 Task: Select Kindle E-Readers from Kindle E-readers & Books. Add to cart Kindle Paperwhite Audio Adapter-2. Place order for _x000D_
5933 U S Hwy #322_x000D_
Hartstown, Pennsylvania(PA), 16131, Cell Number (724) 932-1018
Action: Mouse moved to (455, 733)
Screenshot: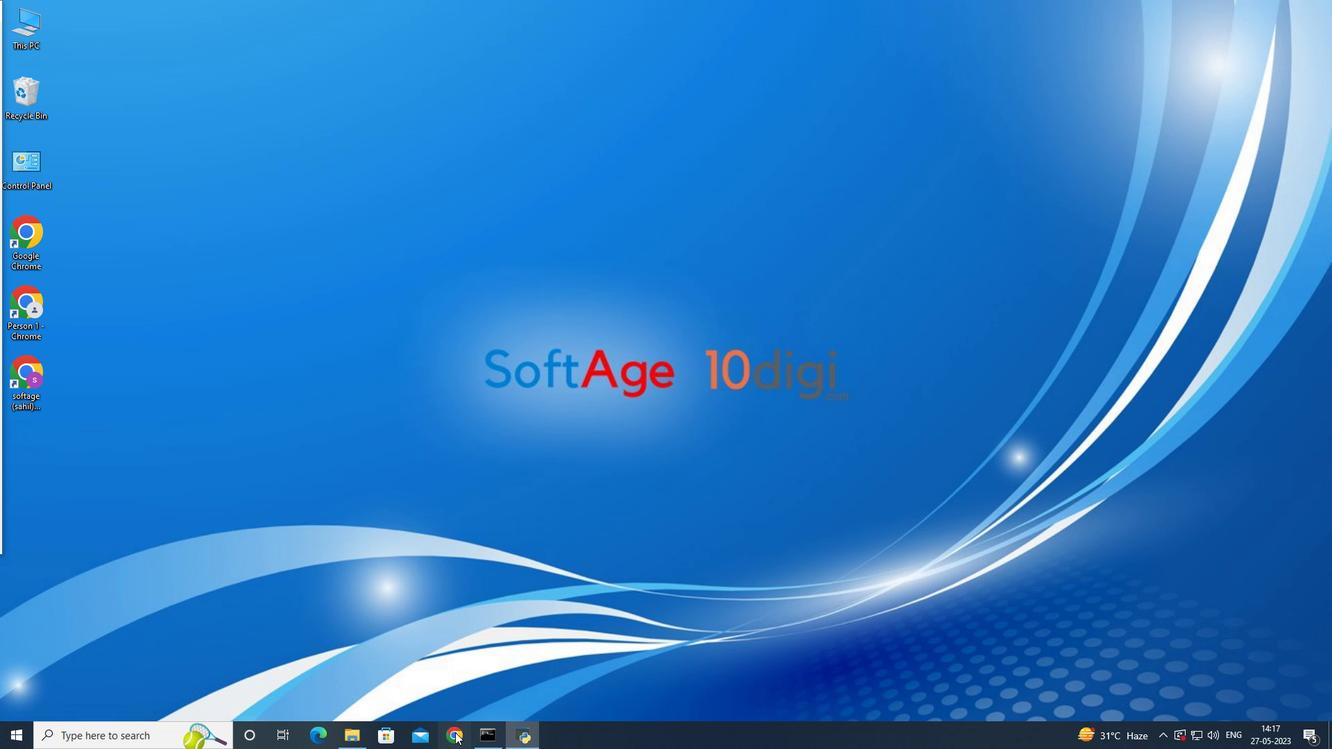 
Action: Mouse pressed left at (455, 733)
Screenshot: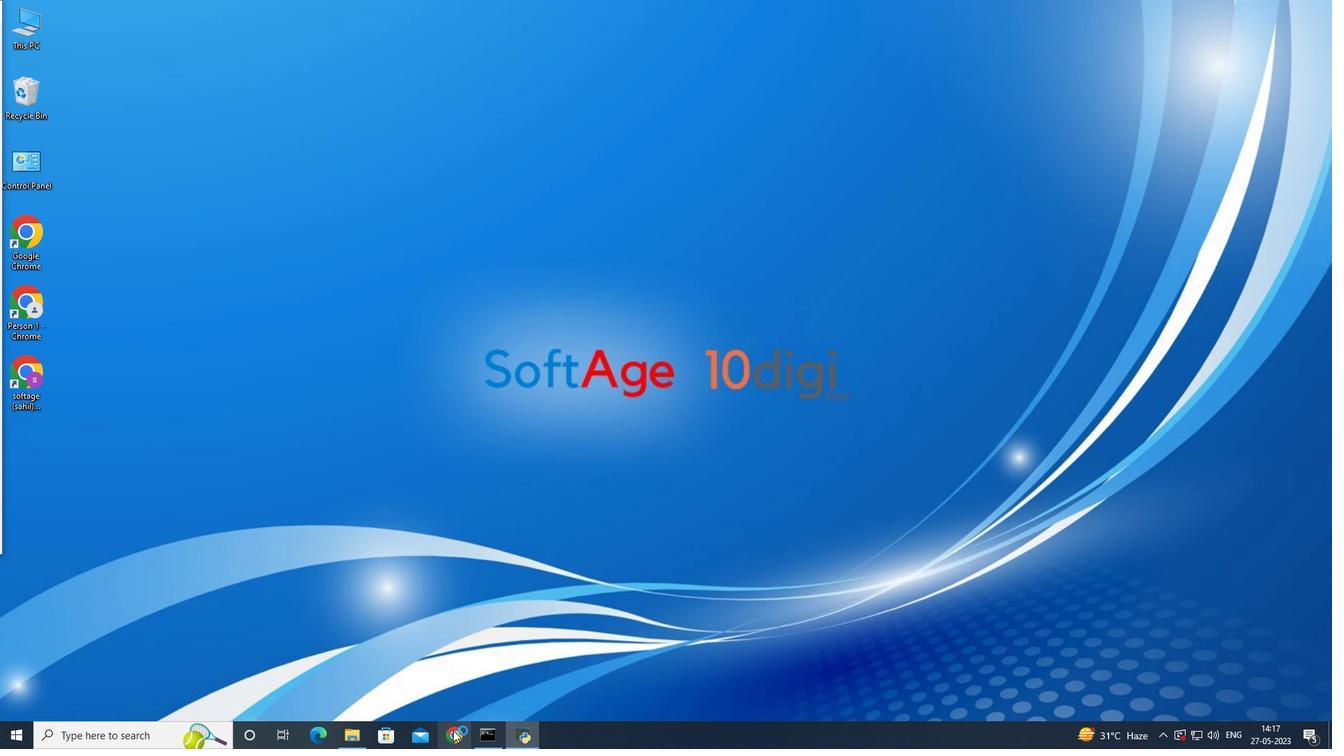 
Action: Mouse moved to (60, 55)
Screenshot: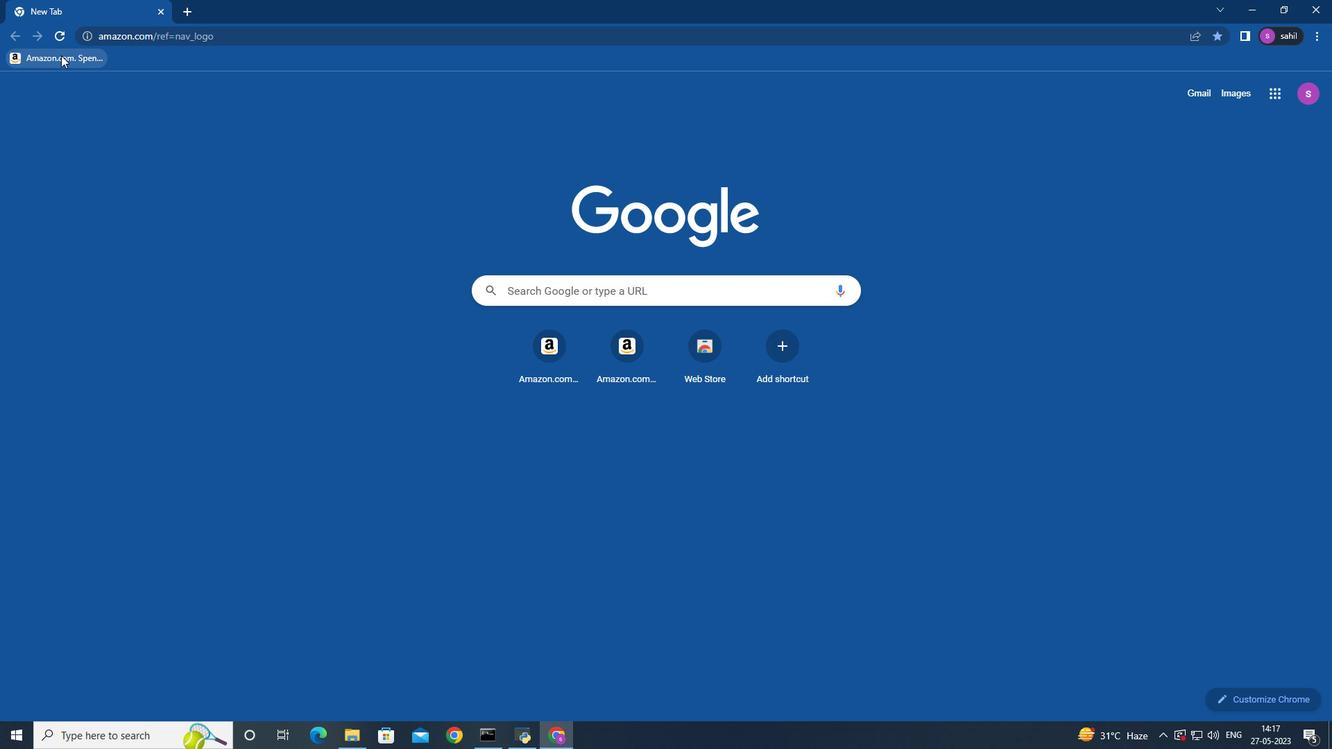 
Action: Mouse pressed left at (59, 54)
Screenshot: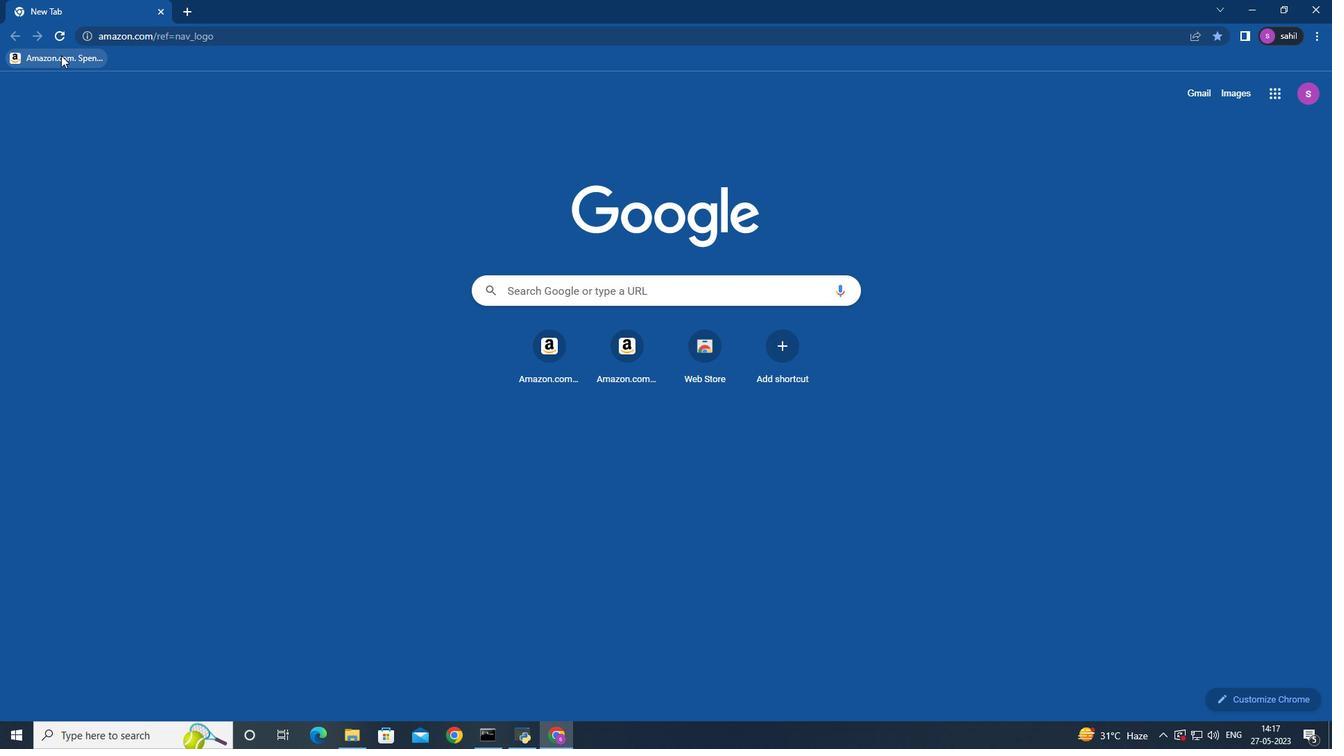 
Action: Mouse moved to (180, 64)
Screenshot: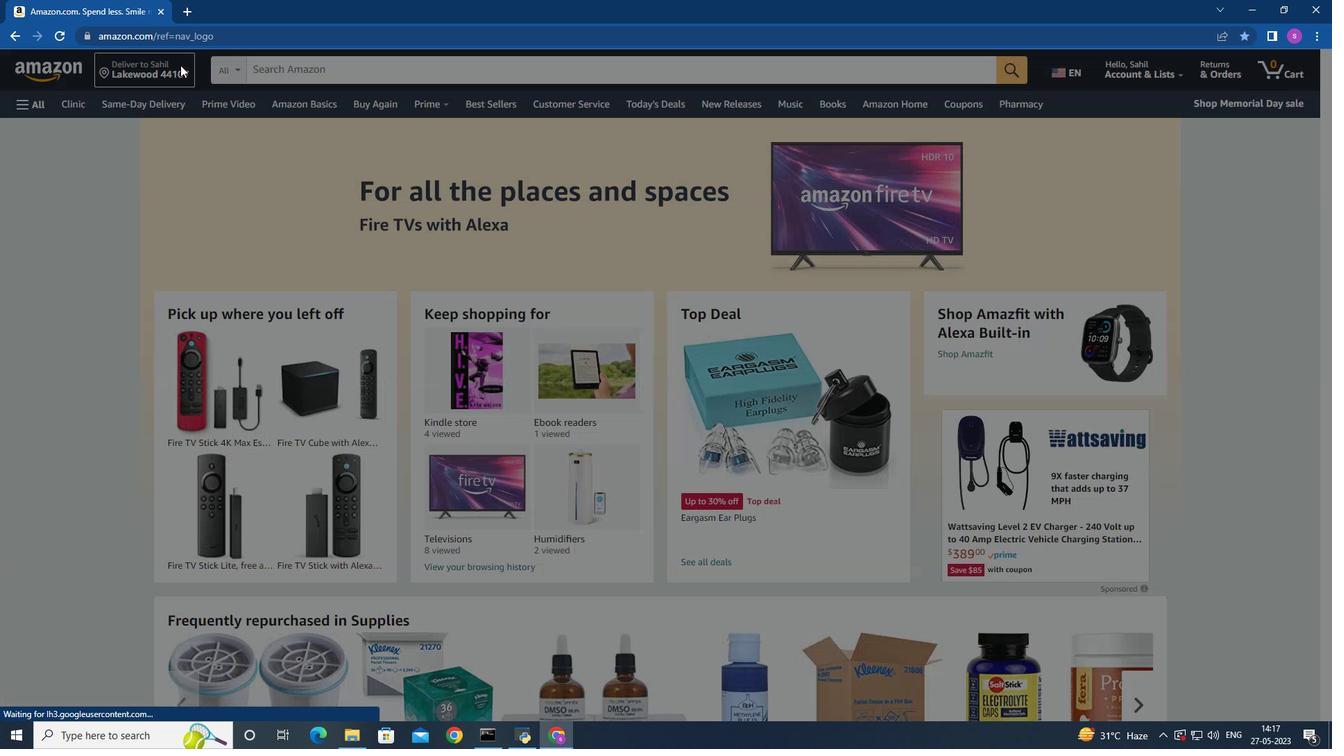 
Action: Mouse pressed left at (180, 64)
Screenshot: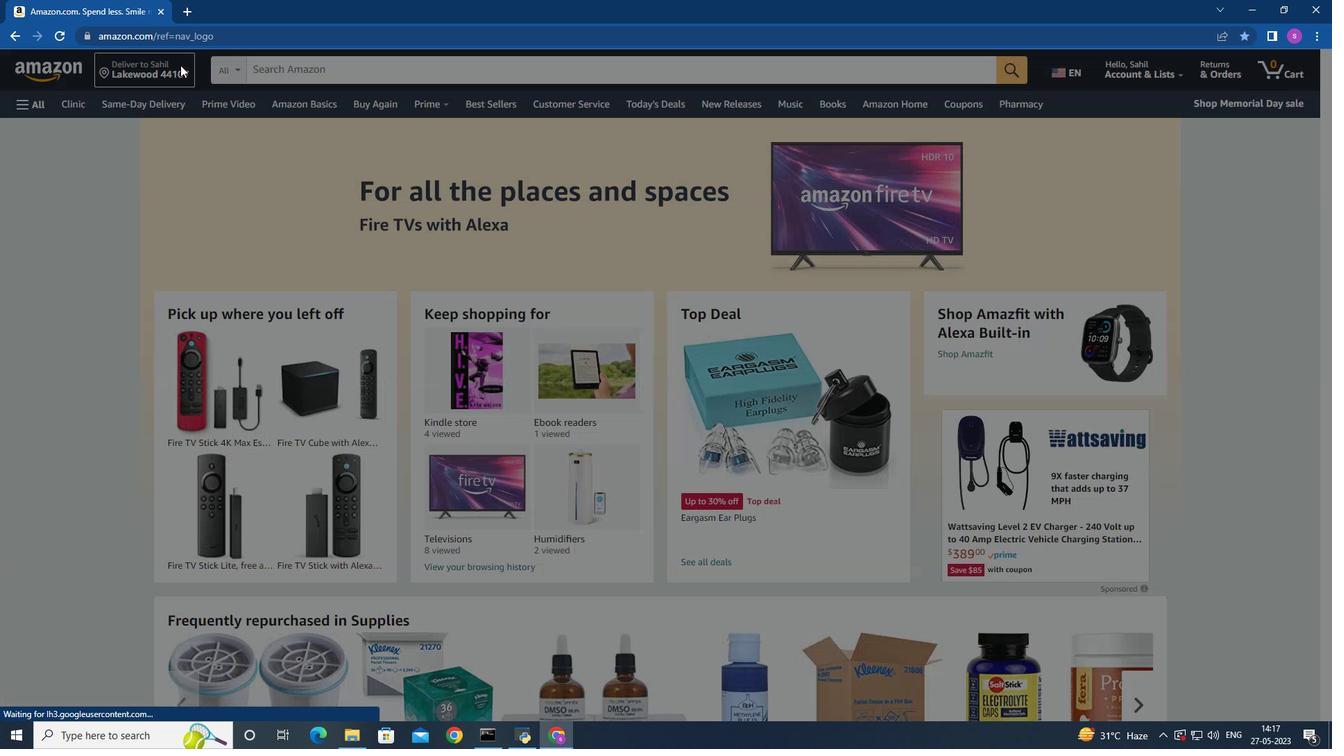 
Action: Mouse moved to (651, 422)
Screenshot: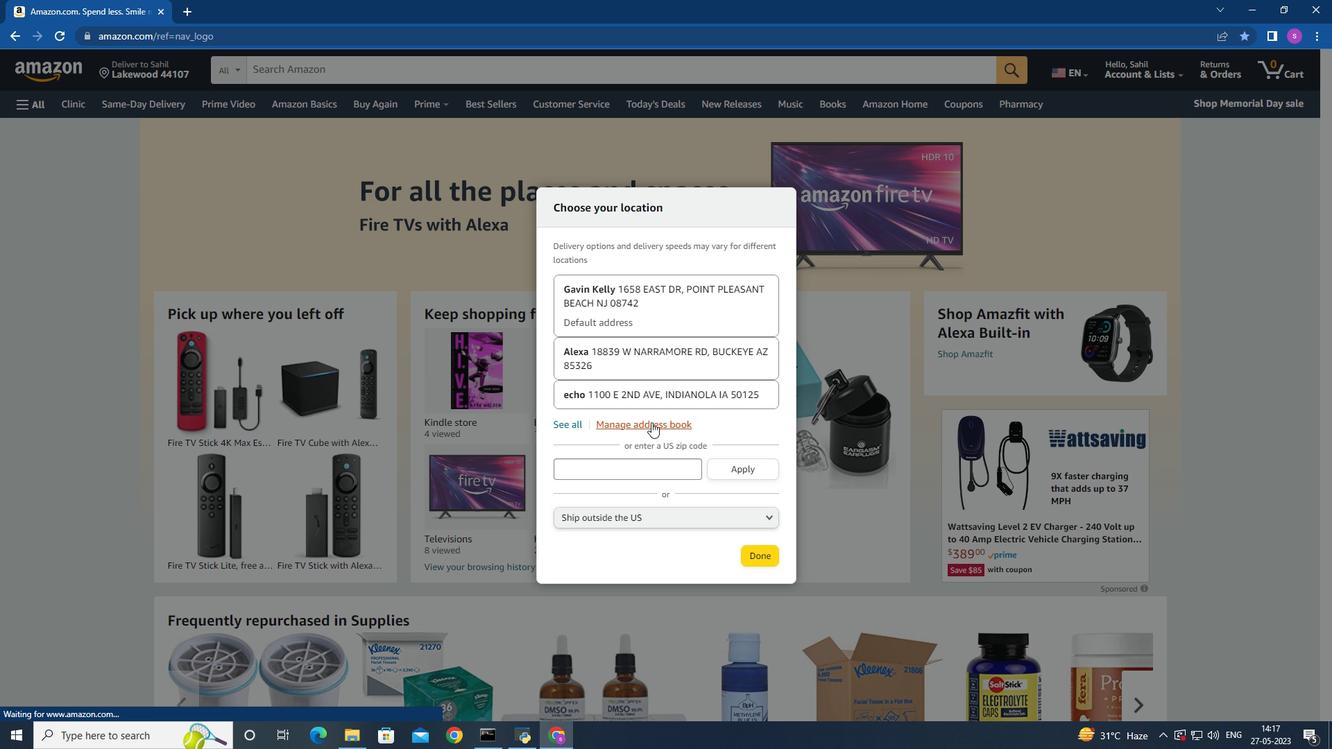 
Action: Mouse pressed left at (651, 422)
Screenshot: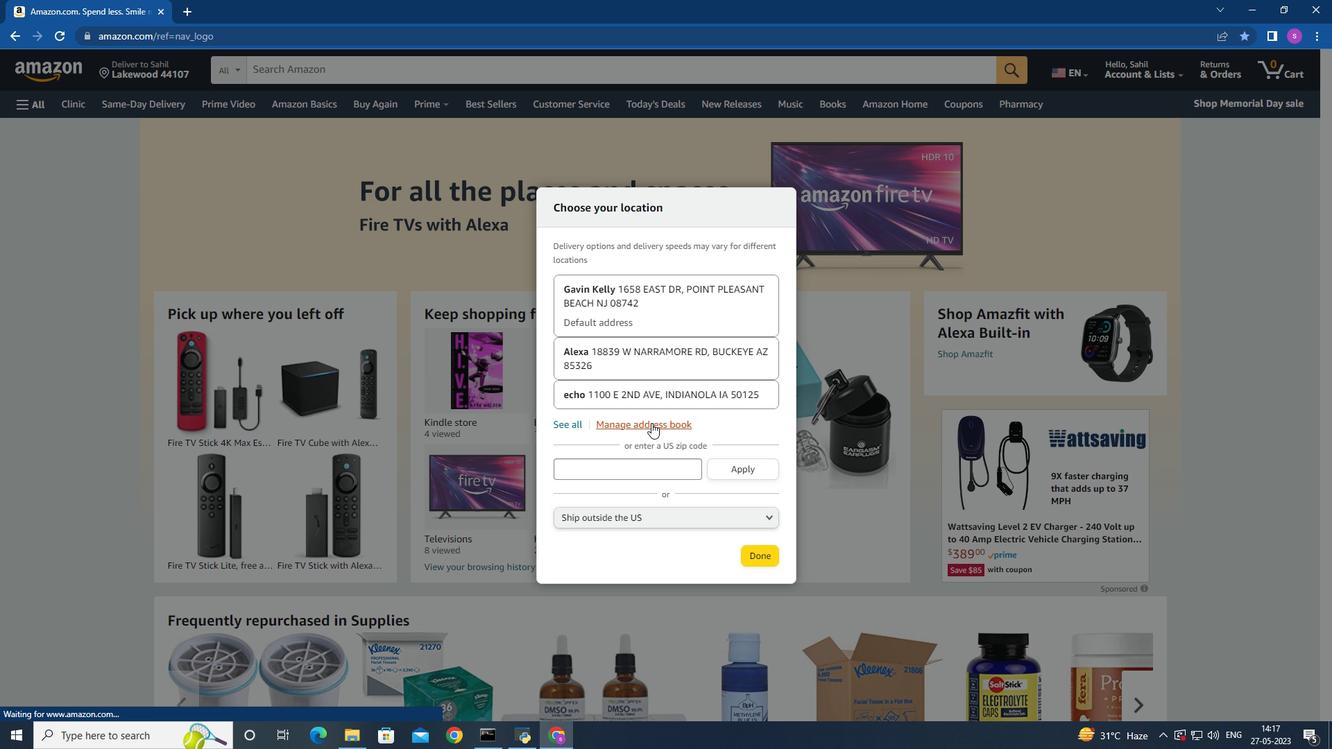 
Action: Mouse moved to (656, 346)
Screenshot: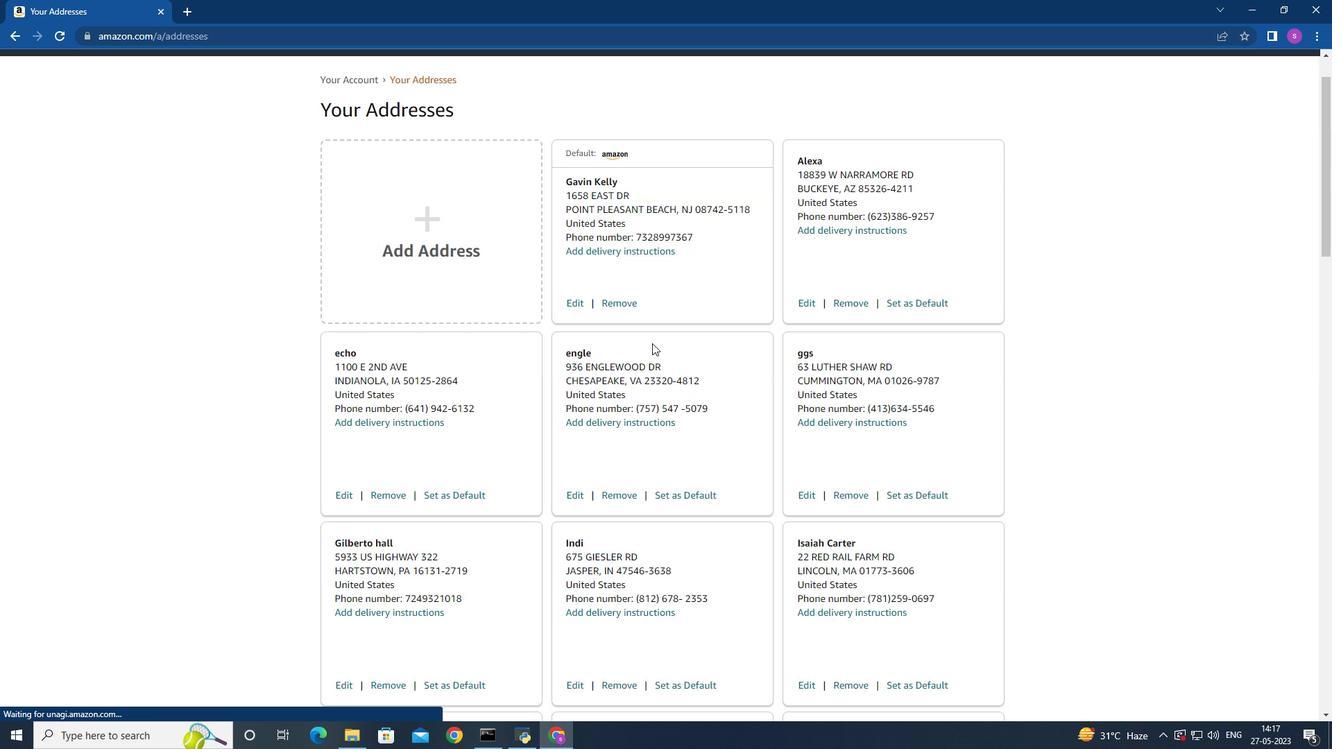 
Action: Mouse scrolled (656, 345) with delta (0, 0)
Screenshot: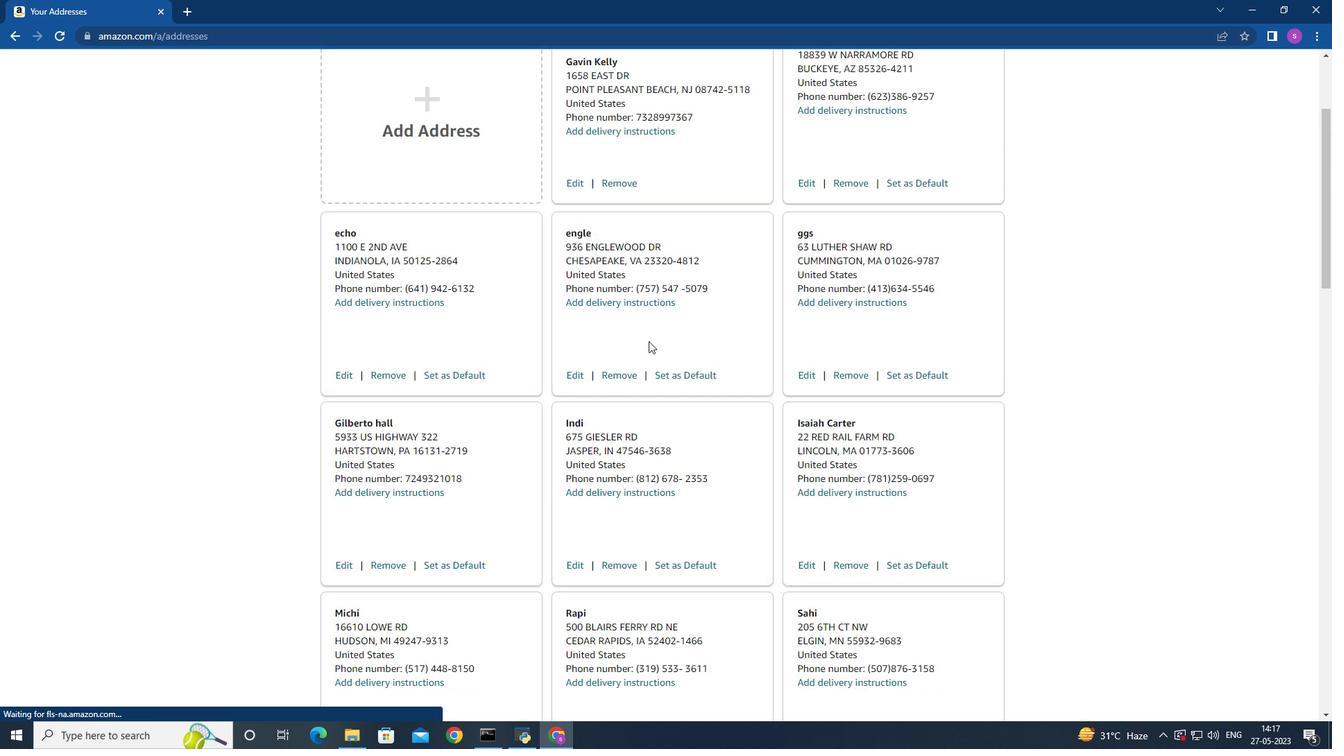 
Action: Mouse scrolled (656, 345) with delta (0, 0)
Screenshot: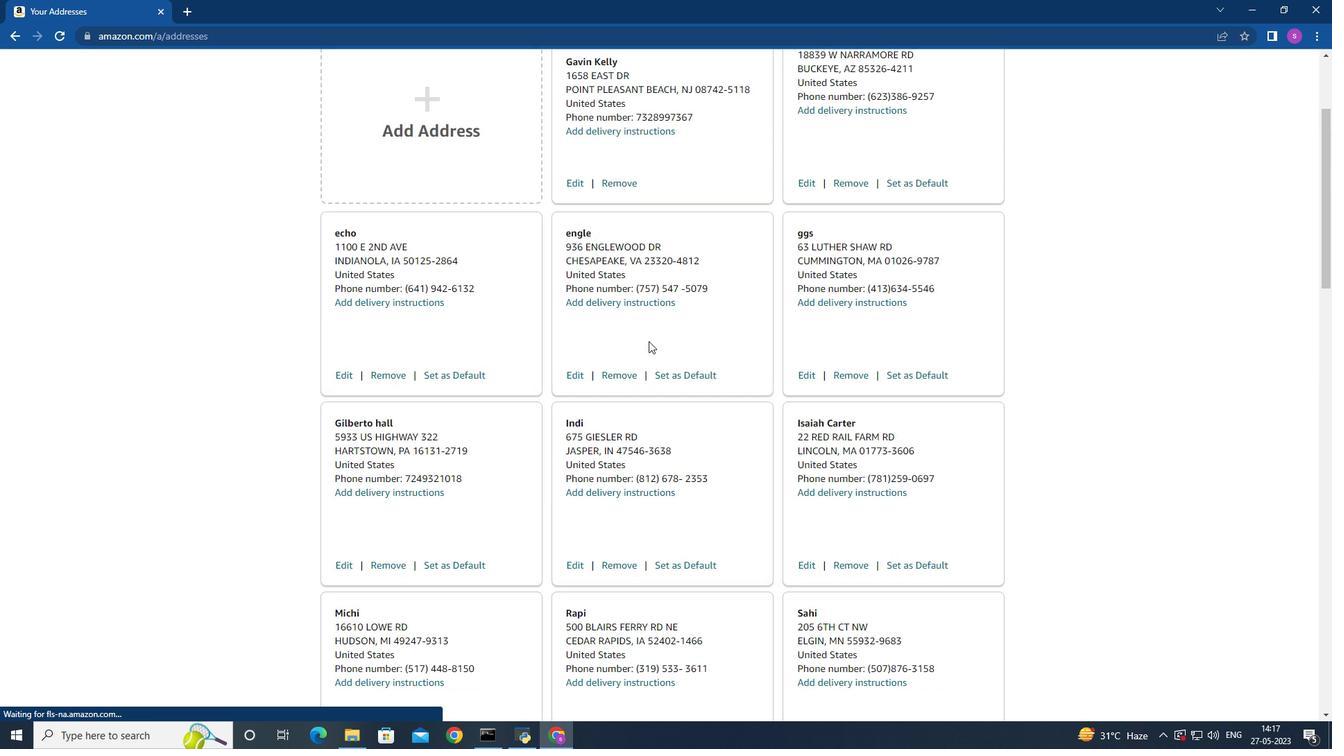 
Action: Mouse moved to (656, 346)
Screenshot: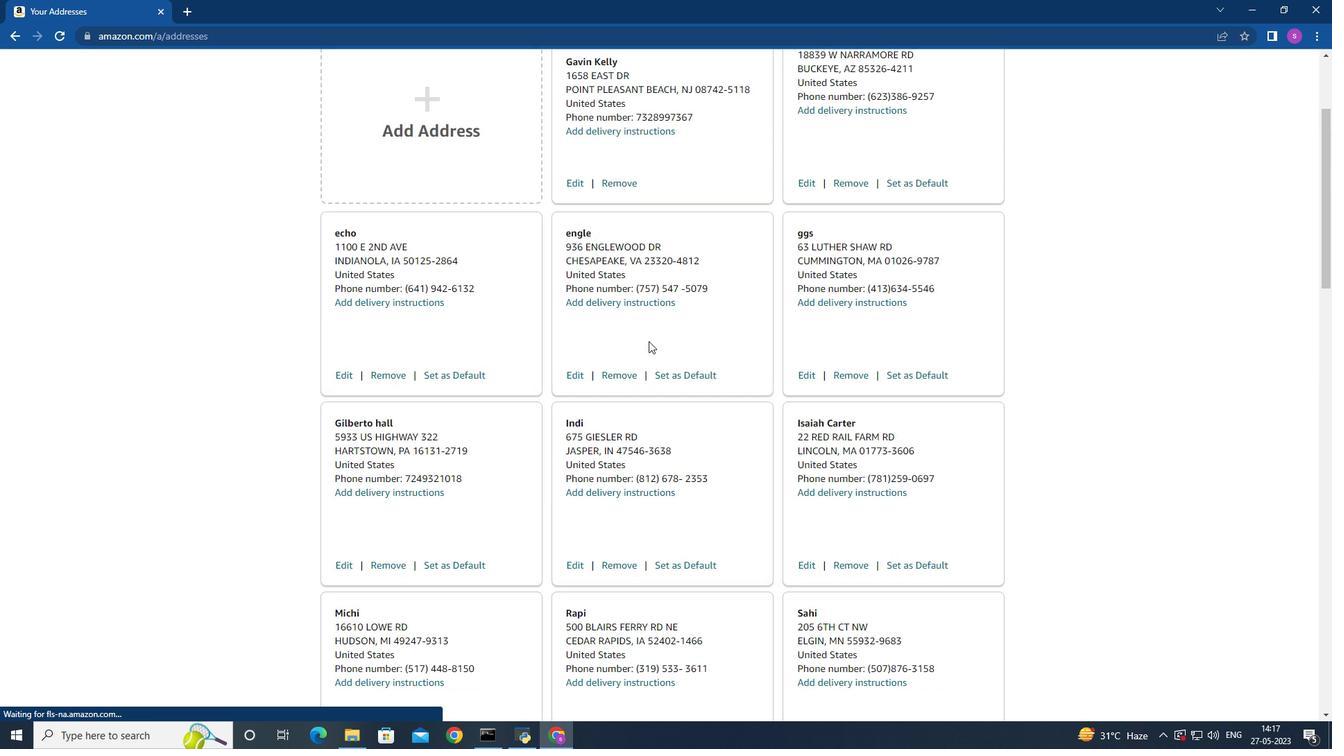 
Action: Mouse scrolled (656, 345) with delta (0, 0)
Screenshot: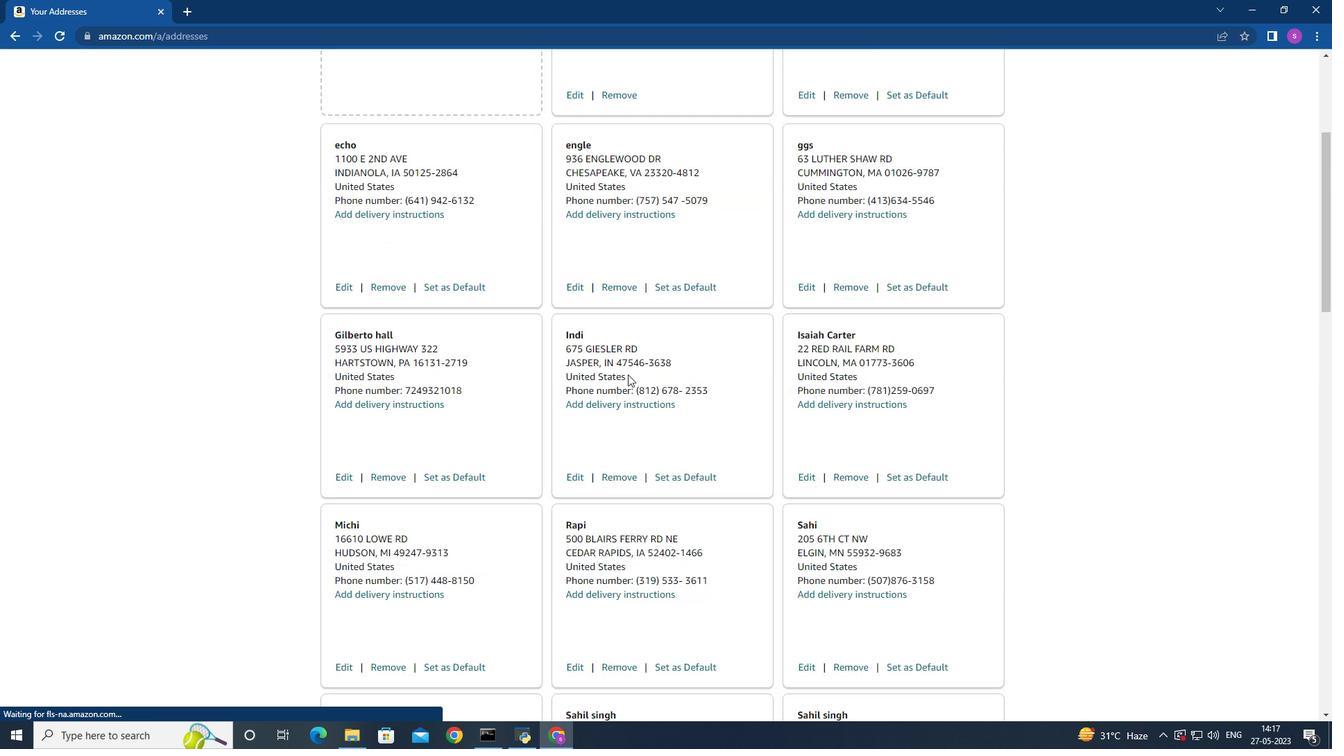 
Action: Mouse scrolled (656, 345) with delta (0, 0)
Screenshot: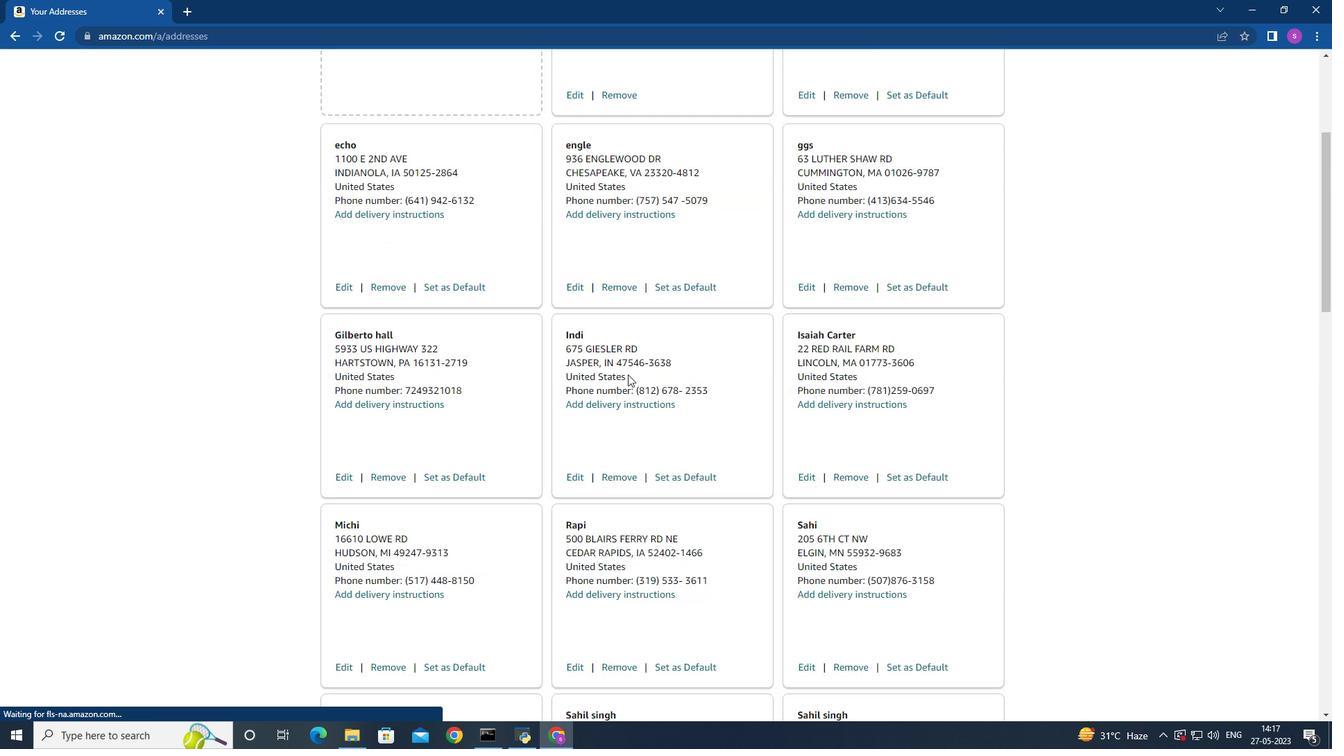 
Action: Mouse moved to (627, 376)
Screenshot: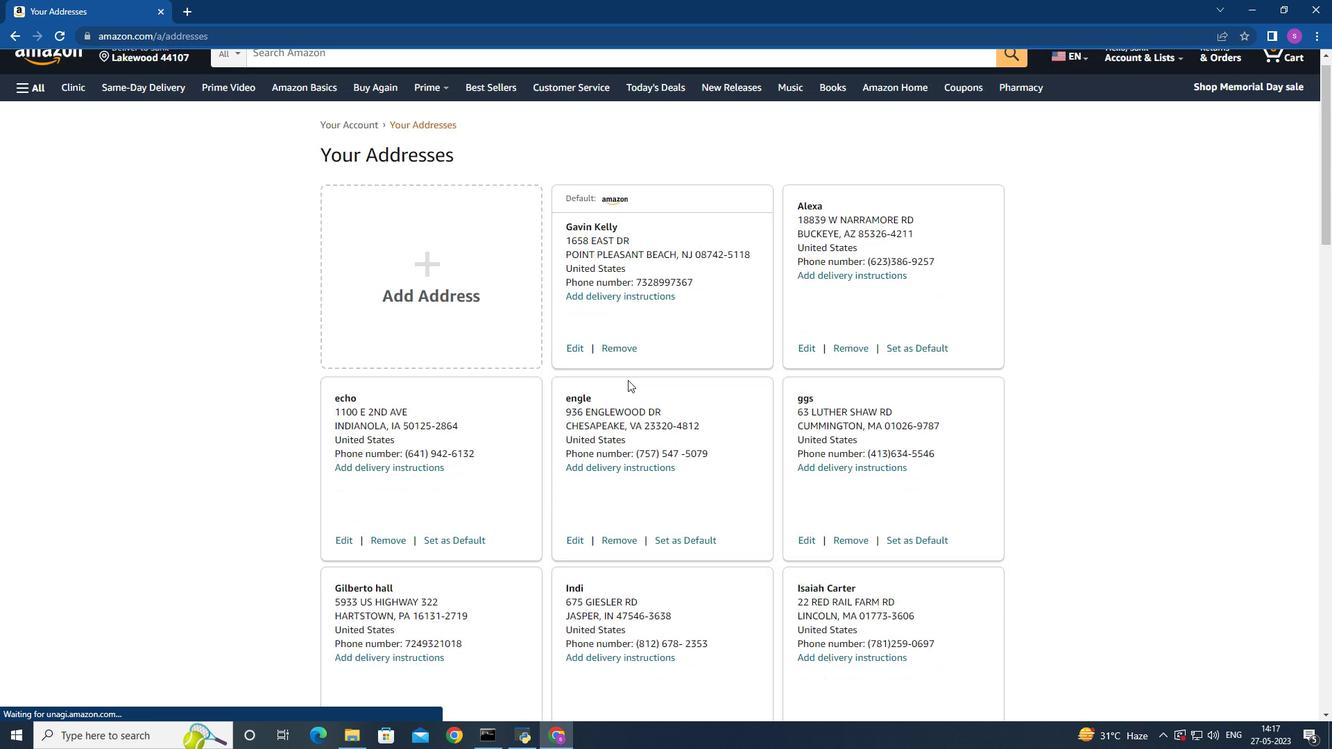 
Action: Mouse scrolled (627, 376) with delta (0, 0)
Screenshot: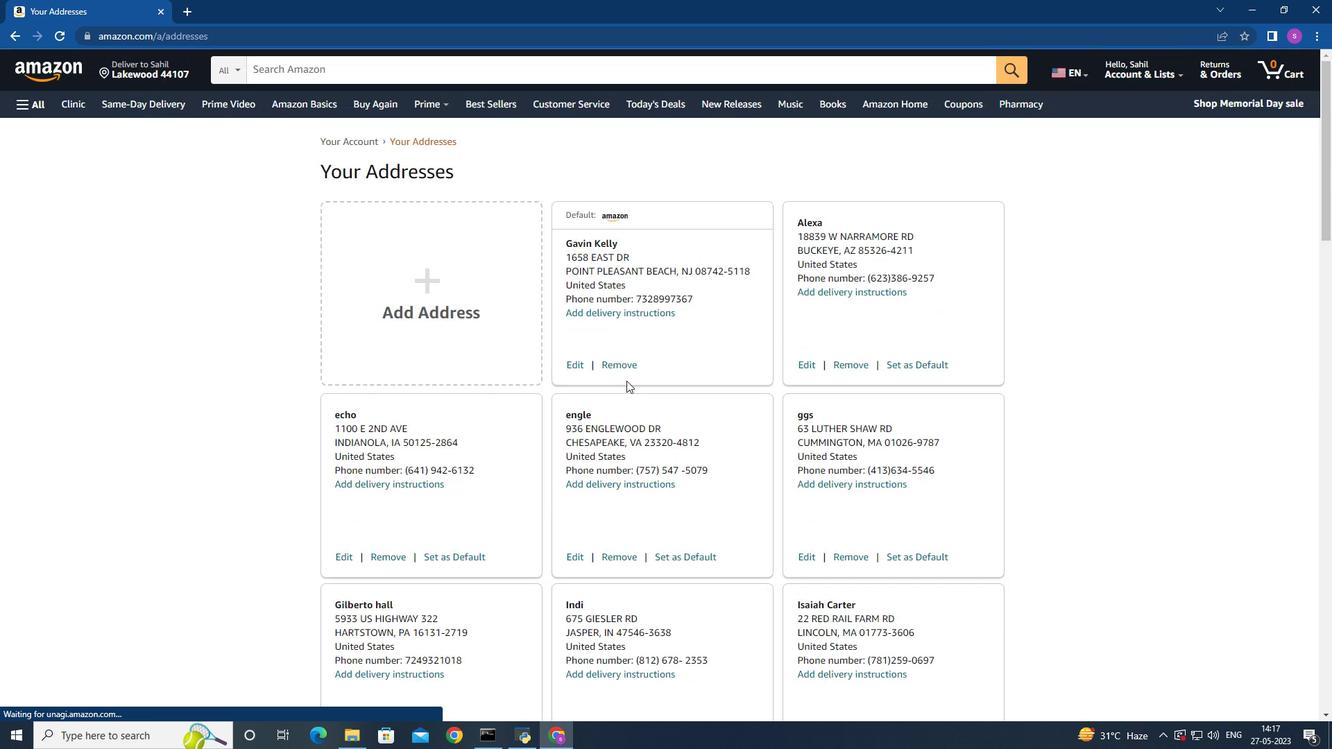 
Action: Mouse moved to (627, 376)
Screenshot: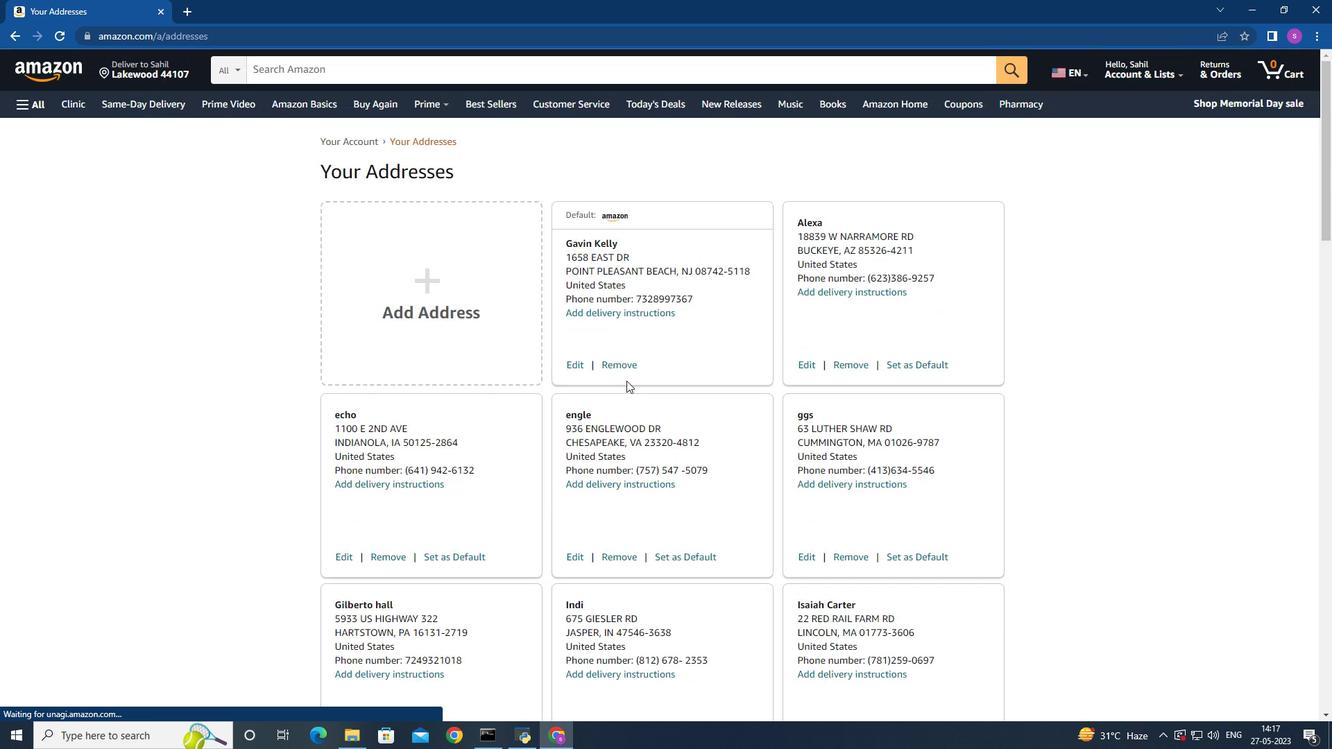 
Action: Mouse scrolled (627, 376) with delta (0, 0)
Screenshot: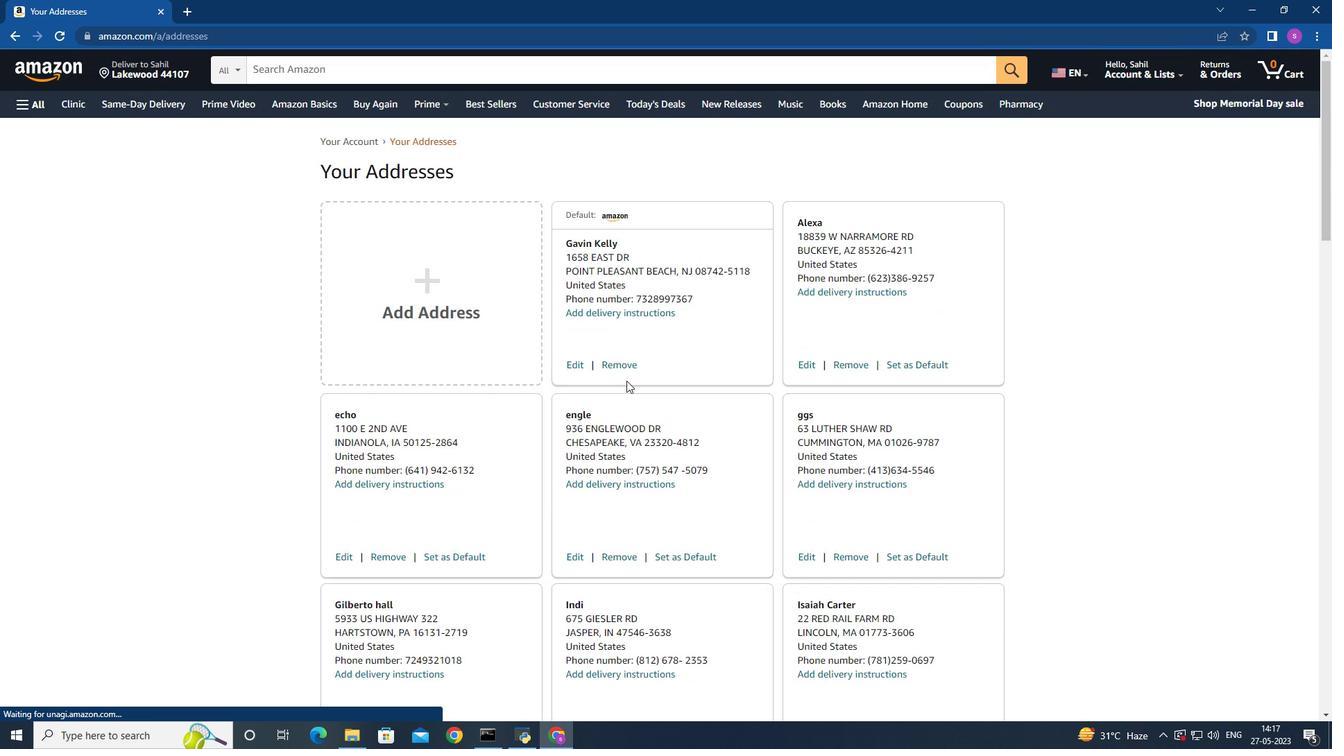 
Action: Mouse scrolled (627, 376) with delta (0, 0)
Screenshot: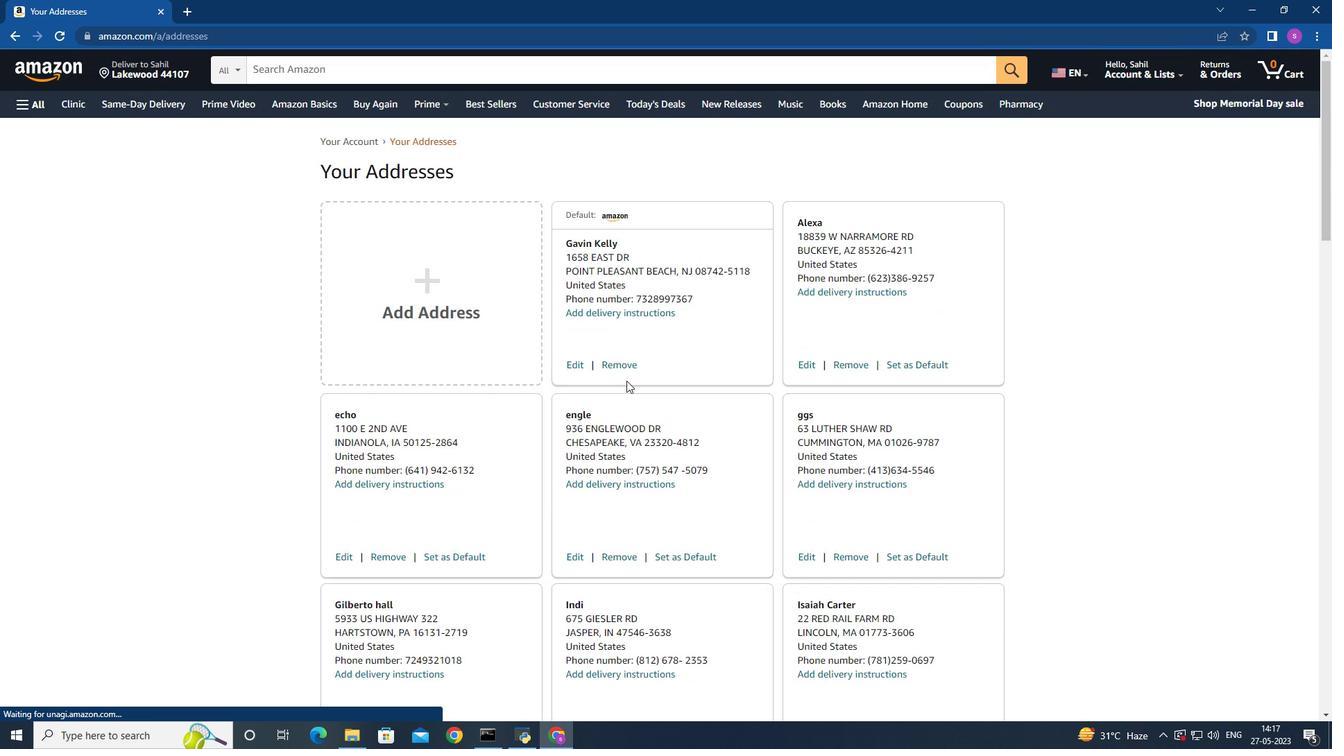 
Action: Mouse scrolled (627, 376) with delta (0, 0)
Screenshot: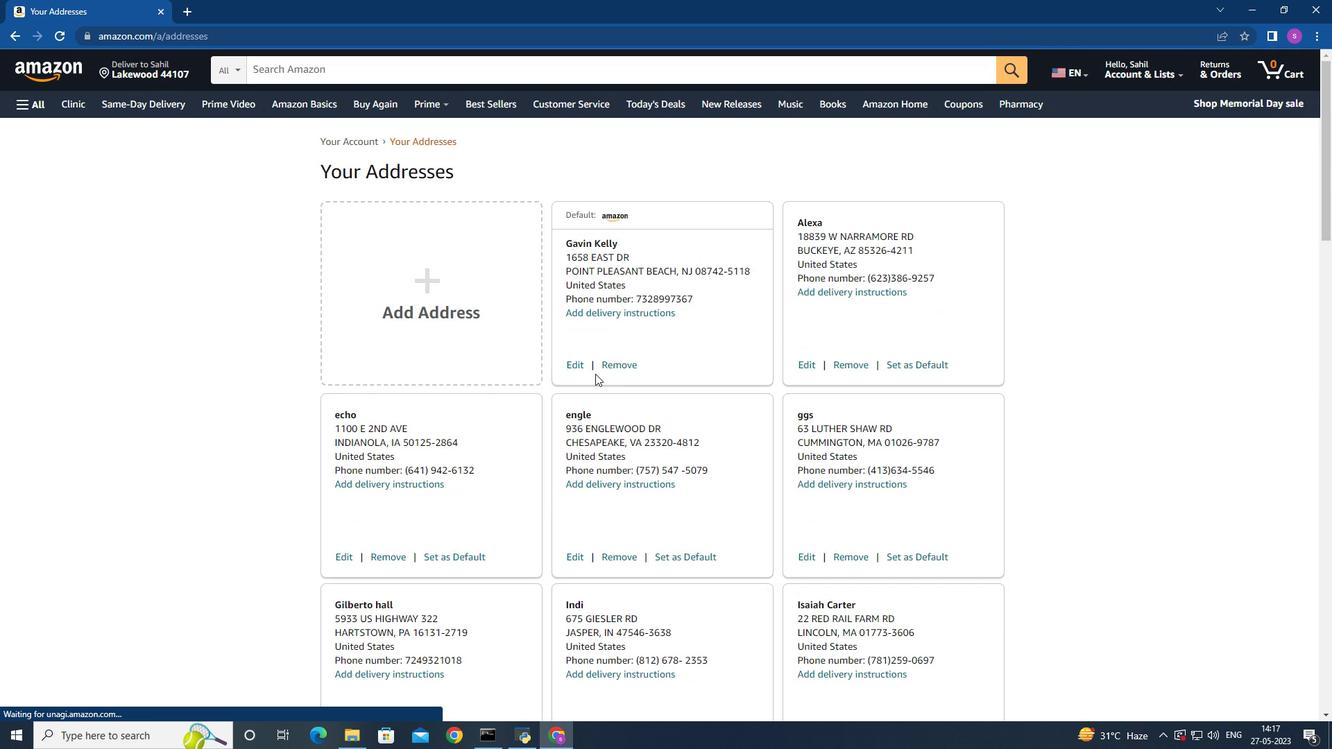 
Action: Mouse scrolled (627, 376) with delta (0, 0)
Screenshot: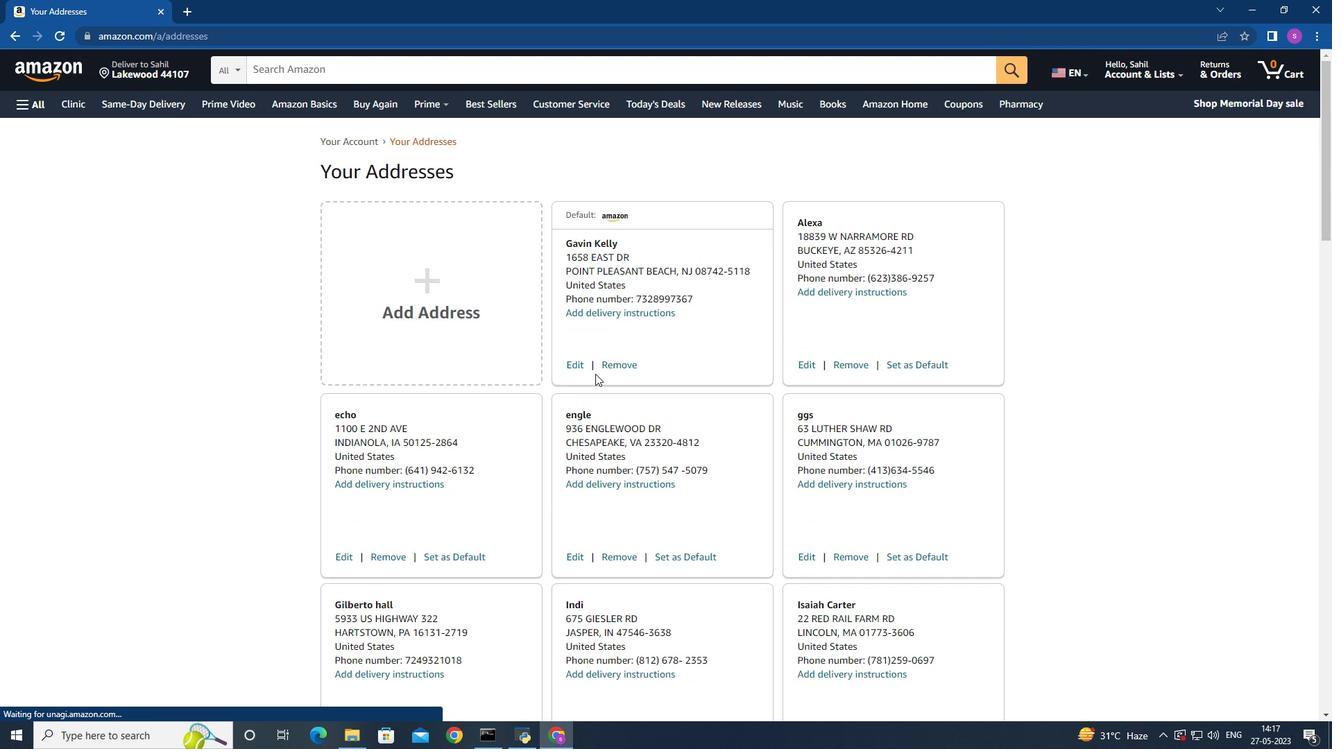 
Action: Mouse moved to (456, 317)
Screenshot: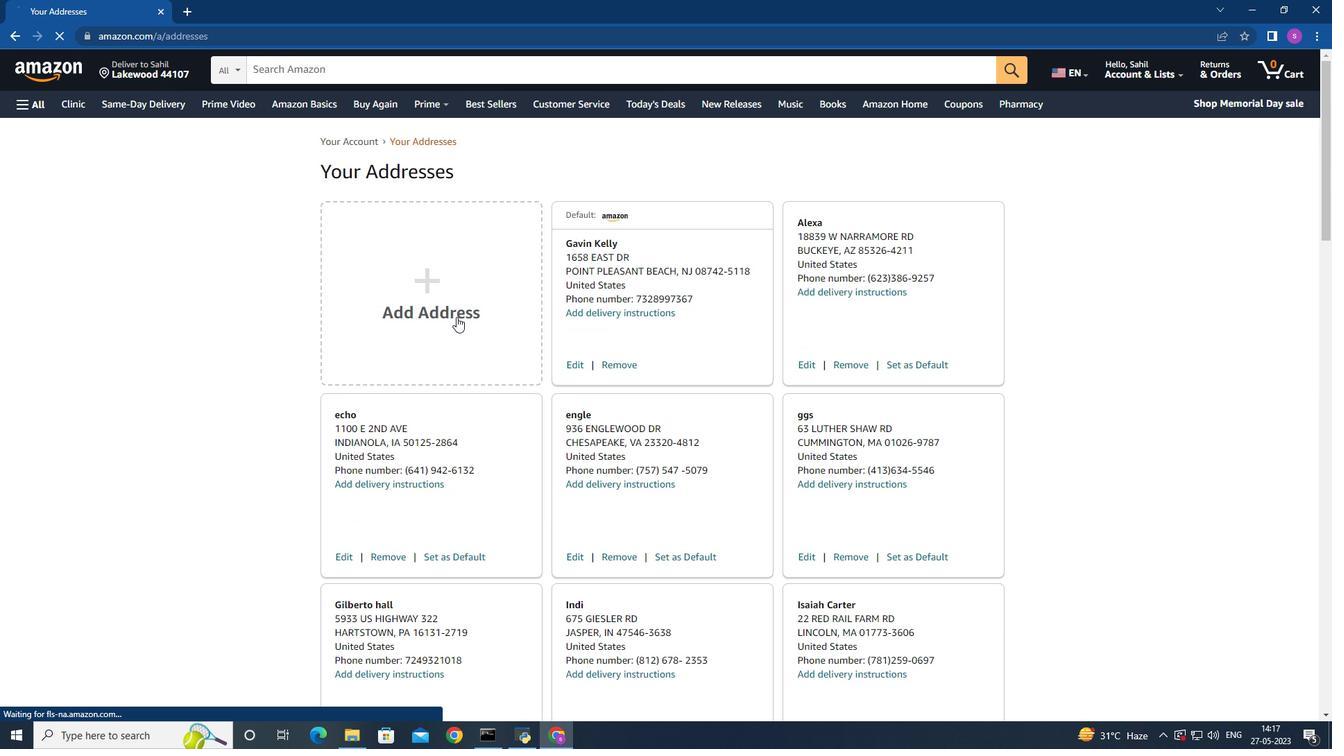 
Action: Mouse pressed left at (456, 317)
Screenshot: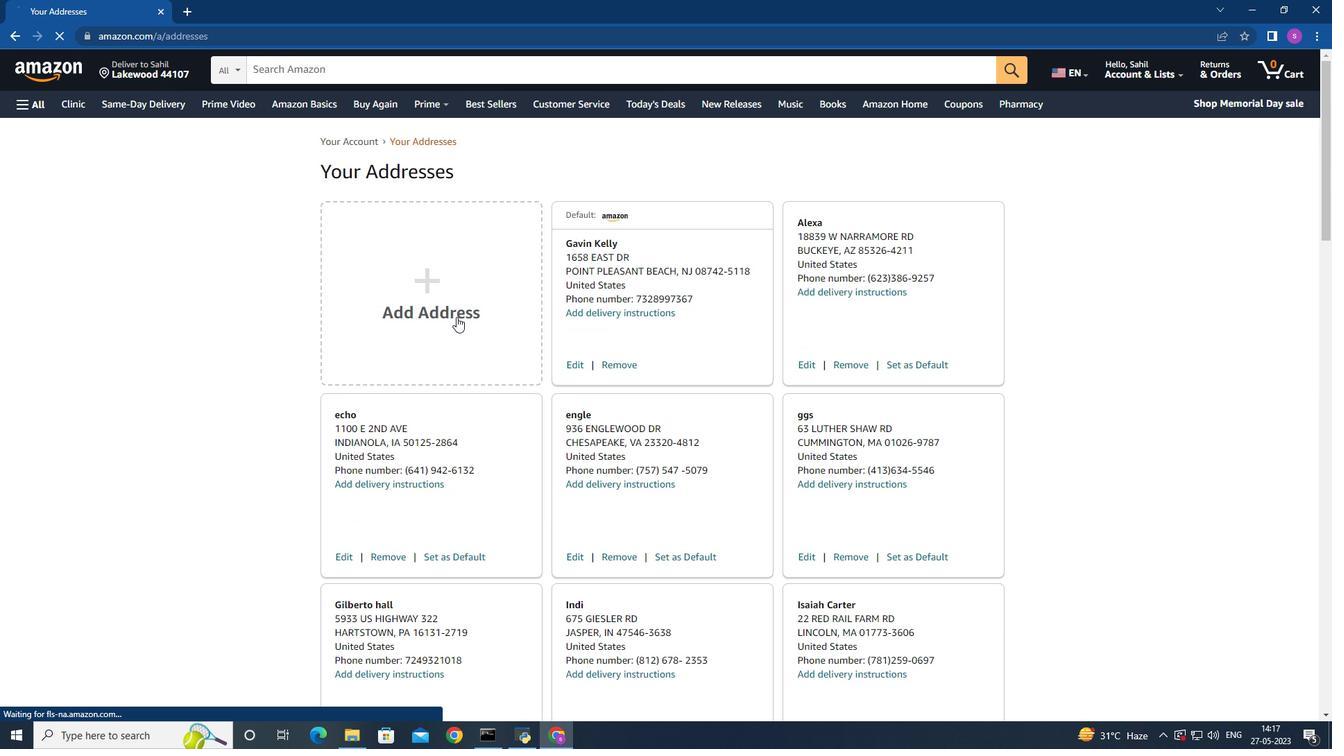 
Action: Mouse moved to (536, 387)
Screenshot: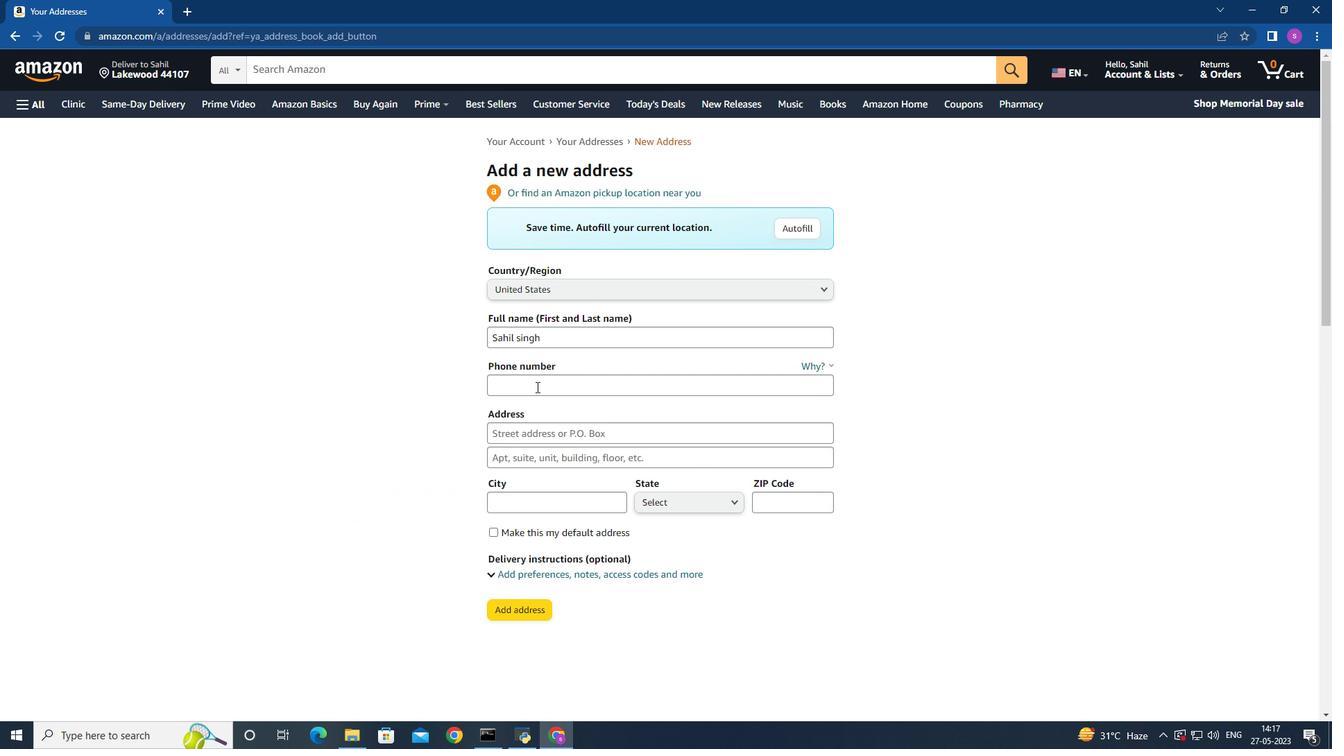 
Action: Mouse pressed left at (536, 387)
Screenshot: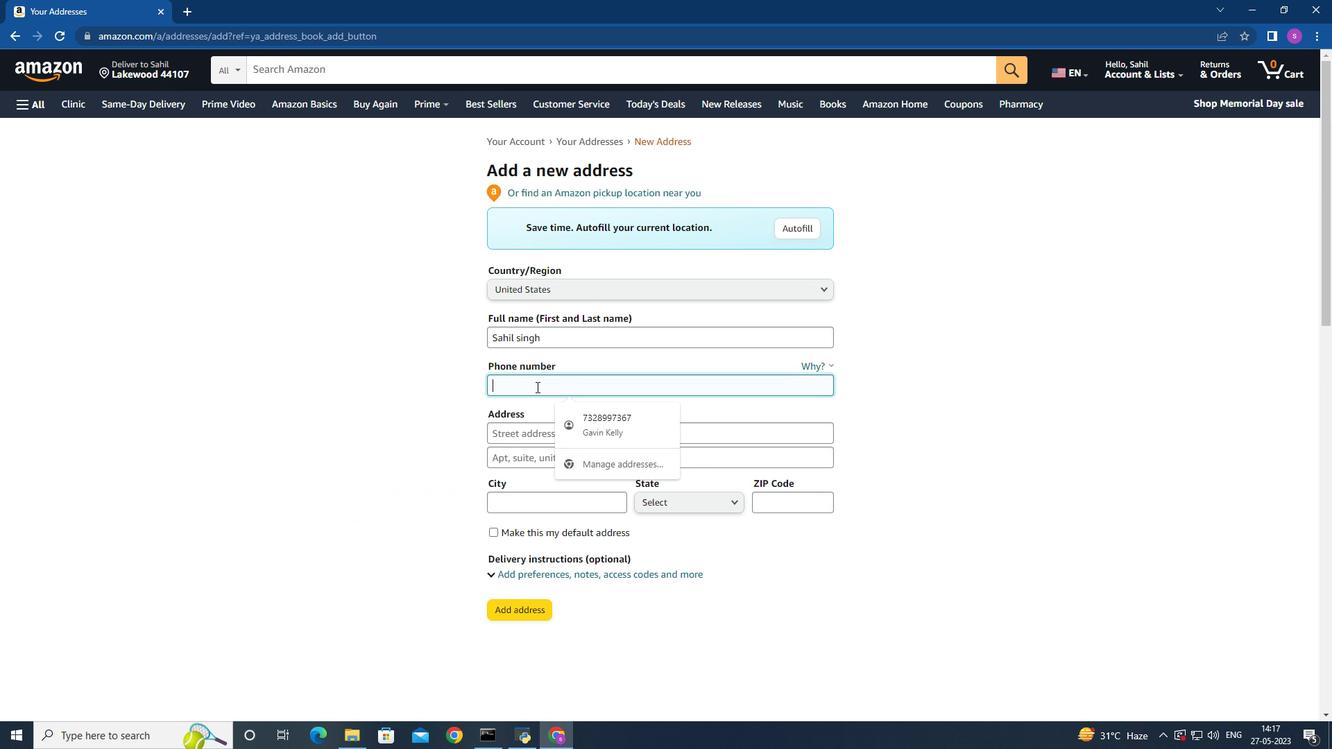 
Action: Key pressed <Key.shift><Key.shift>(724<Key.shift>)<Key.space>932-1018
Screenshot: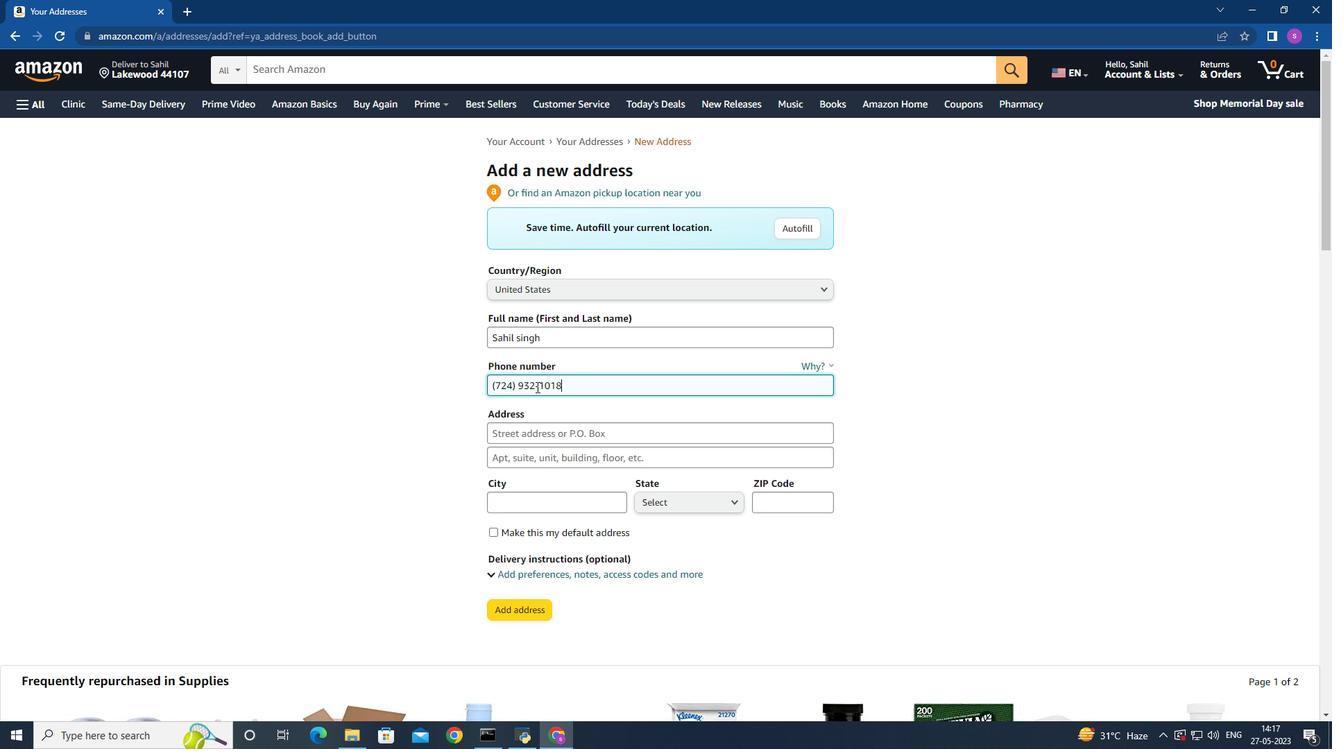 
Action: Mouse moved to (548, 433)
Screenshot: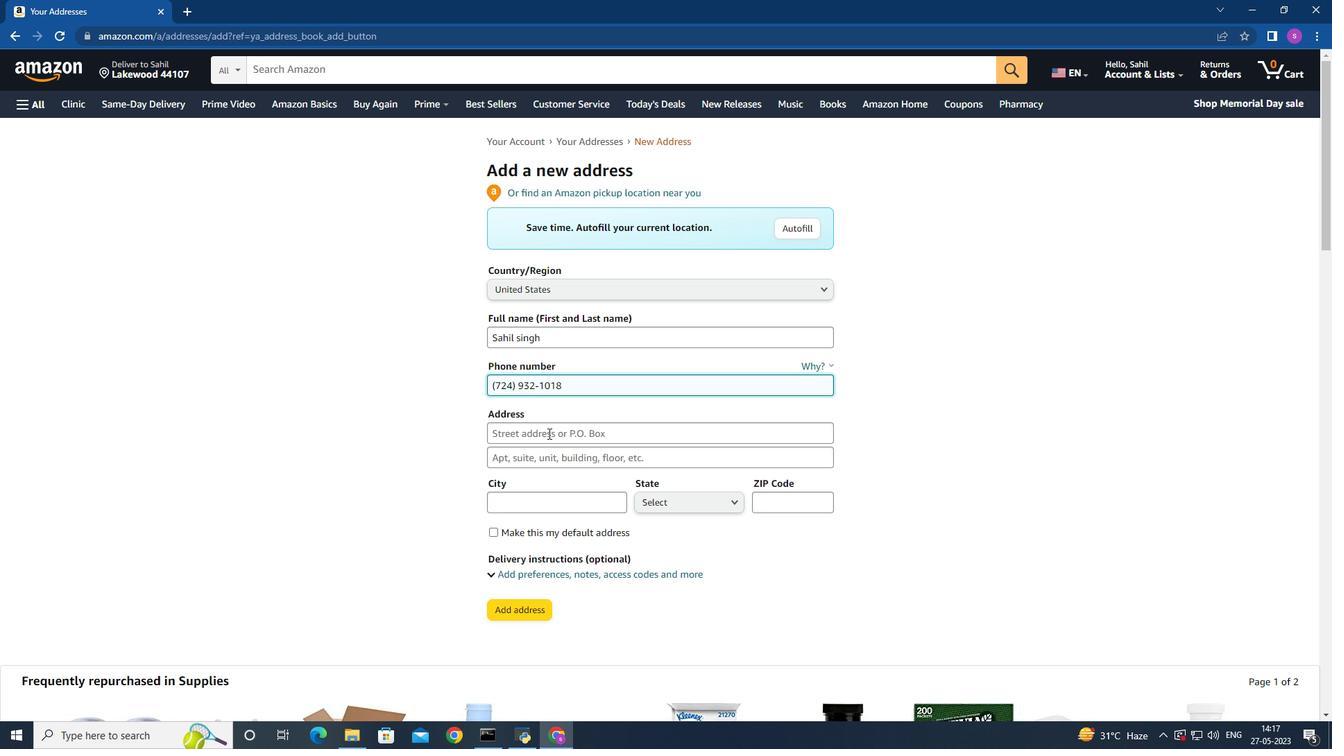 
Action: Mouse pressed left at (548, 433)
Screenshot: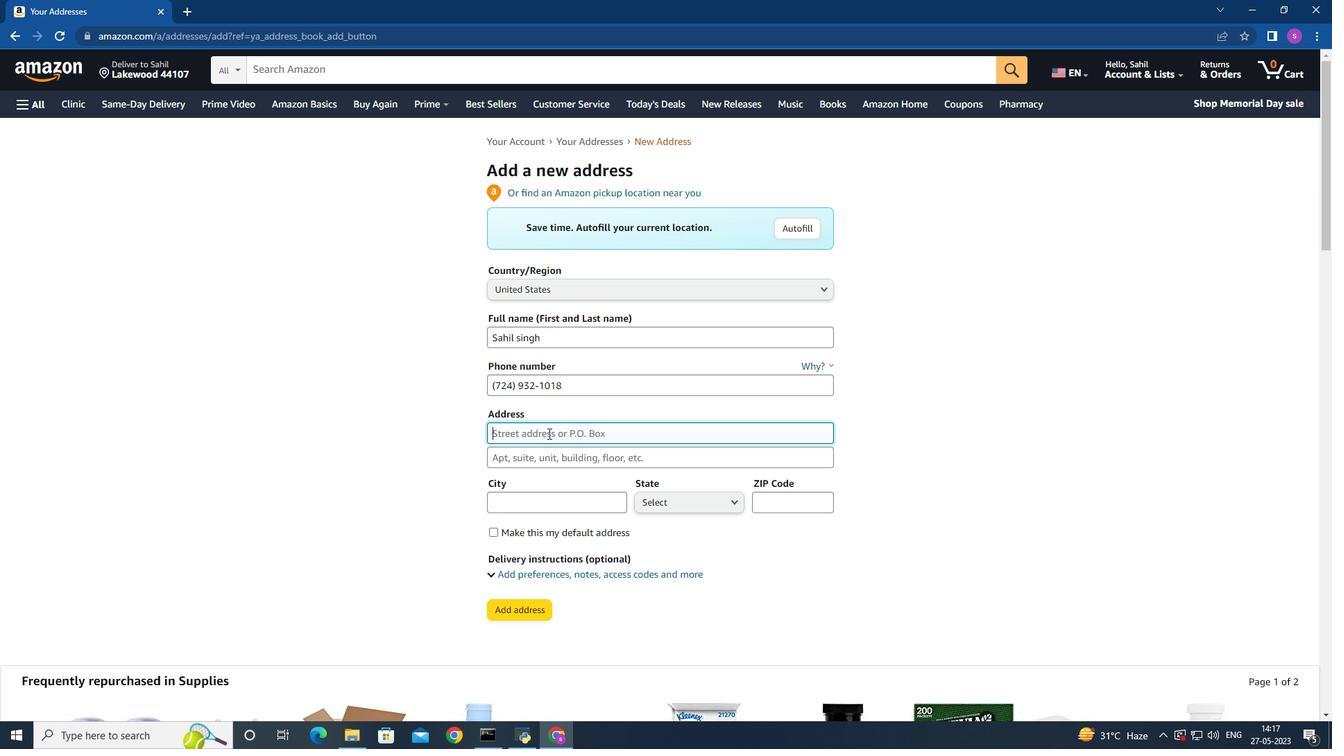 
Action: Mouse moved to (547, 433)
Screenshot: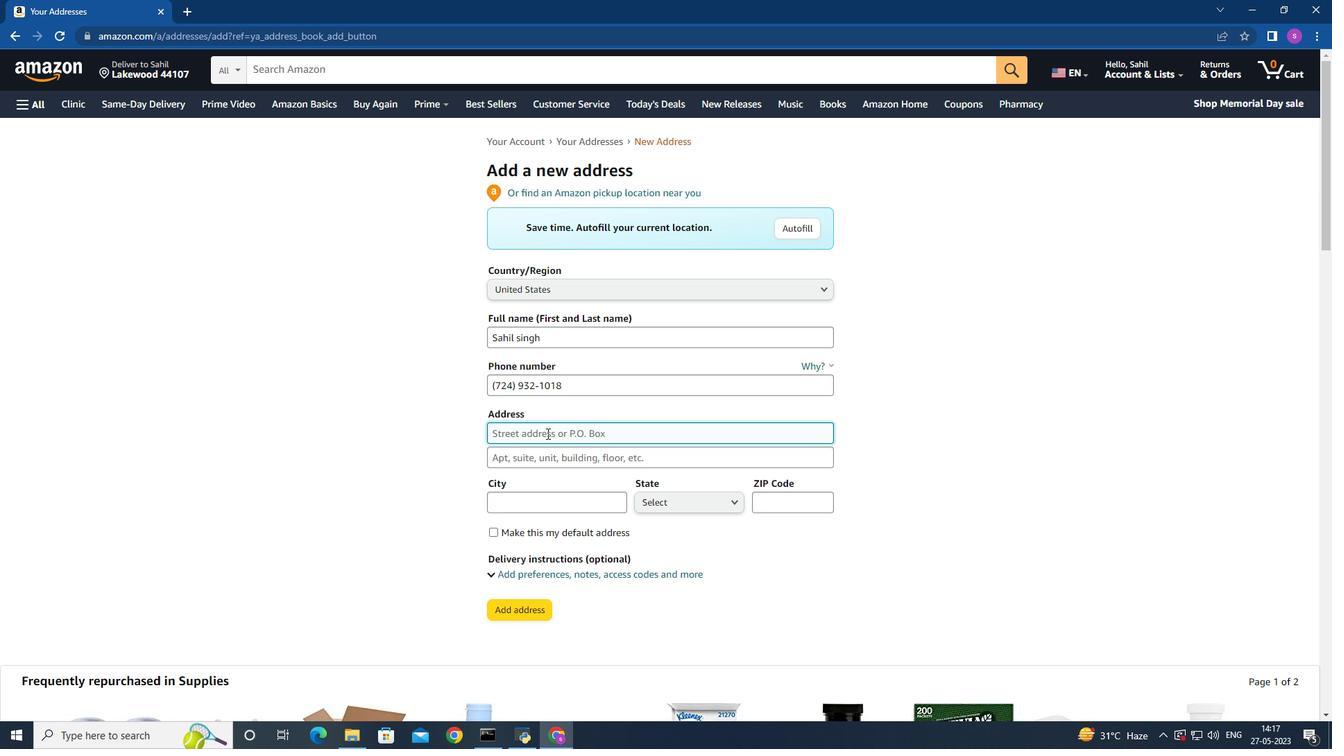
Action: Key pressed 5933<Key.space><Key.shift>U<Key.space><Key.shift>S
Screenshot: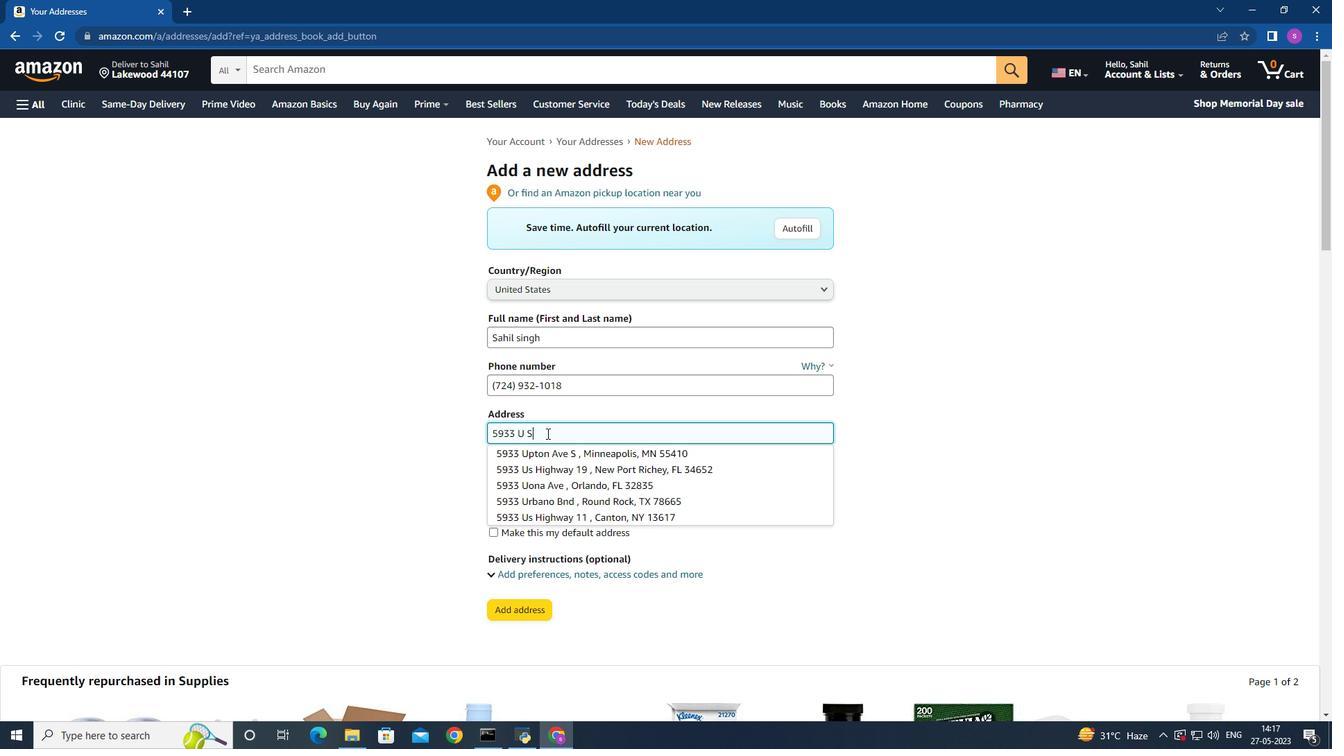 
Action: Mouse moved to (603, 482)
Screenshot: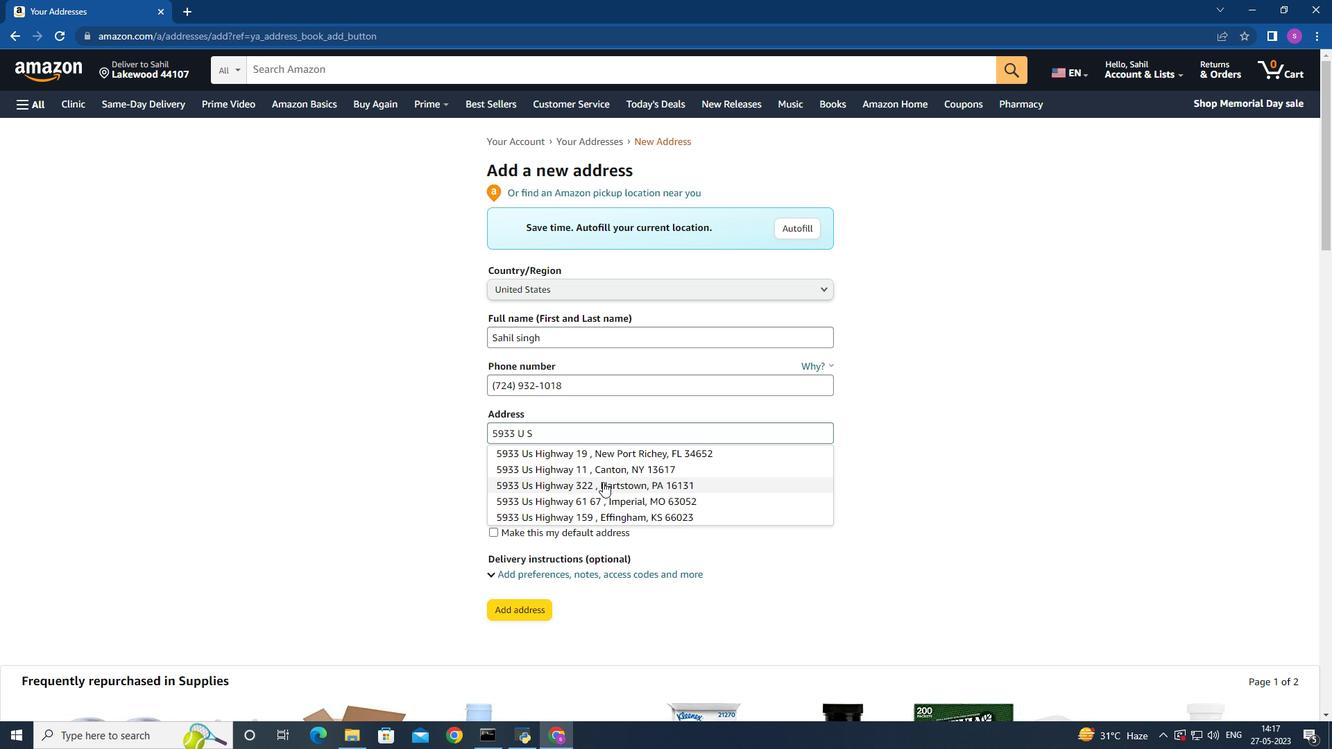 
Action: Mouse pressed left at (603, 482)
Screenshot: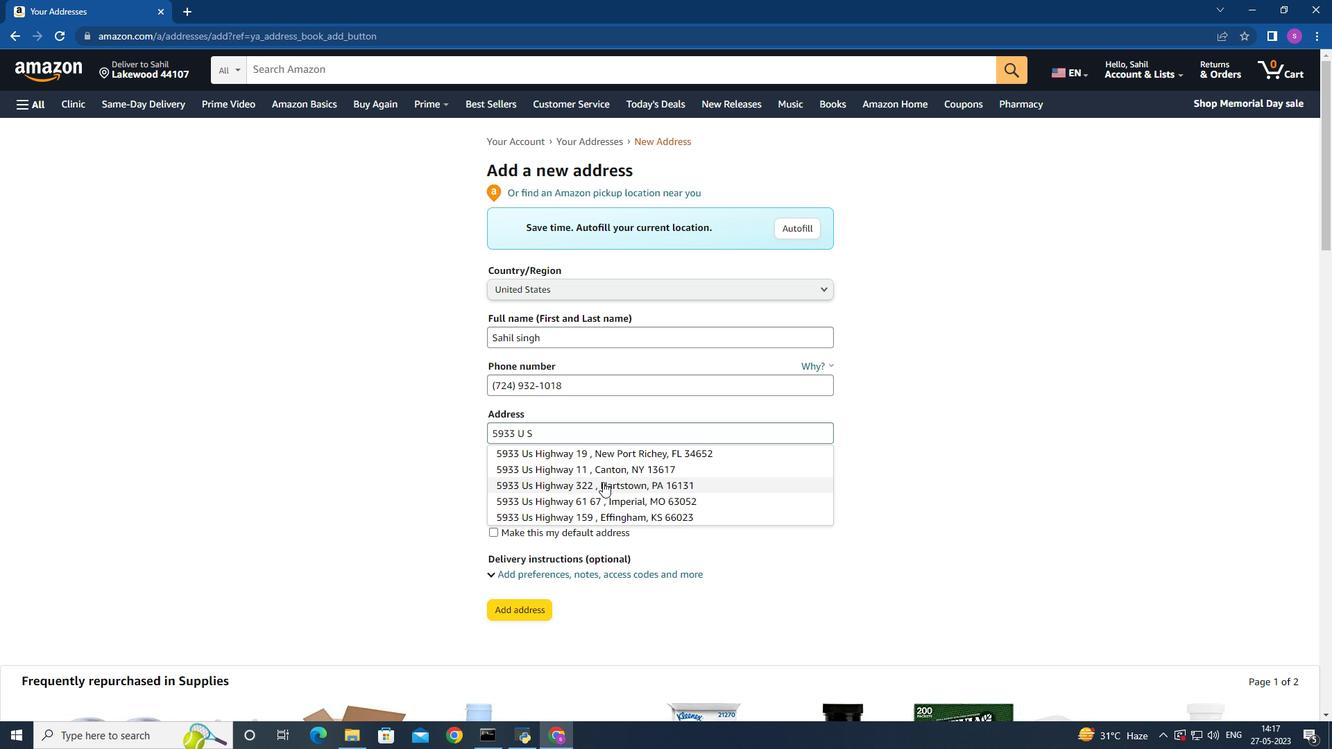 
Action: Mouse moved to (738, 384)
Screenshot: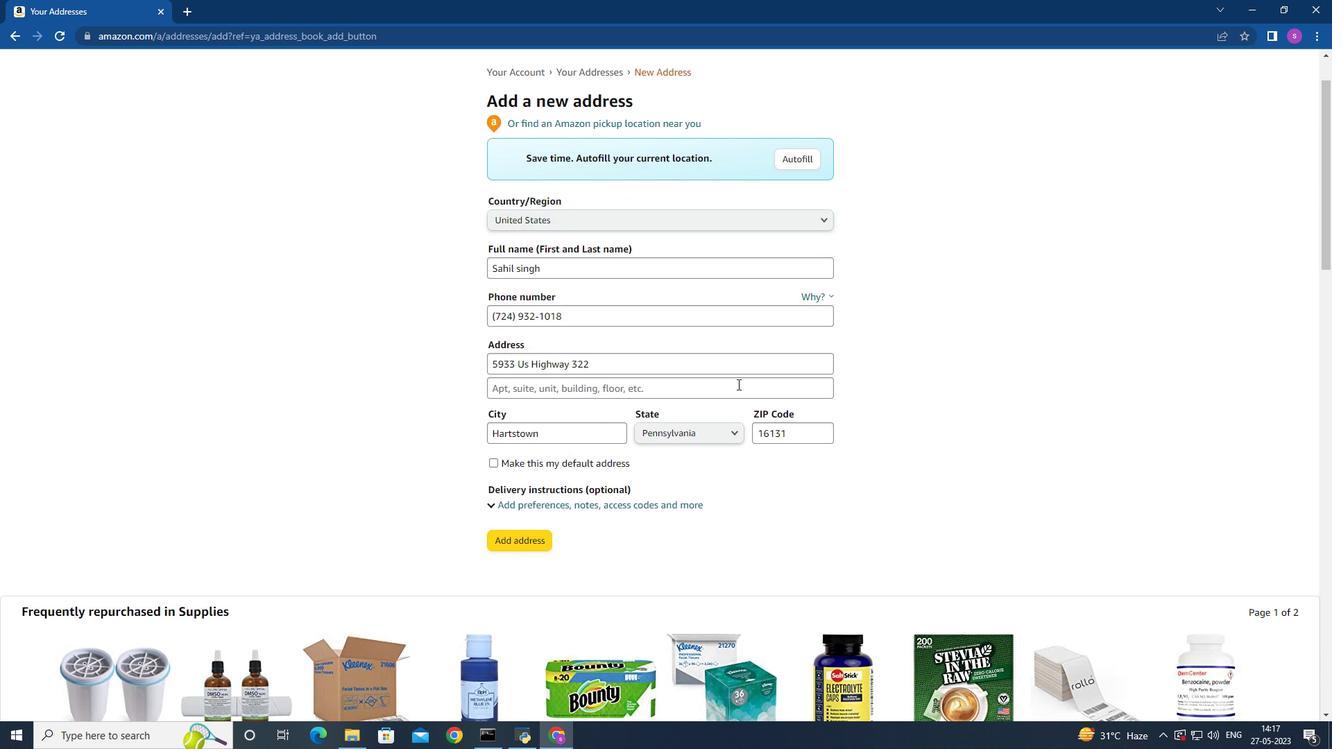 
Action: Mouse scrolled (738, 383) with delta (0, 0)
Screenshot: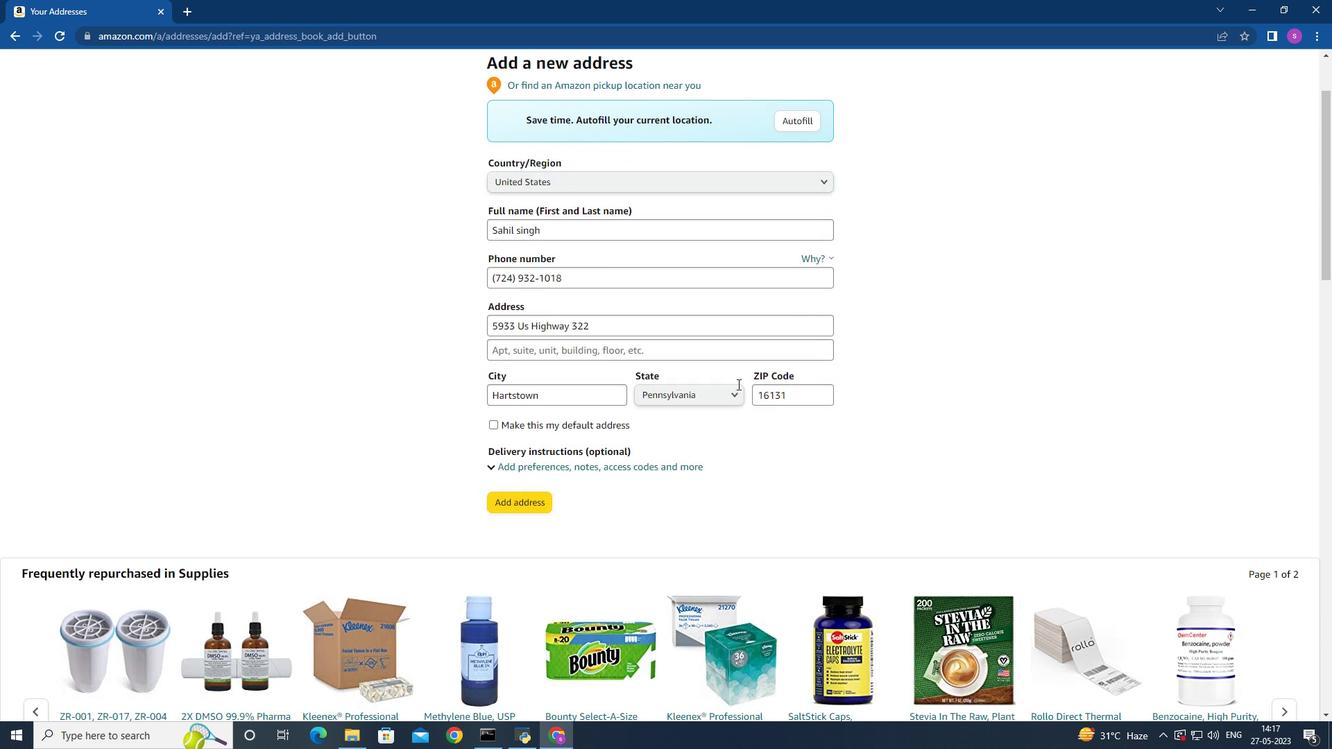 
Action: Mouse moved to (738, 384)
Screenshot: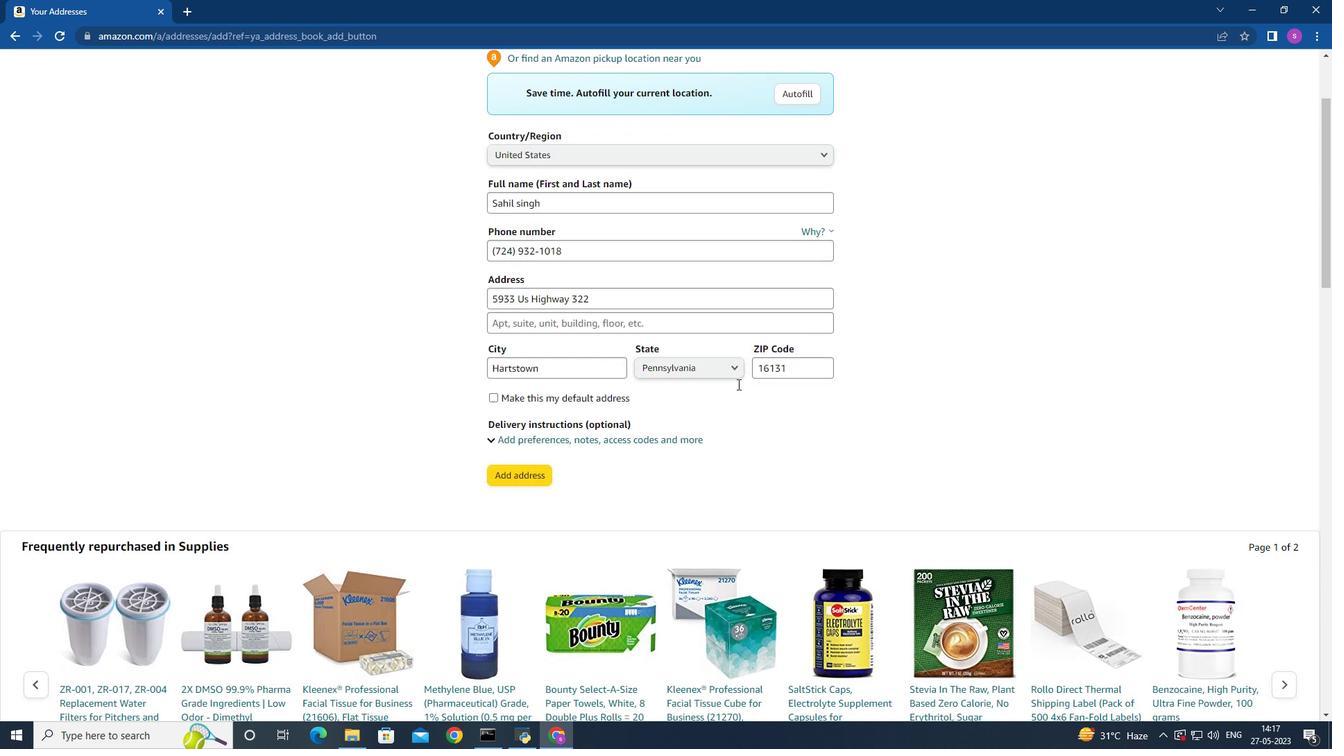 
Action: Mouse scrolled (738, 383) with delta (0, 0)
Screenshot: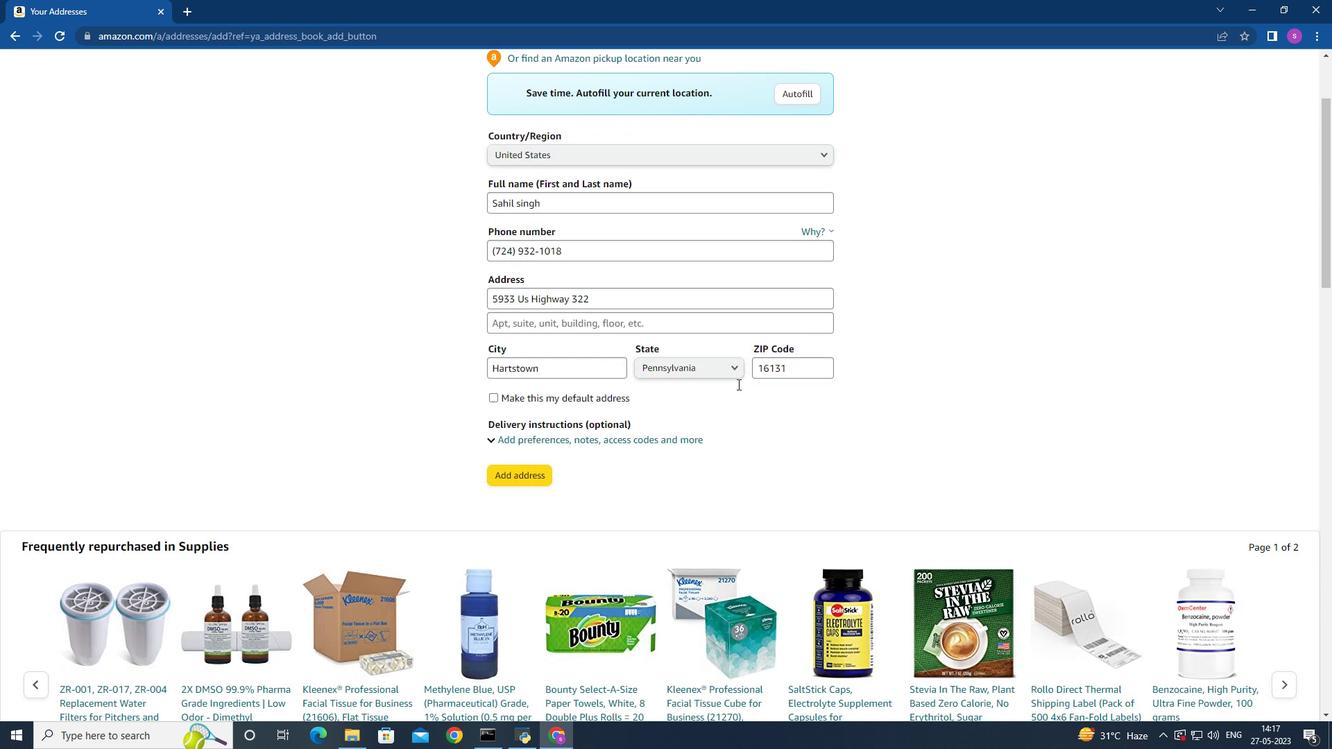 
Action: Mouse moved to (738, 432)
Screenshot: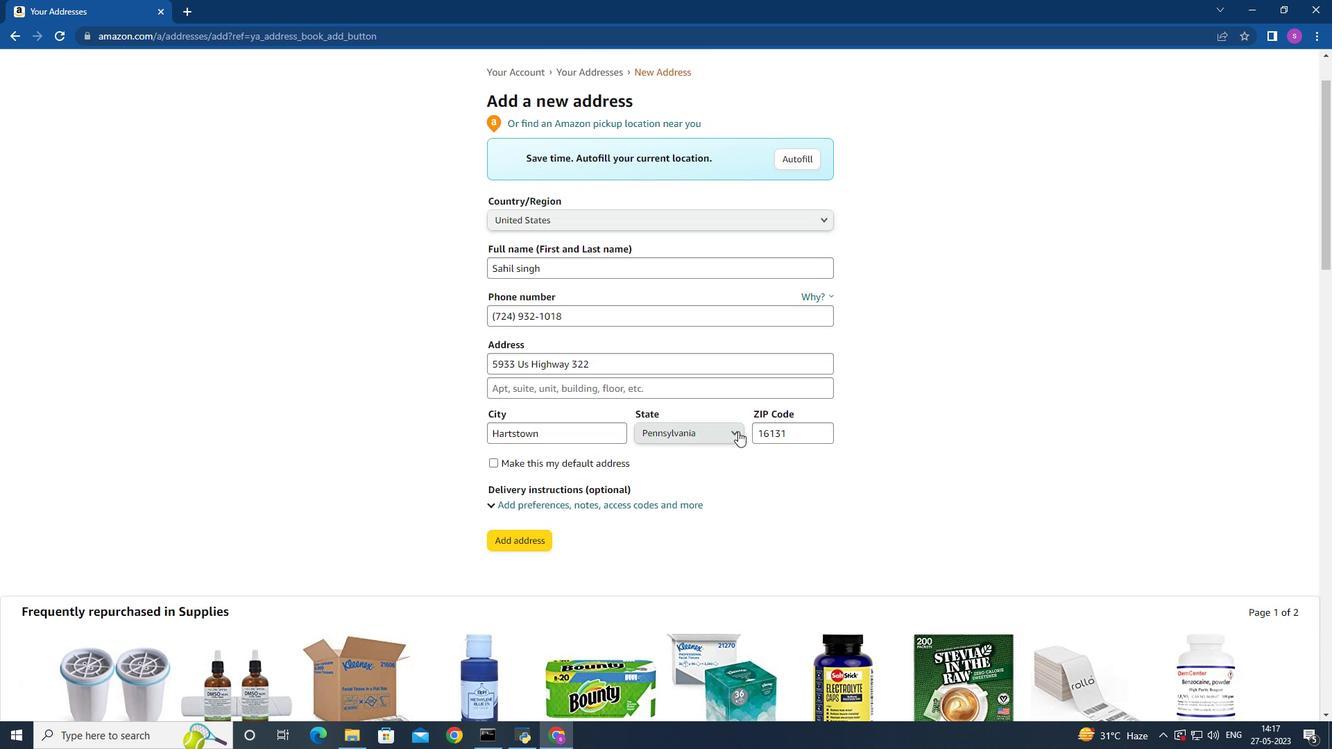 
Action: Mouse scrolled (738, 433) with delta (0, 0)
Screenshot: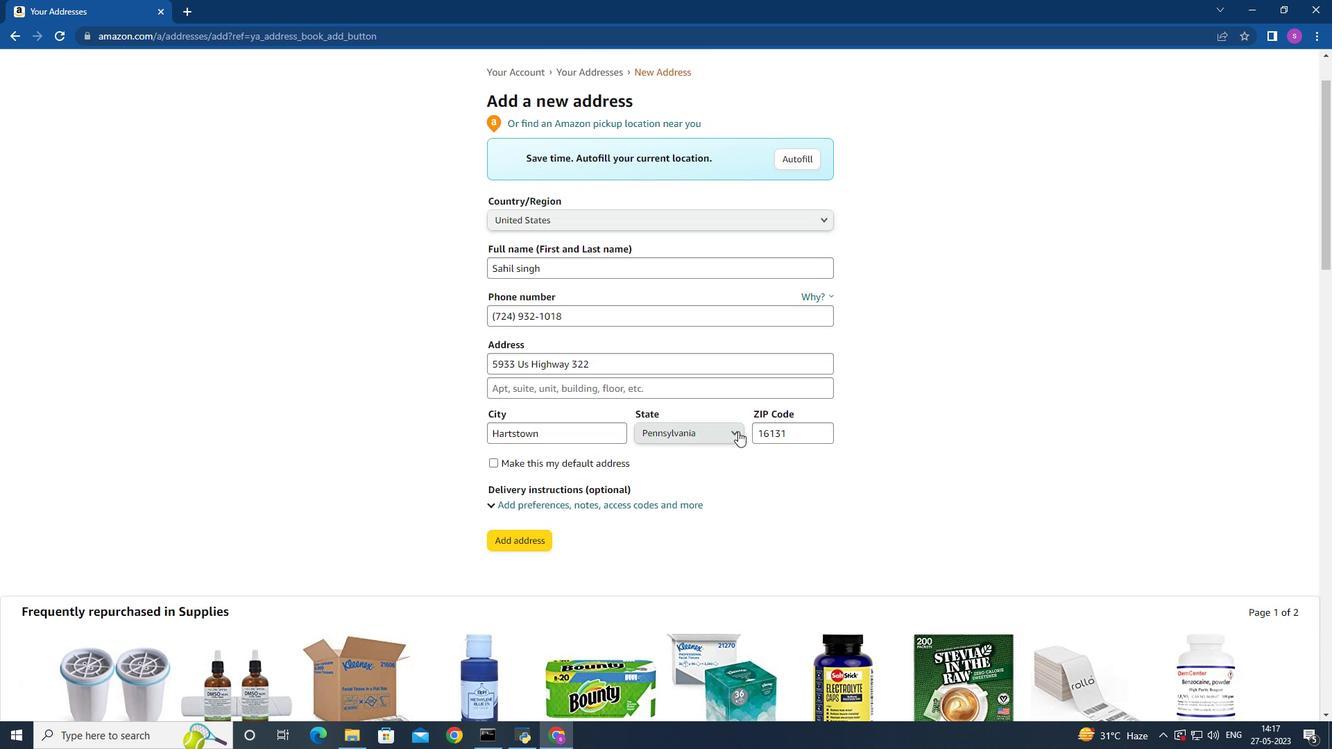 
Action: Mouse moved to (524, 542)
Screenshot: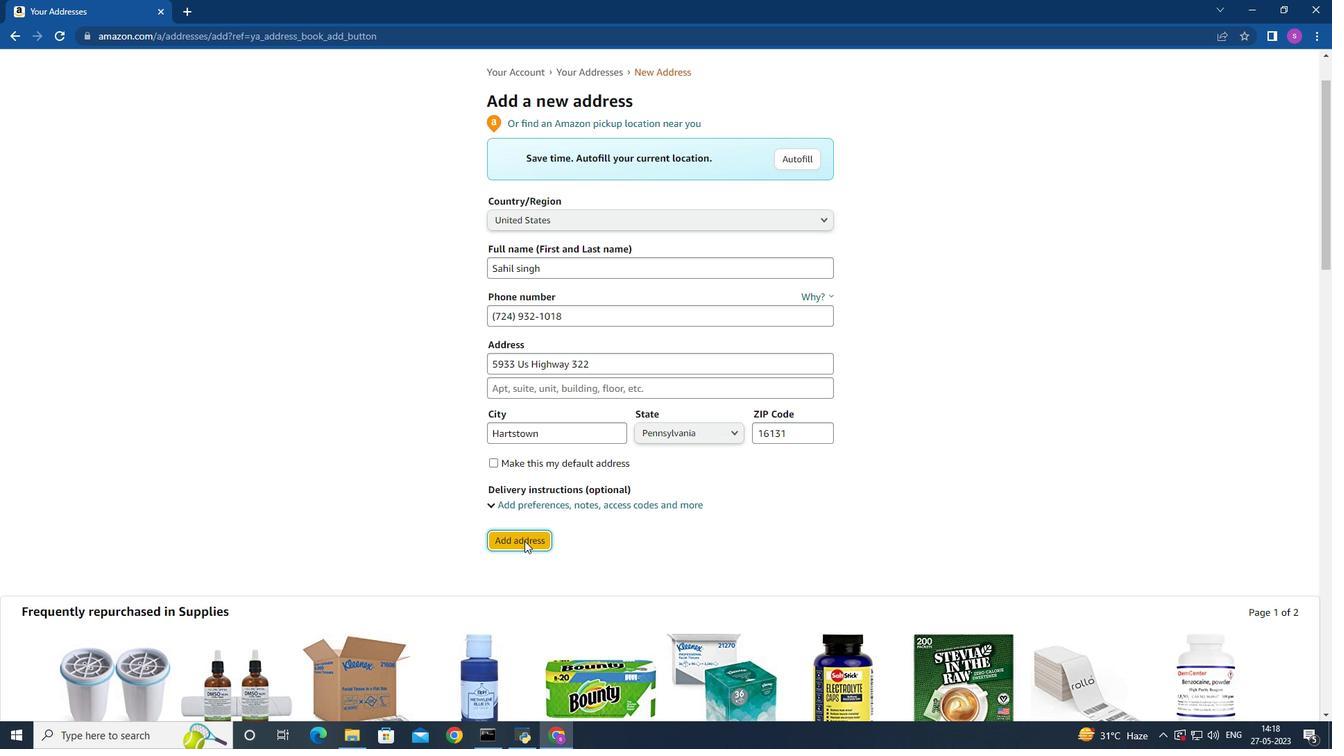 
Action: Mouse pressed left at (524, 542)
Screenshot: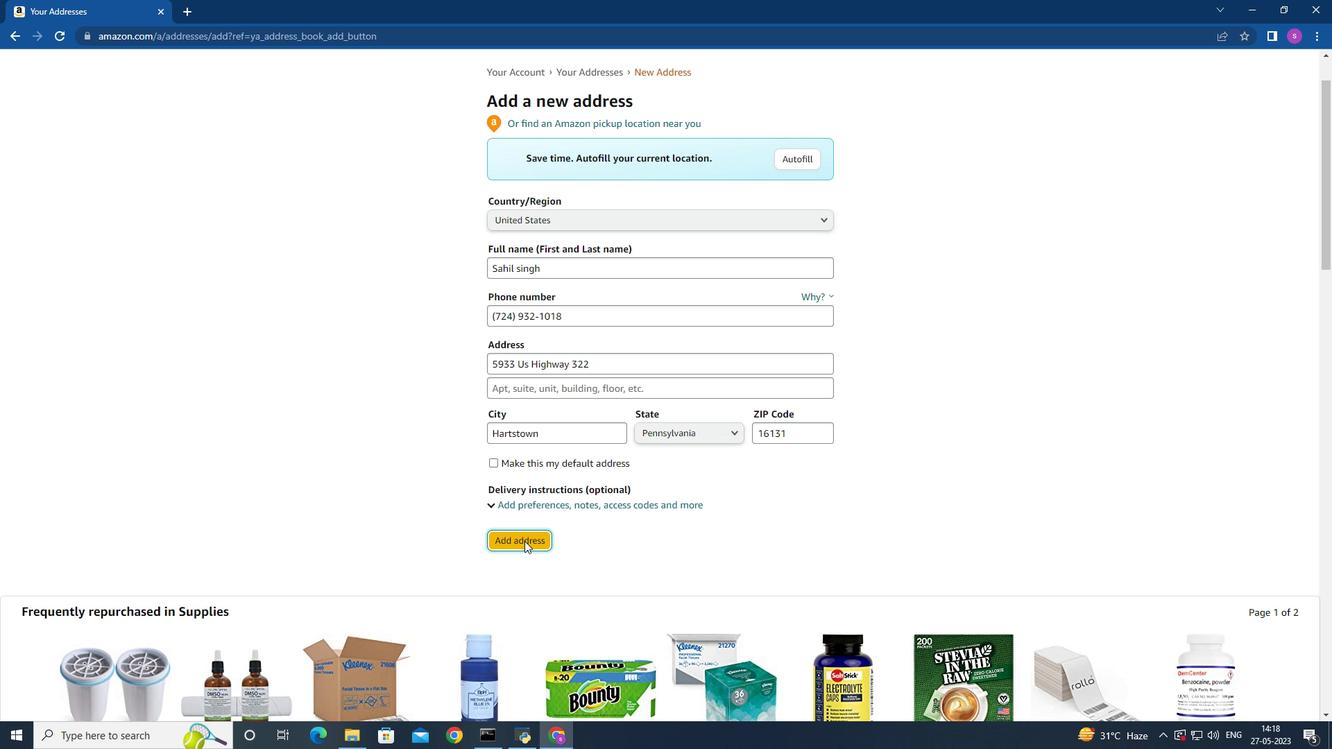 
Action: Mouse moved to (154, 60)
Screenshot: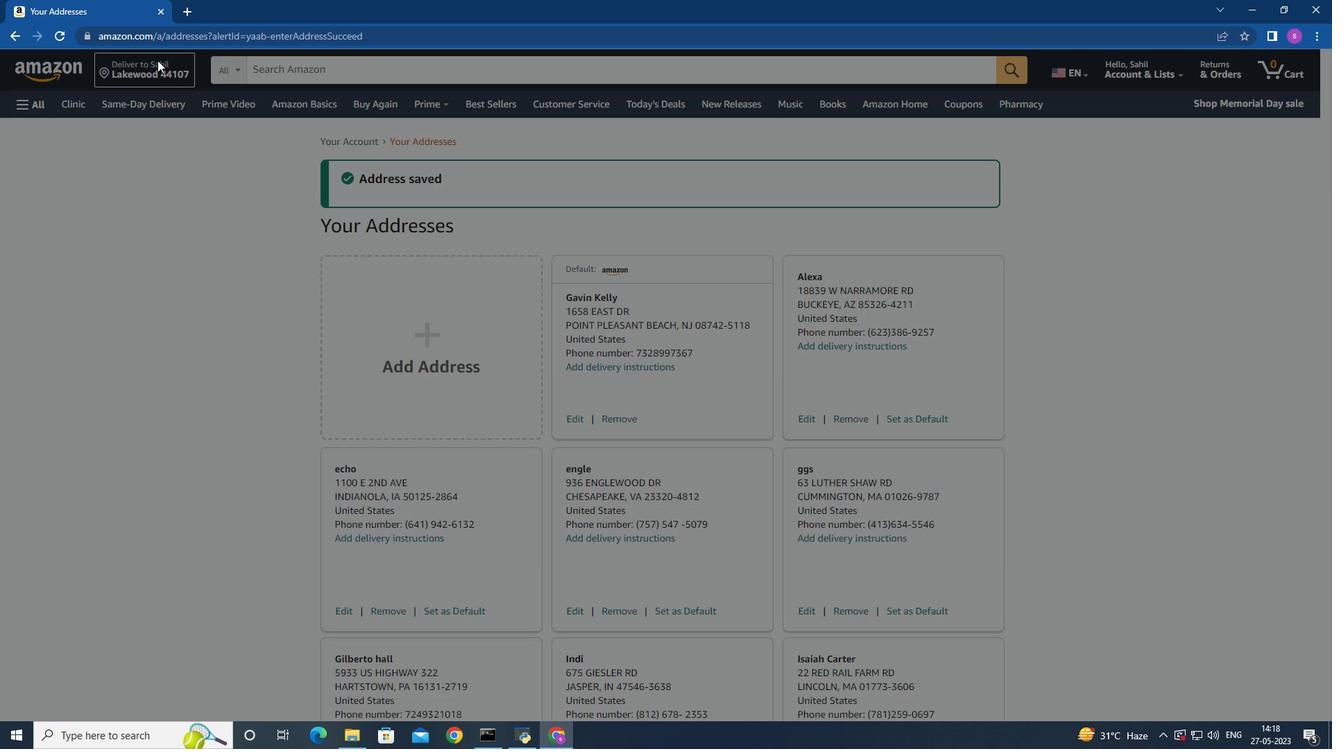 
Action: Mouse pressed left at (154, 60)
Screenshot: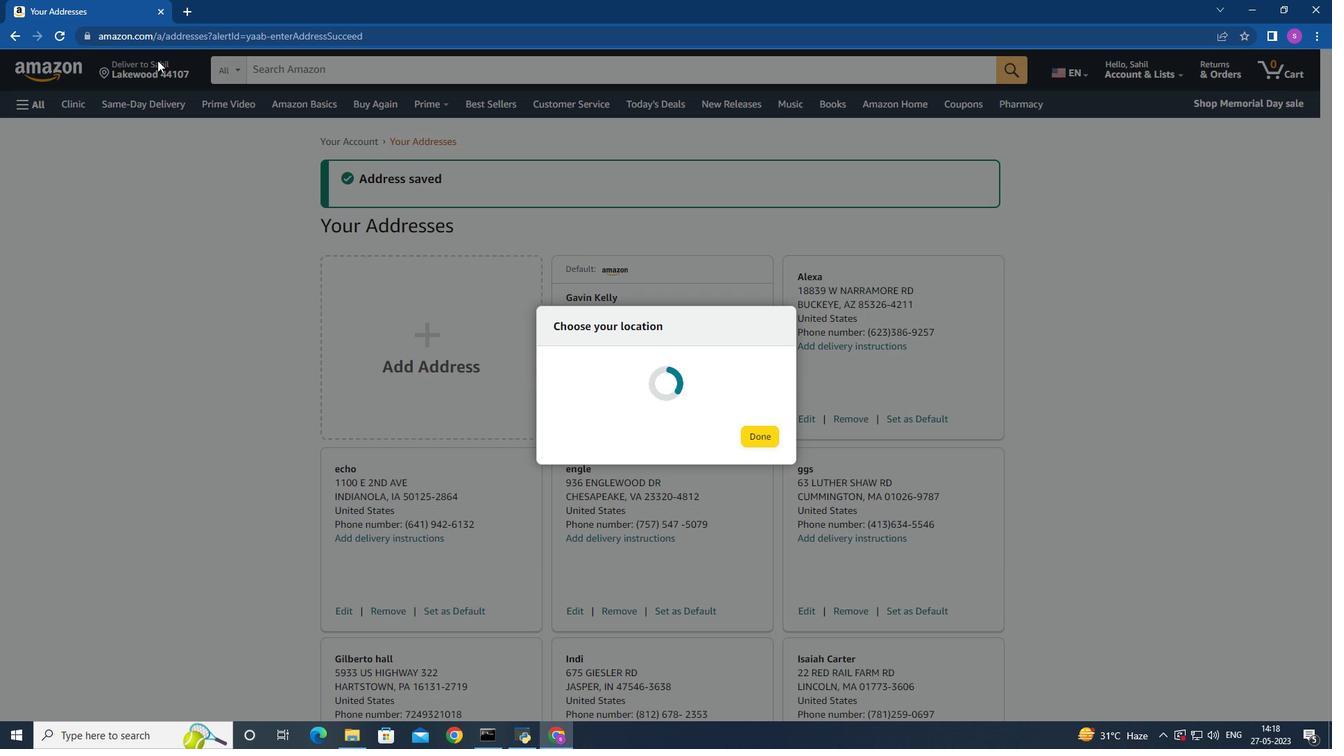 
Action: Mouse moved to (569, 423)
Screenshot: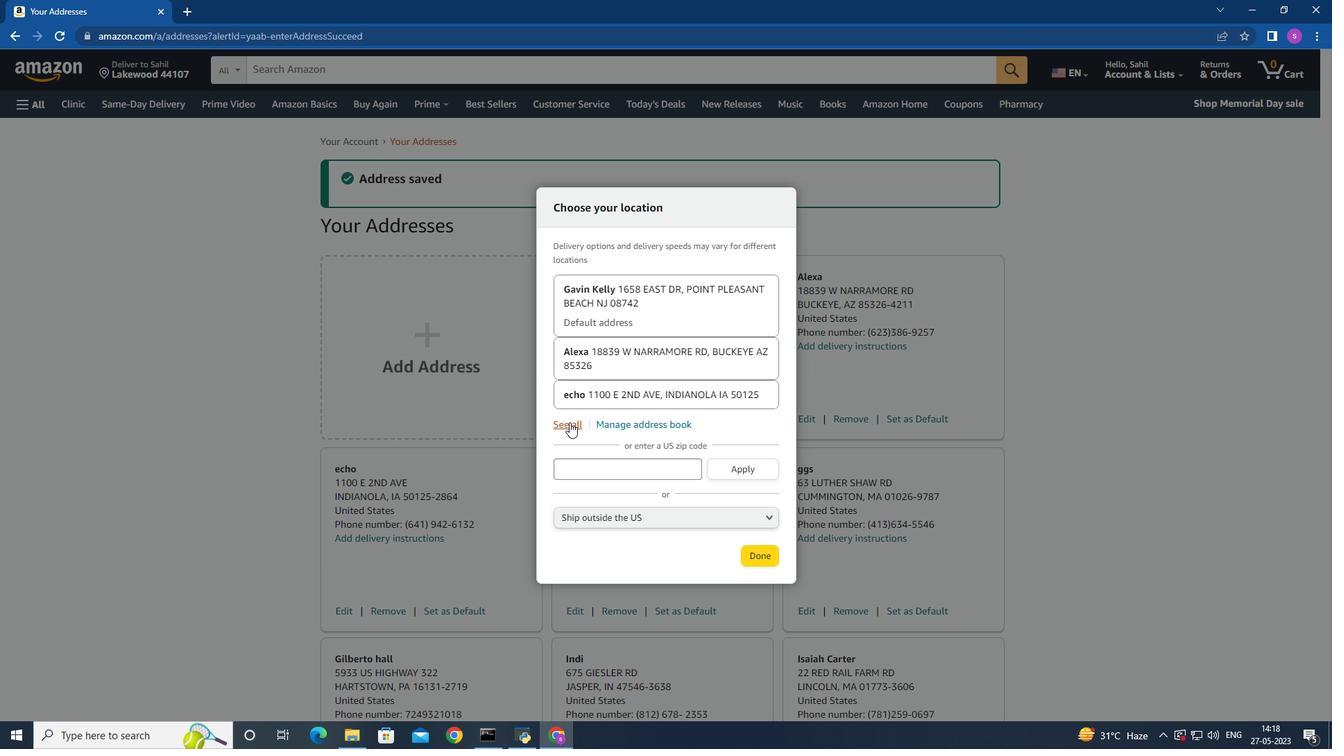 
Action: Mouse pressed left at (569, 423)
Screenshot: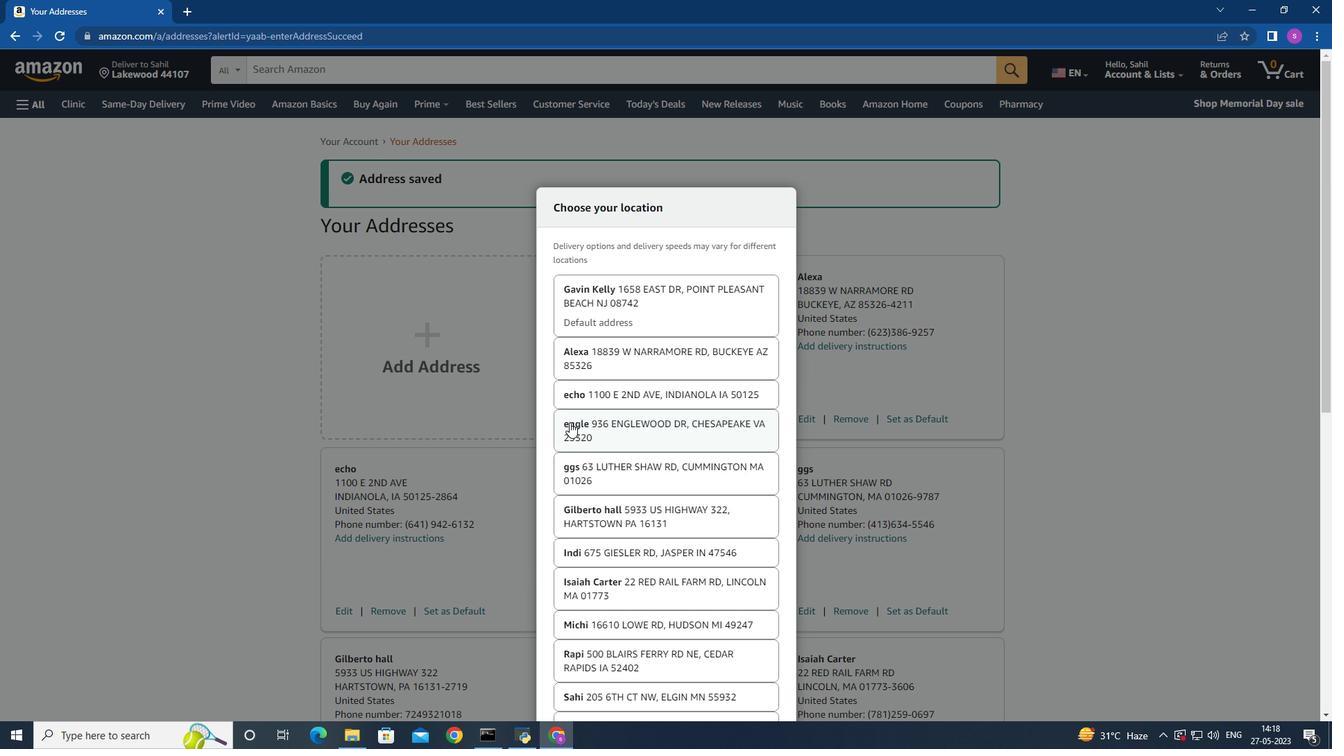 
Action: Mouse moved to (604, 404)
Screenshot: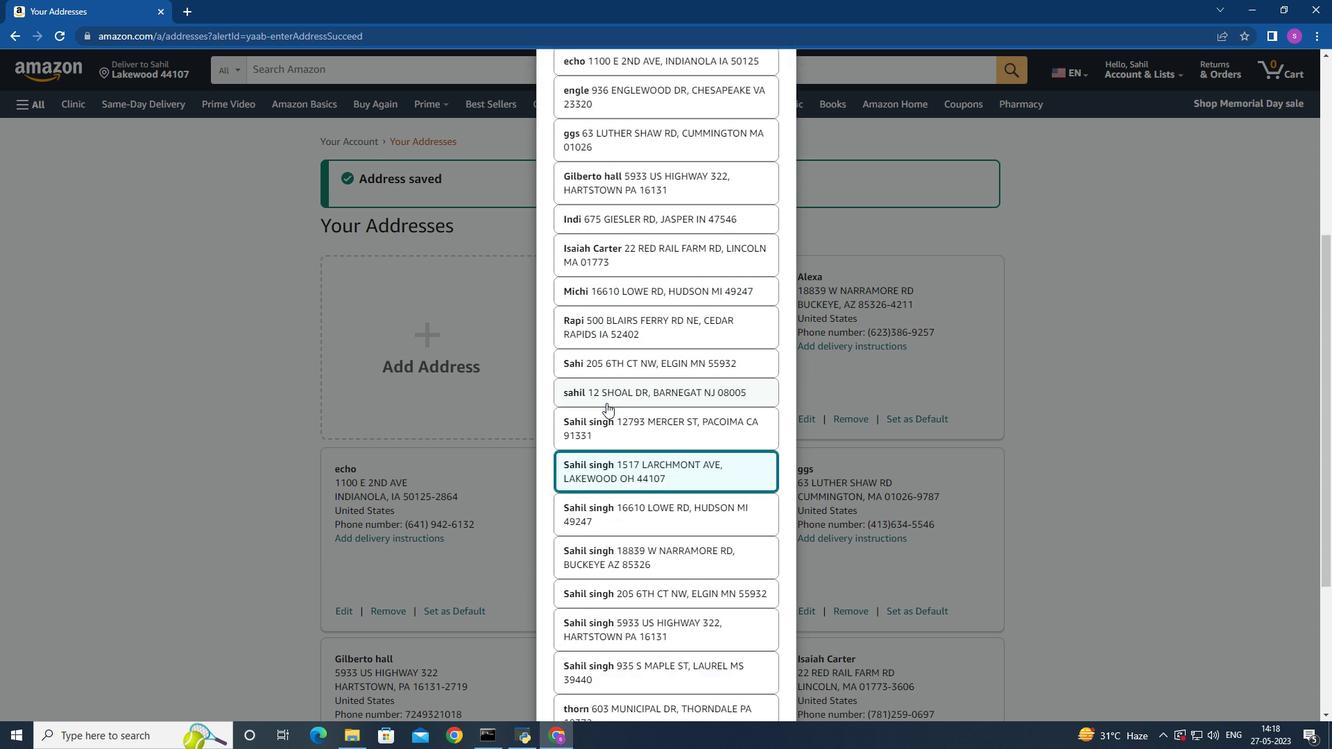 
Action: Mouse scrolled (604, 403) with delta (0, 0)
Screenshot: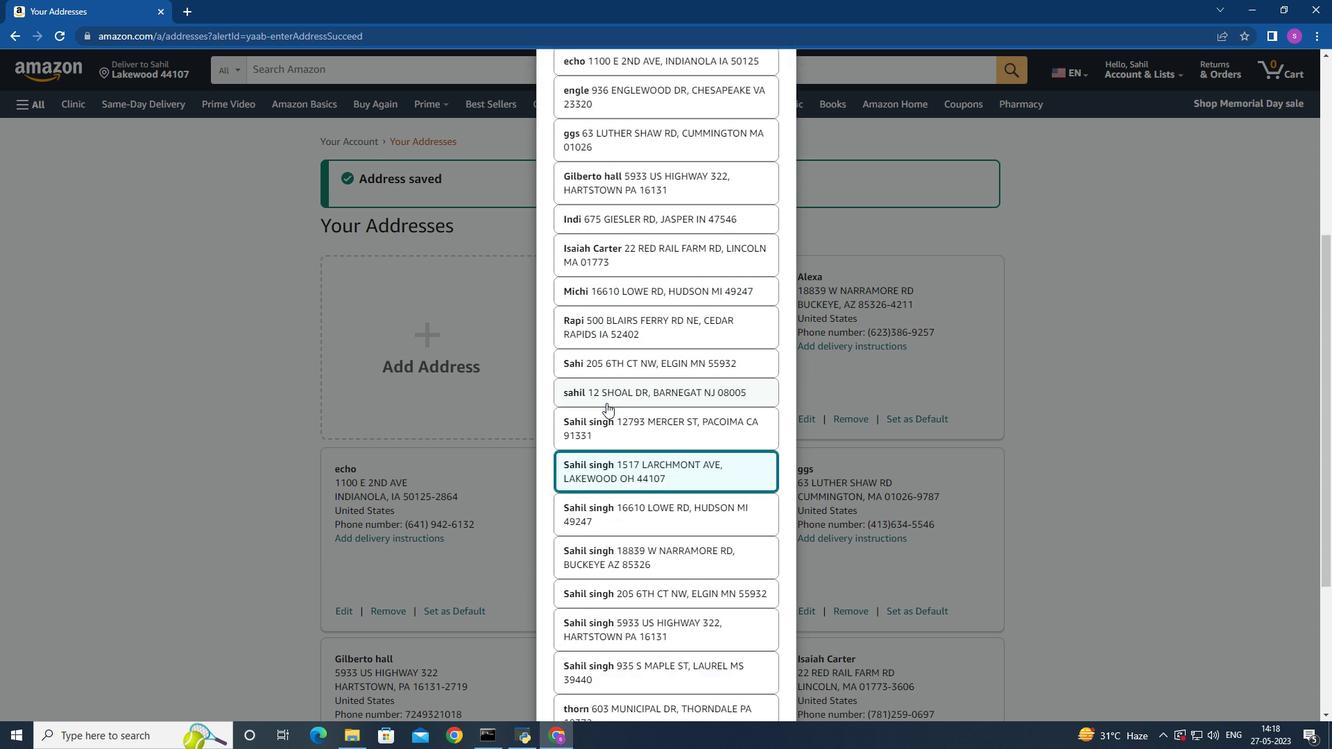 
Action: Mouse scrolled (604, 403) with delta (0, 0)
Screenshot: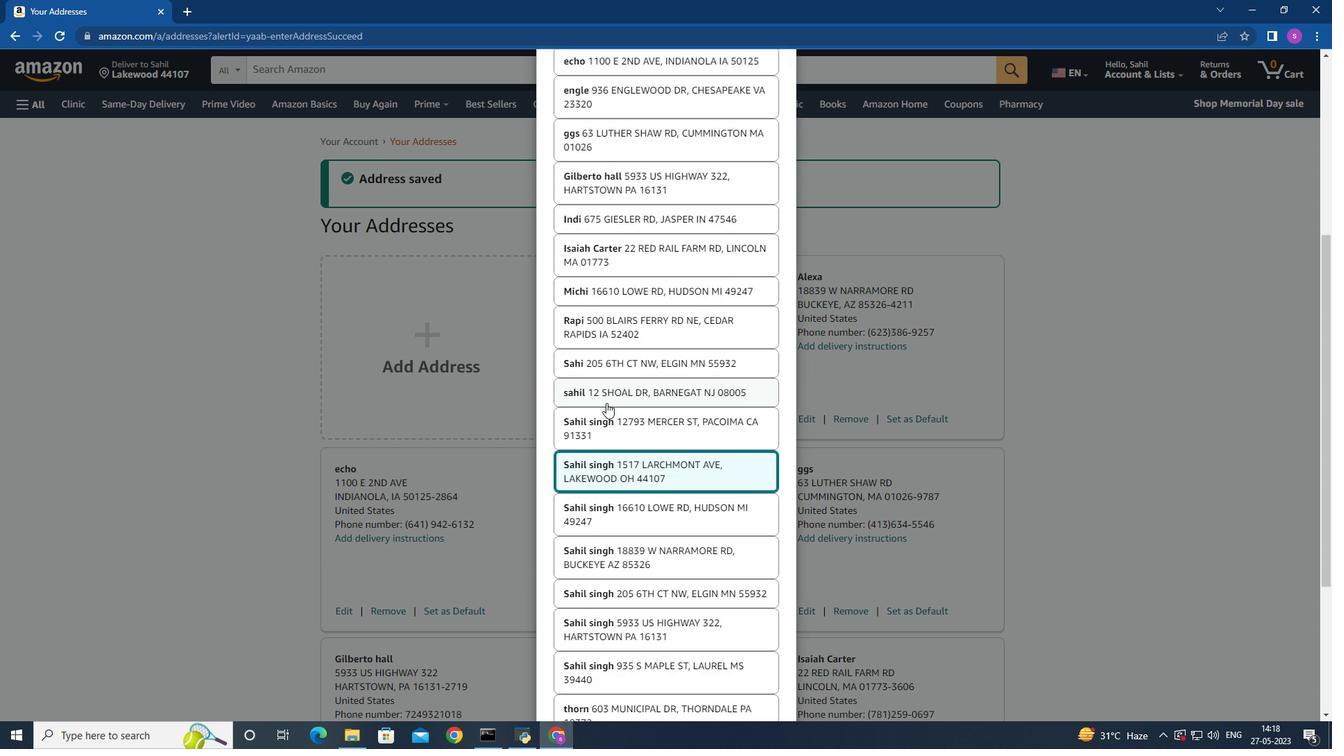 
Action: Mouse moved to (604, 404)
Screenshot: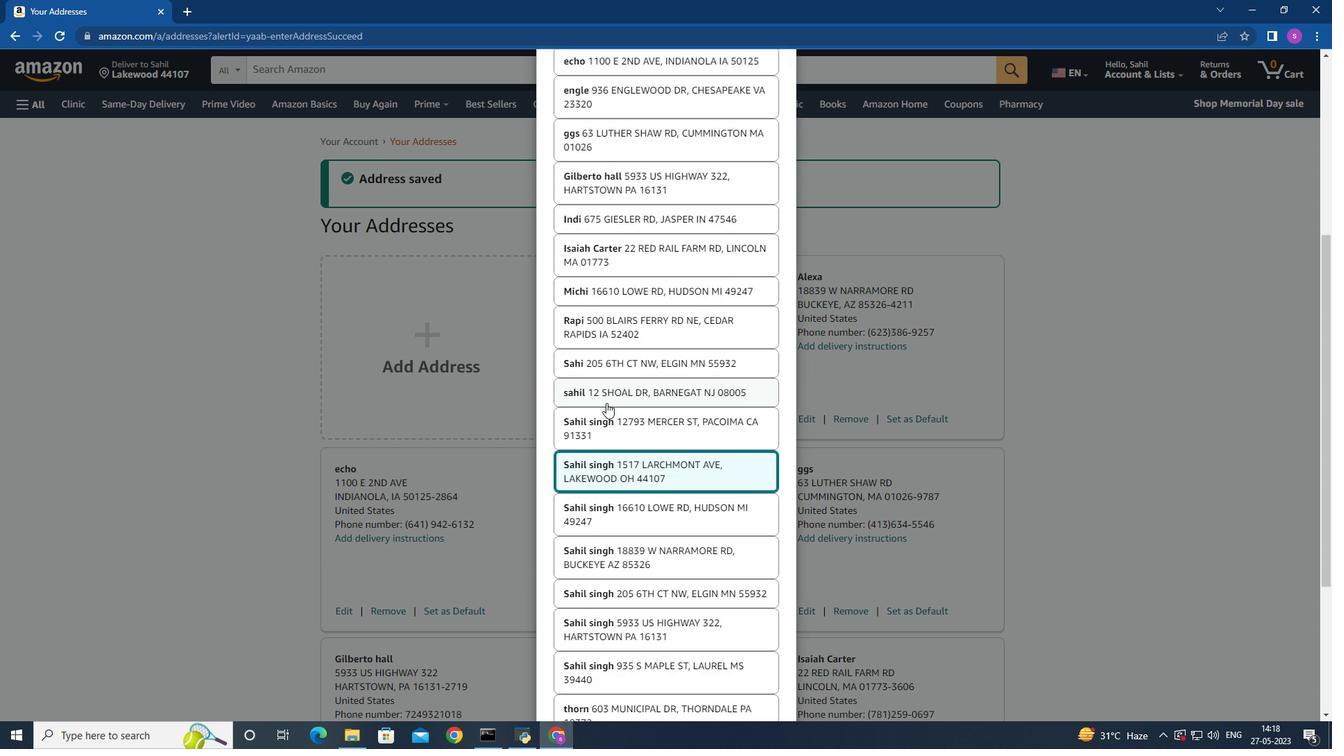 
Action: Mouse scrolled (604, 403) with delta (0, 0)
Screenshot: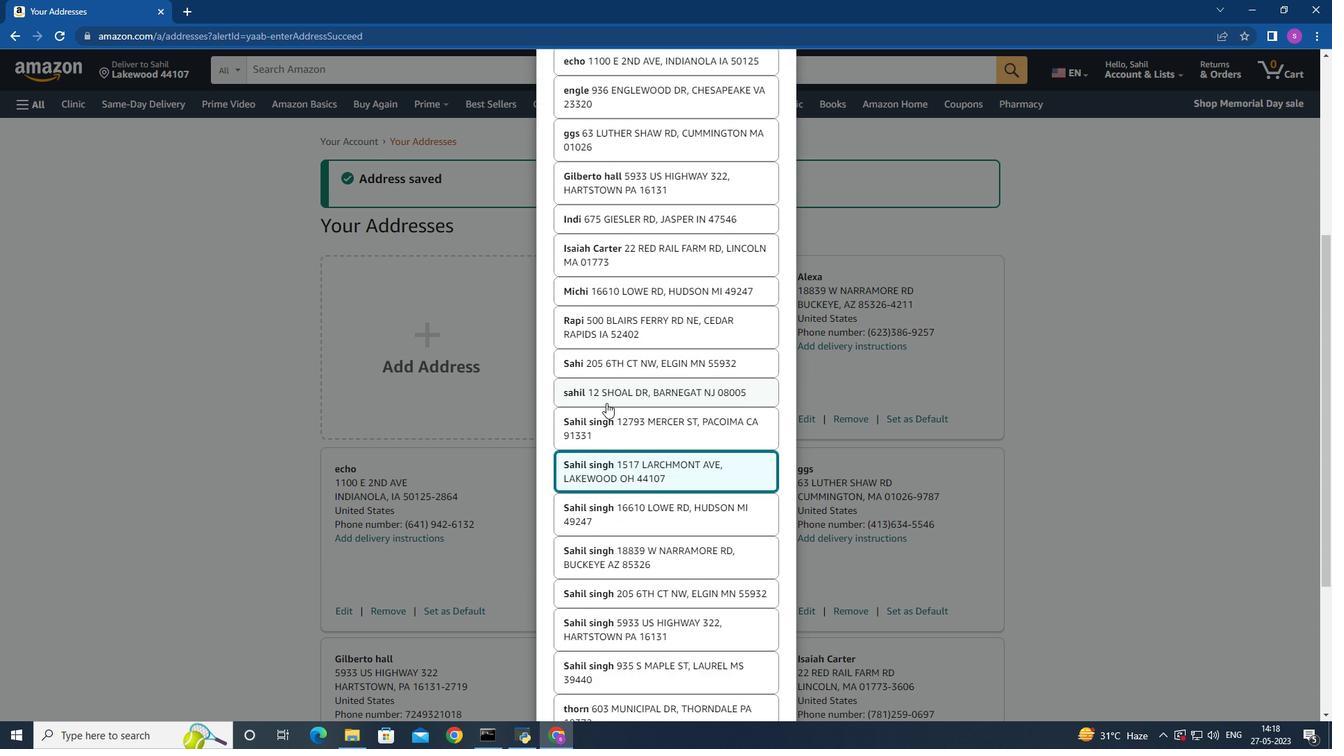 
Action: Mouse moved to (604, 404)
Screenshot: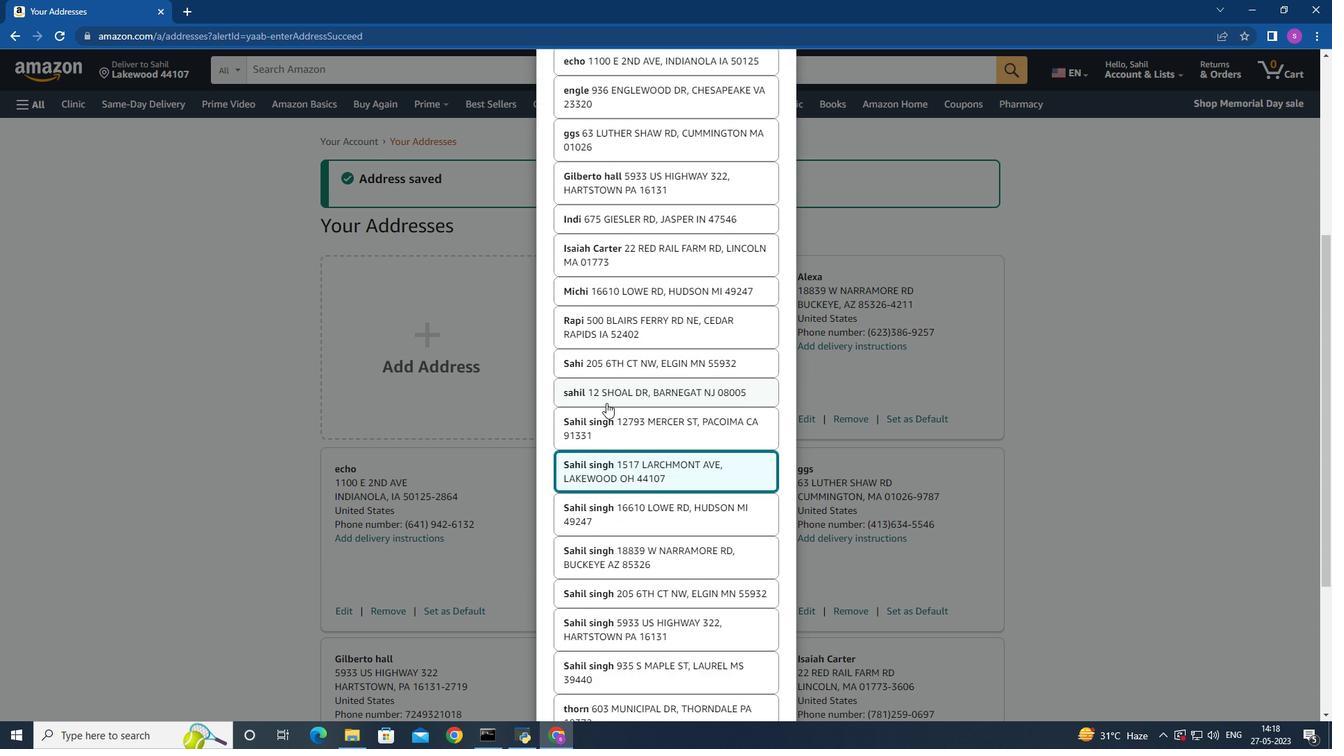 
Action: Mouse scrolled (604, 404) with delta (0, 0)
Screenshot: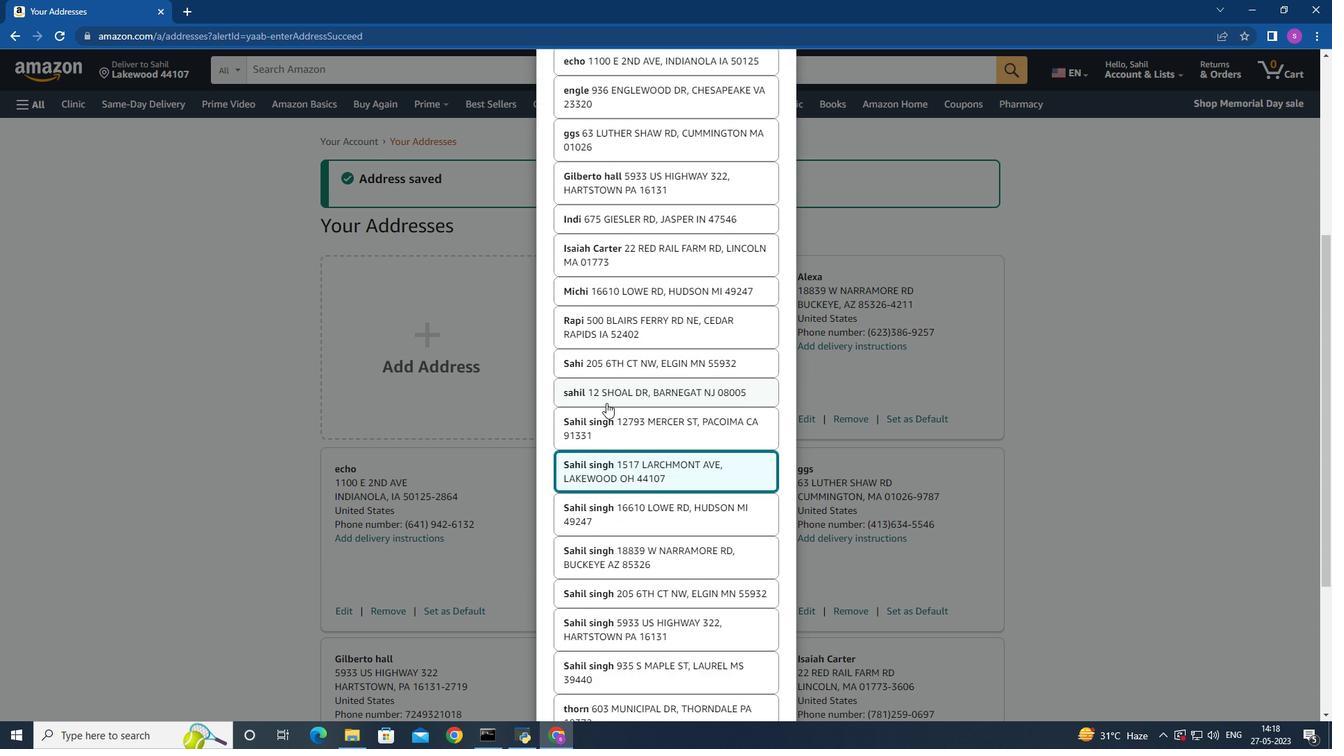 
Action: Mouse scrolled (604, 404) with delta (0, 0)
Screenshot: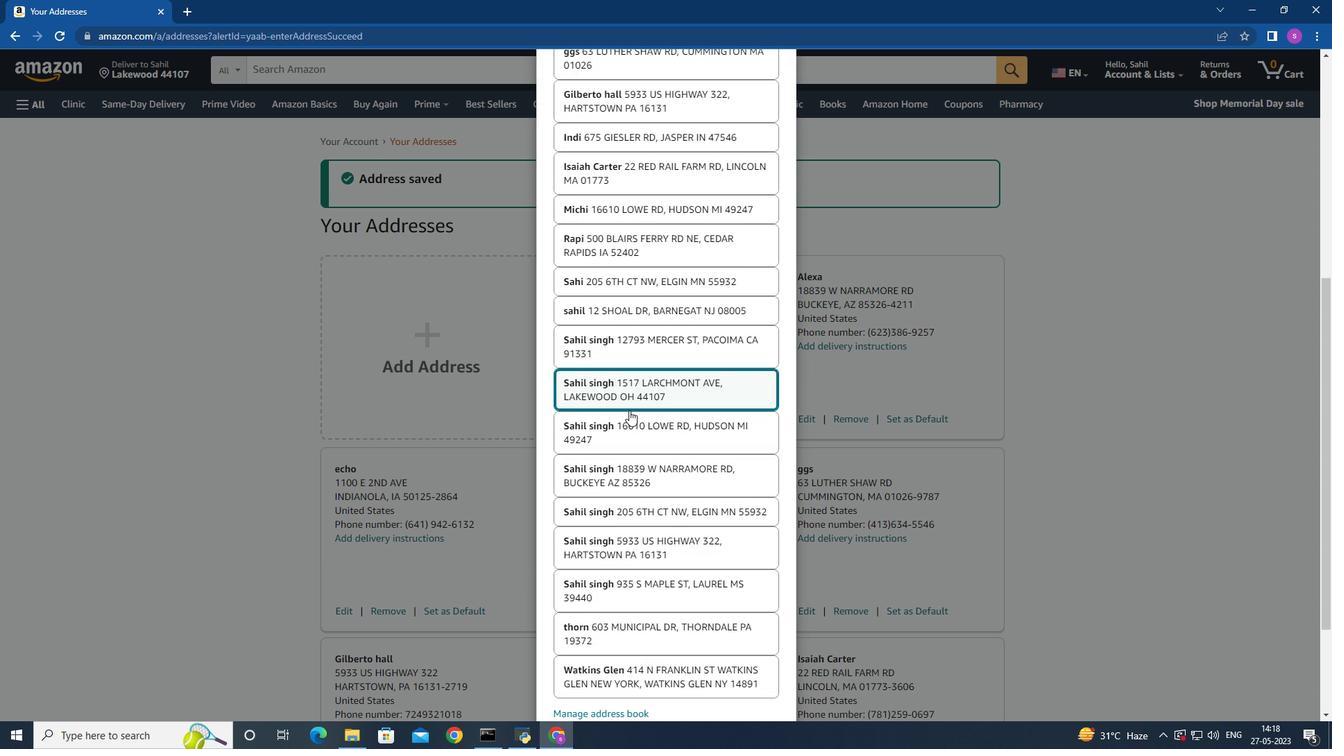 
Action: Mouse scrolled (604, 404) with delta (0, 0)
Screenshot: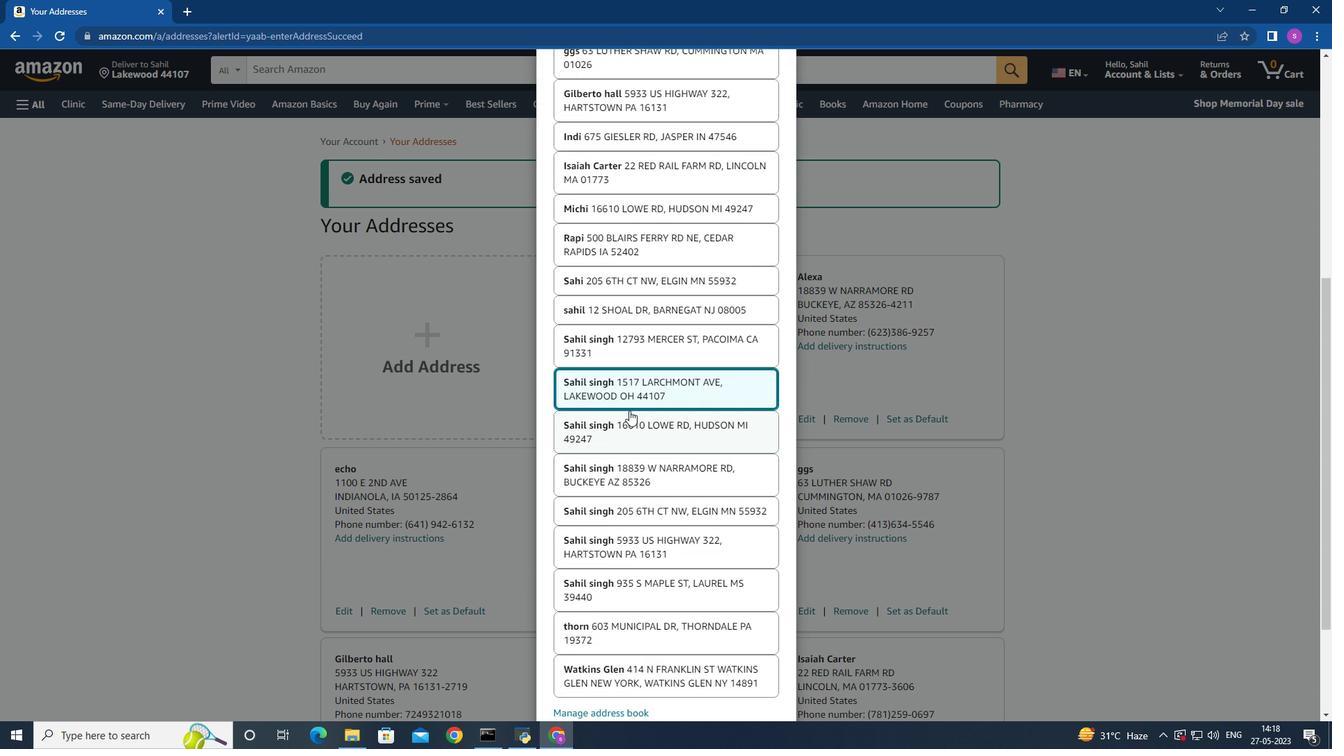 
Action: Mouse moved to (629, 412)
Screenshot: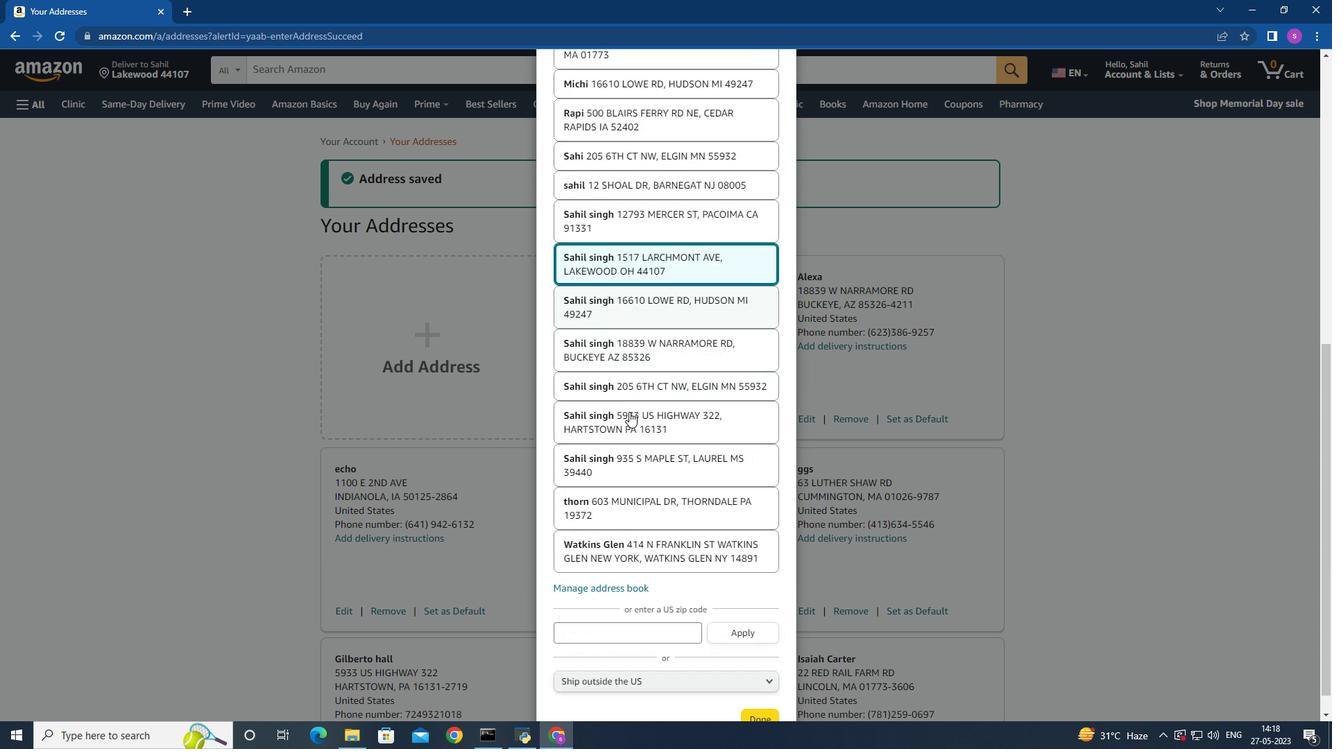 
Action: Mouse scrolled (629, 411) with delta (0, 0)
Screenshot: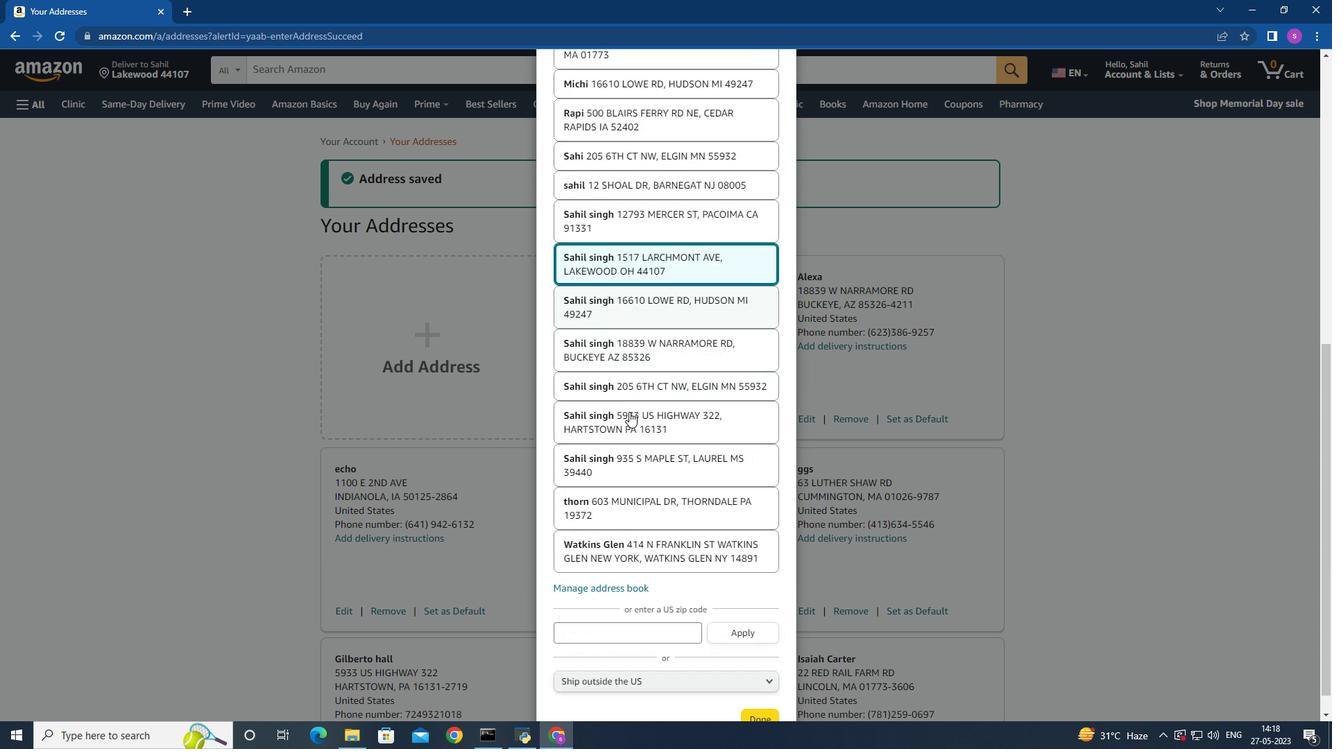 
Action: Mouse scrolled (629, 411) with delta (0, 0)
Screenshot: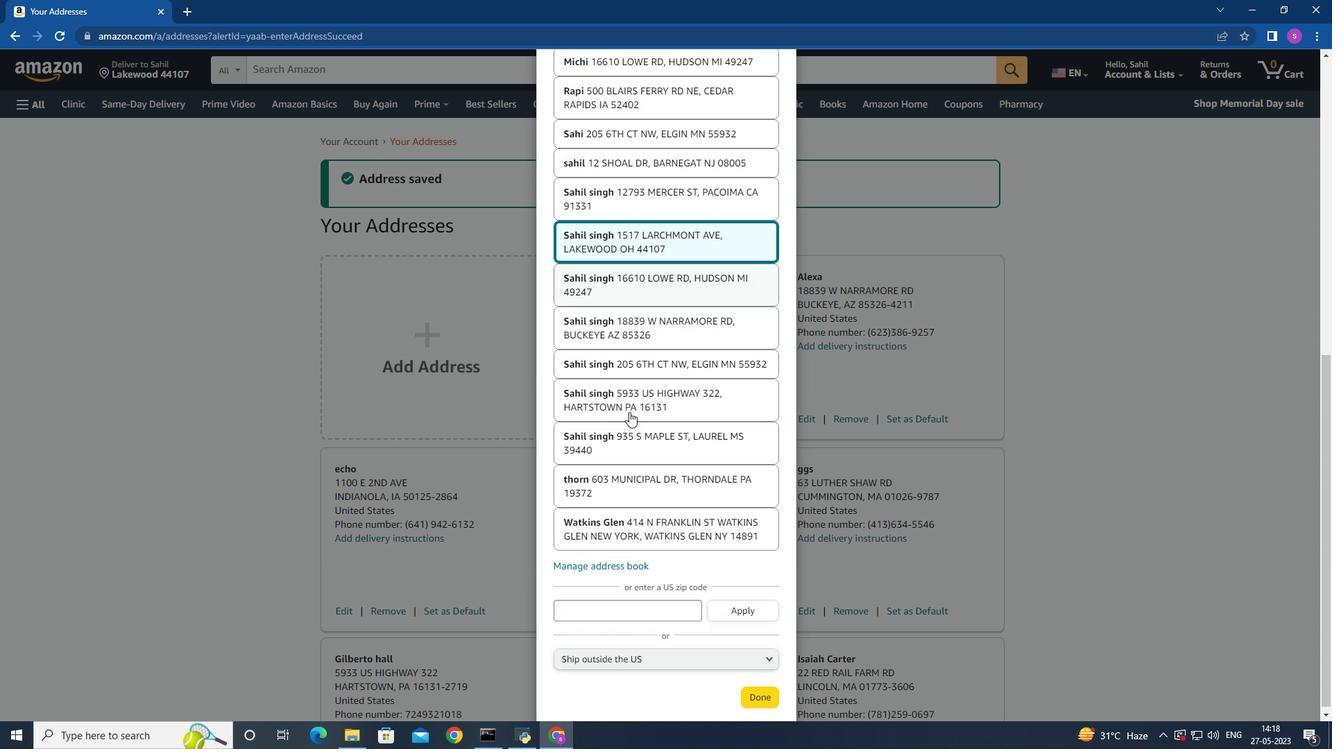 
Action: Mouse moved to (629, 412)
Screenshot: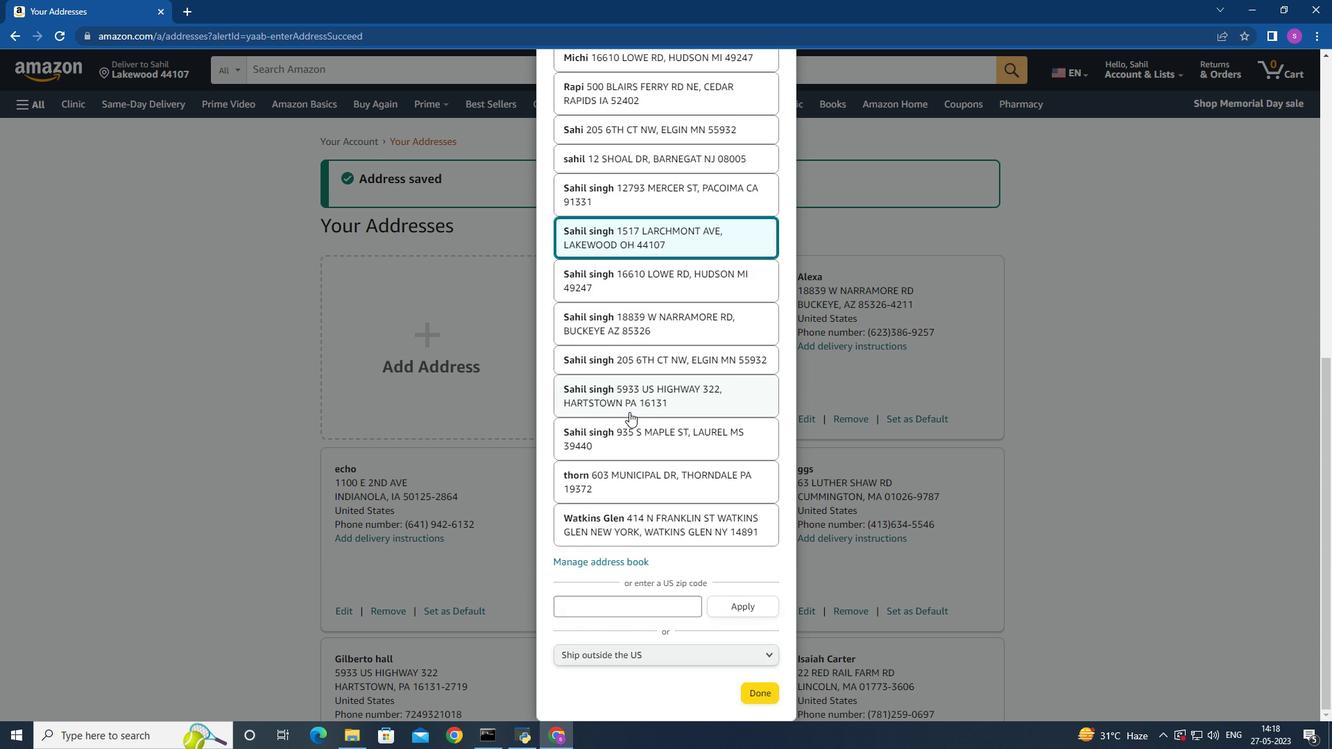 
Action: Mouse scrolled (629, 411) with delta (0, 0)
Screenshot: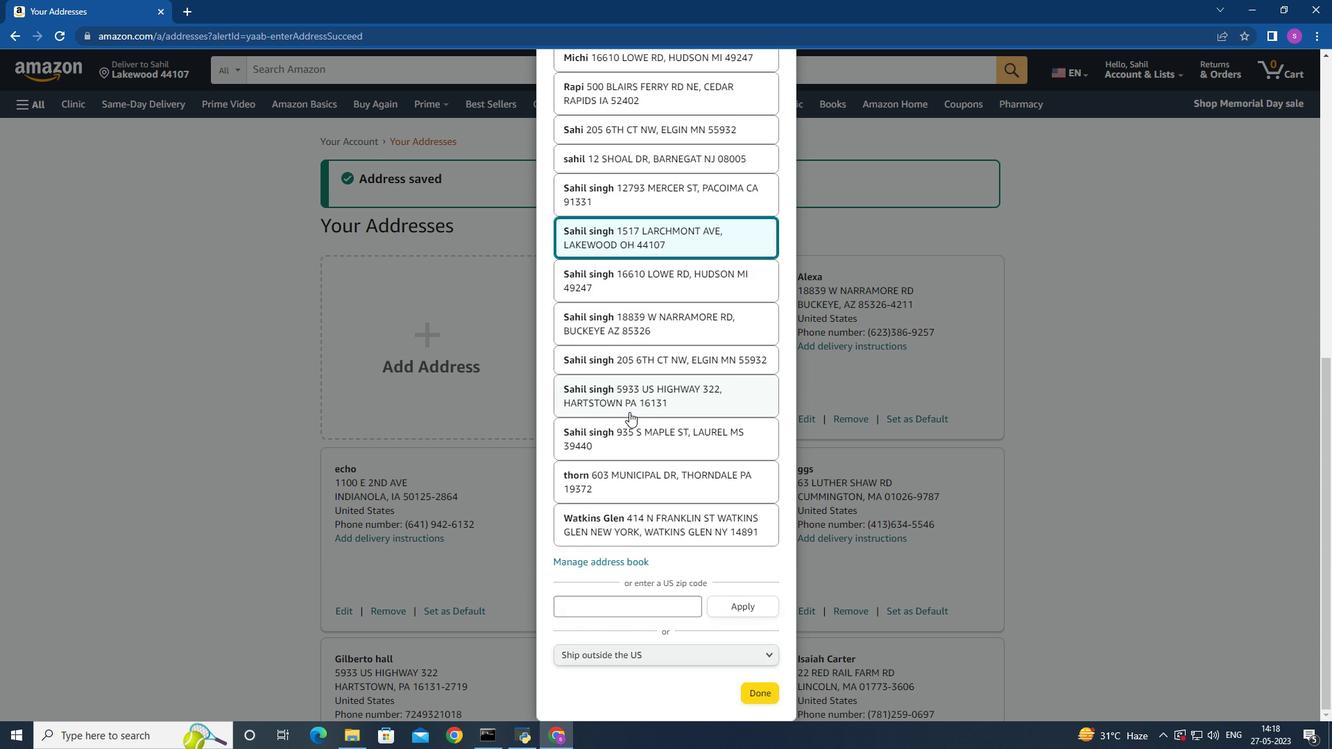 
Action: Mouse moved to (684, 395)
Screenshot: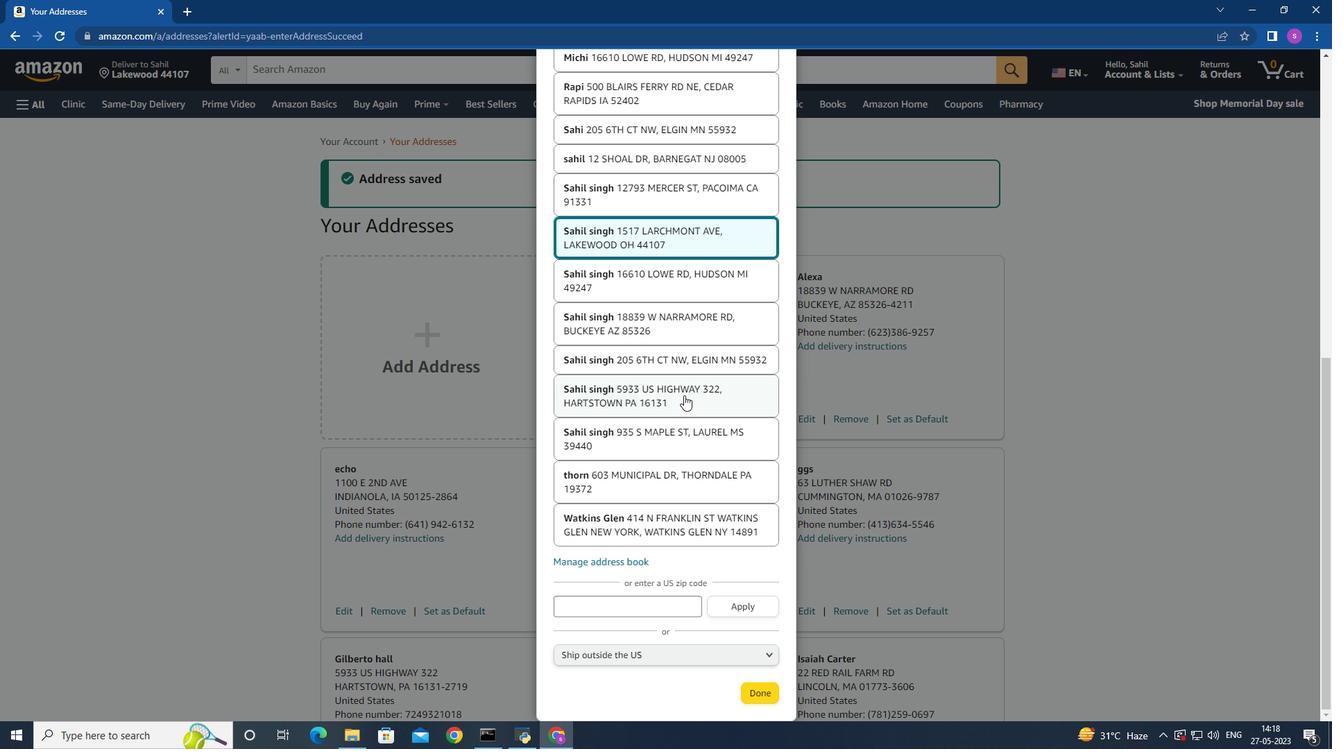 
Action: Mouse pressed left at (684, 395)
Screenshot: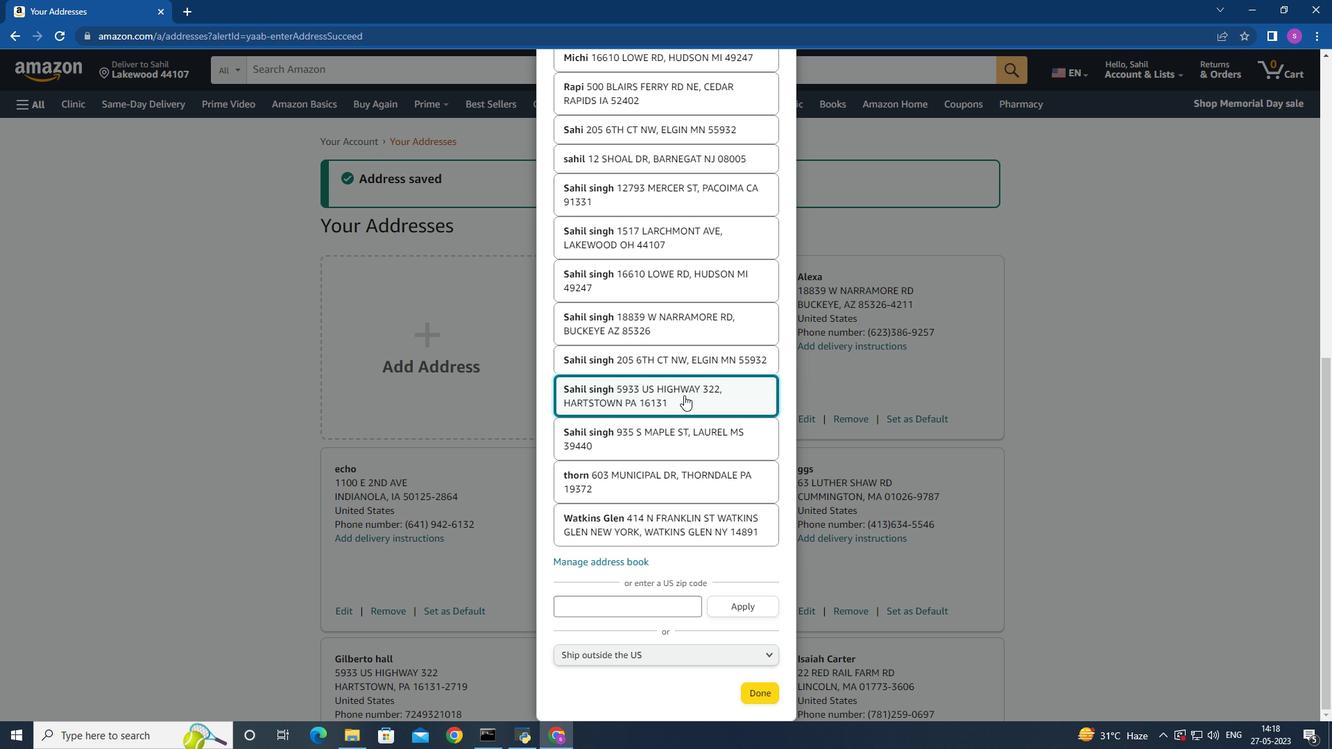 
Action: Mouse moved to (765, 689)
Screenshot: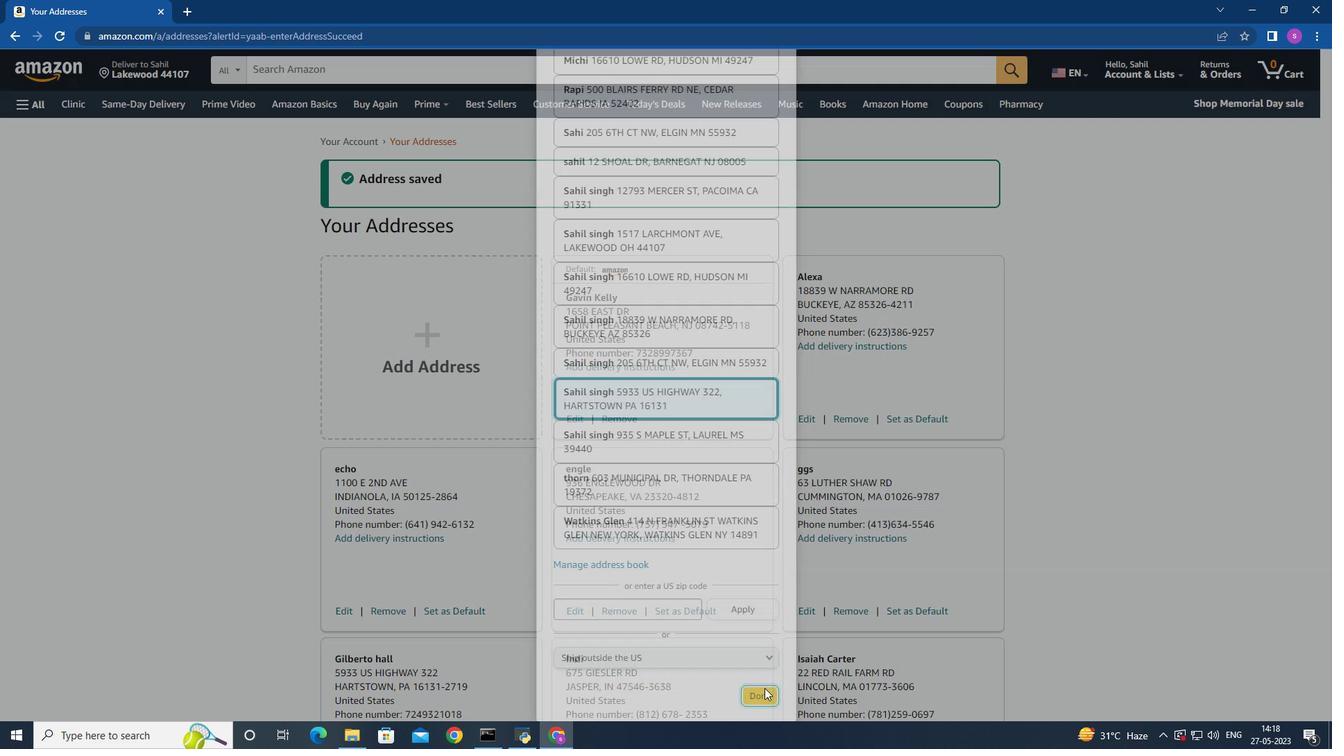 
Action: Mouse pressed left at (765, 689)
Screenshot: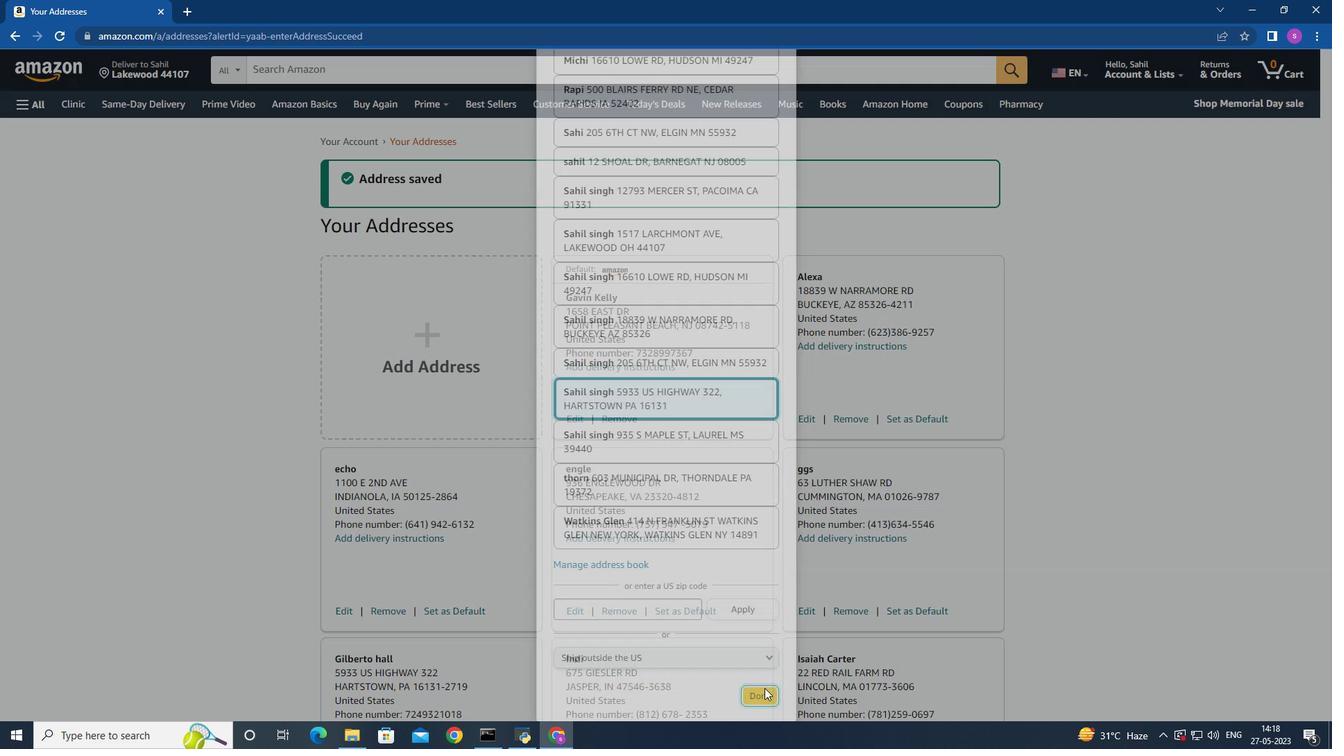 
Action: Mouse moved to (23, 109)
Screenshot: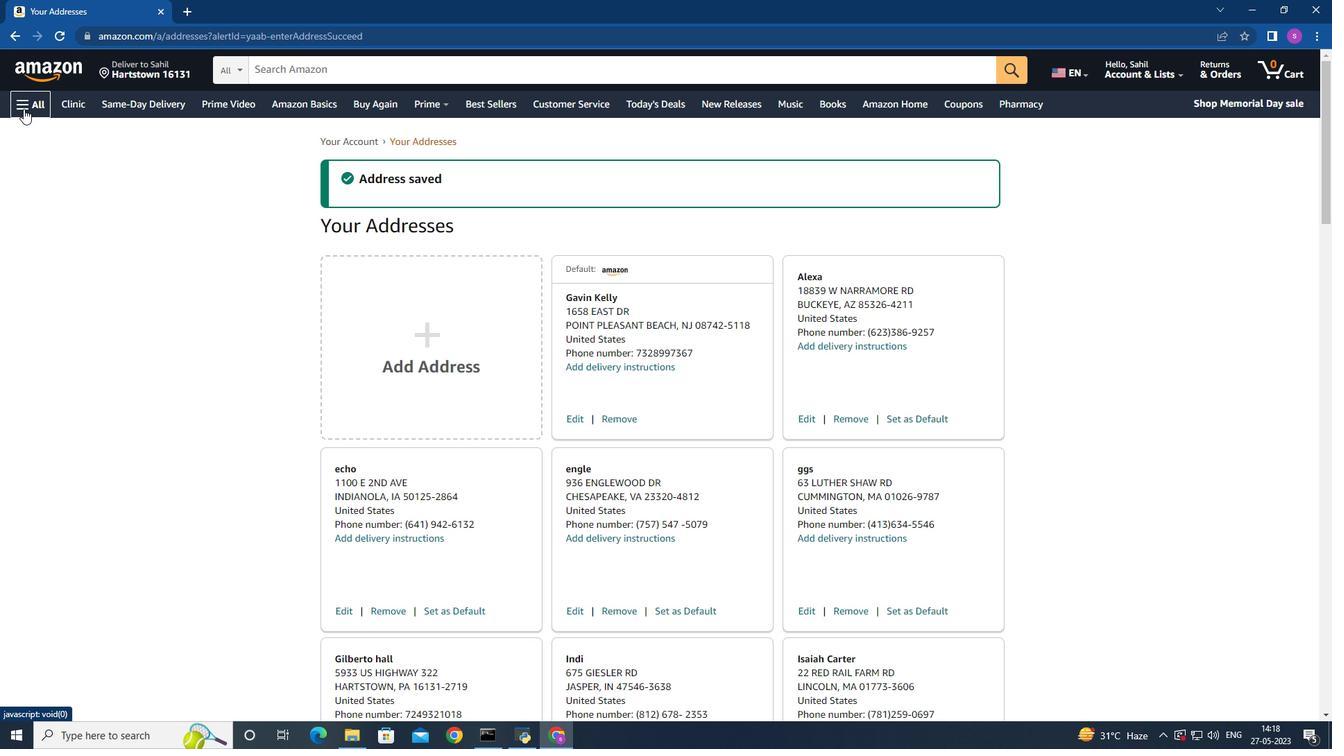 
Action: Mouse pressed left at (23, 109)
Screenshot: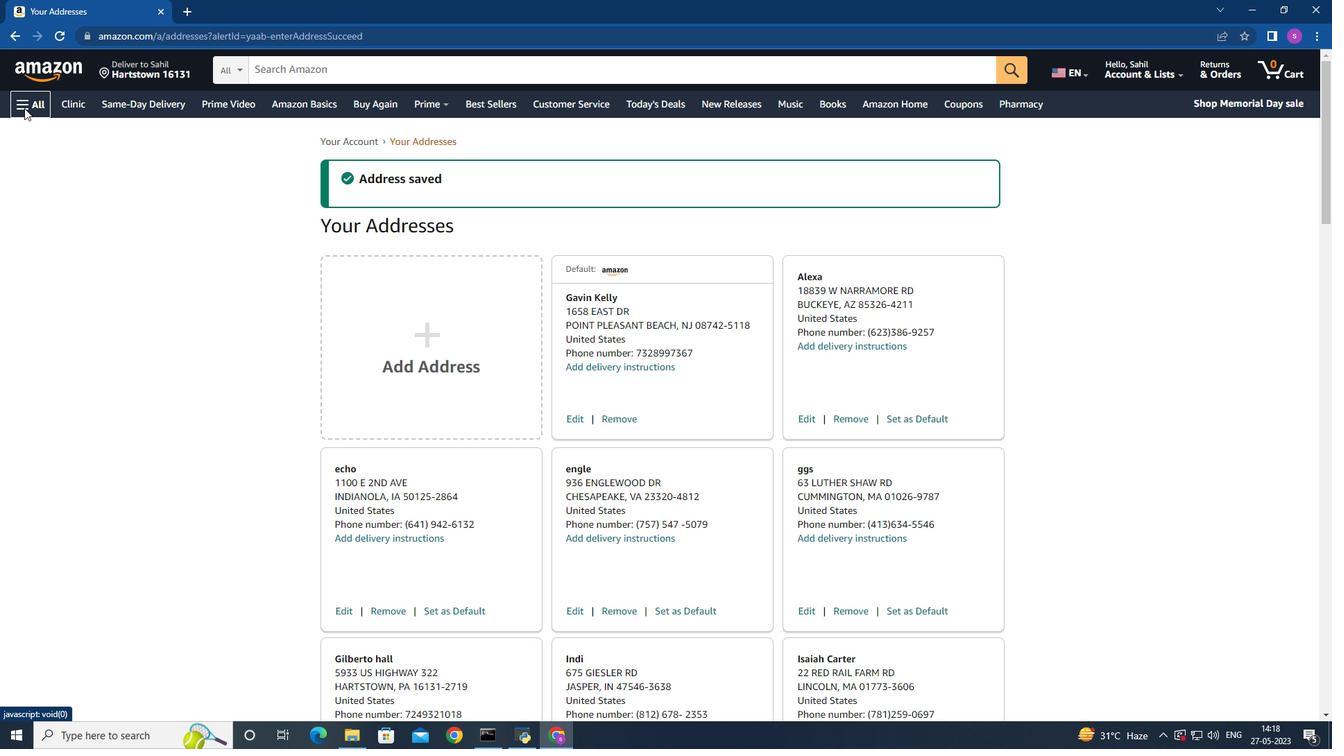 
Action: Mouse moved to (65, 311)
Screenshot: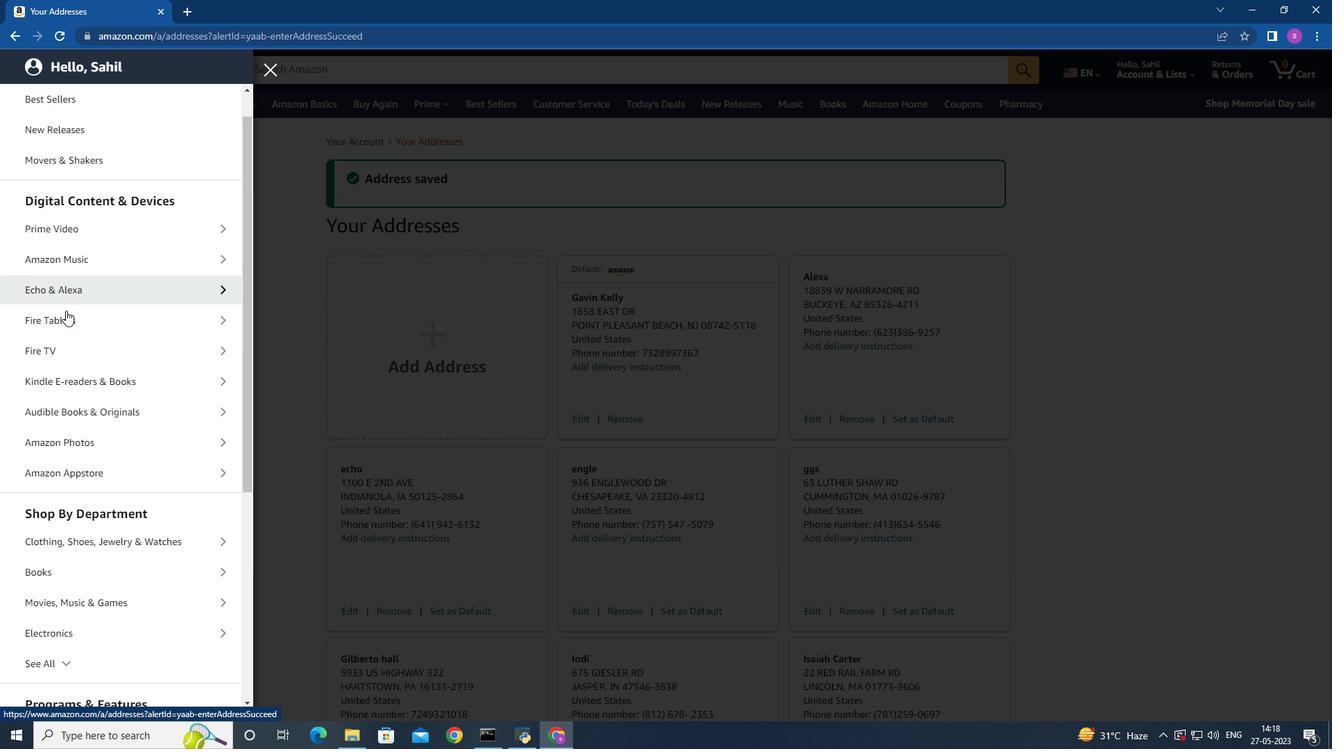 
Action: Mouse scrolled (65, 310) with delta (0, 0)
Screenshot: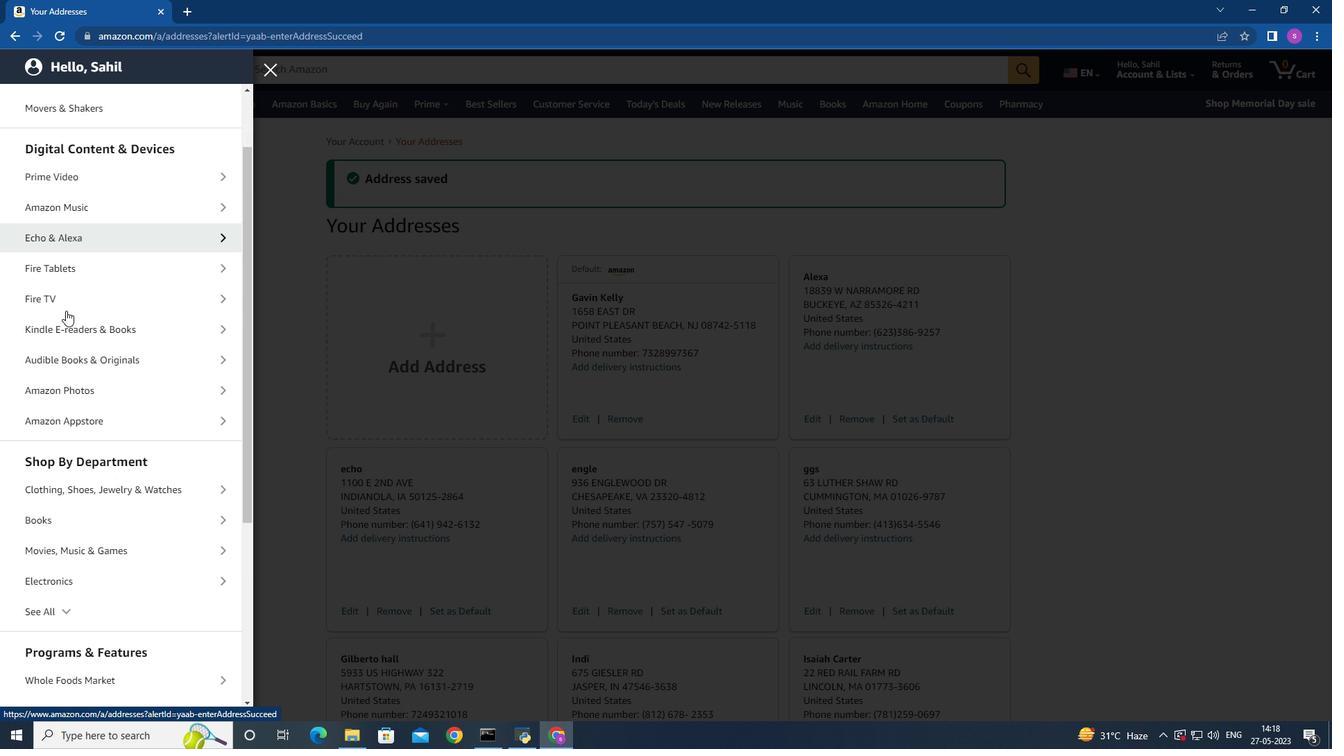 
Action: Mouse scrolled (65, 310) with delta (0, 0)
Screenshot: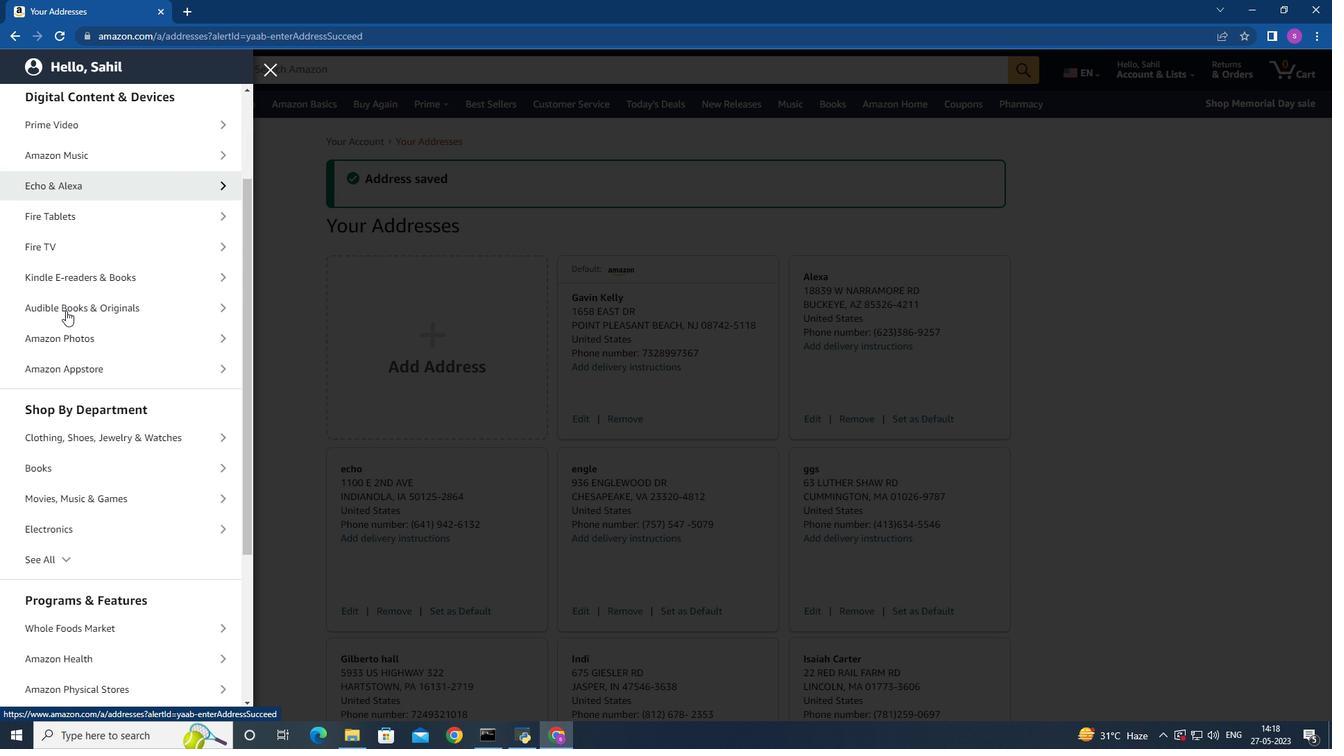 
Action: Mouse moved to (92, 293)
Screenshot: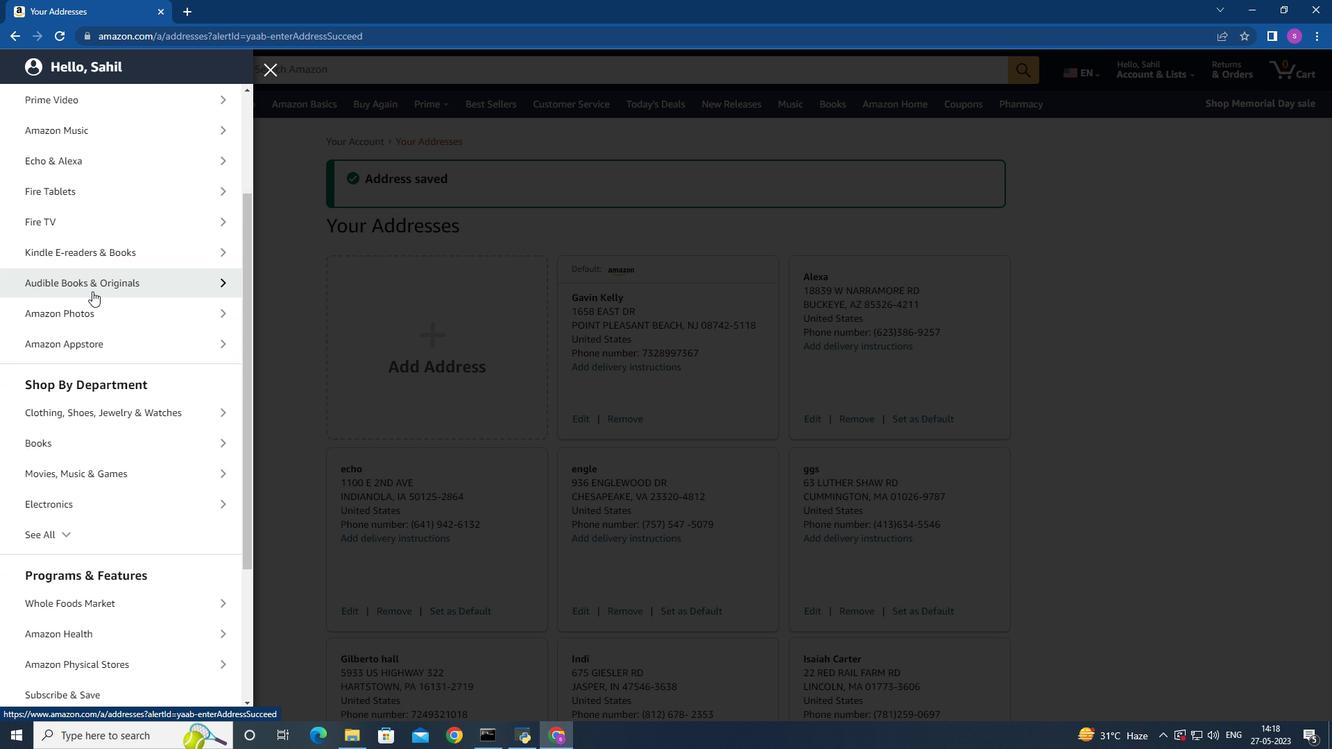 
Action: Mouse scrolled (92, 292) with delta (0, 0)
Screenshot: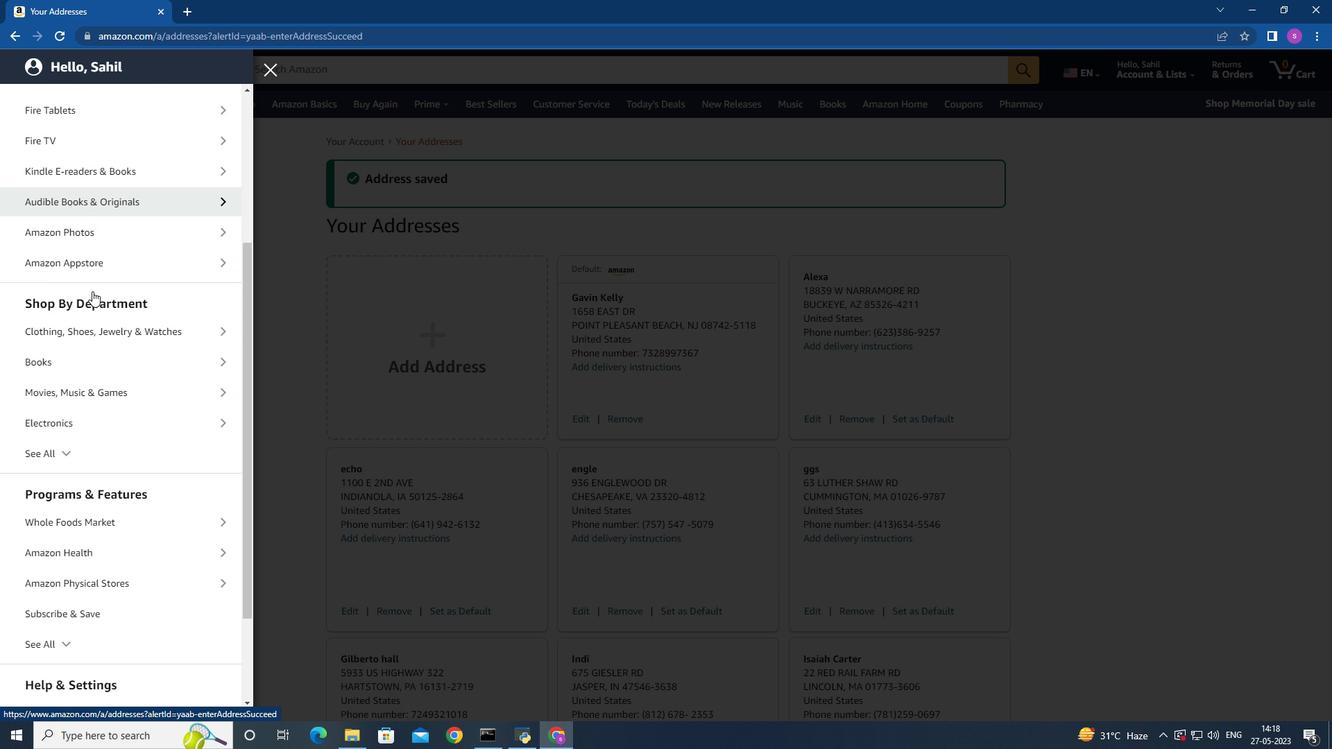 
Action: Mouse moved to (92, 291)
Screenshot: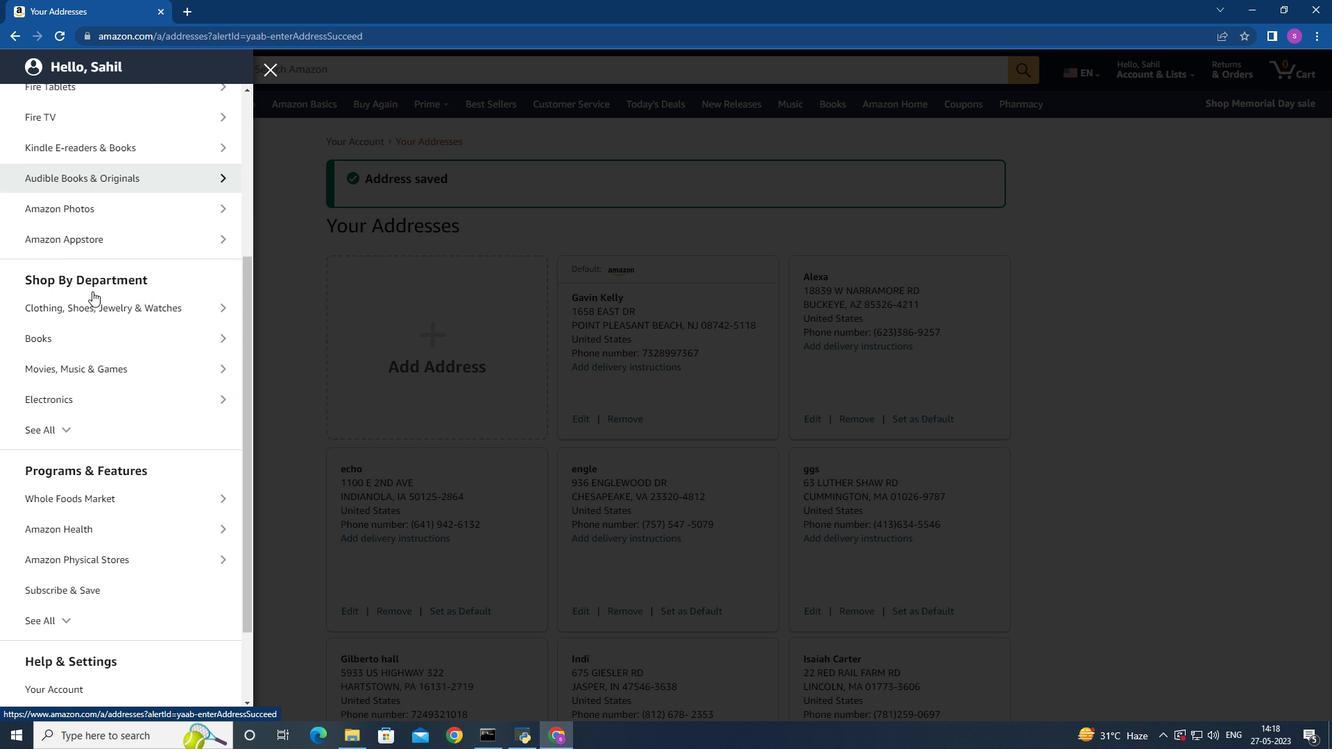 
Action: Mouse scrolled (92, 290) with delta (0, 0)
Screenshot: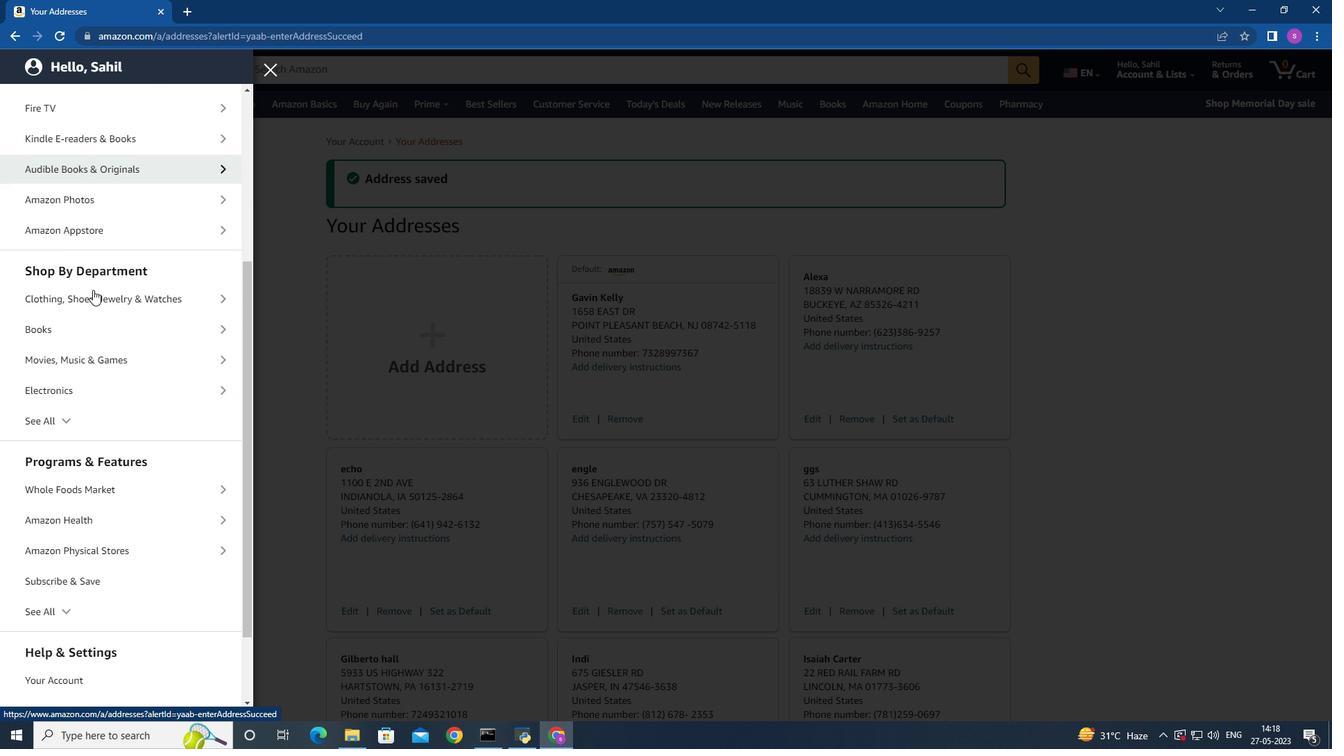 
Action: Mouse moved to (95, 298)
Screenshot: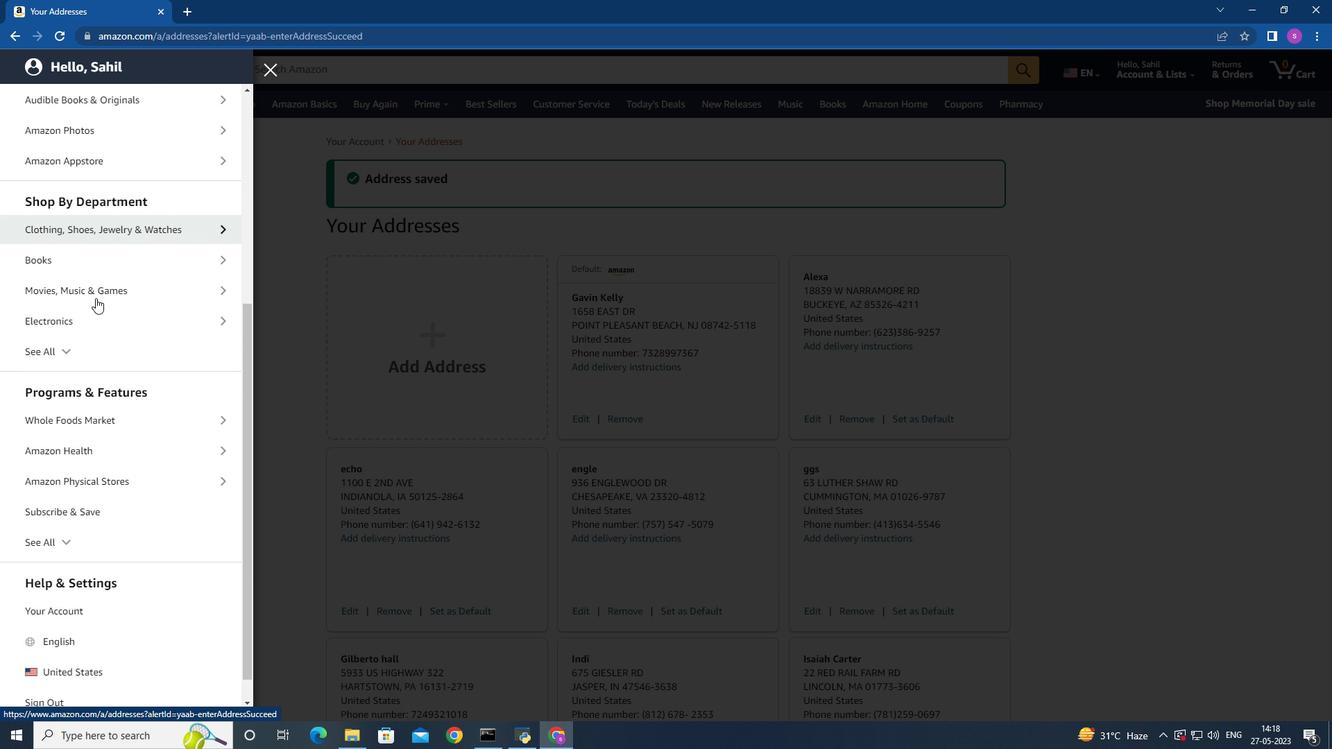 
Action: Mouse scrolled (95, 297) with delta (0, 0)
Screenshot: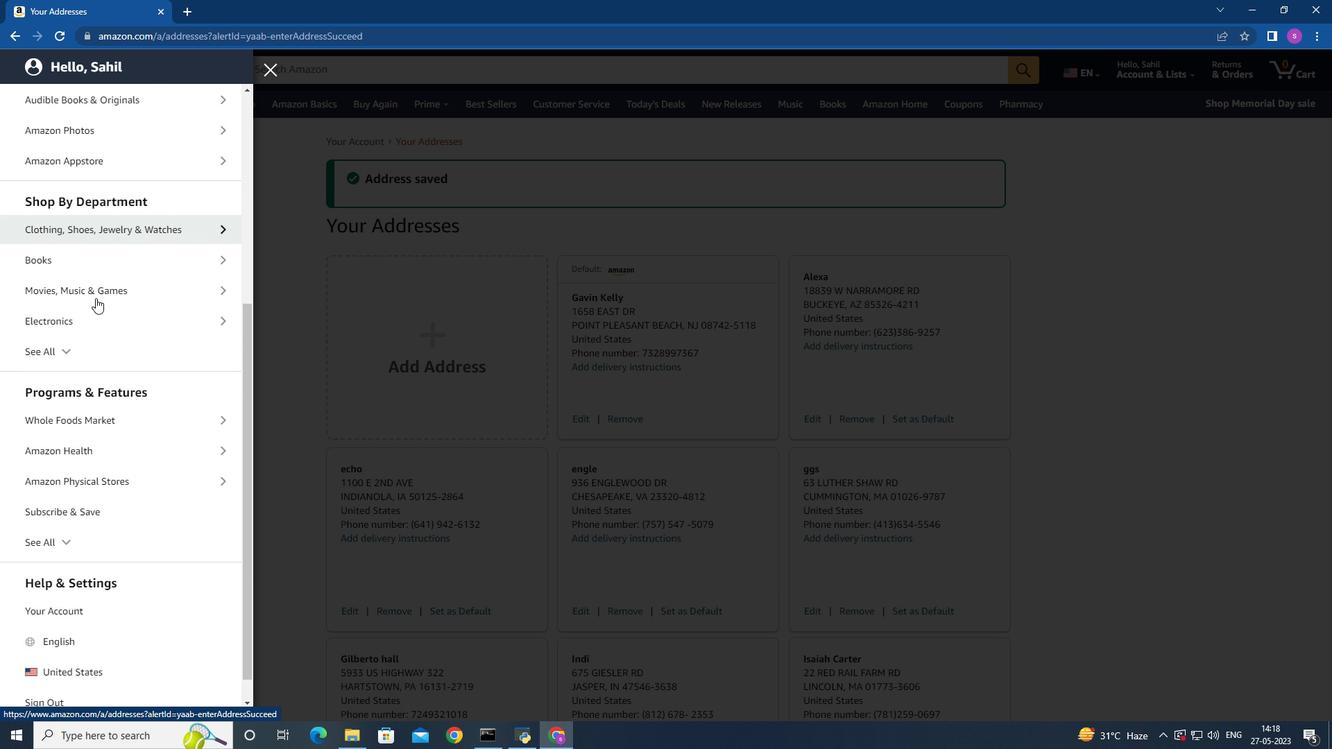 
Action: Mouse moved to (67, 350)
Screenshot: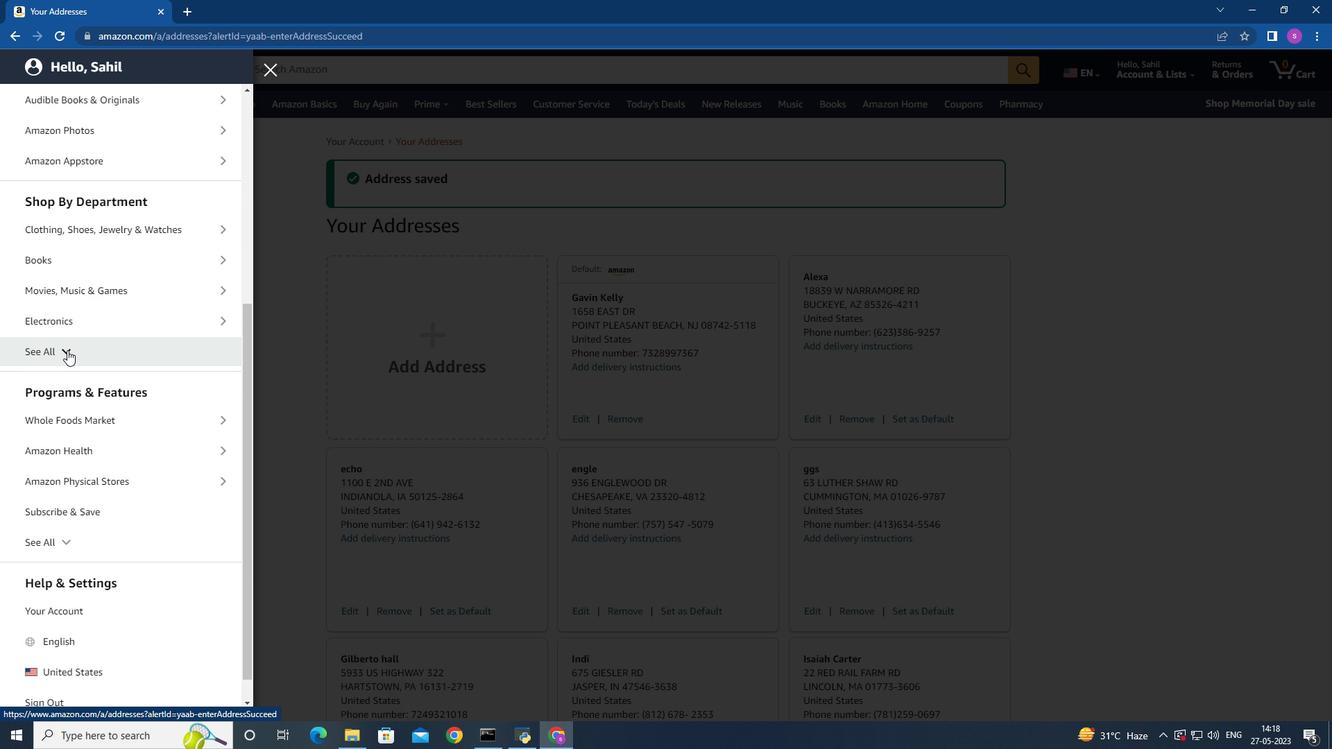 
Action: Mouse pressed left at (67, 350)
Screenshot: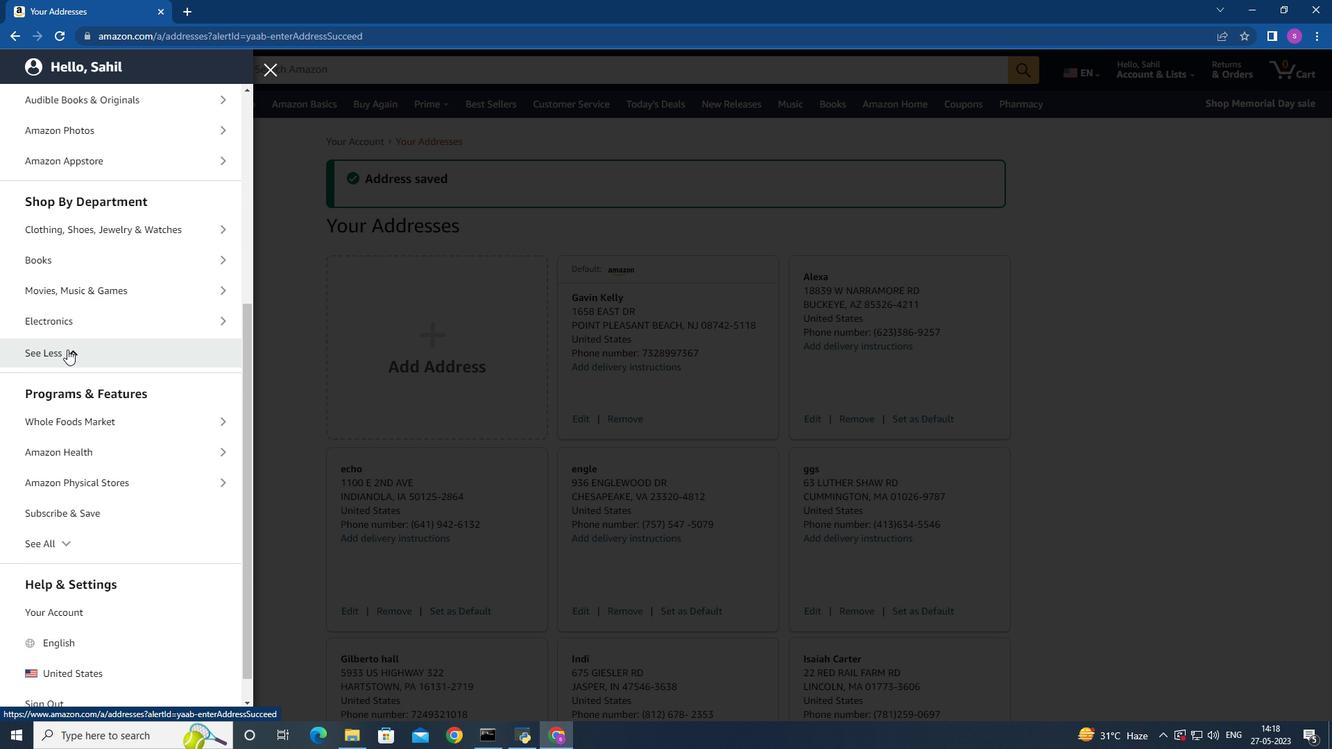 
Action: Mouse moved to (116, 259)
Screenshot: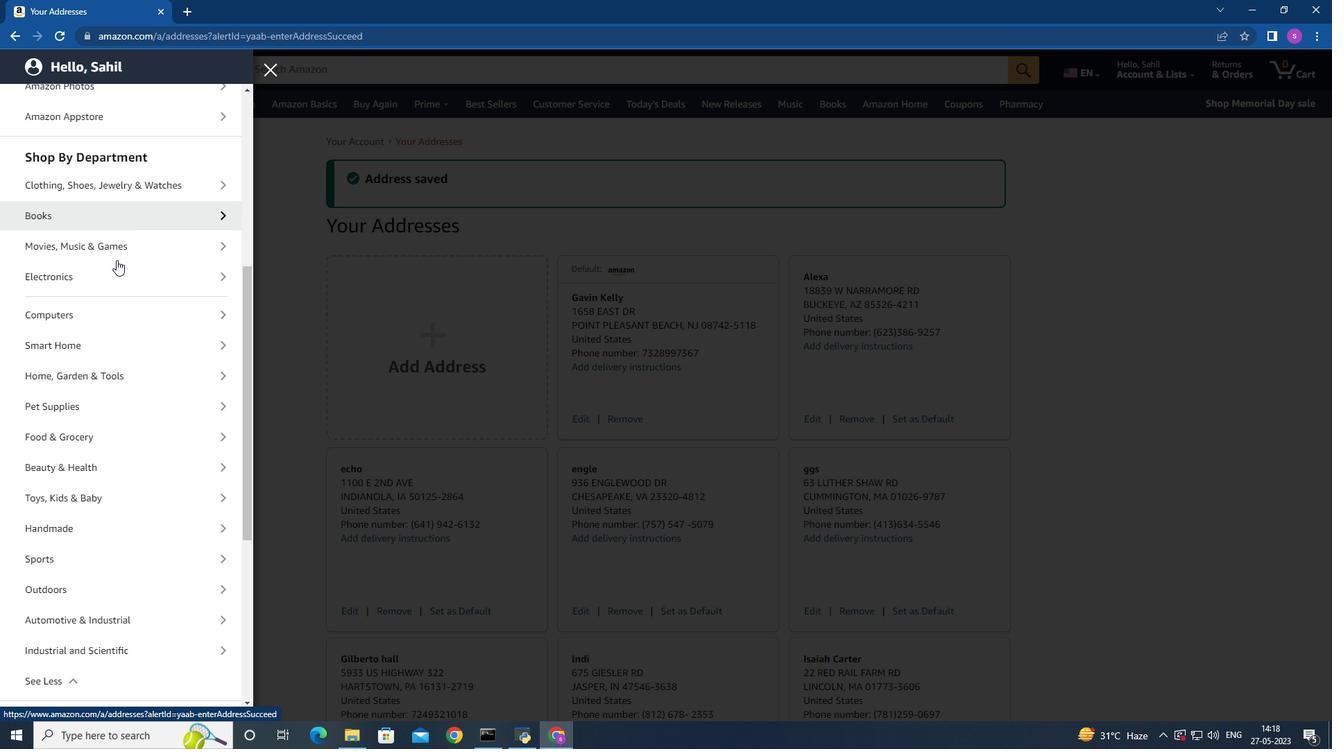 
Action: Mouse scrolled (116, 258) with delta (0, 0)
Screenshot: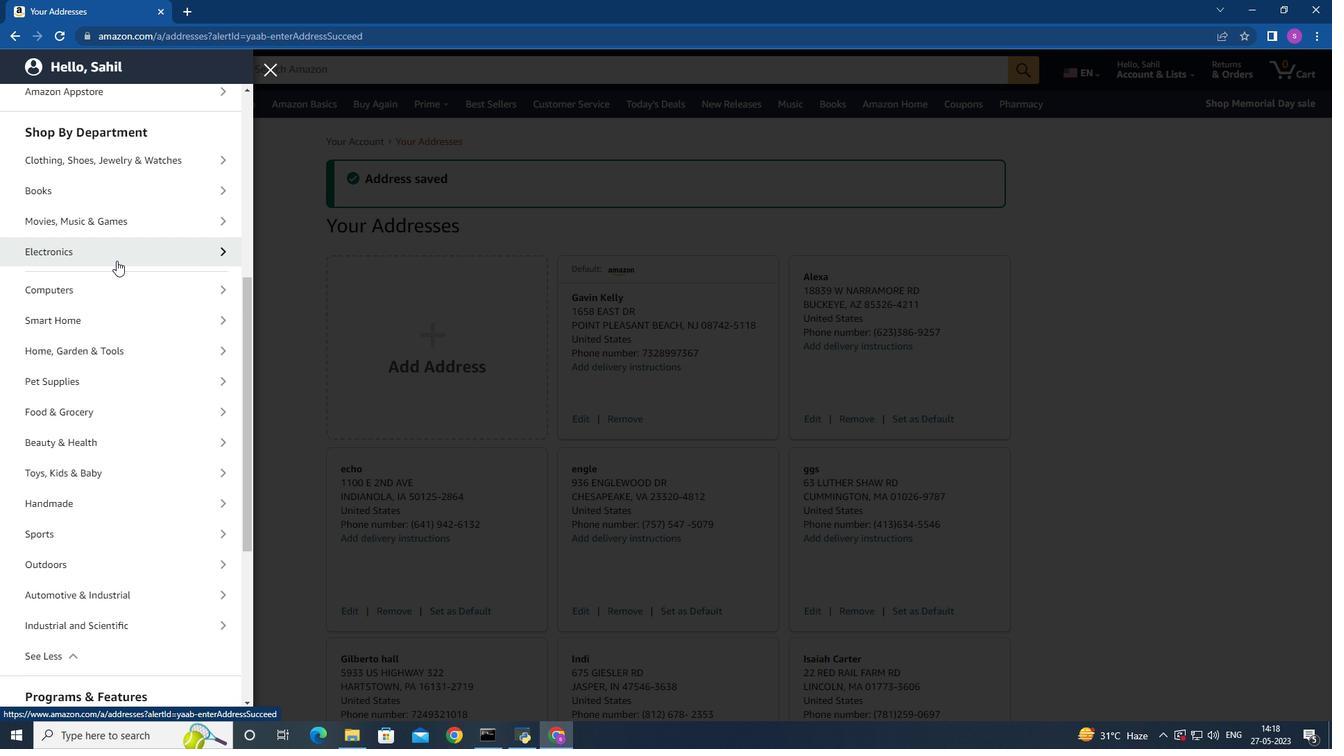 
Action: Mouse moved to (116, 261)
Screenshot: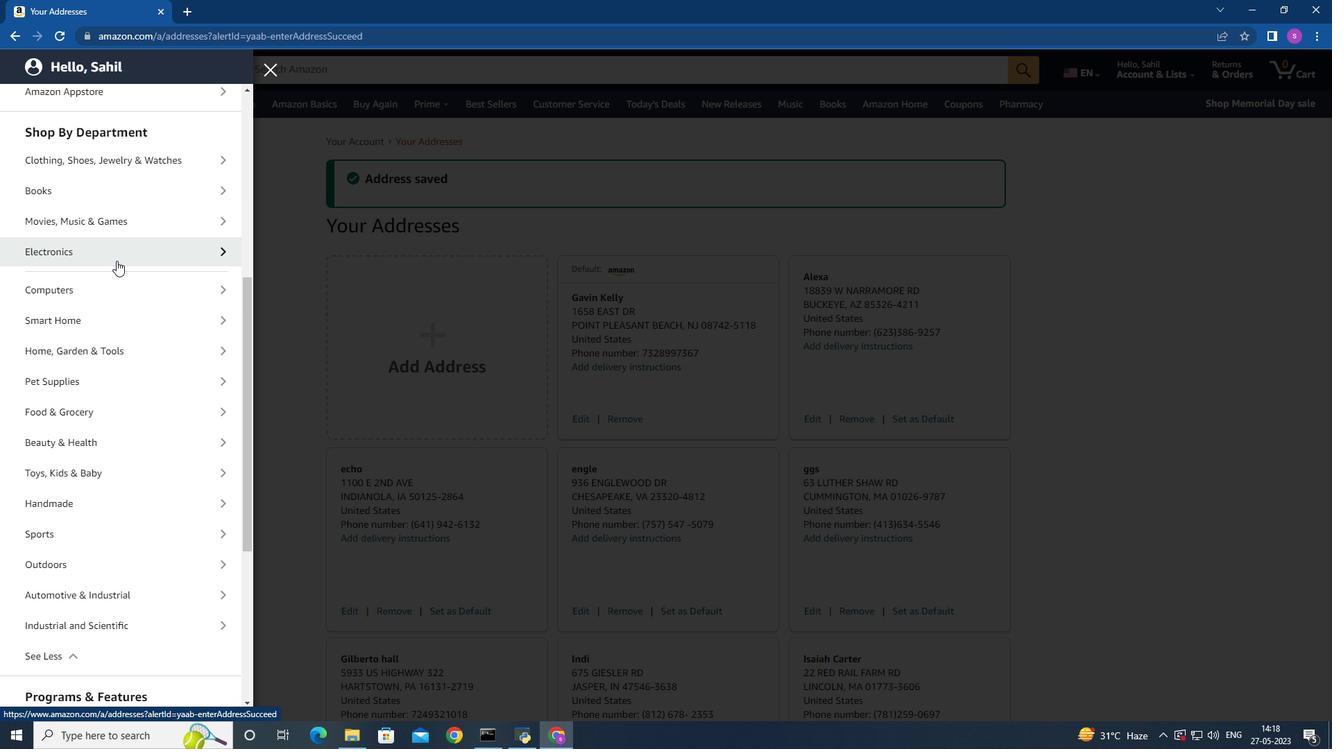 
Action: Mouse scrolled (116, 260) with delta (0, 0)
Screenshot: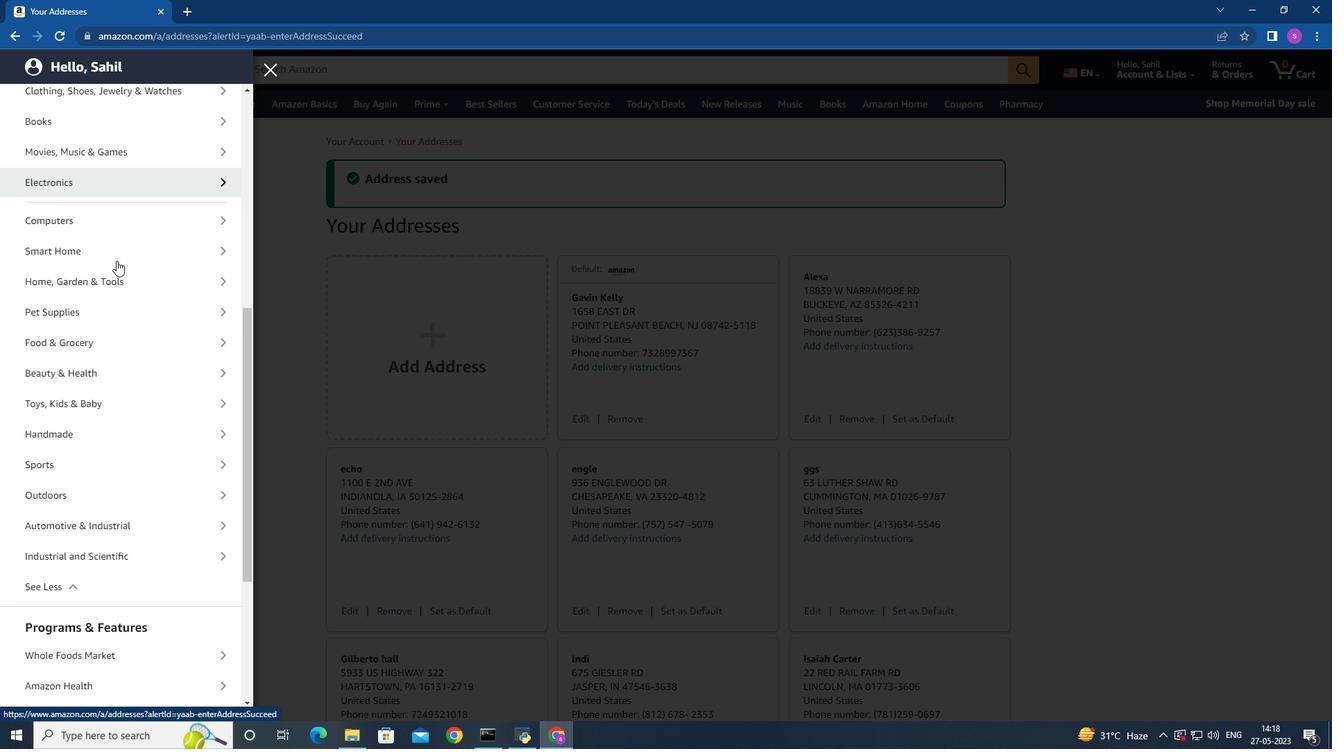 
Action: Mouse moved to (129, 283)
Screenshot: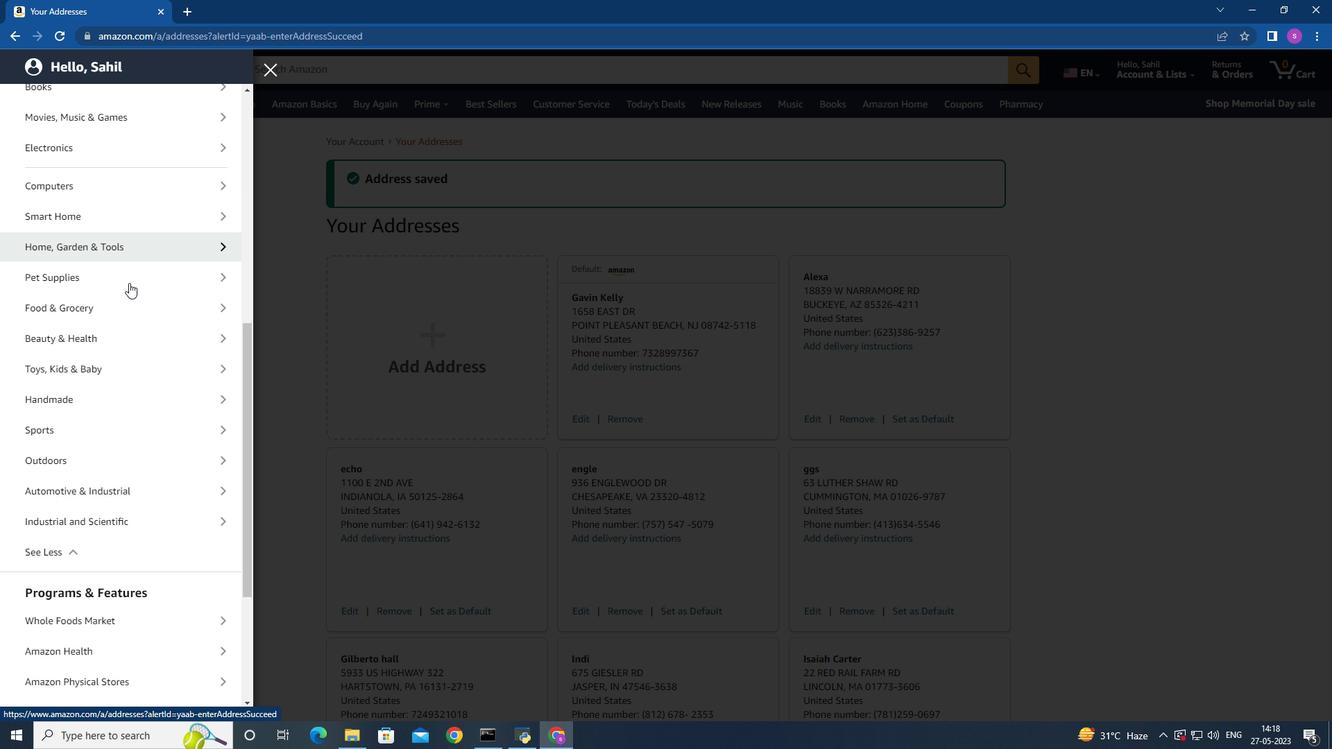 
Action: Mouse scrolled (129, 282) with delta (0, 0)
Screenshot: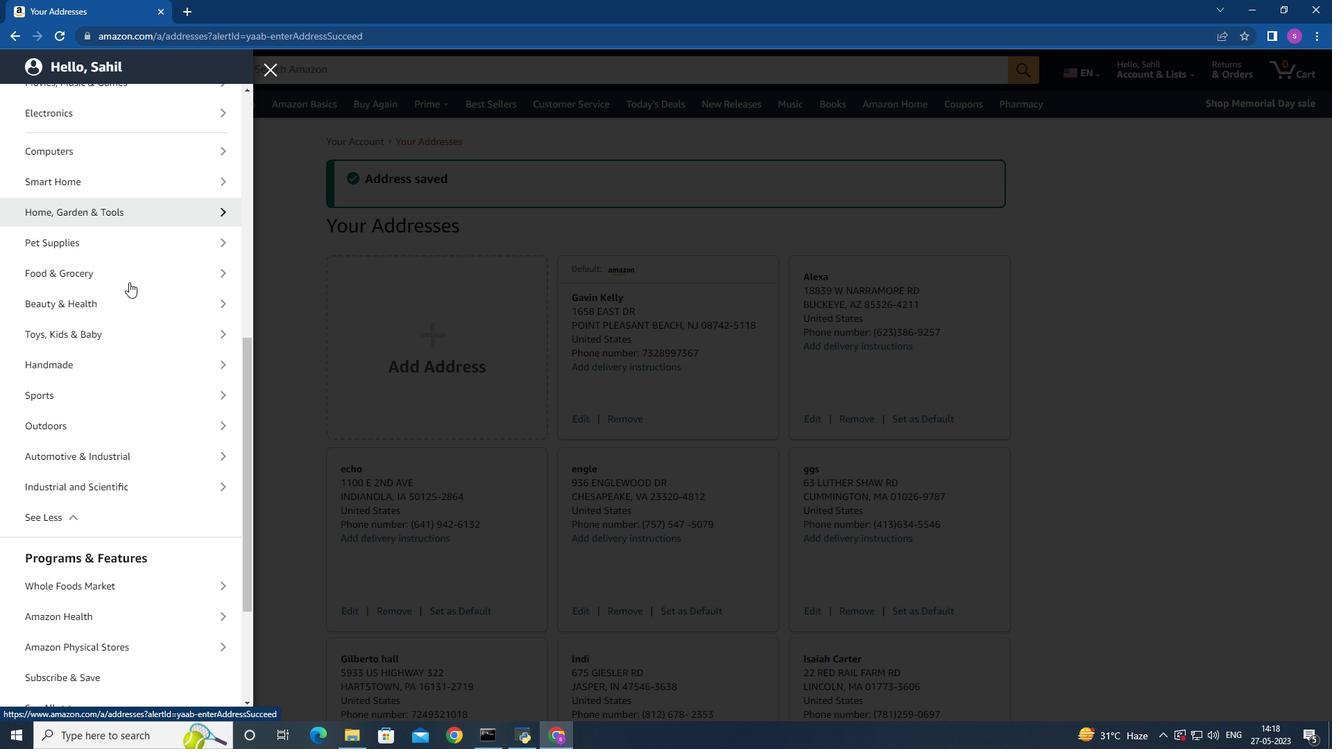 
Action: Mouse moved to (129, 281)
Screenshot: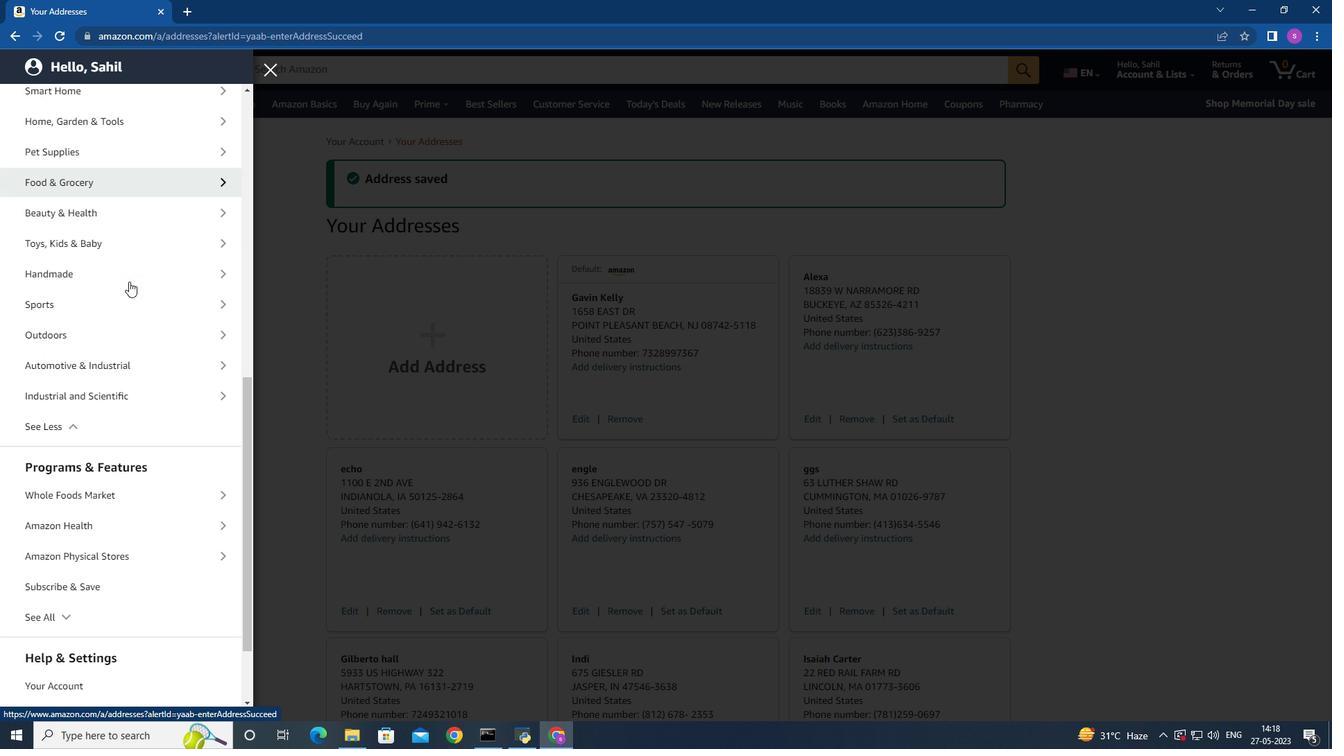 
Action: Mouse scrolled (129, 281) with delta (0, 0)
Screenshot: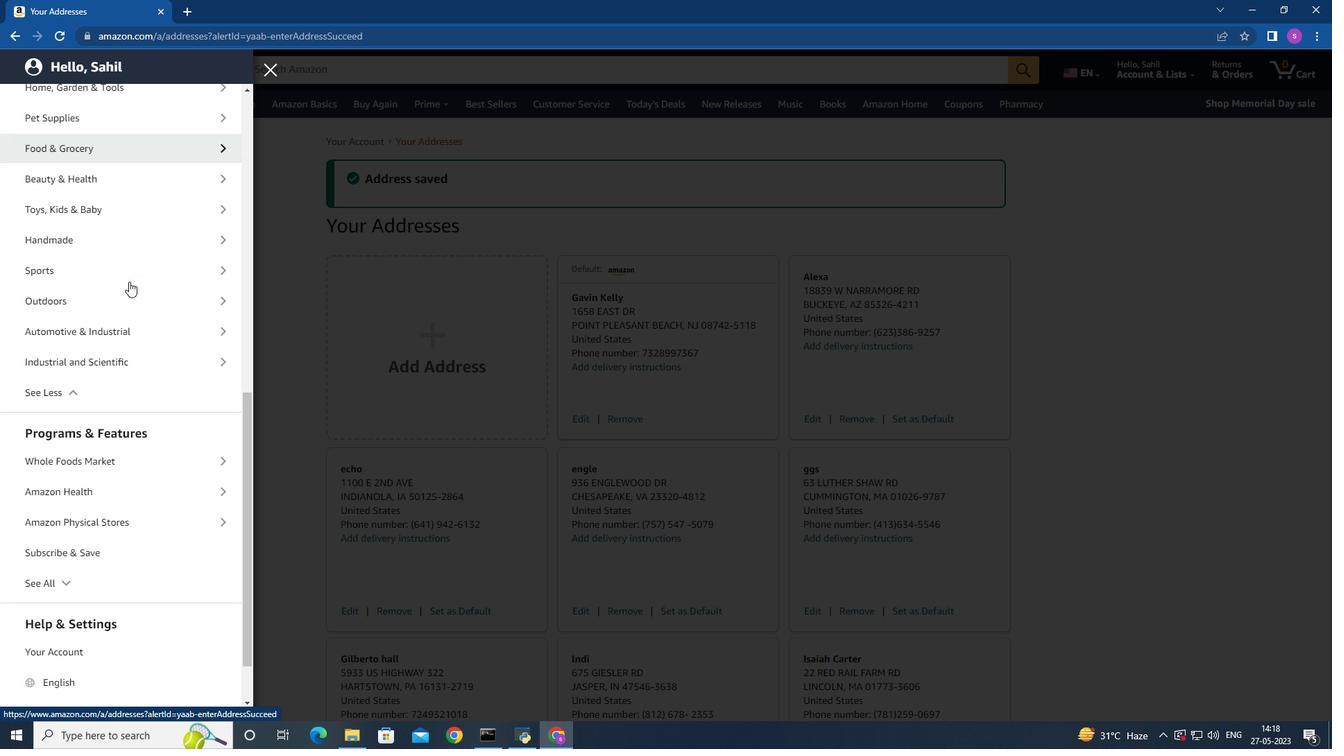 
Action: Mouse scrolled (129, 281) with delta (0, 0)
Screenshot: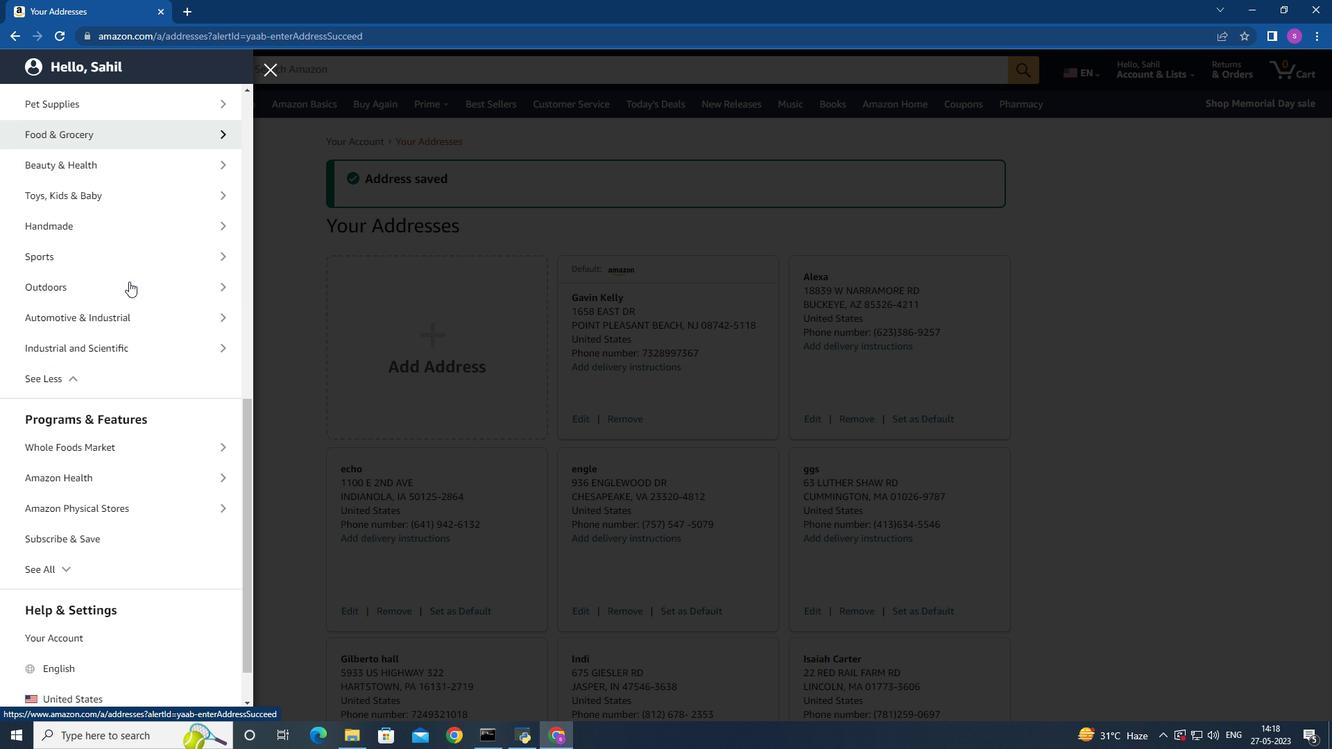 
Action: Mouse scrolled (129, 281) with delta (0, 0)
Screenshot: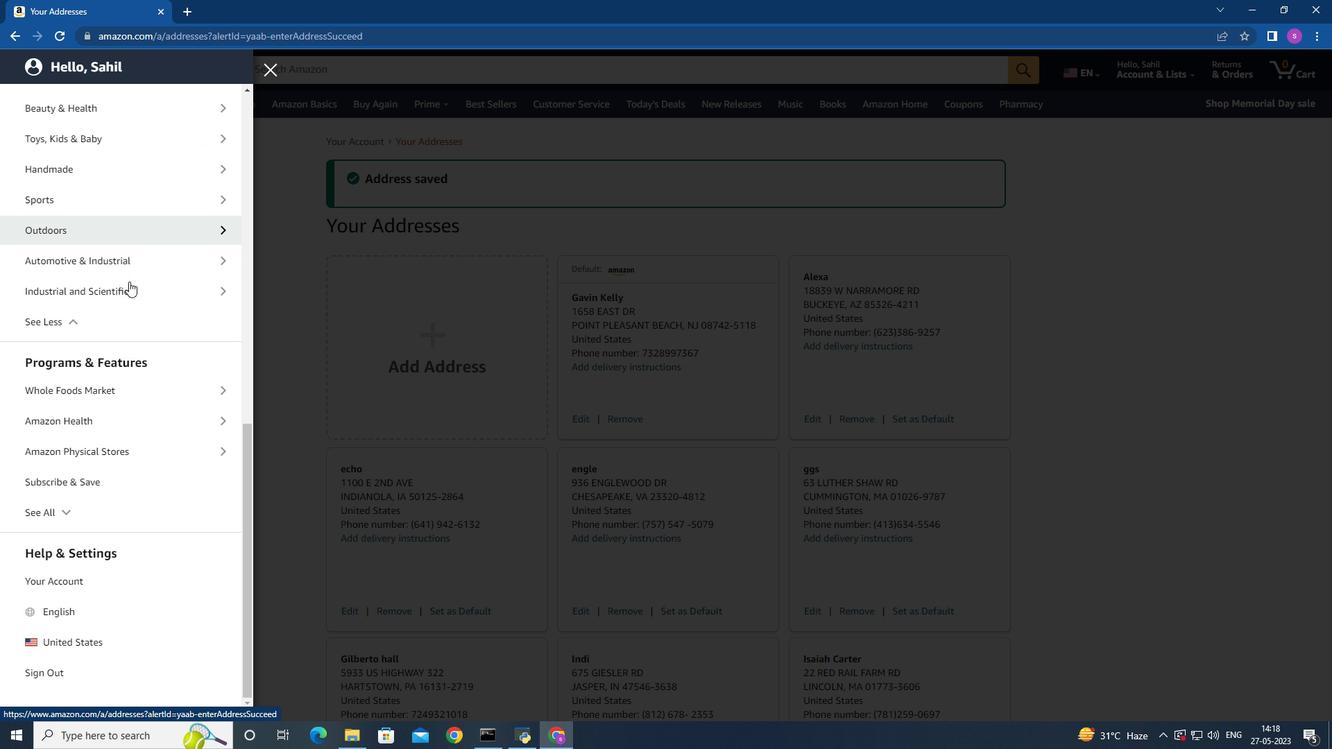 
Action: Mouse scrolled (129, 281) with delta (0, 0)
Screenshot: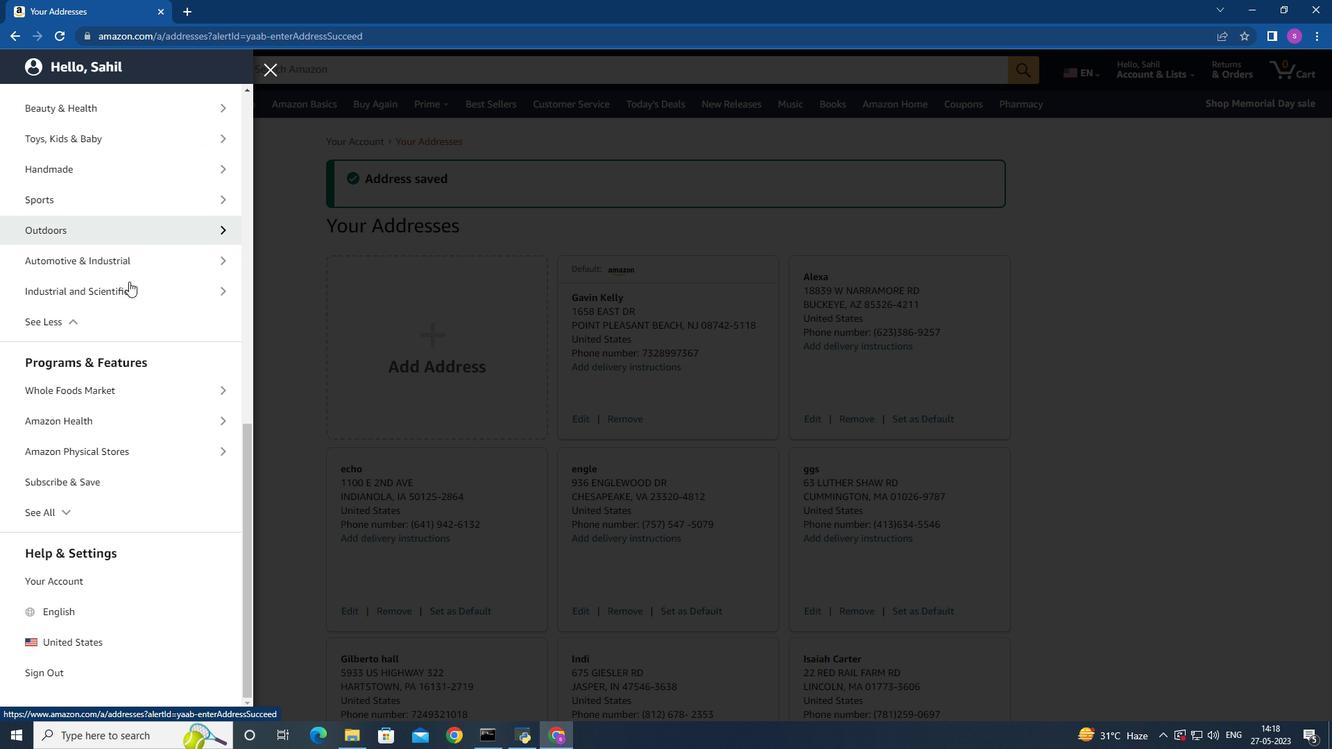 
Action: Mouse moved to (129, 280)
Screenshot: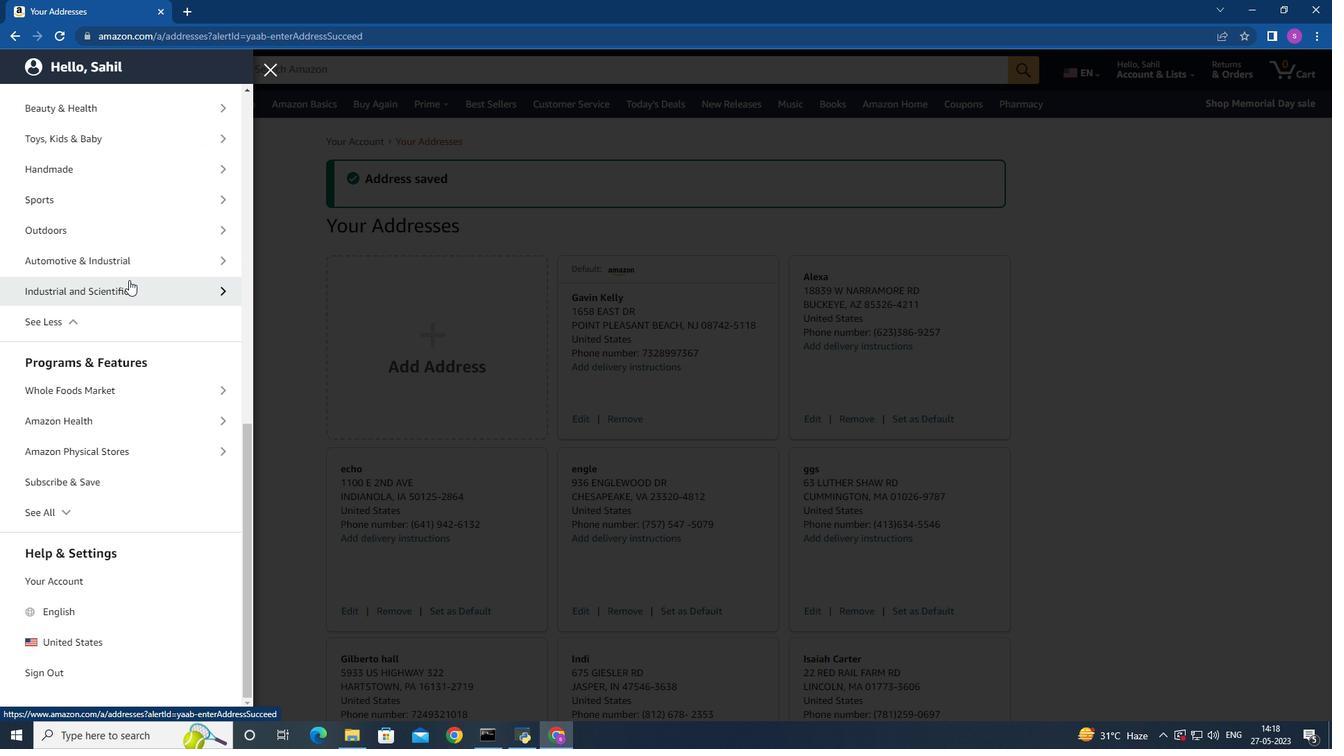 
Action: Mouse scrolled (129, 279) with delta (0, 0)
Screenshot: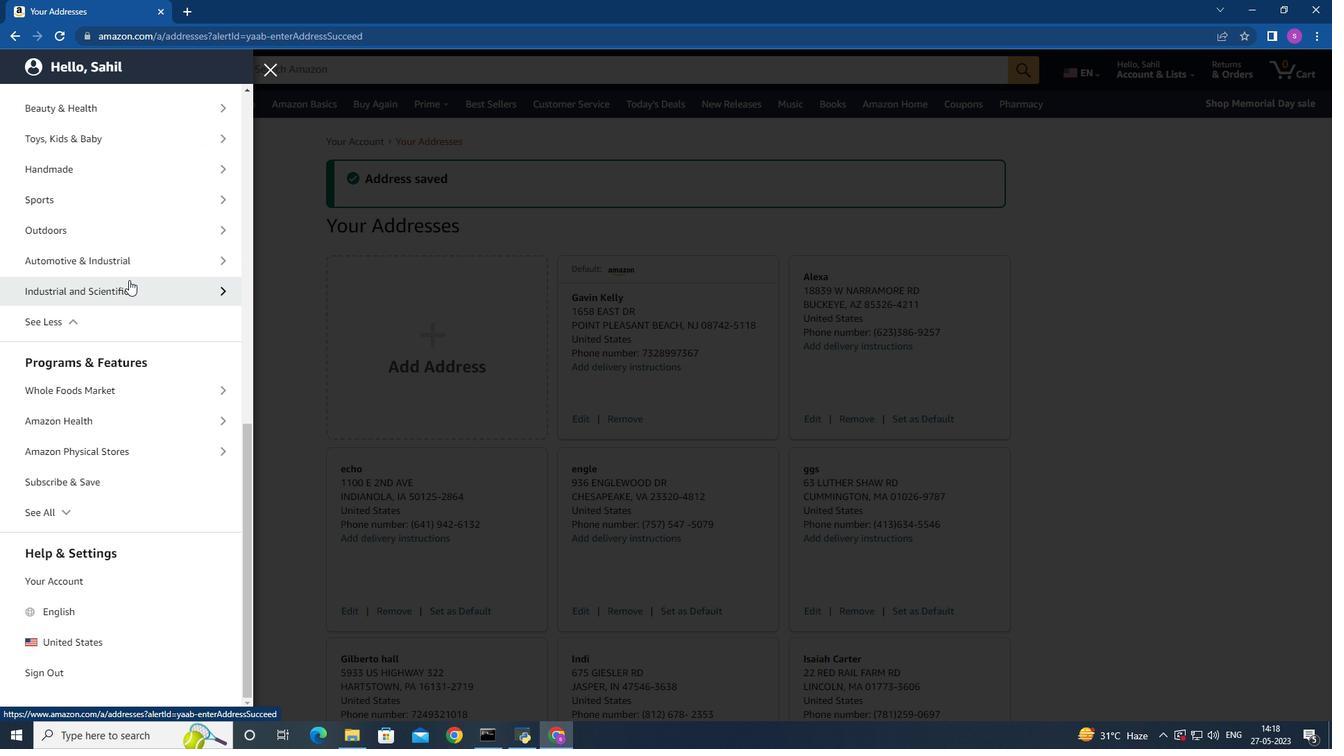 
Action: Mouse moved to (267, 72)
Screenshot: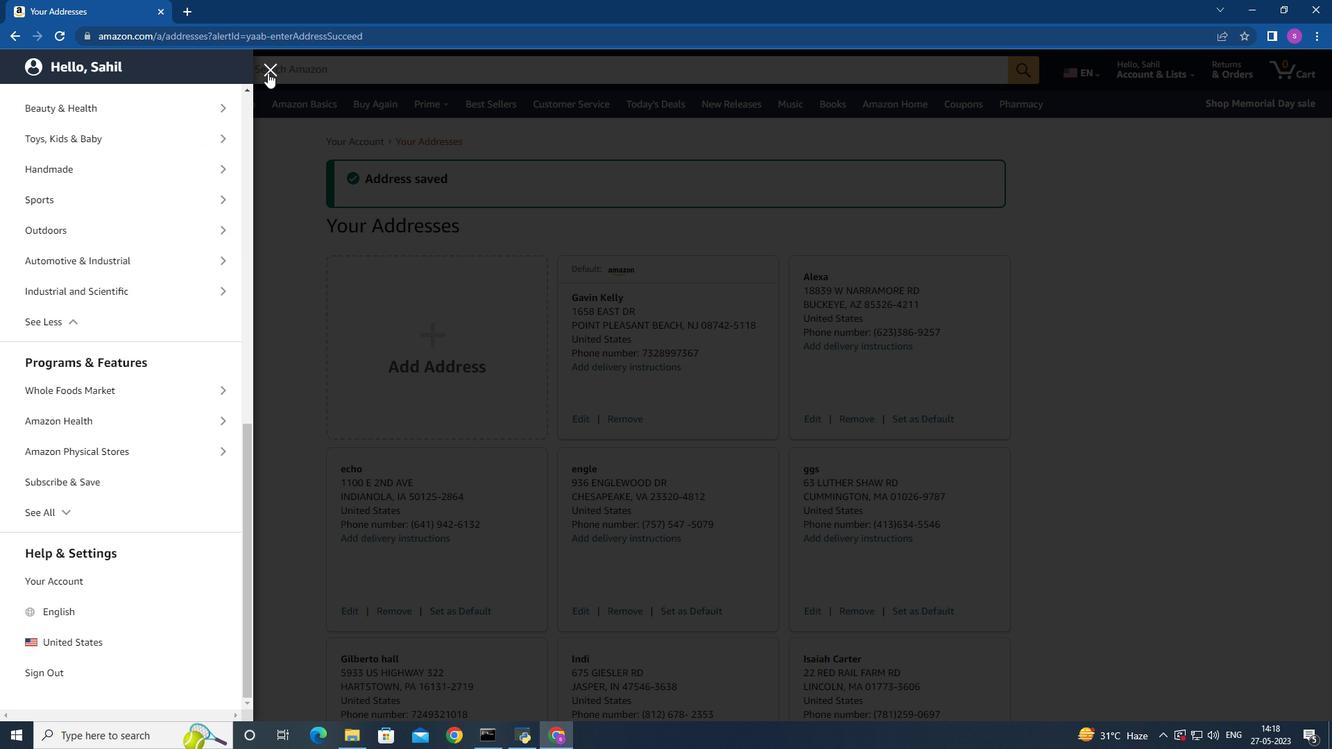 
Action: Mouse pressed left at (267, 72)
Screenshot: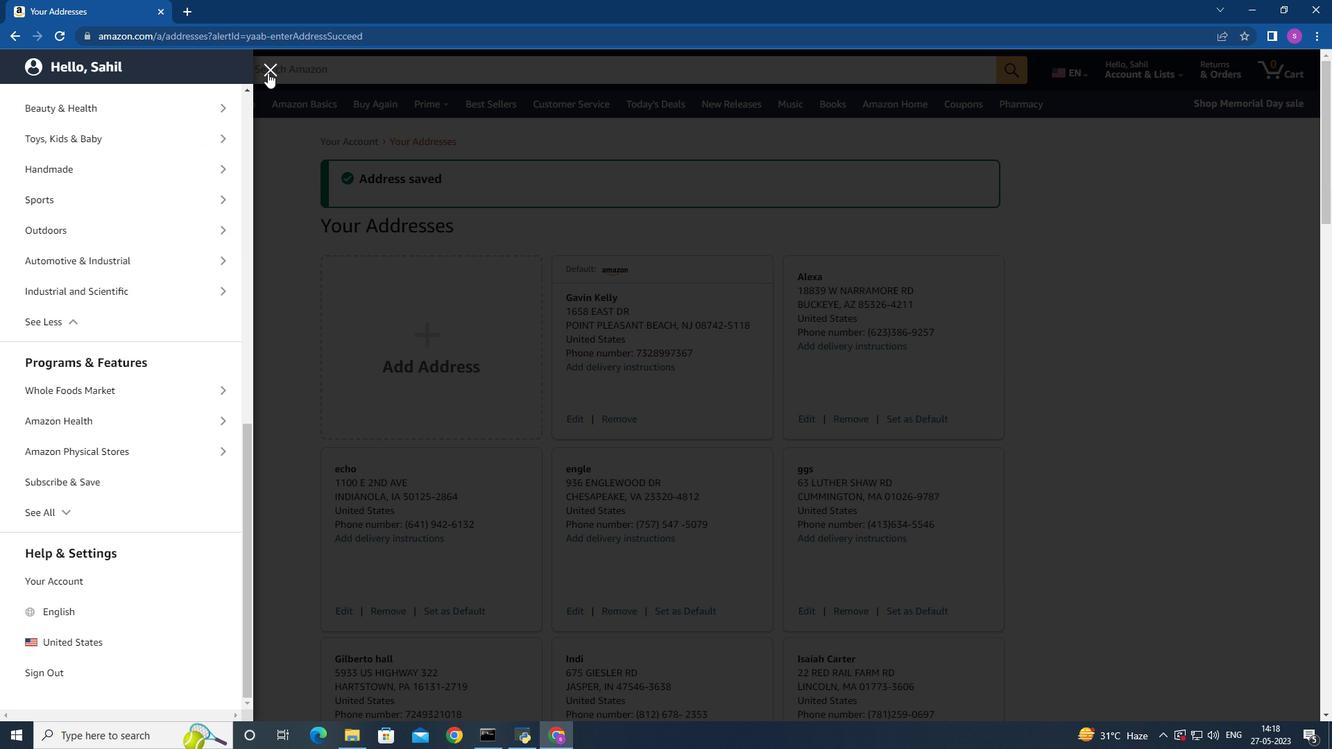 
Action: Mouse moved to (277, 68)
Screenshot: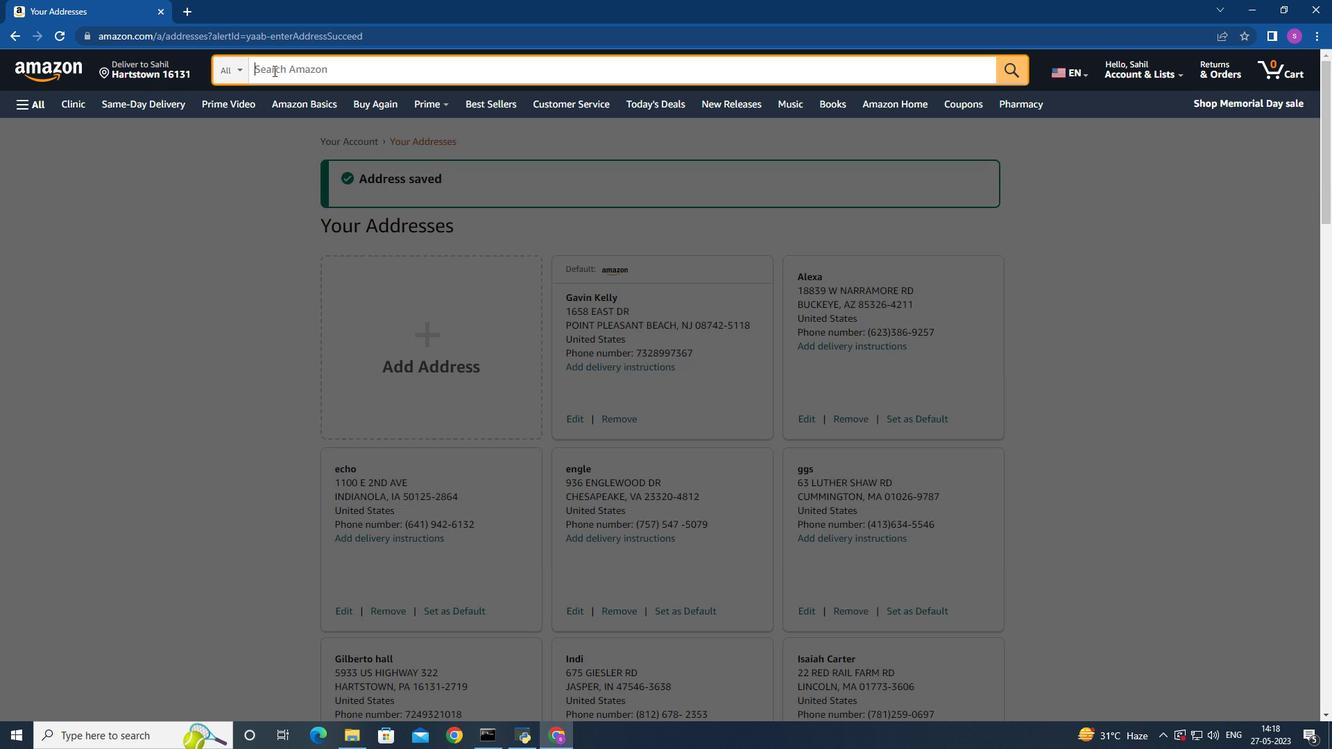 
Action: Mouse pressed left at (277, 68)
Screenshot: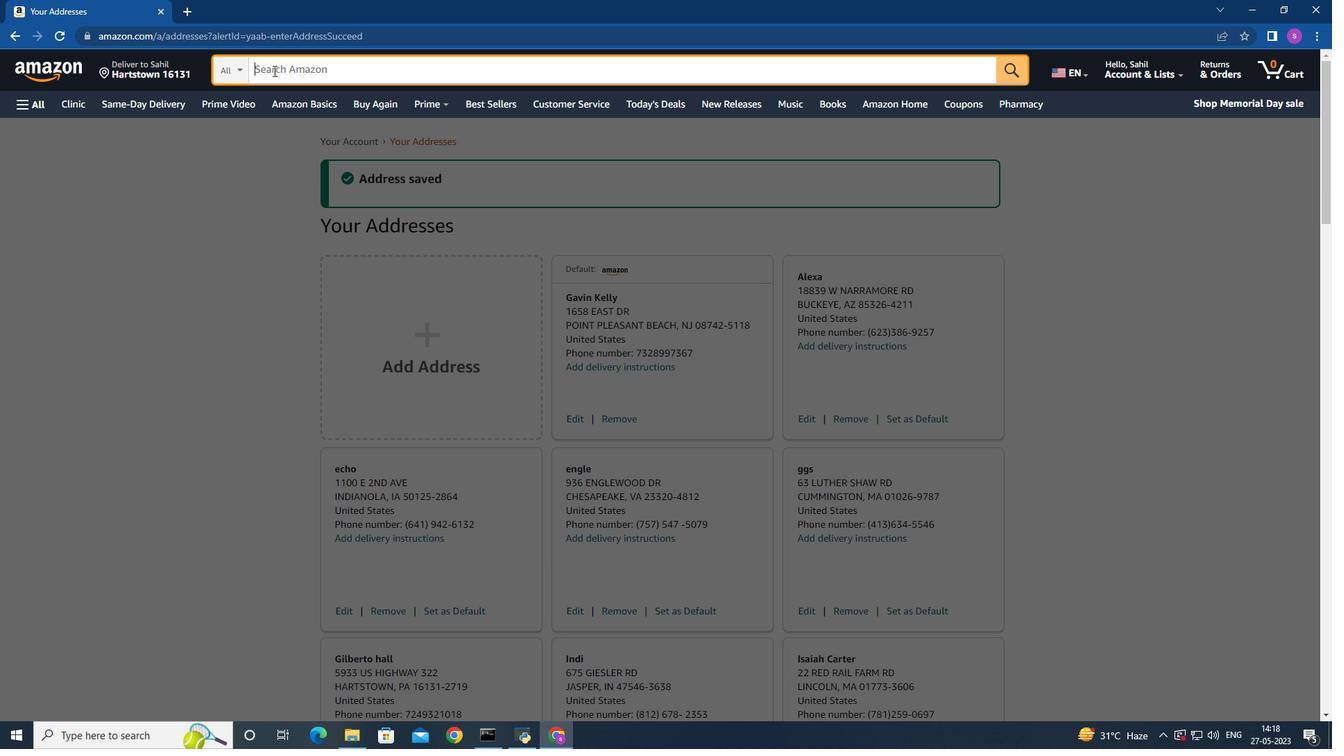 
Action: Mouse moved to (273, 70)
Screenshot: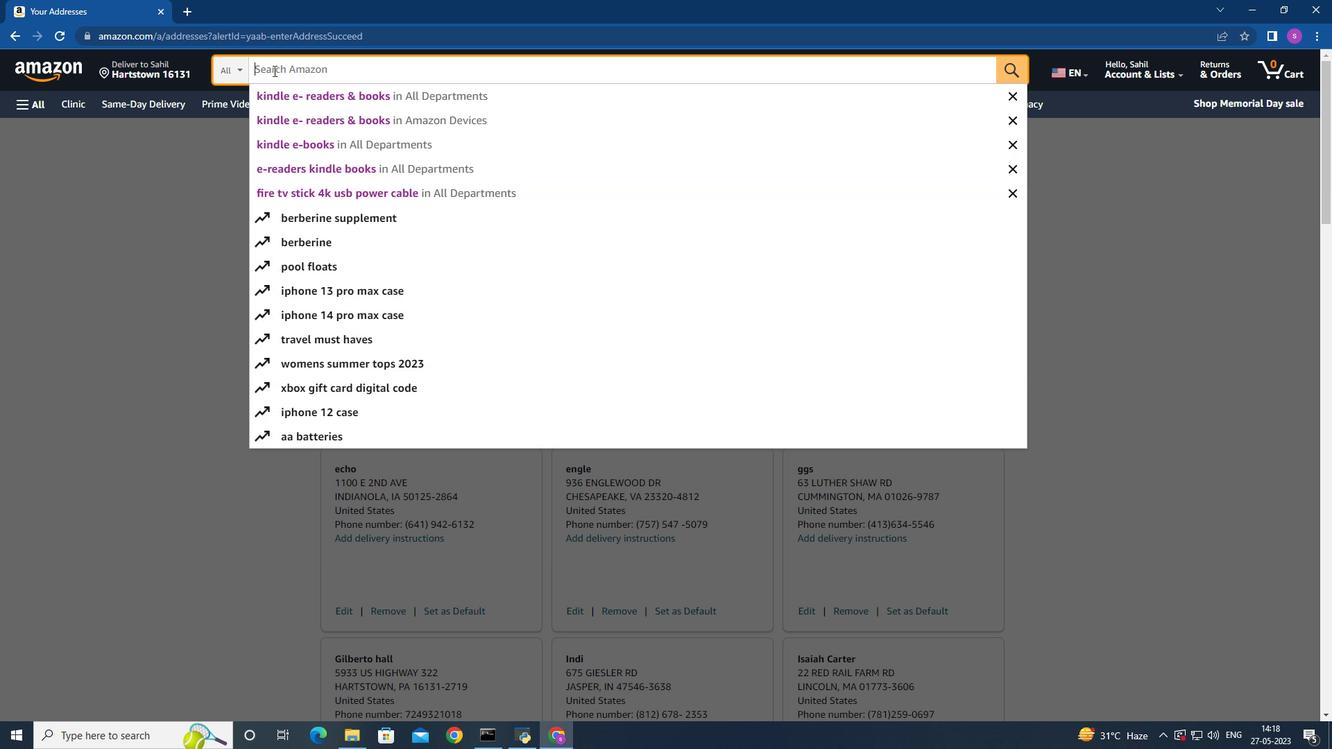 
Action: Key pressed <Key.shift>Kindle<Key.space>paperwhite<Key.space><Key.shift>Ao<Key.backspace>u
Screenshot: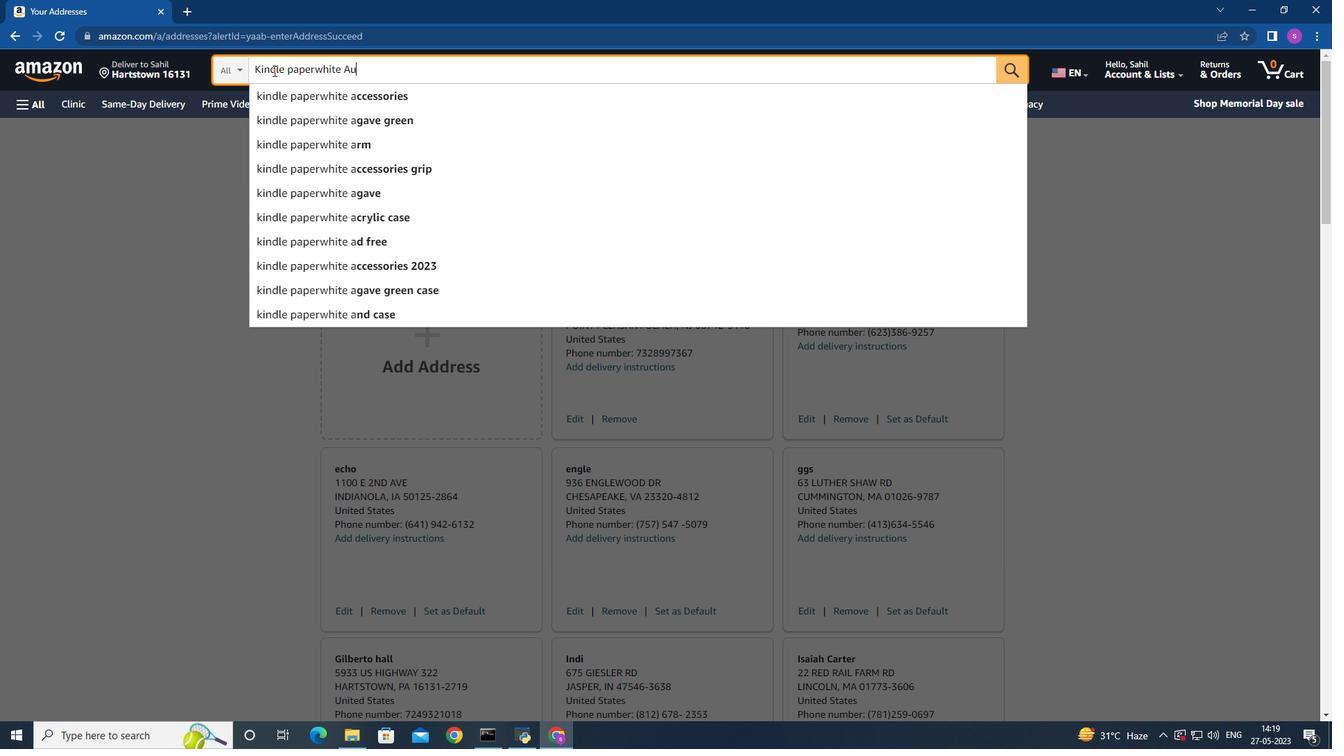
Action: Mouse moved to (342, 95)
Screenshot: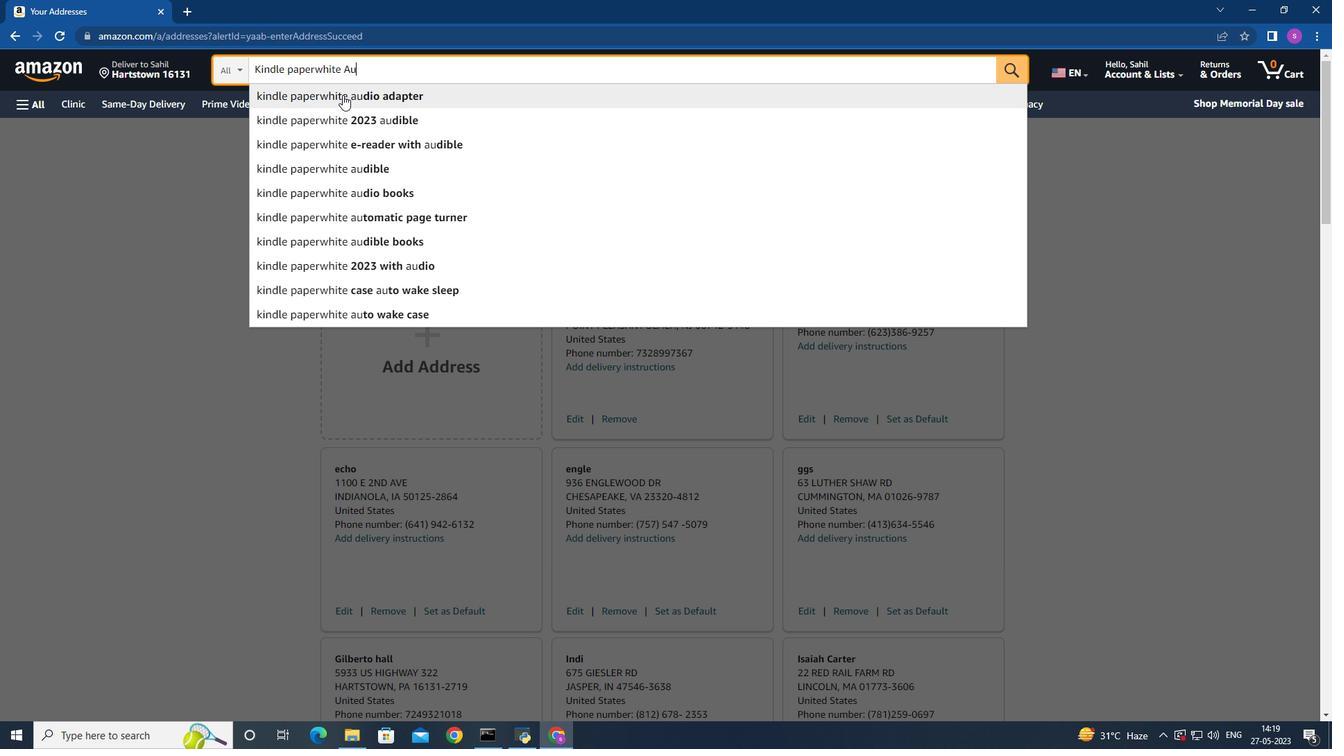 
Action: Mouse pressed left at (342, 95)
Screenshot: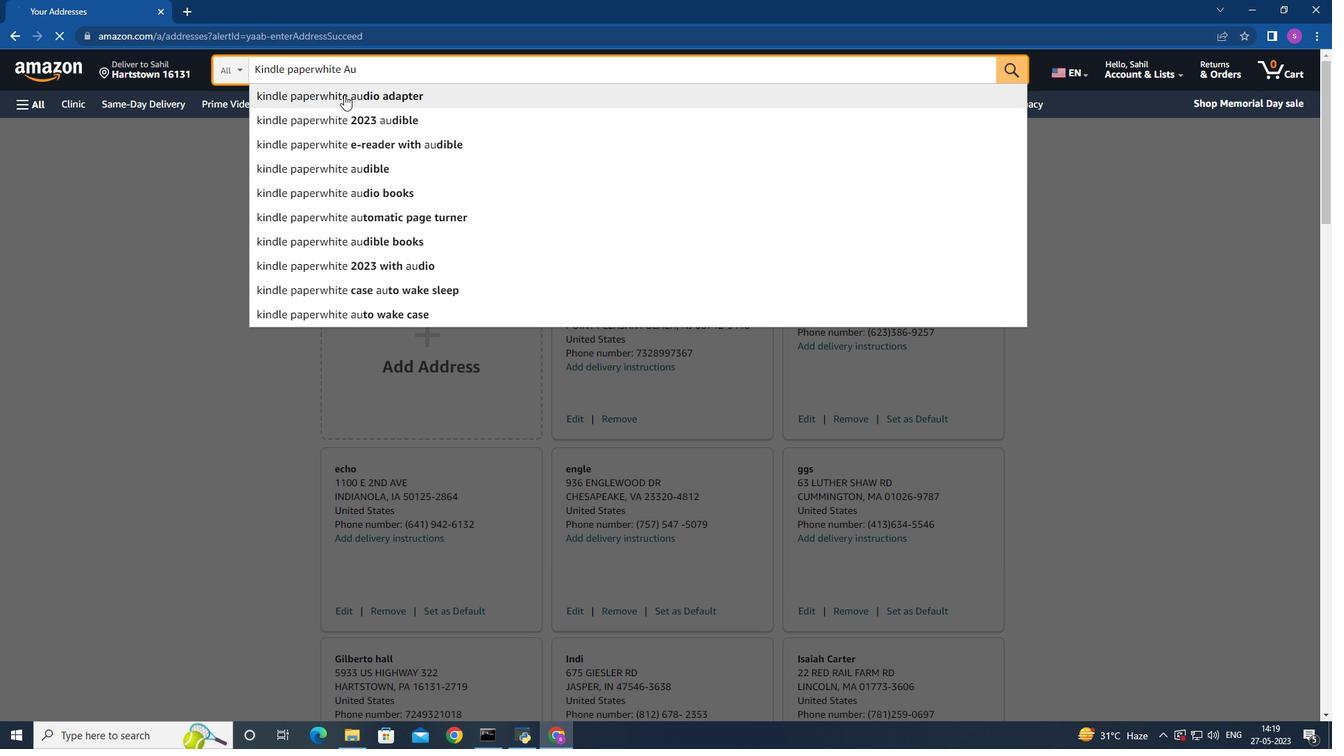 
Action: Mouse moved to (359, 448)
Screenshot: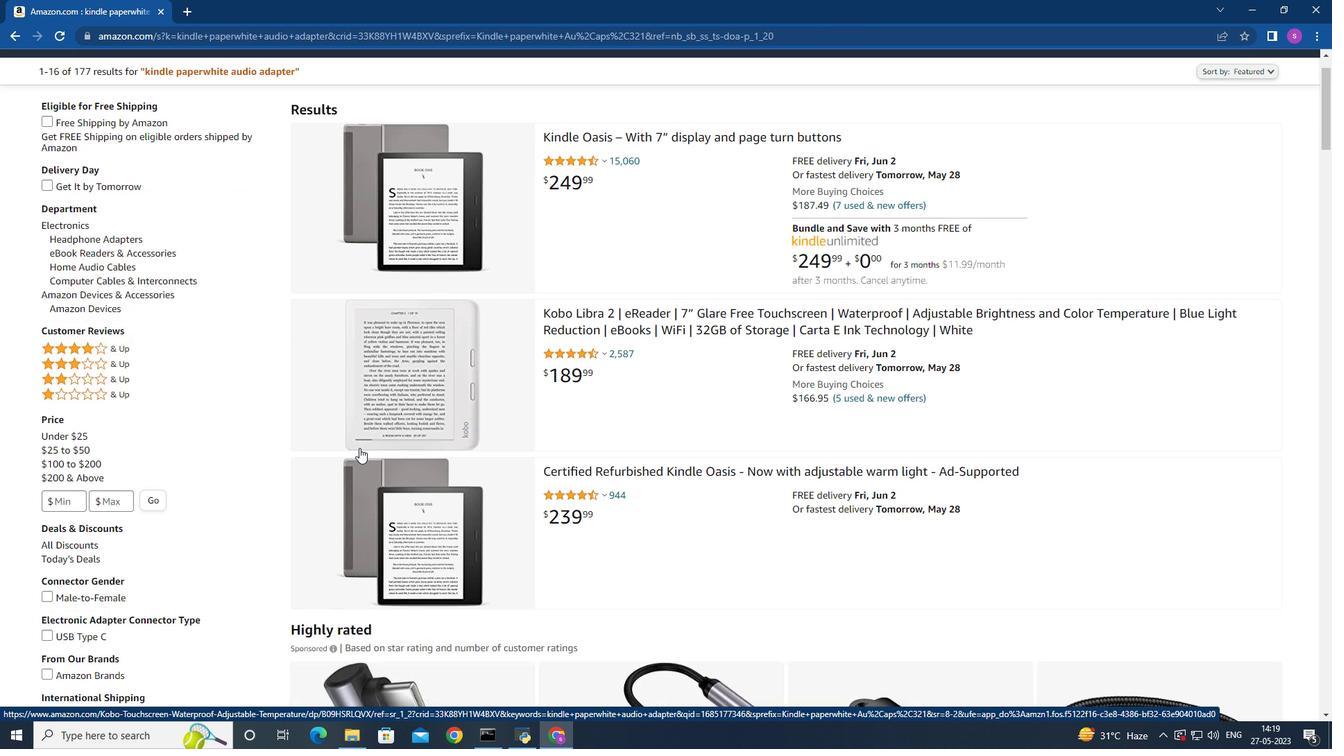 
Action: Mouse scrolled (359, 447) with delta (0, 0)
Screenshot: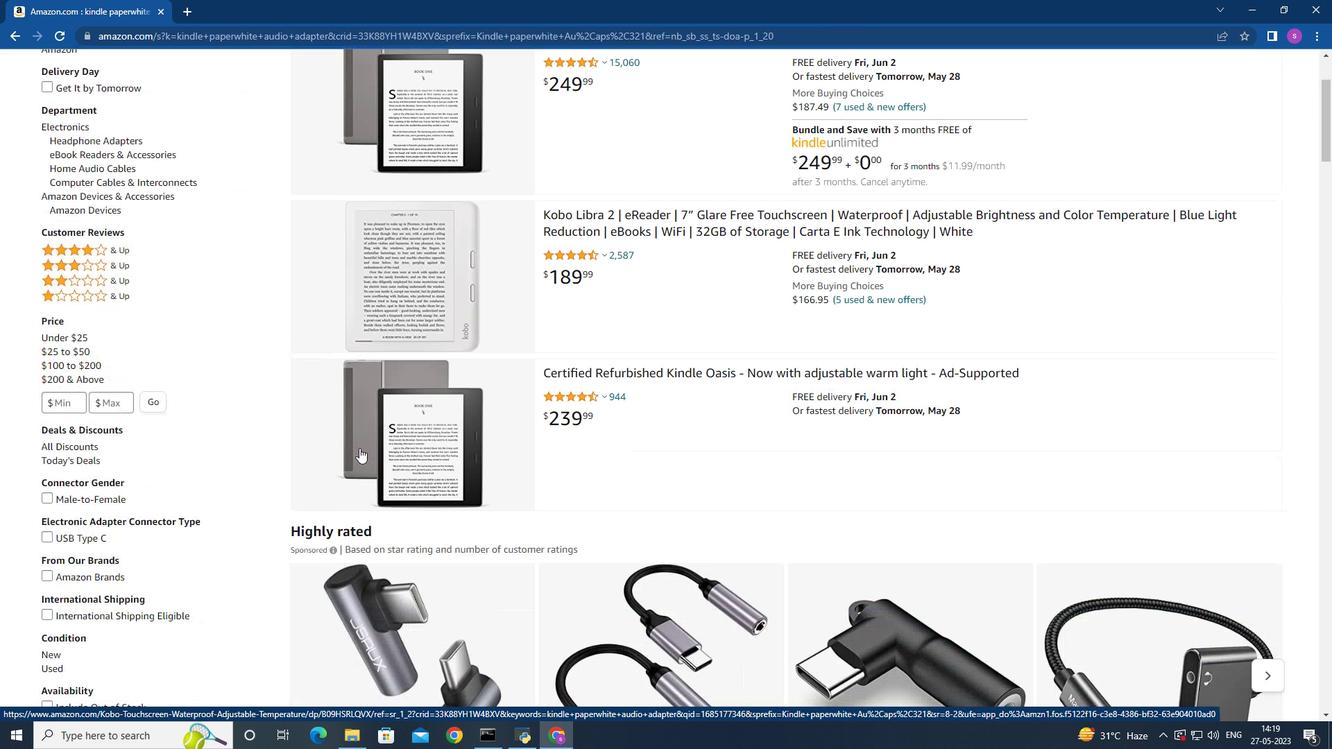 
Action: Mouse scrolled (359, 447) with delta (0, 0)
Screenshot: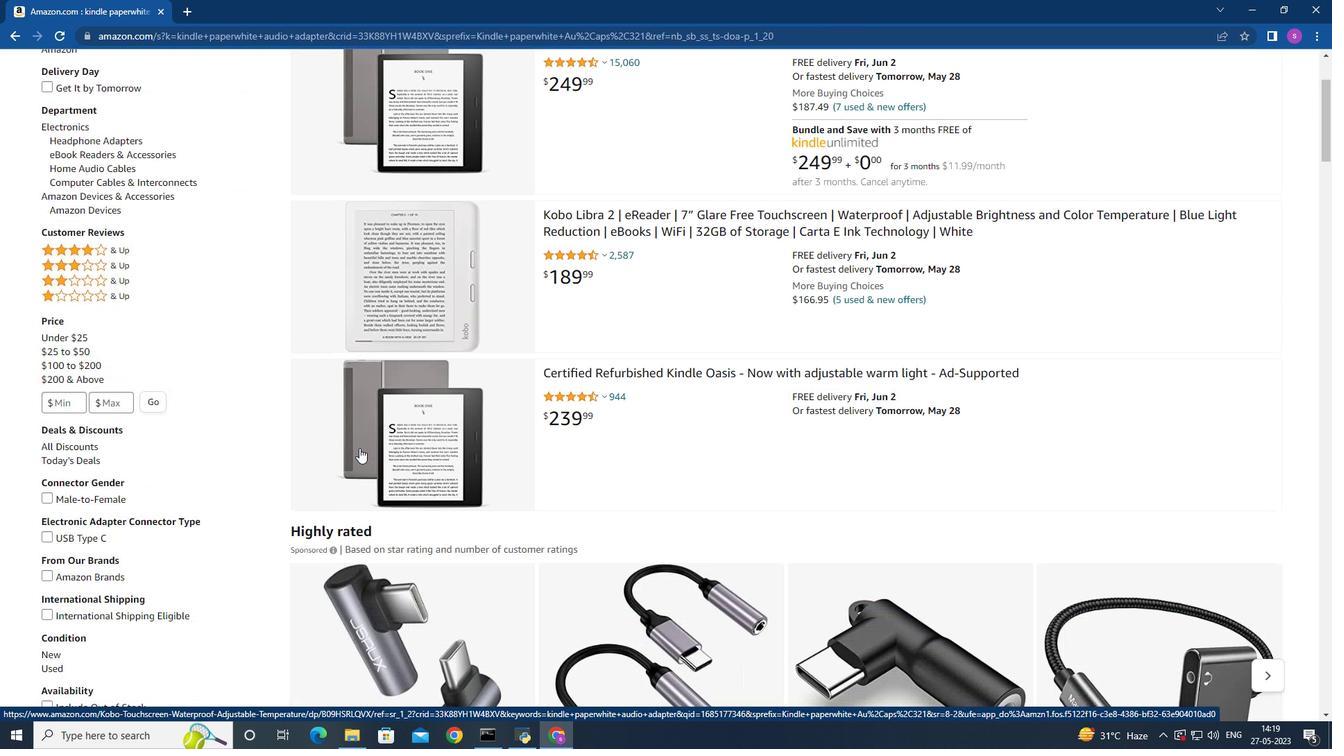 
Action: Mouse scrolled (359, 447) with delta (0, 0)
Screenshot: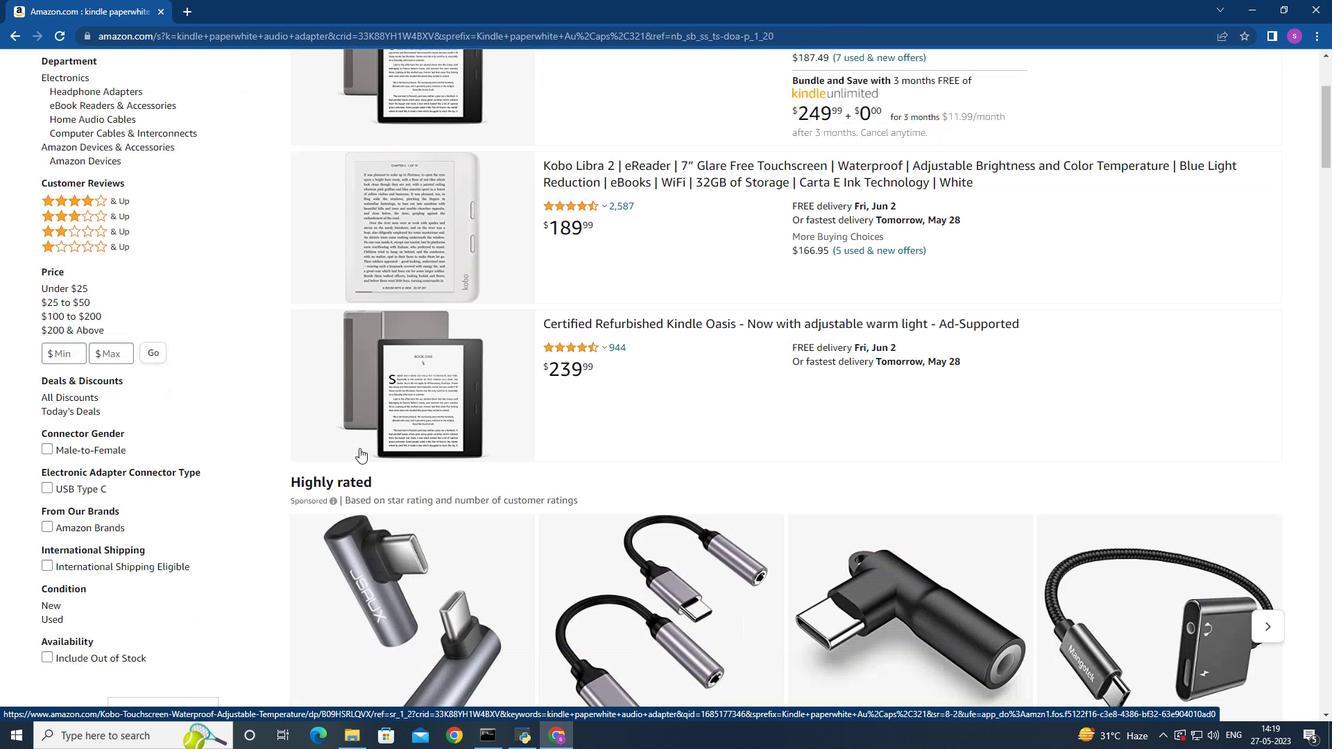 
Action: Mouse scrolled (359, 447) with delta (0, 0)
Screenshot: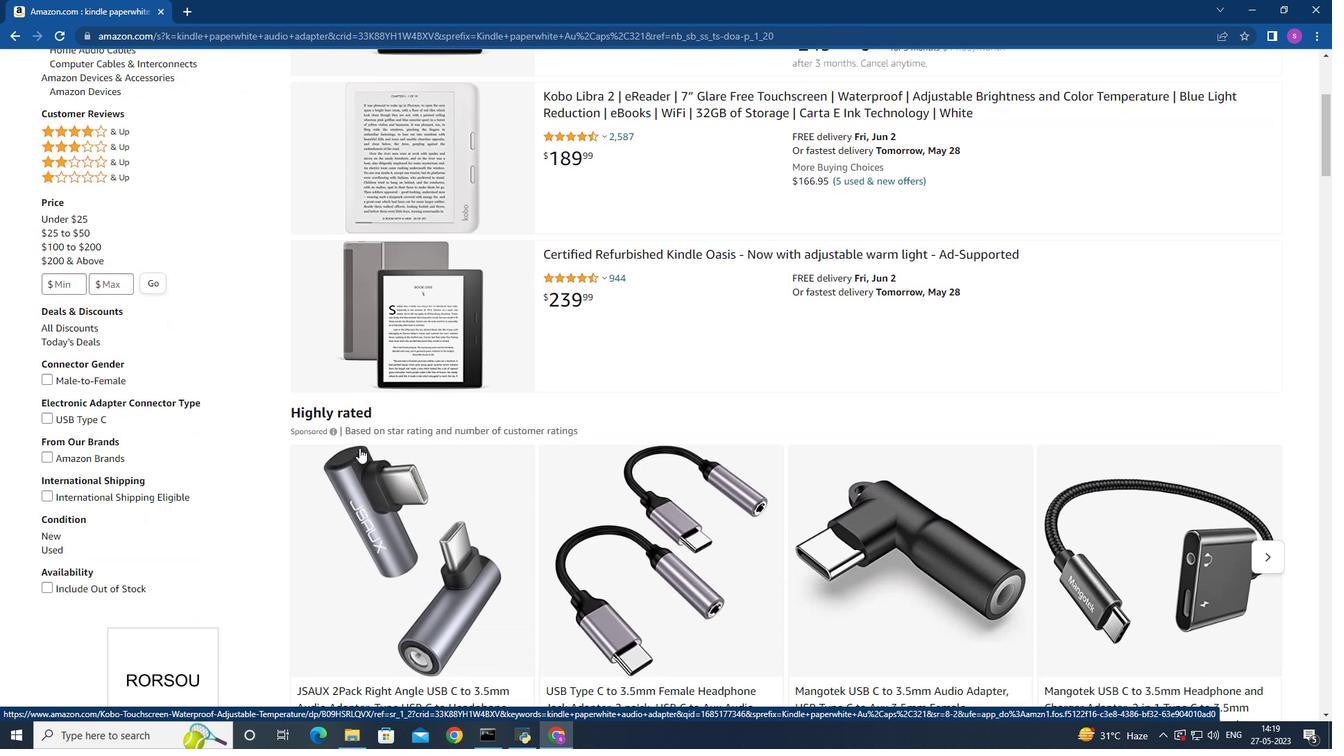 
Action: Mouse moved to (358, 538)
Screenshot: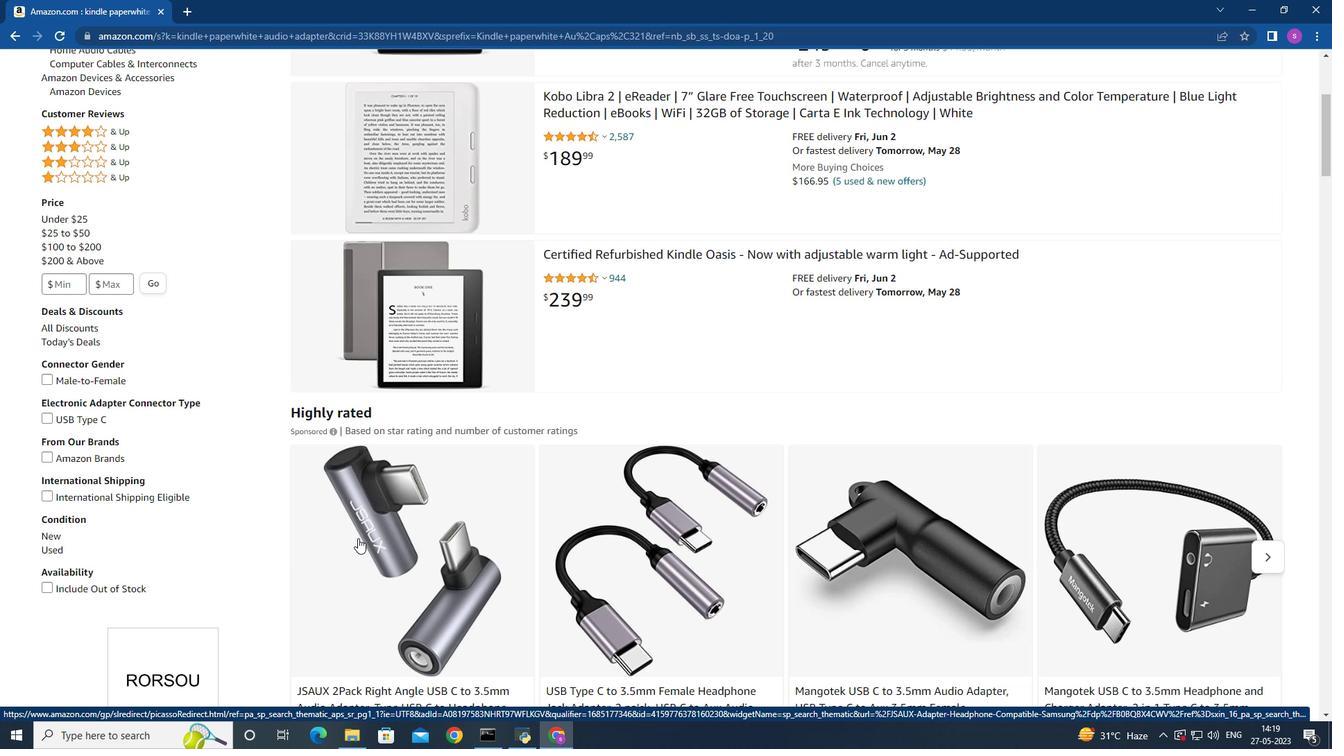 
Action: Mouse scrolled (358, 538) with delta (0, 0)
Screenshot: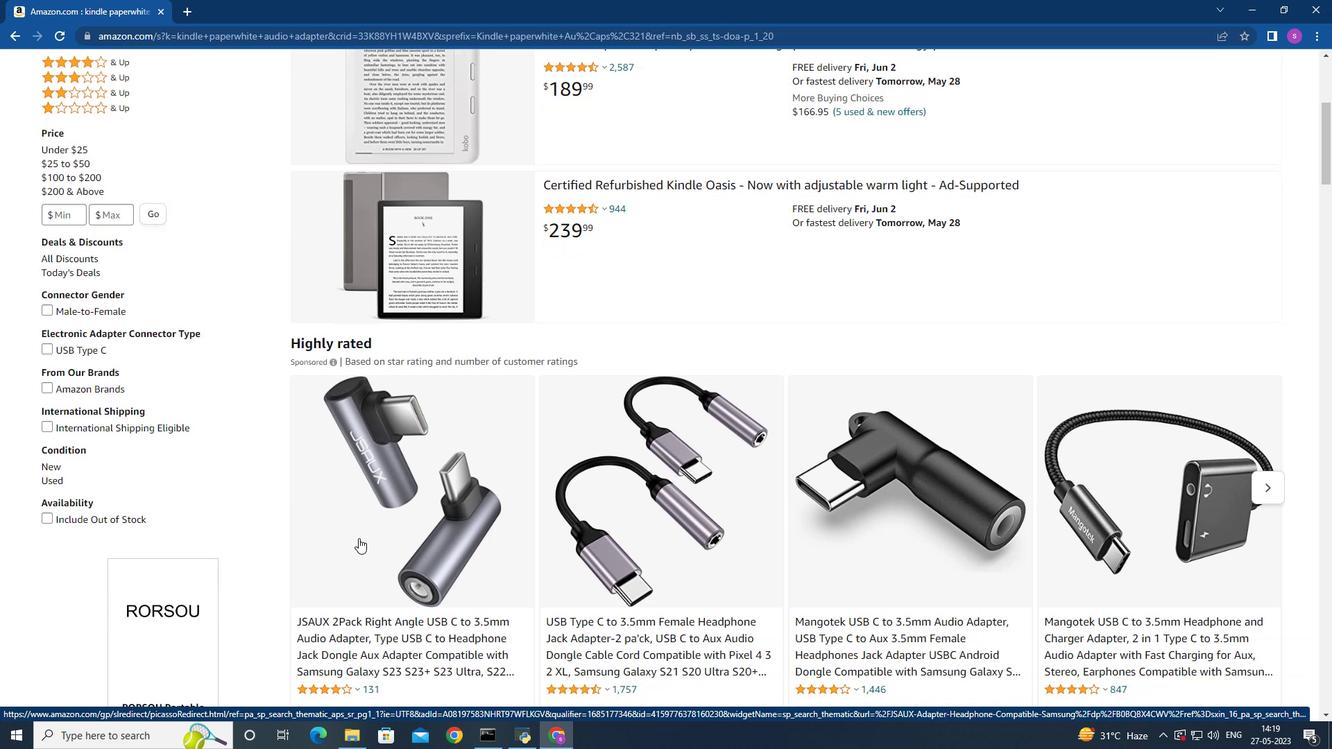 
Action: Mouse moved to (358, 538)
Screenshot: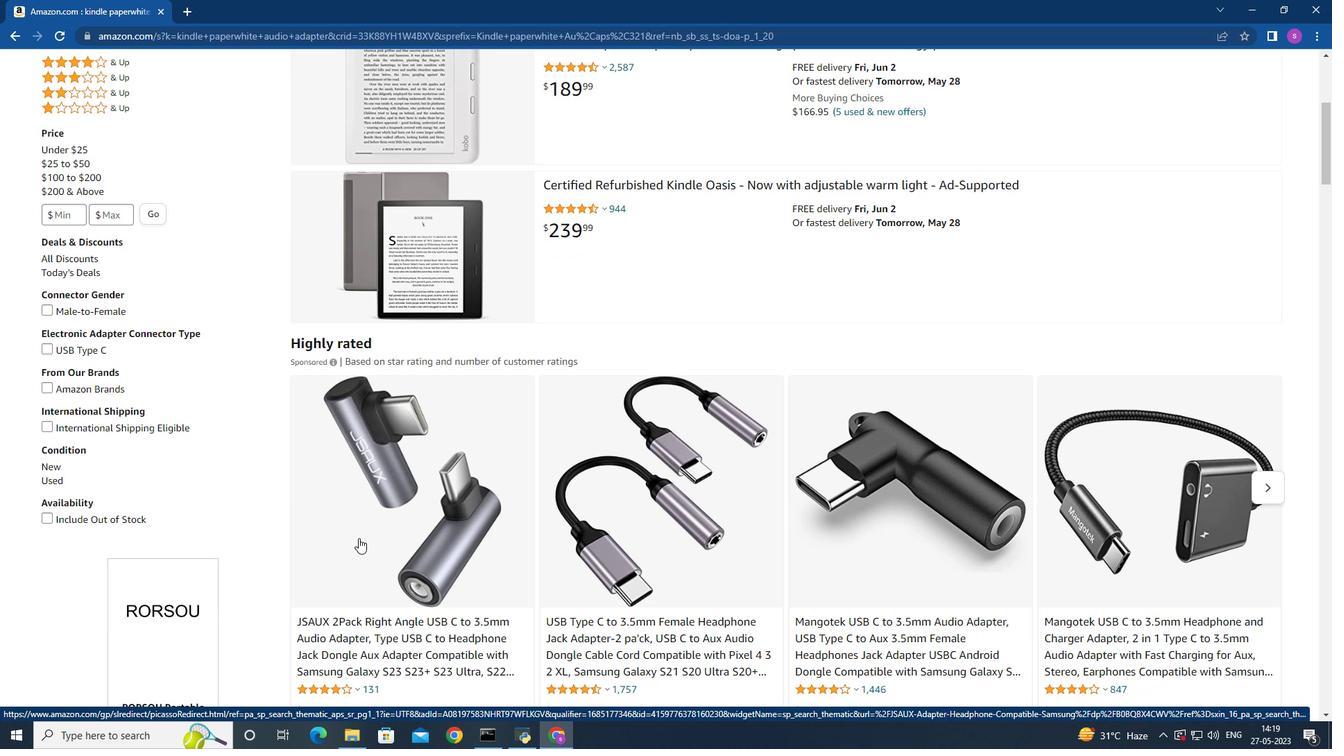 
Action: Mouse scrolled (358, 538) with delta (0, 0)
Screenshot: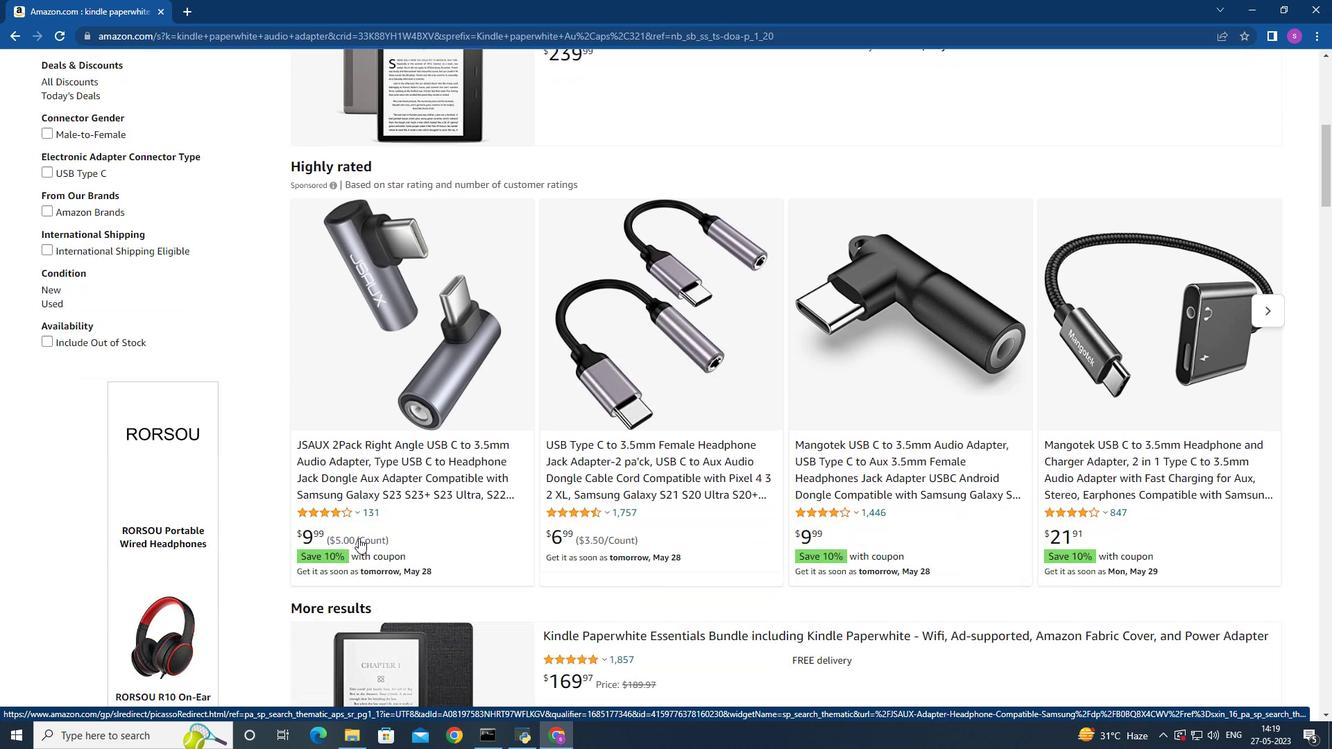 
Action: Mouse scrolled (358, 538) with delta (0, 0)
Screenshot: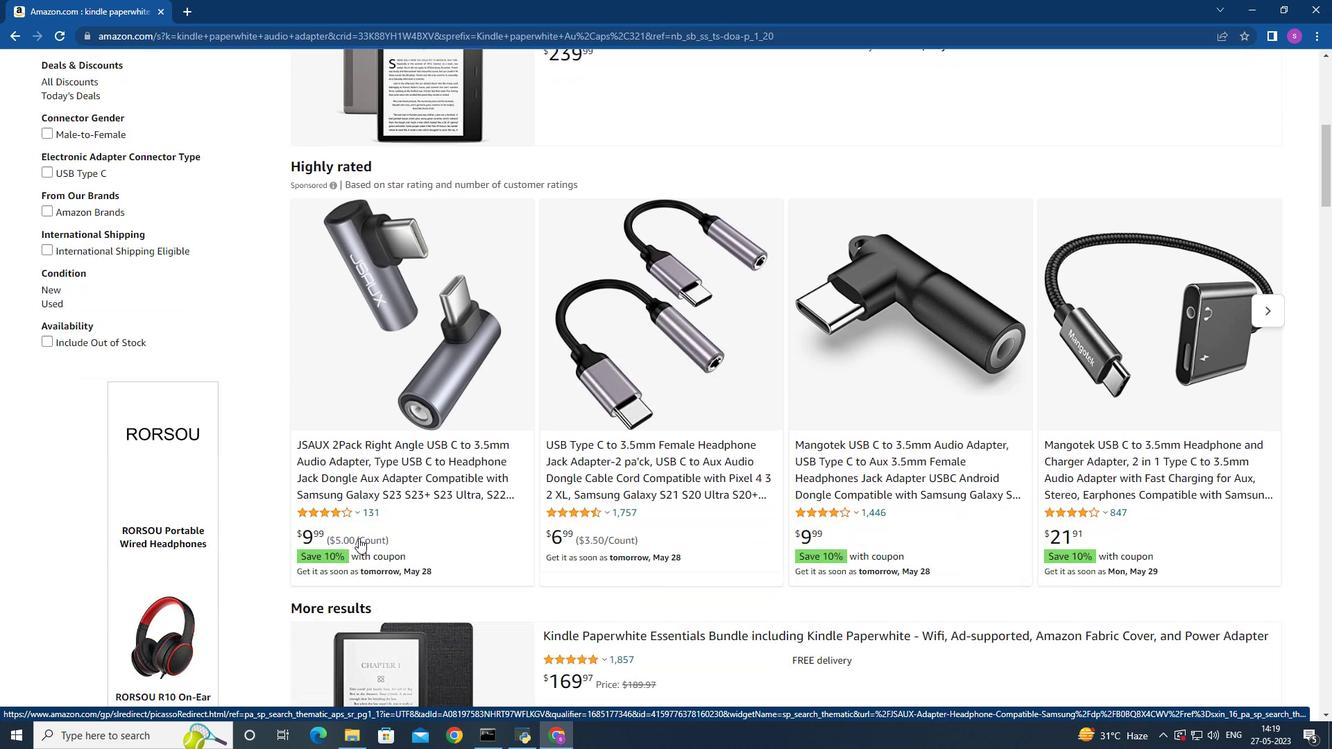 
Action: Mouse scrolled (358, 538) with delta (0, 0)
Screenshot: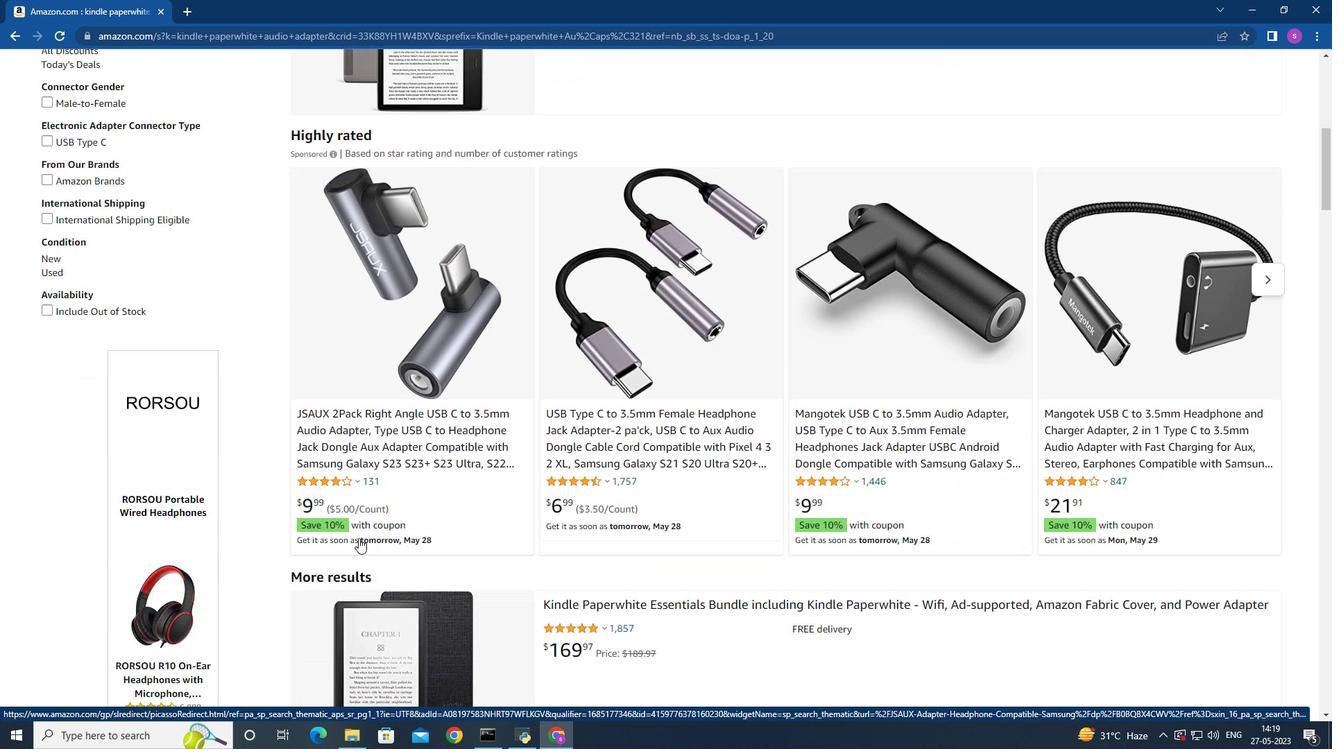 
Action: Mouse scrolled (358, 538) with delta (0, 0)
Screenshot: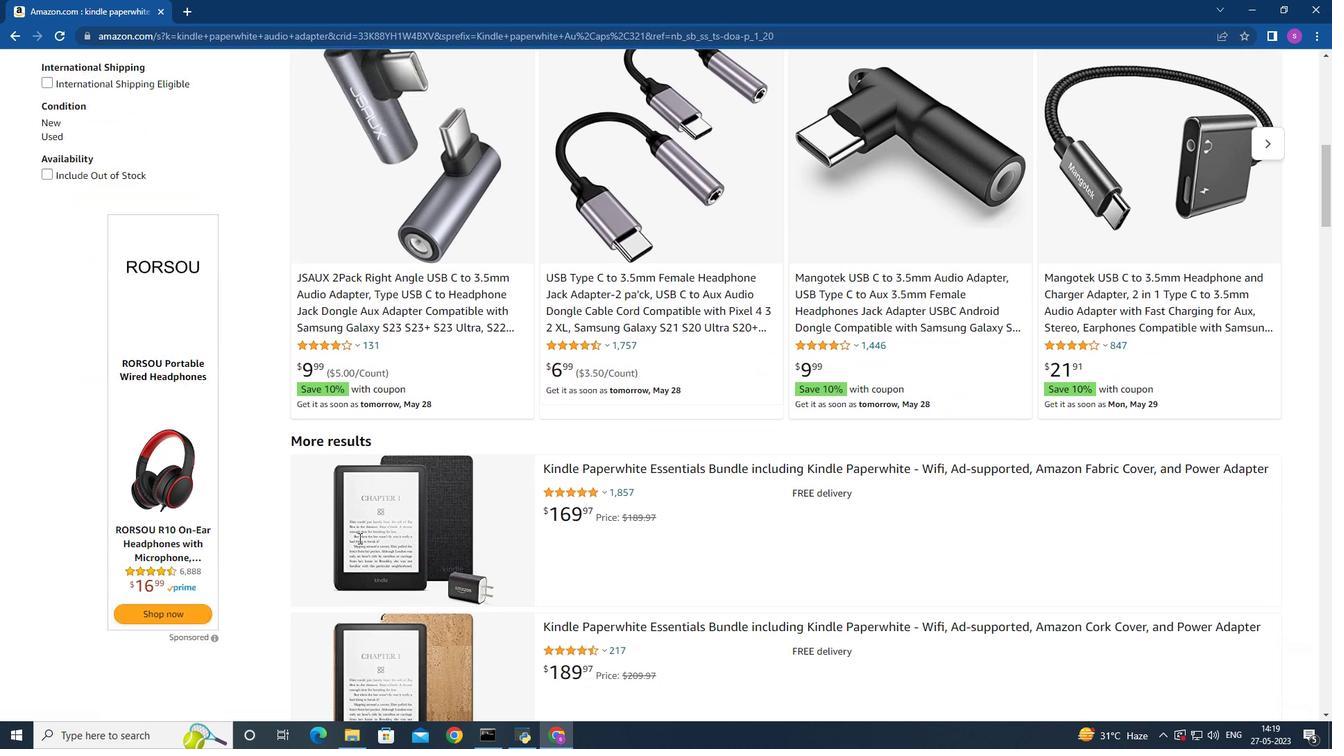 
Action: Mouse scrolled (358, 538) with delta (0, 0)
Screenshot: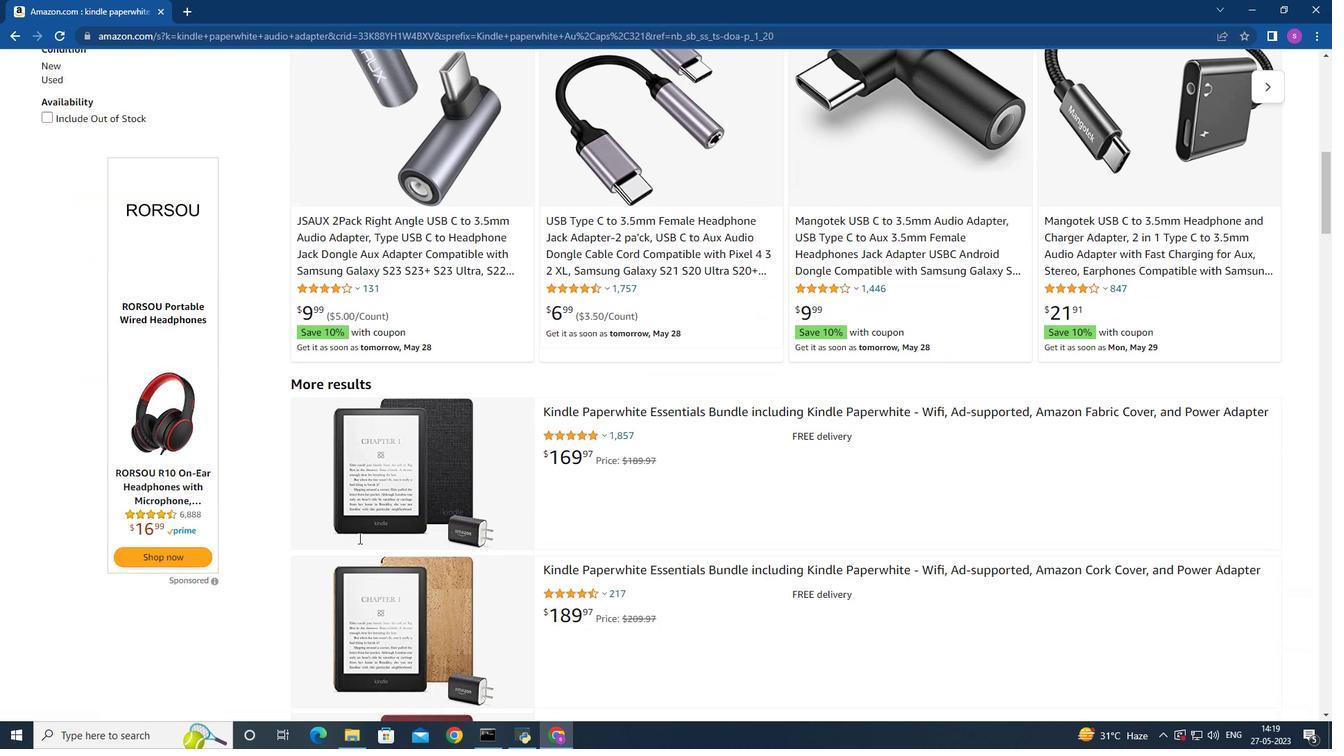 
Action: Mouse scrolled (358, 538) with delta (0, 0)
Screenshot: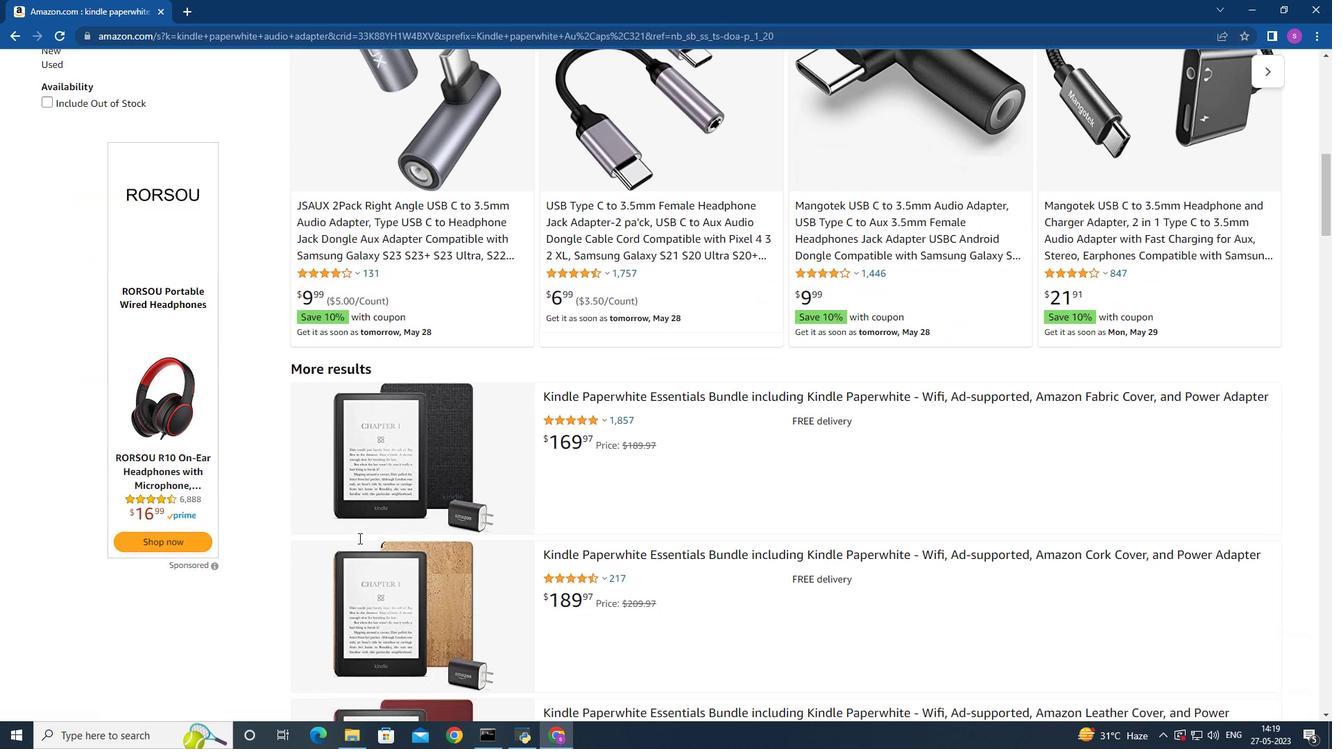 
Action: Mouse moved to (387, 469)
Screenshot: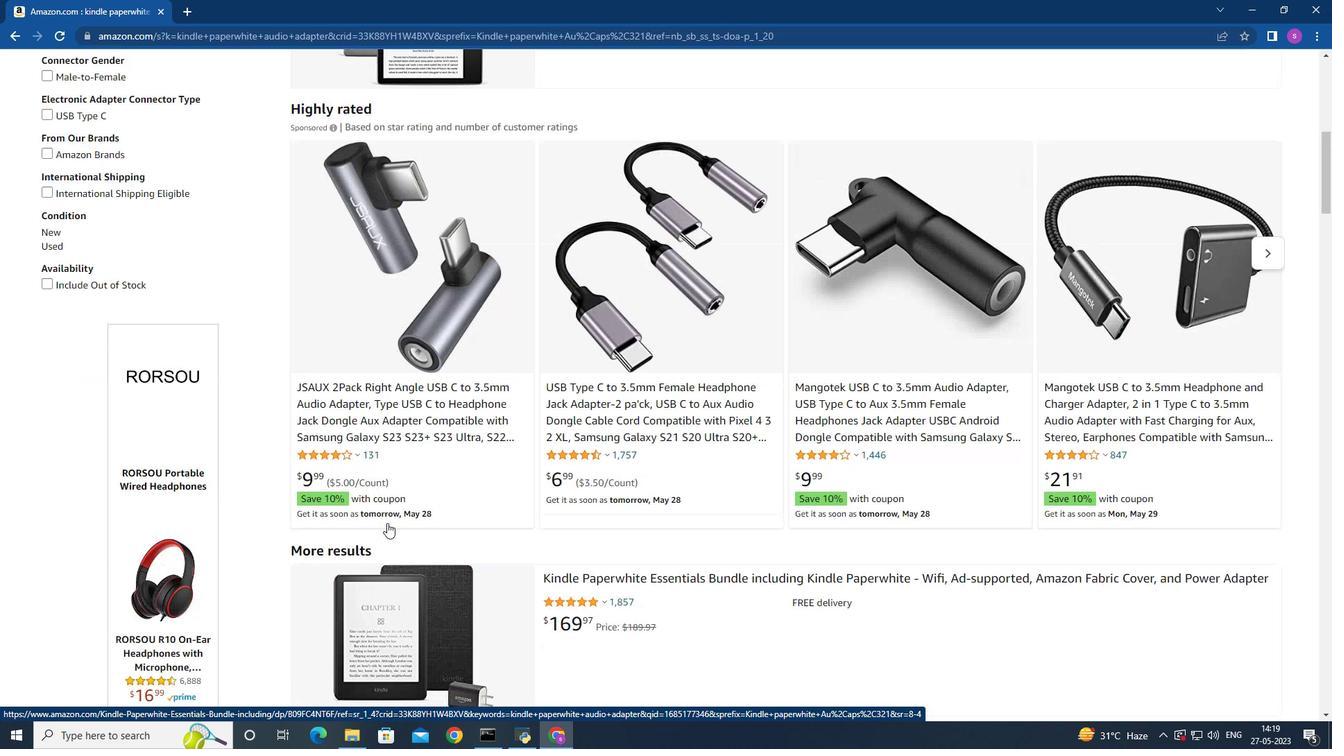 
Action: Mouse scrolled (387, 470) with delta (0, 0)
Screenshot: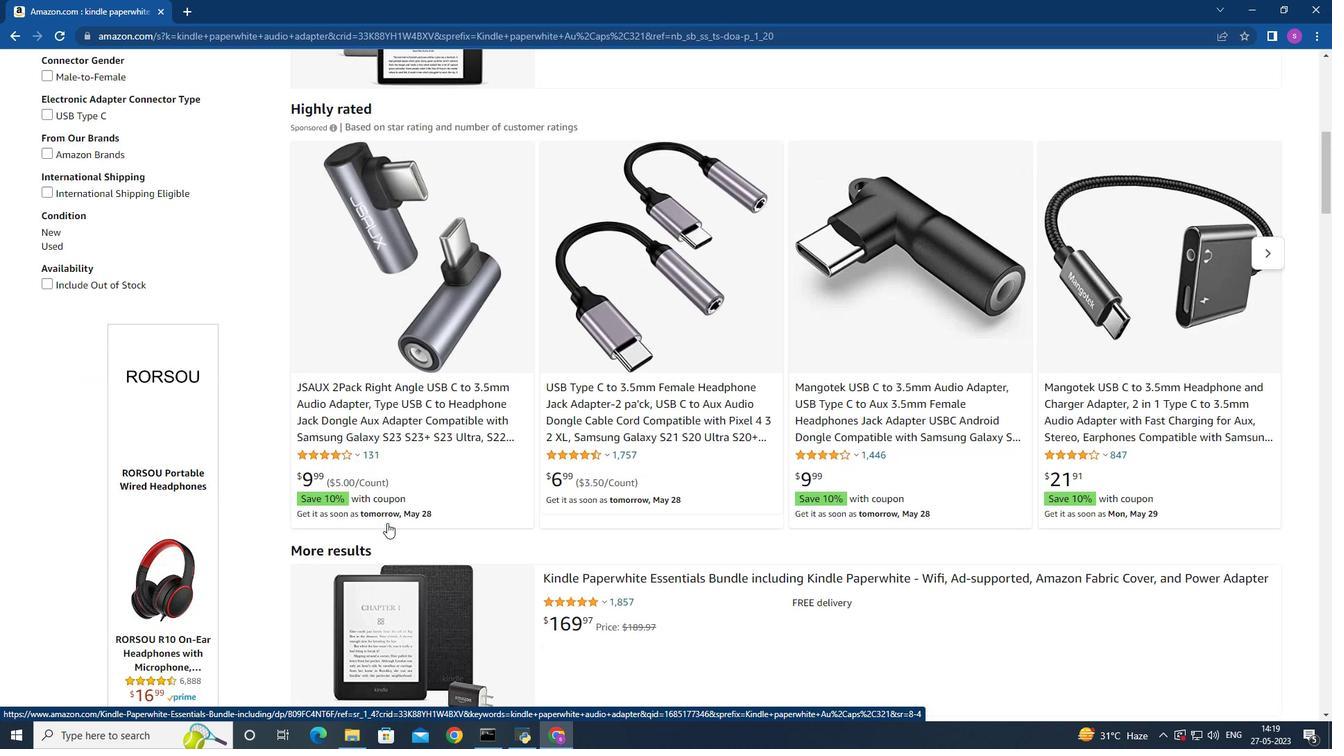 
Action: Mouse moved to (387, 468)
Screenshot: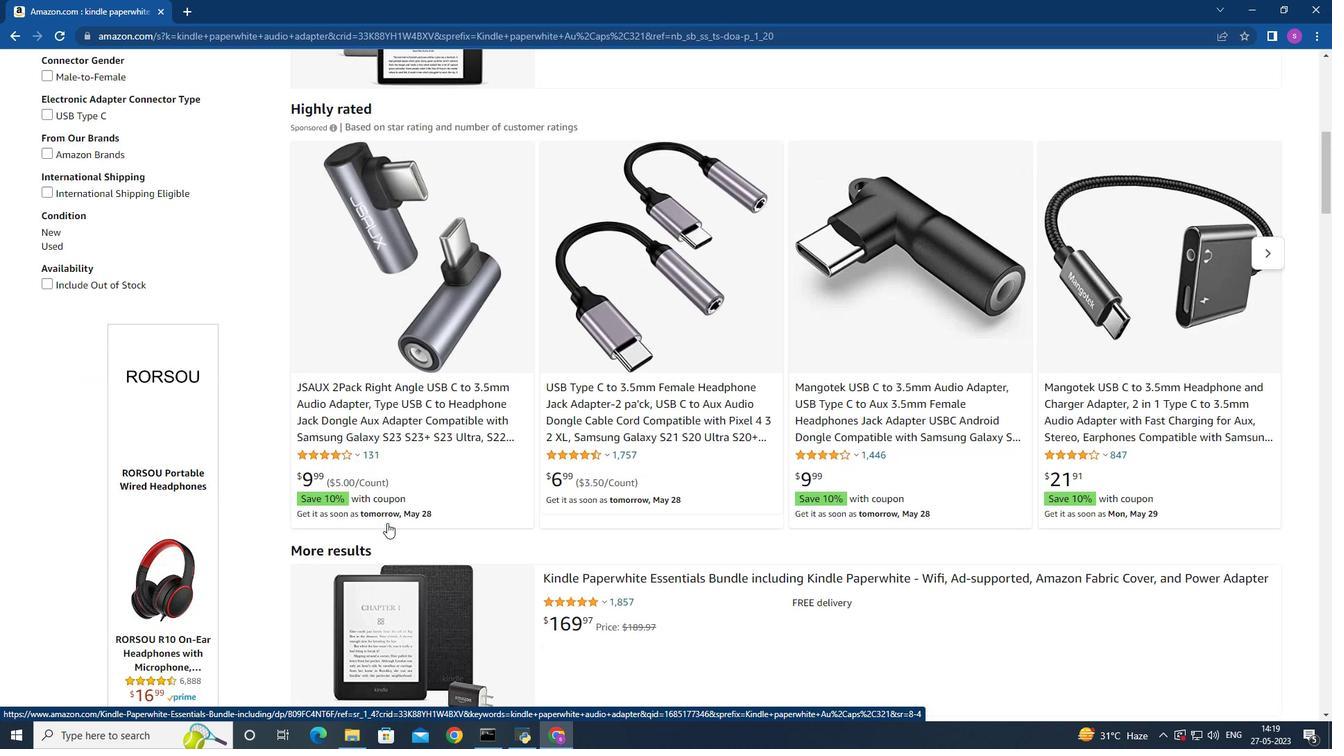 
Action: Mouse scrolled (387, 469) with delta (0, 0)
Screenshot: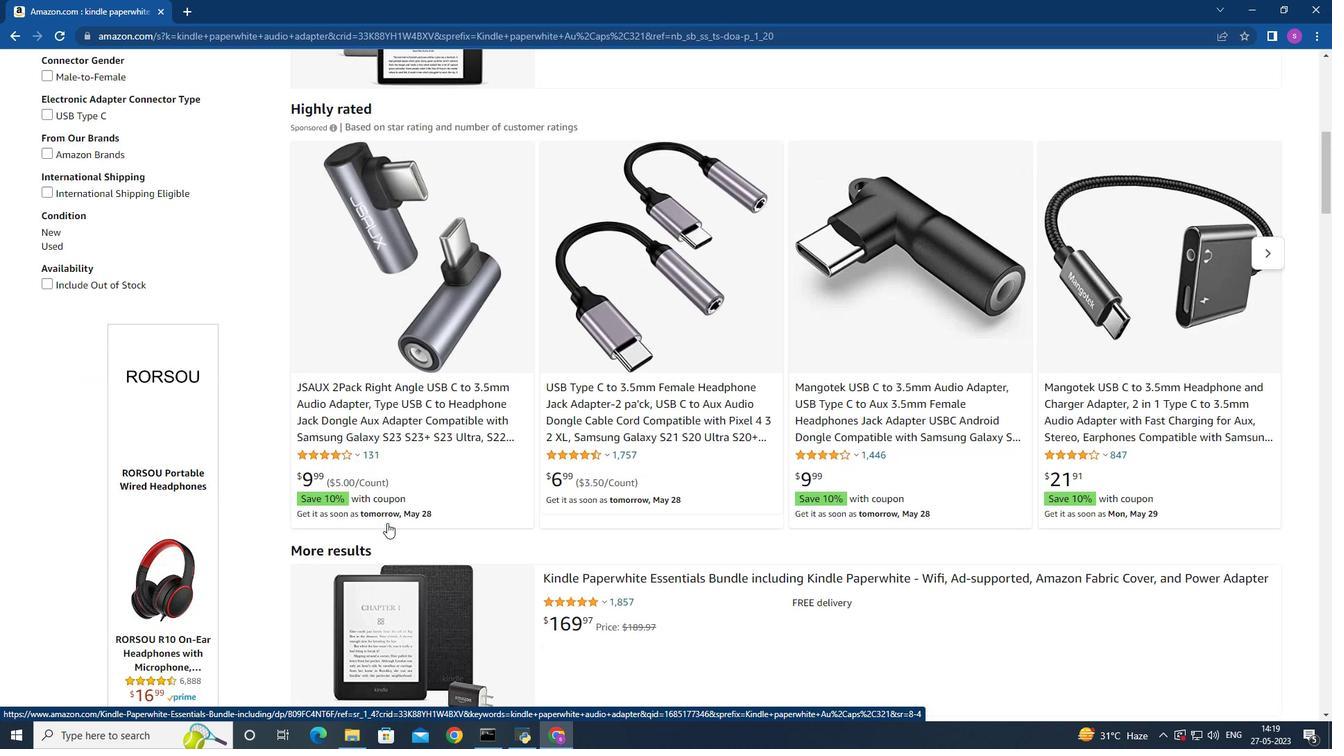 
Action: Mouse scrolled (387, 469) with delta (0, 0)
Screenshot: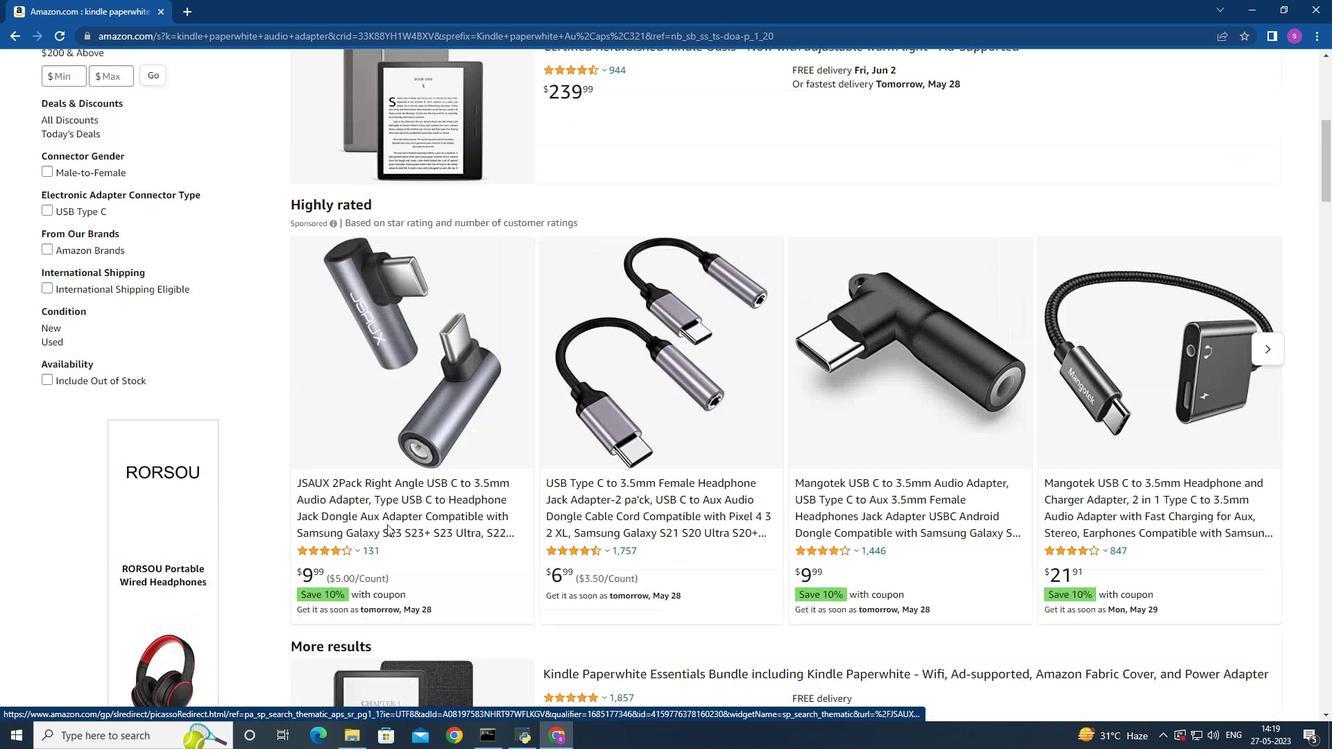 
Action: Mouse moved to (387, 470)
Screenshot: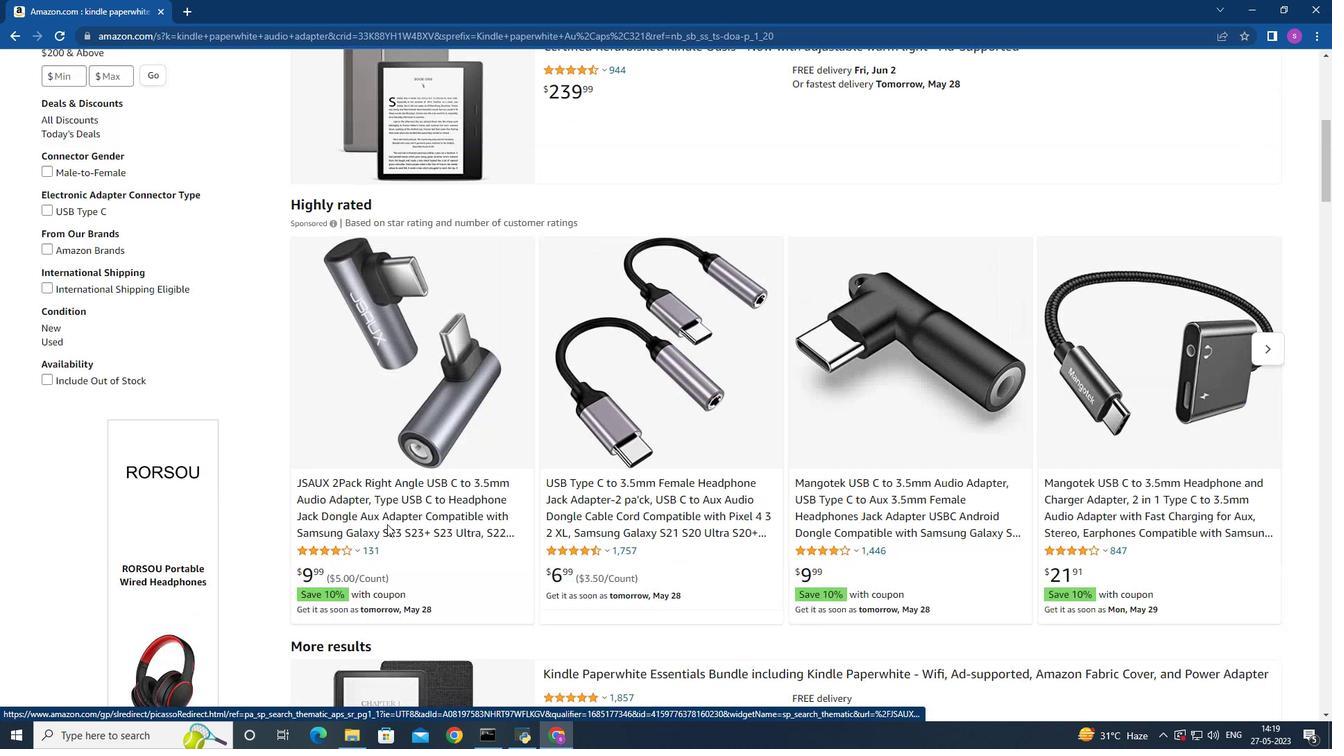 
Action: Mouse scrolled (387, 470) with delta (0, 0)
Screenshot: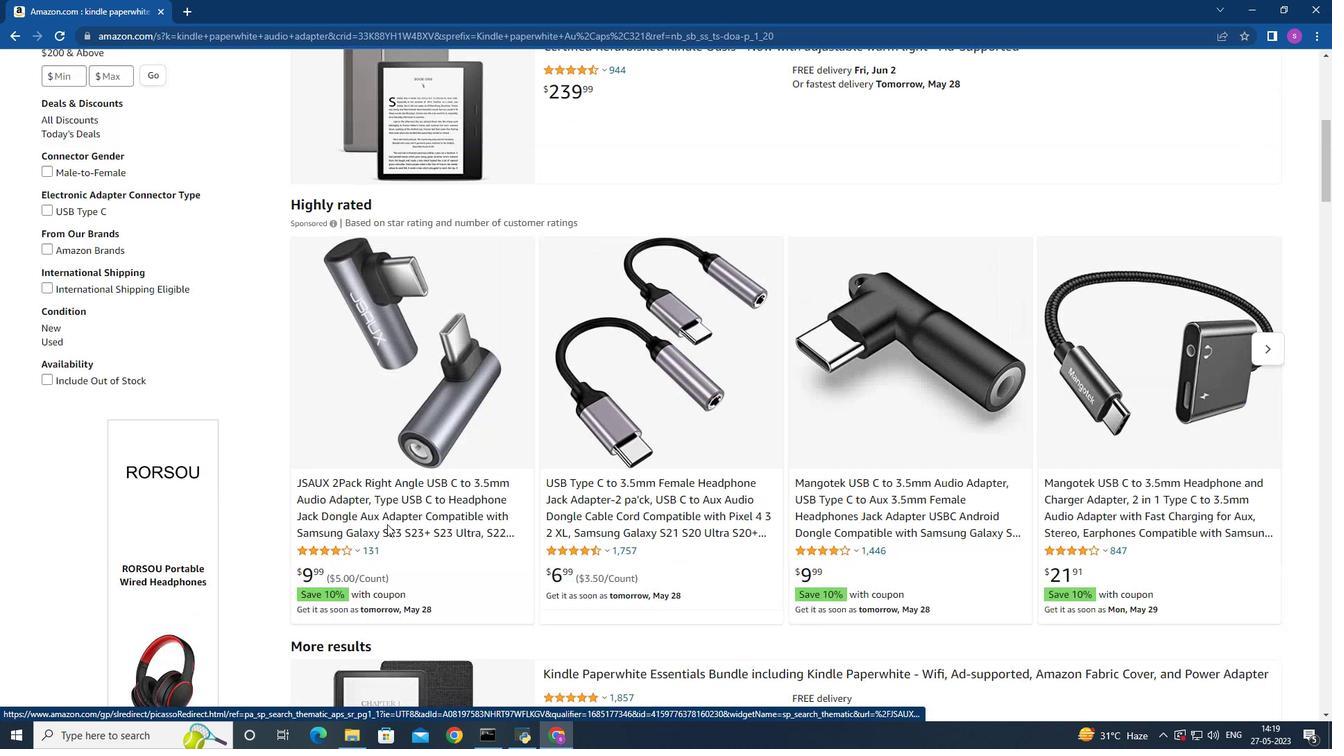 
Action: Mouse moved to (387, 524)
Screenshot: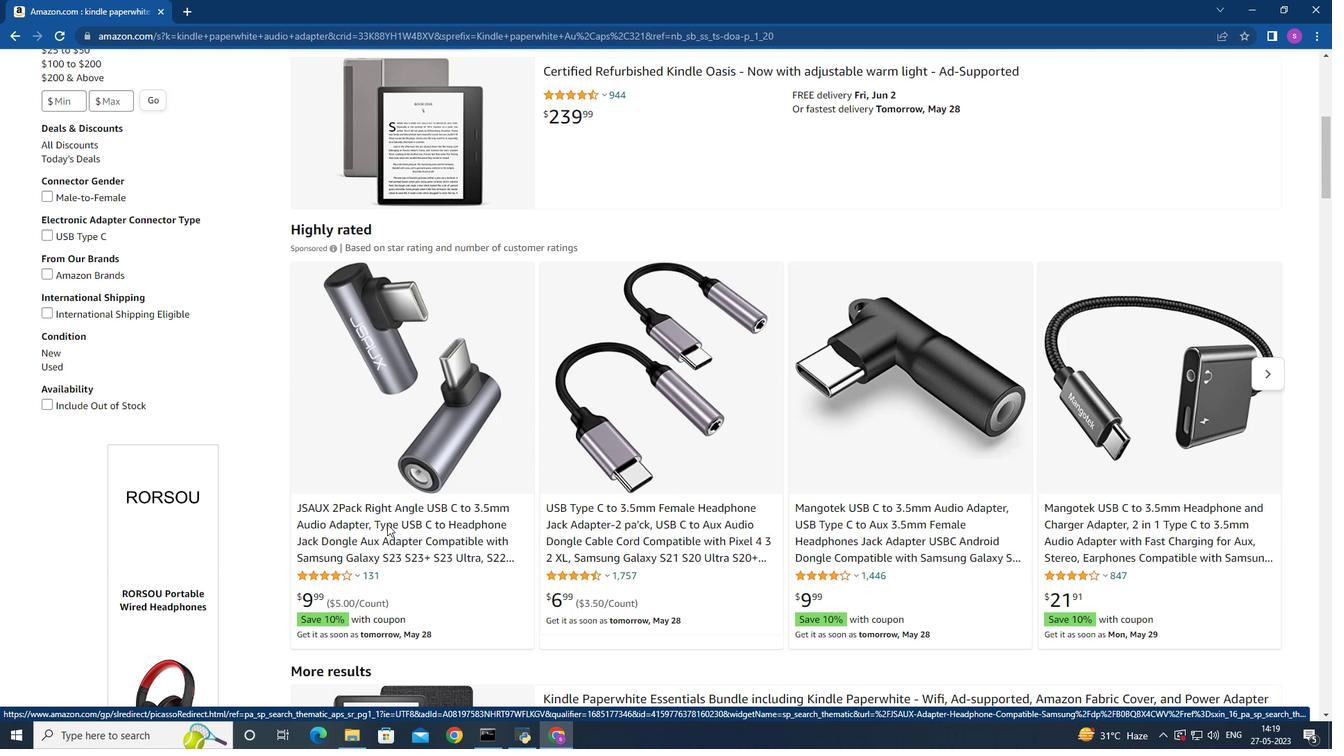
Action: Mouse scrolled (387, 525) with delta (0, 0)
Screenshot: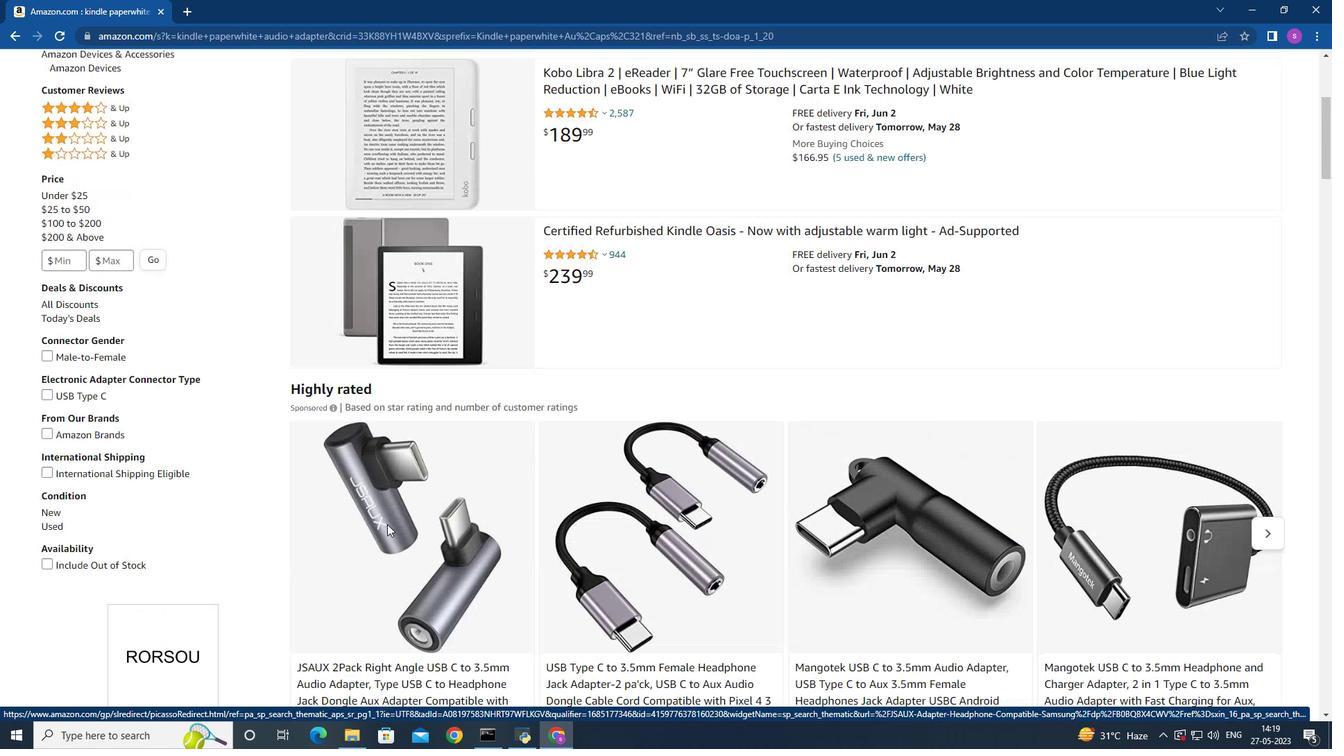 
Action: Mouse scrolled (387, 525) with delta (0, 0)
Screenshot: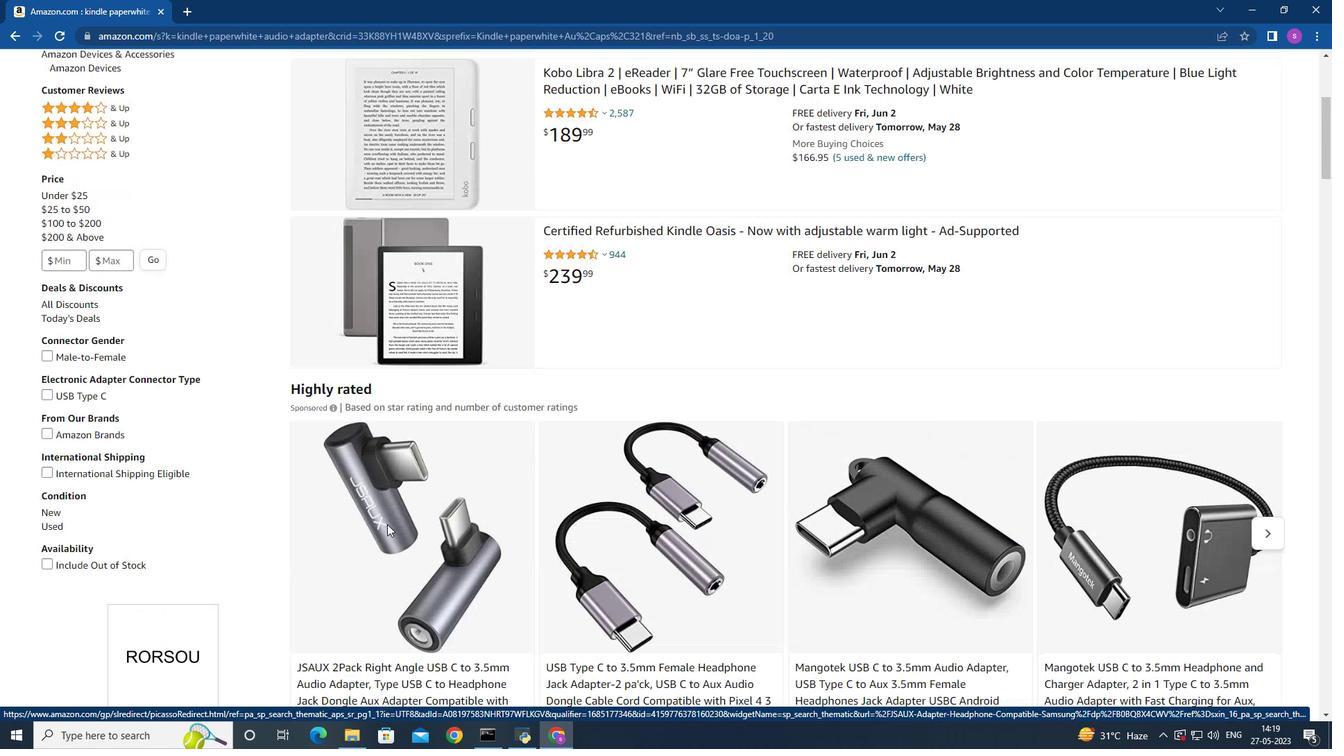 
Action: Mouse scrolled (387, 525) with delta (0, 0)
Screenshot: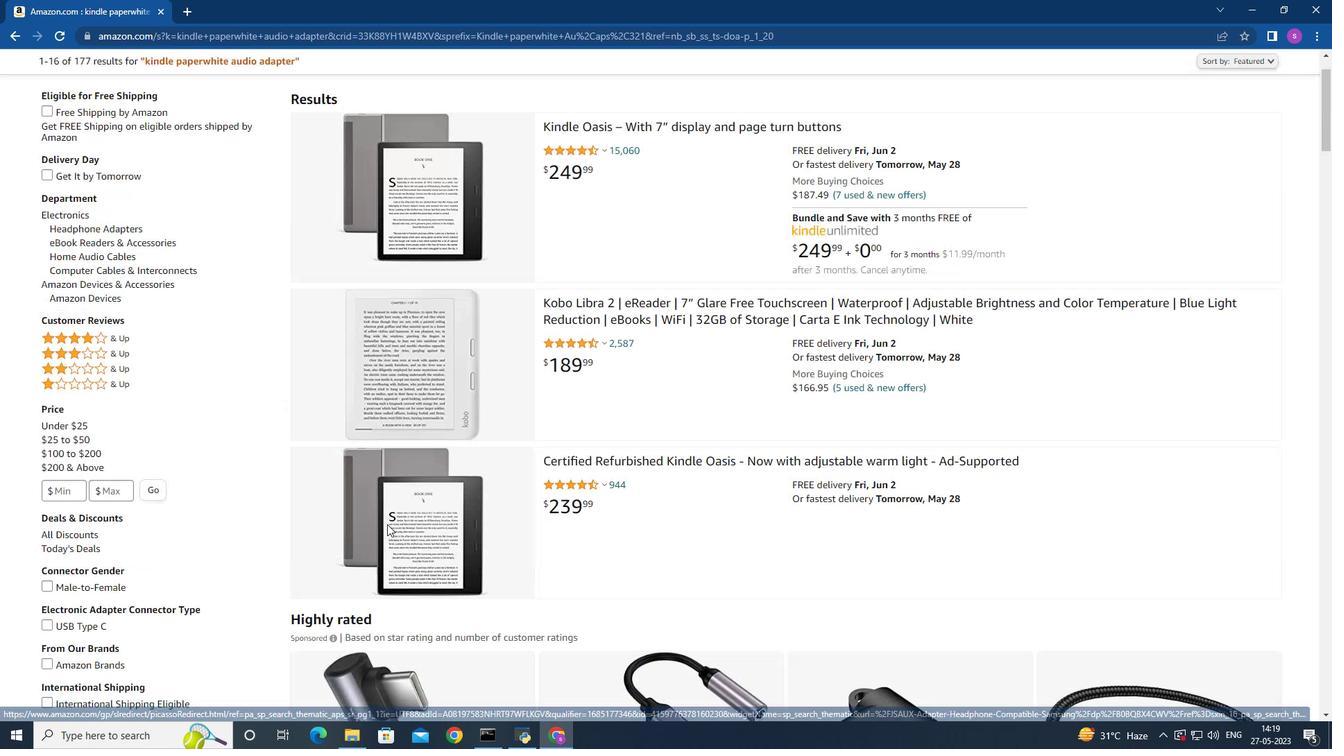 
Action: Mouse scrolled (387, 525) with delta (0, 0)
Screenshot: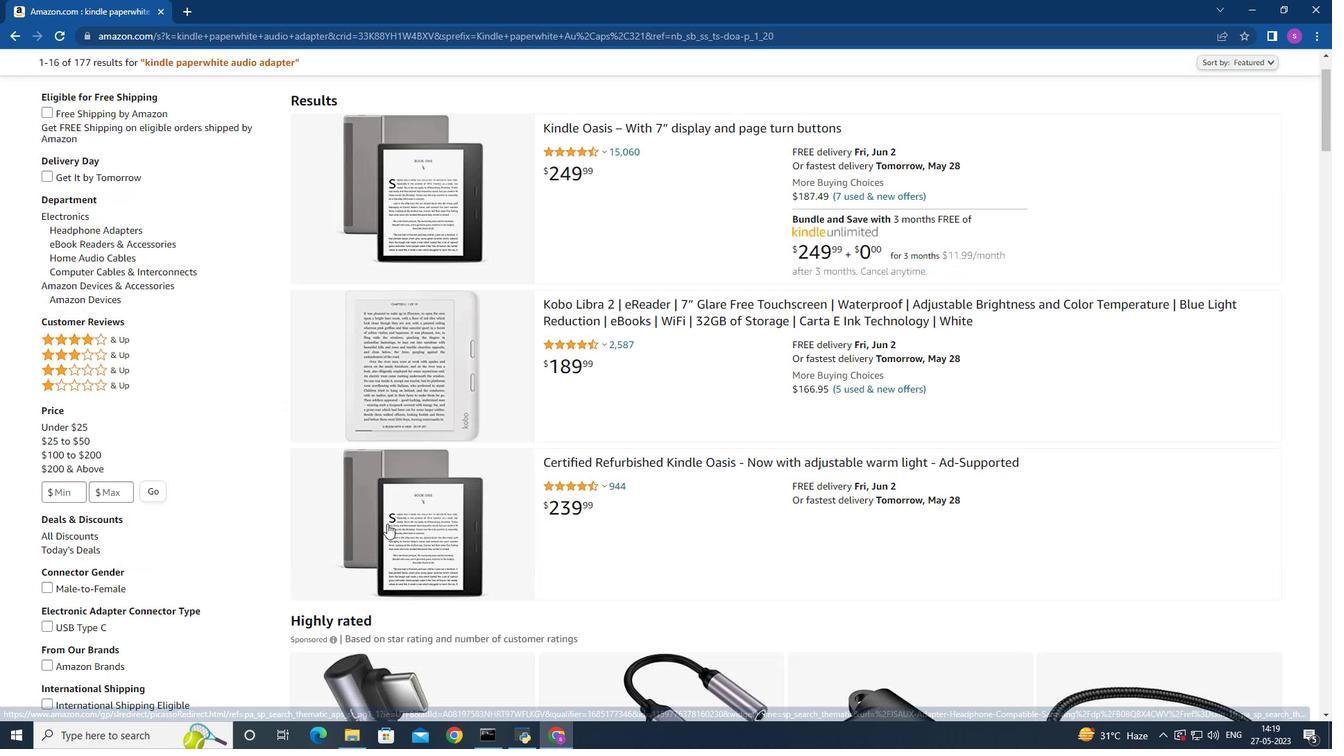 
Action: Mouse scrolled (387, 525) with delta (0, 0)
Screenshot: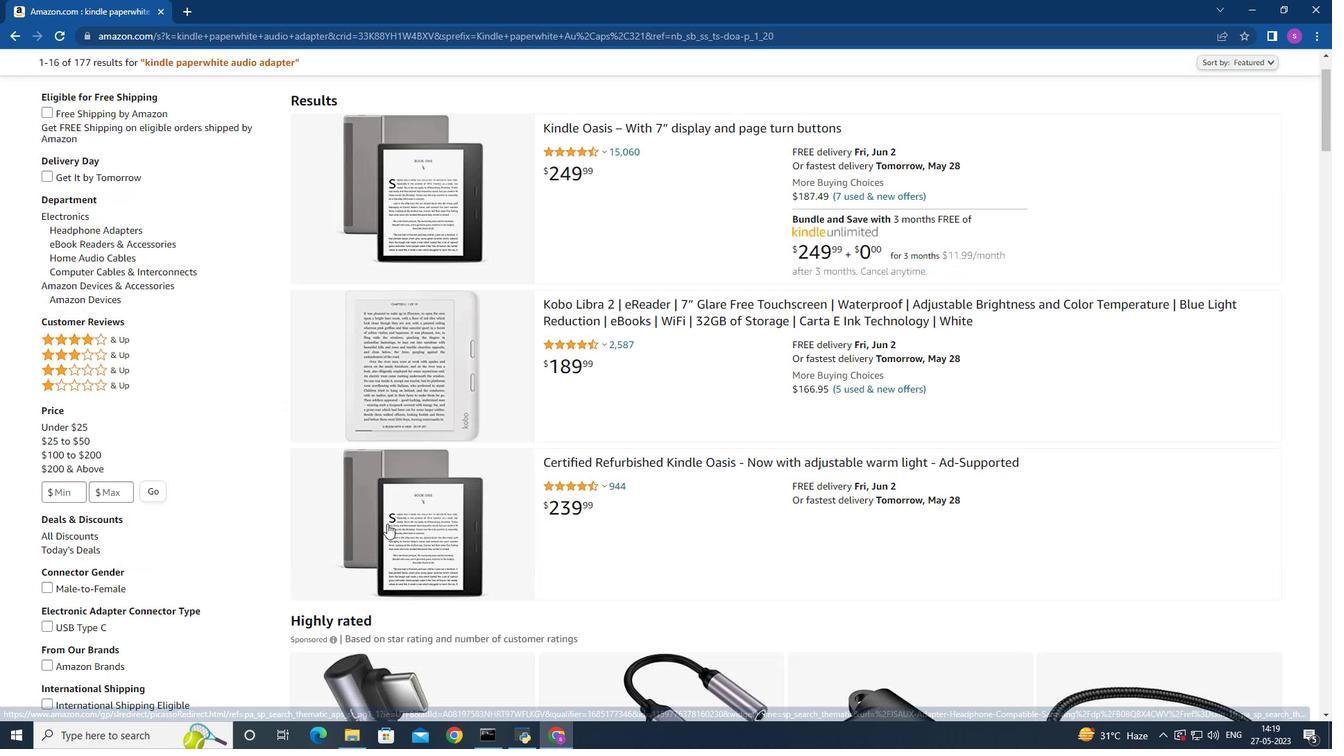 
Action: Mouse scrolled (387, 525) with delta (0, 0)
Screenshot: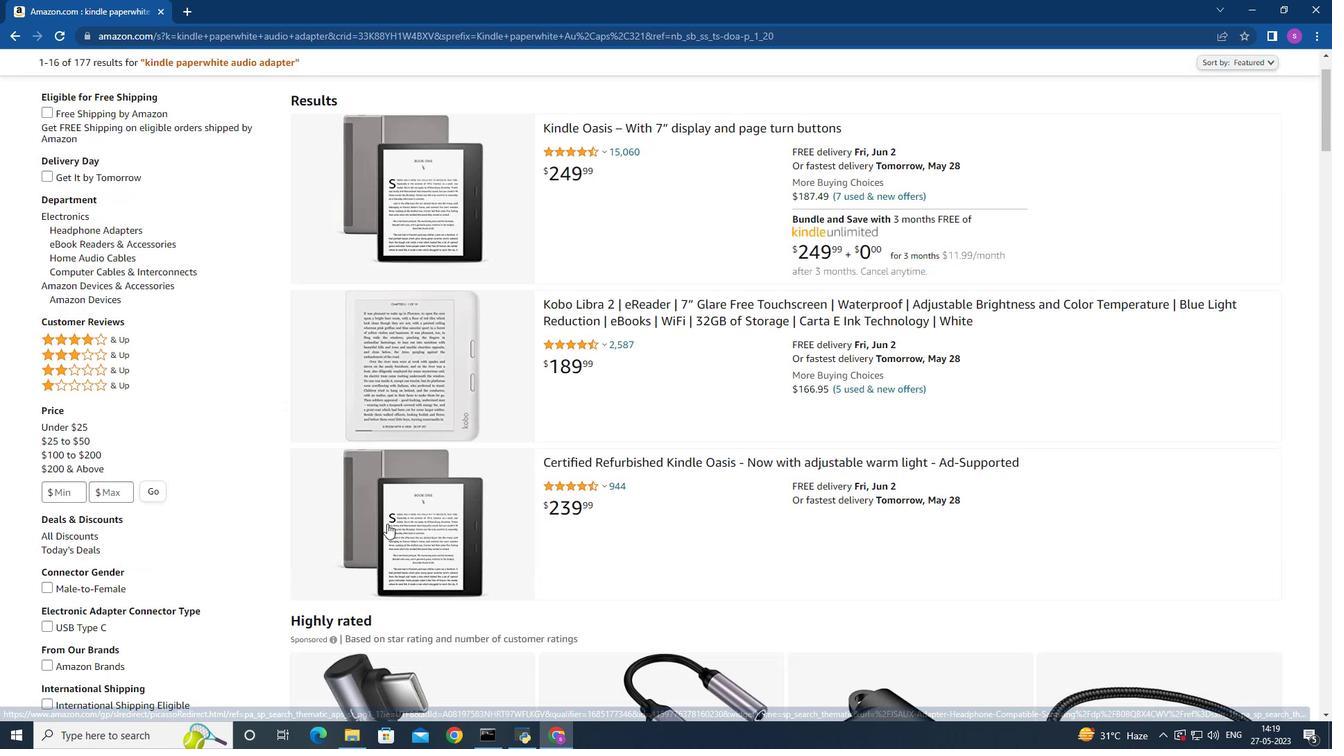 
Action: Mouse moved to (387, 524)
Screenshot: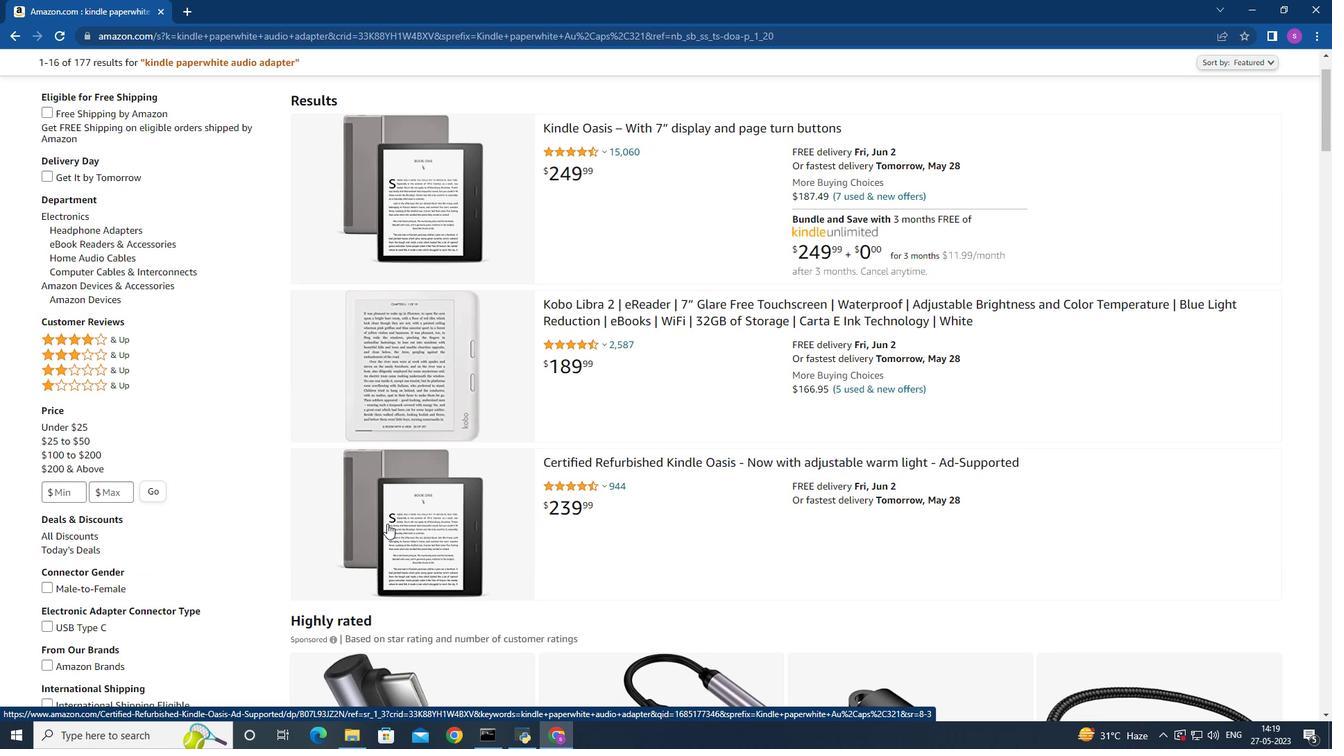 
Action: Mouse scrolled (387, 524) with delta (0, 0)
Screenshot: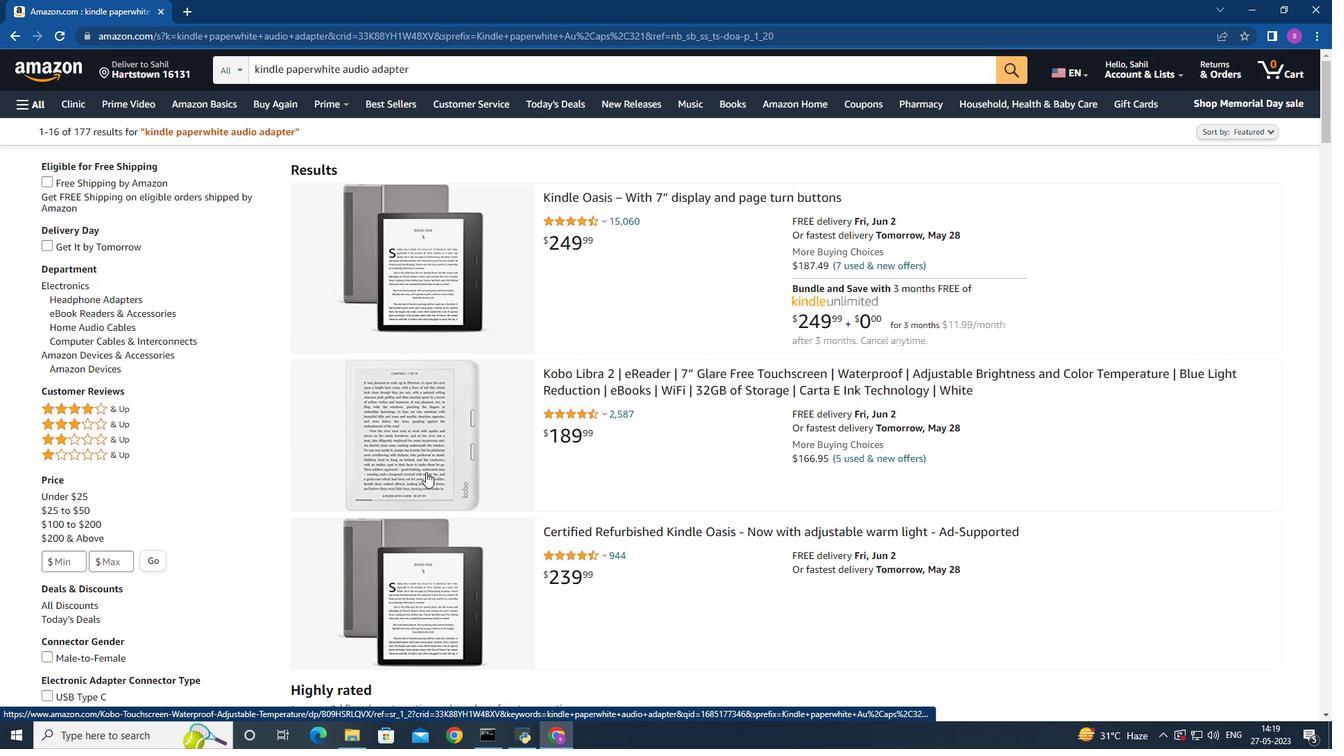 
Action: Mouse scrolled (387, 524) with delta (0, 0)
Screenshot: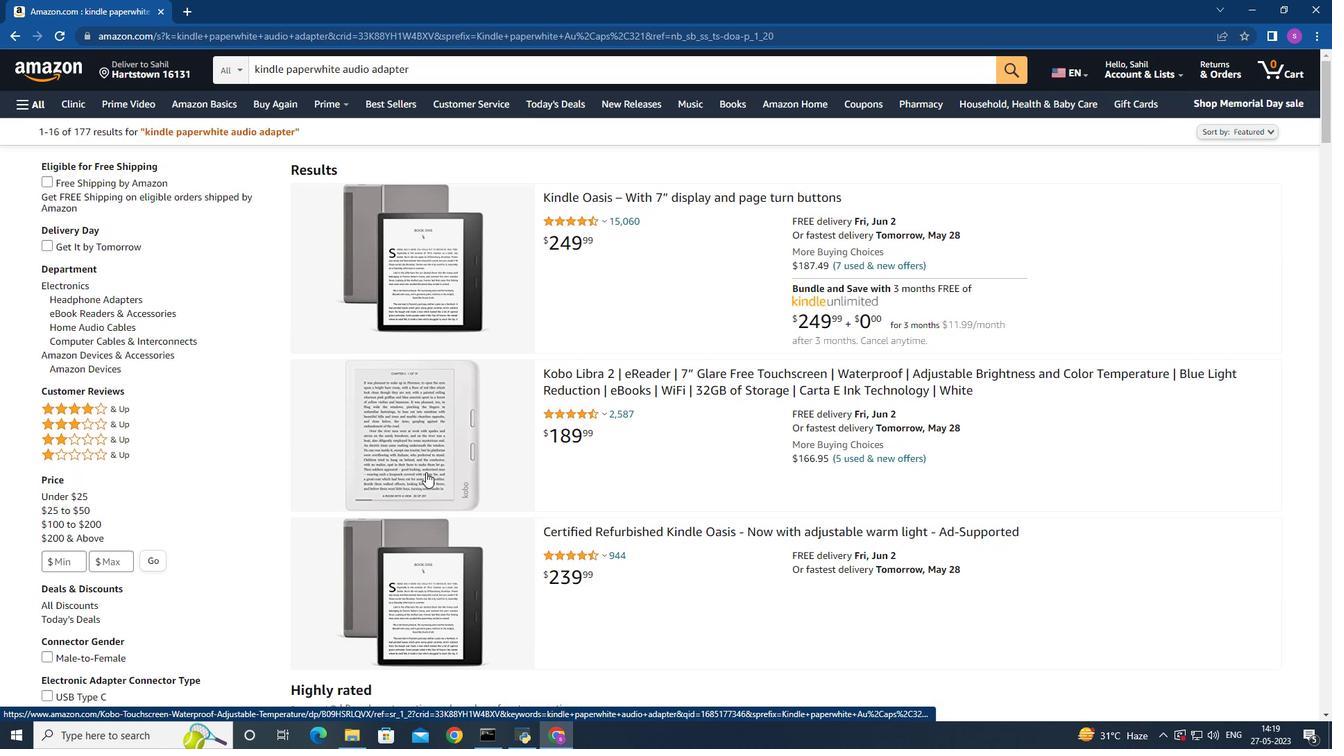 
Action: Mouse scrolled (387, 524) with delta (0, 0)
Screenshot: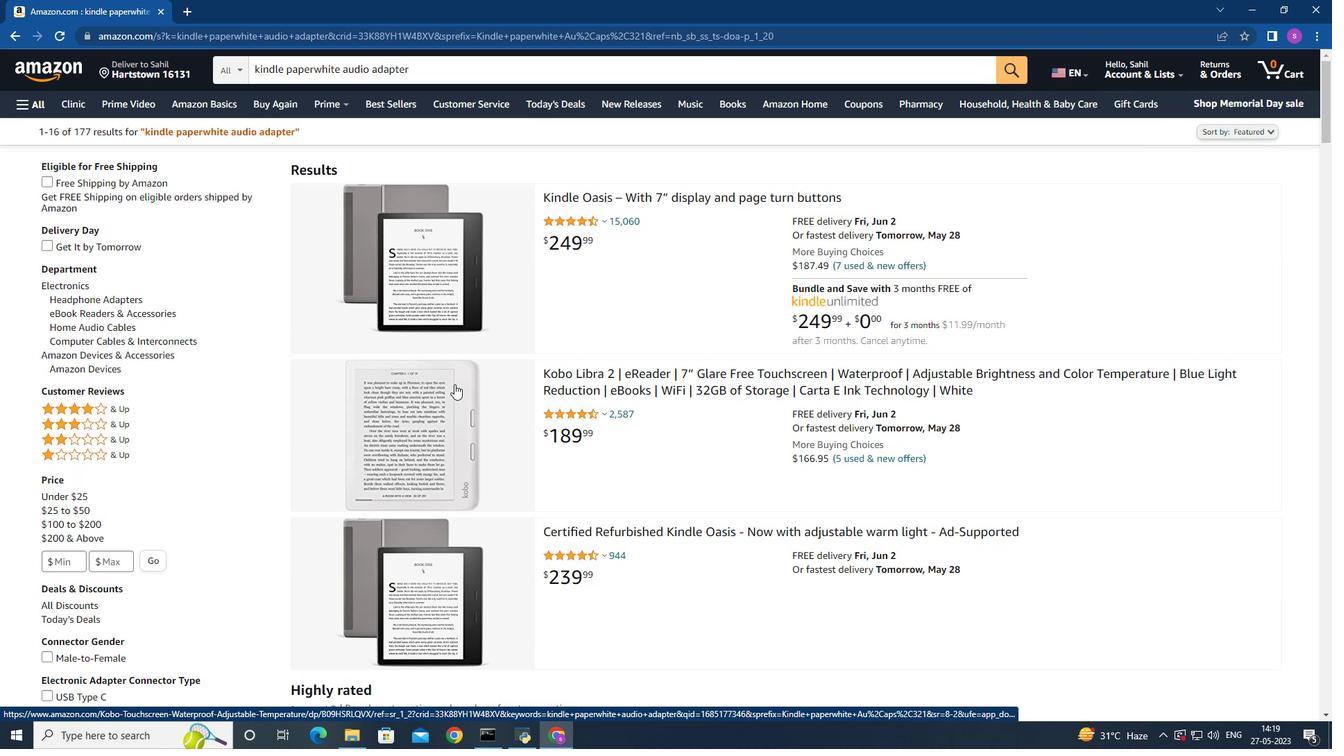 
Action: Mouse moved to (454, 270)
Screenshot: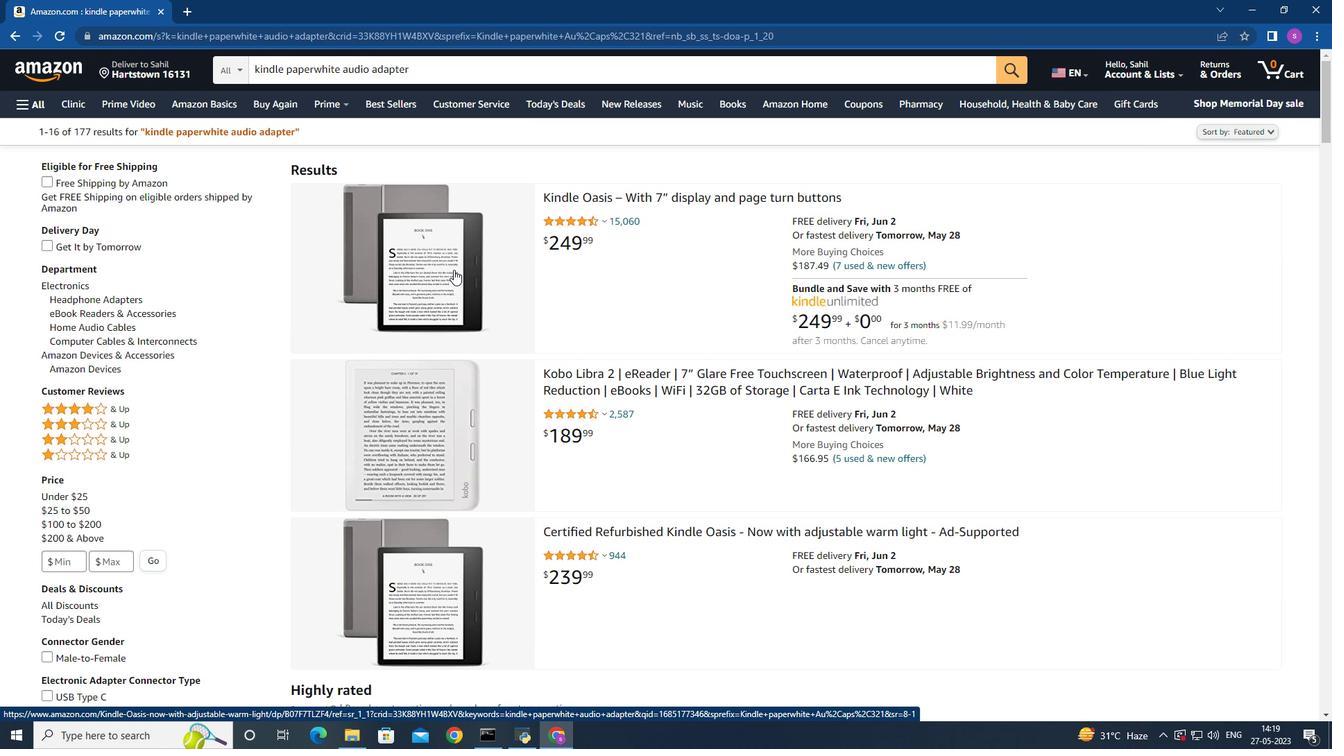 
Action: Mouse scrolled (454, 269) with delta (0, 0)
Screenshot: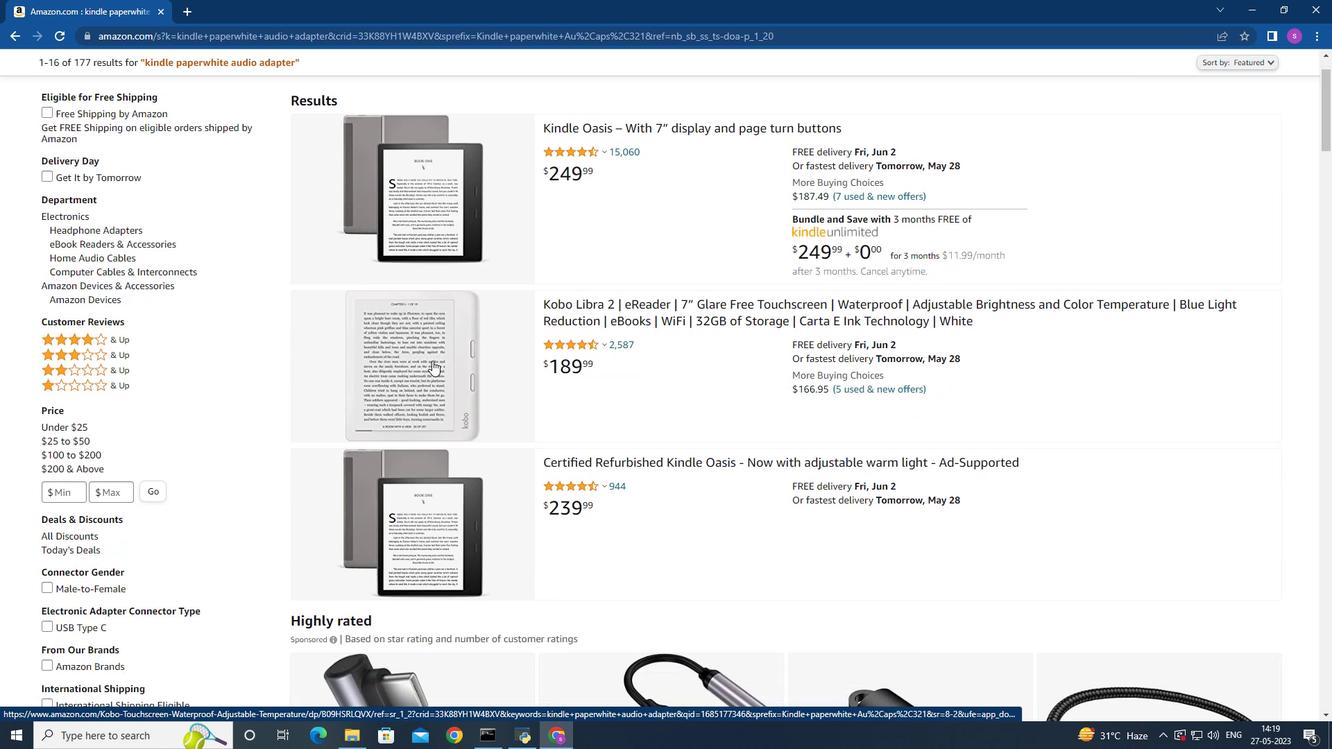 
Action: Mouse moved to (417, 365)
Screenshot: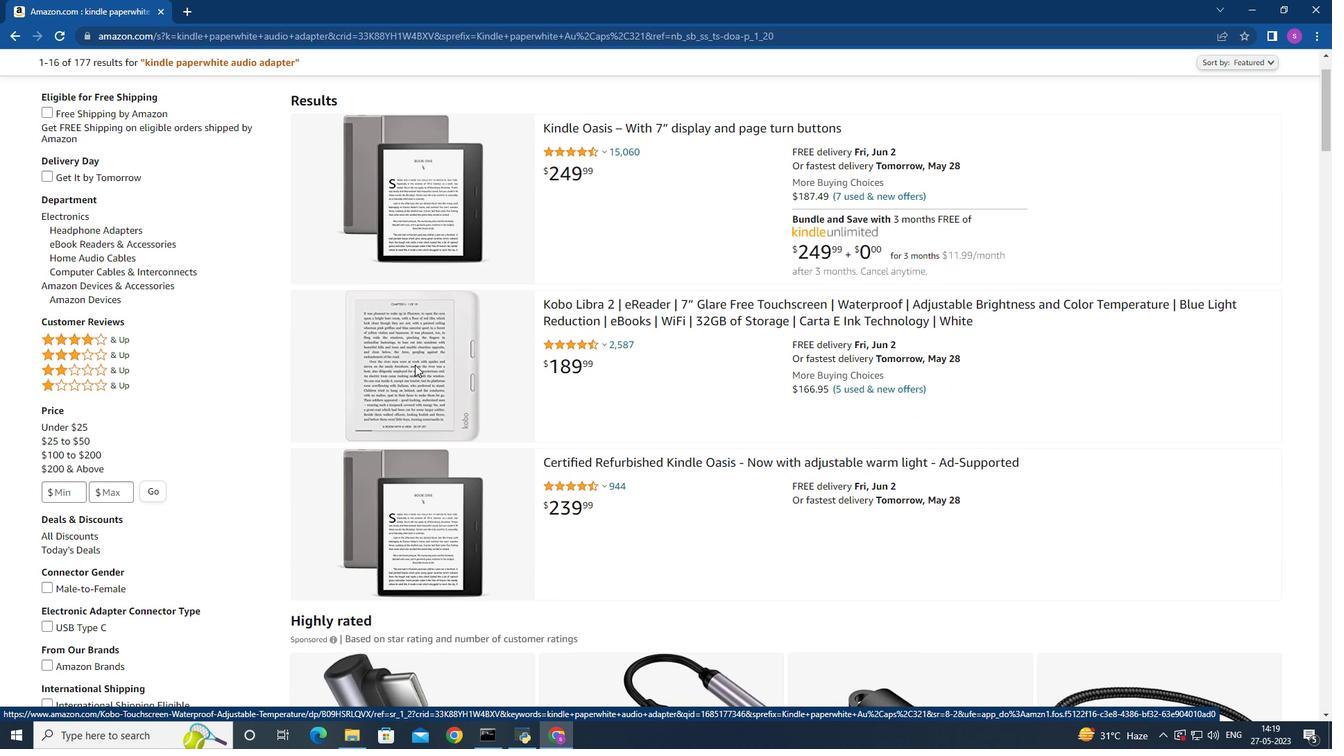 
Action: Mouse pressed left at (417, 365)
Screenshot: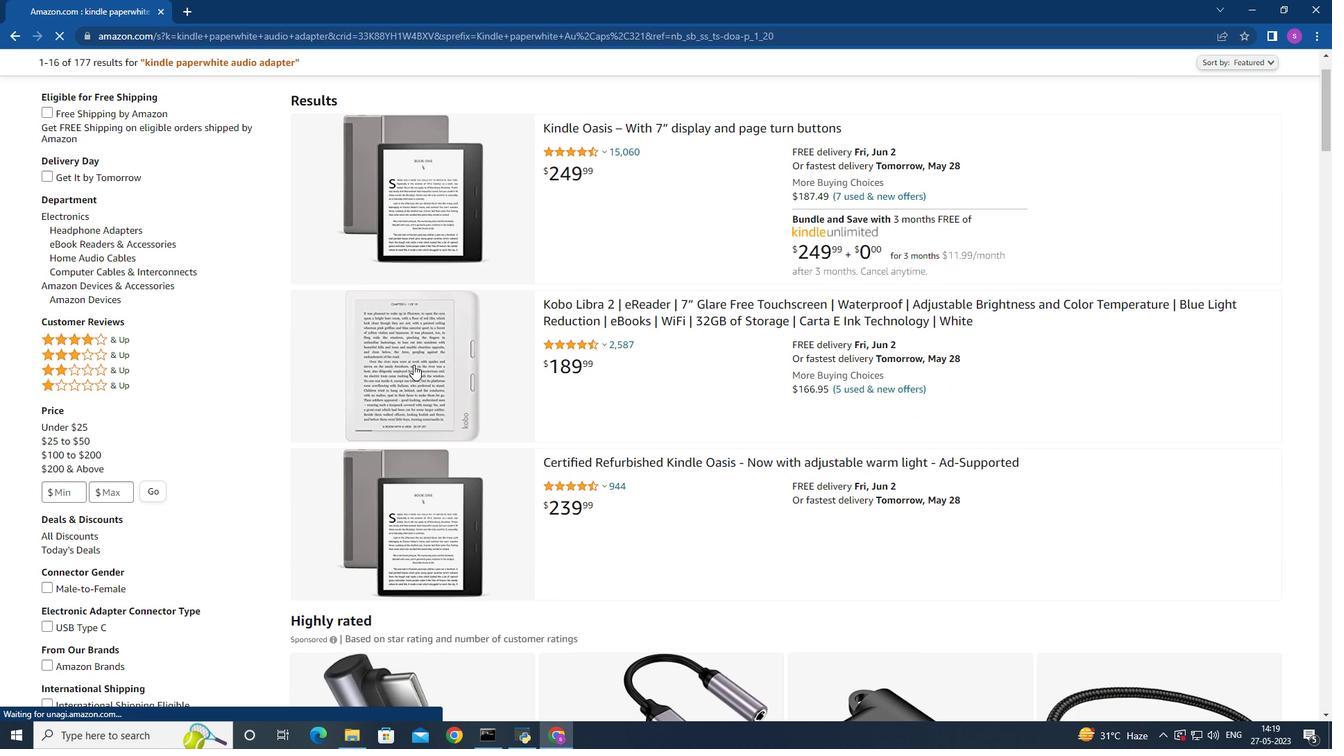
Action: Mouse moved to (771, 229)
Screenshot: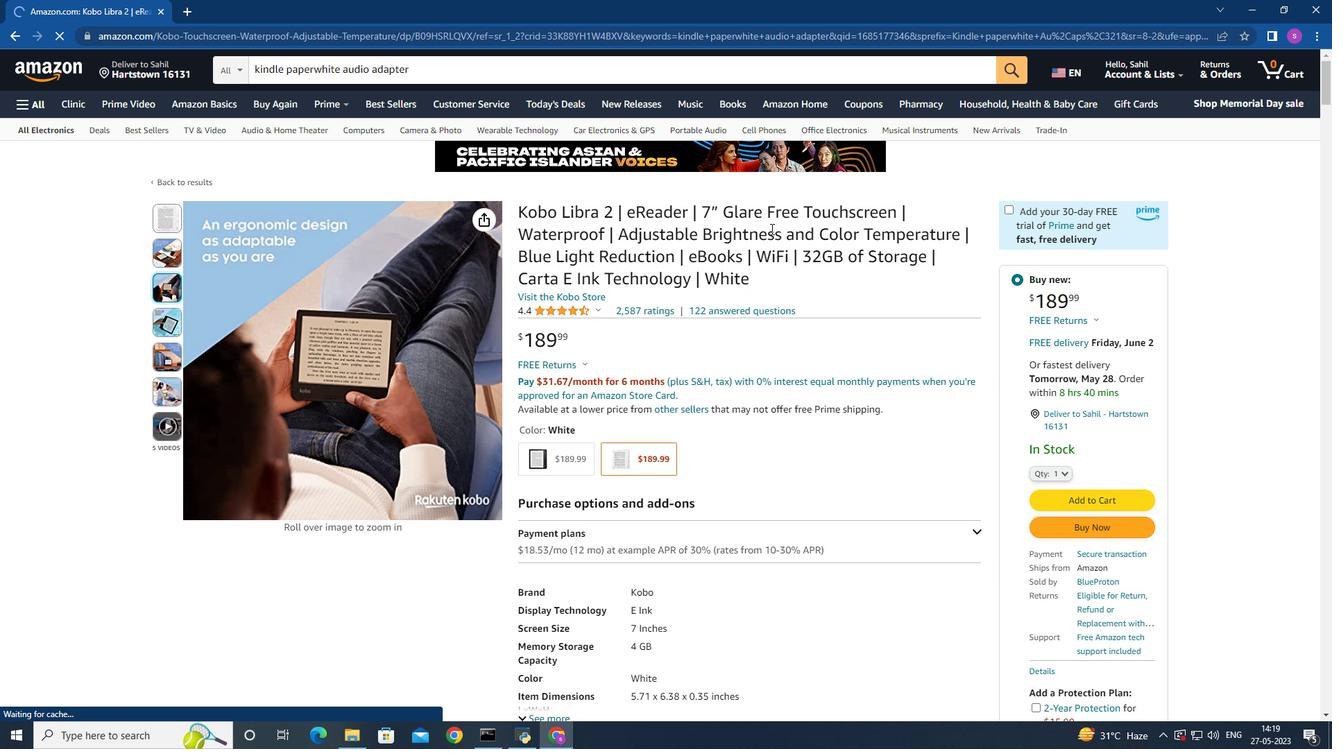 
Action: Mouse scrolled (771, 228) with delta (0, 0)
Screenshot: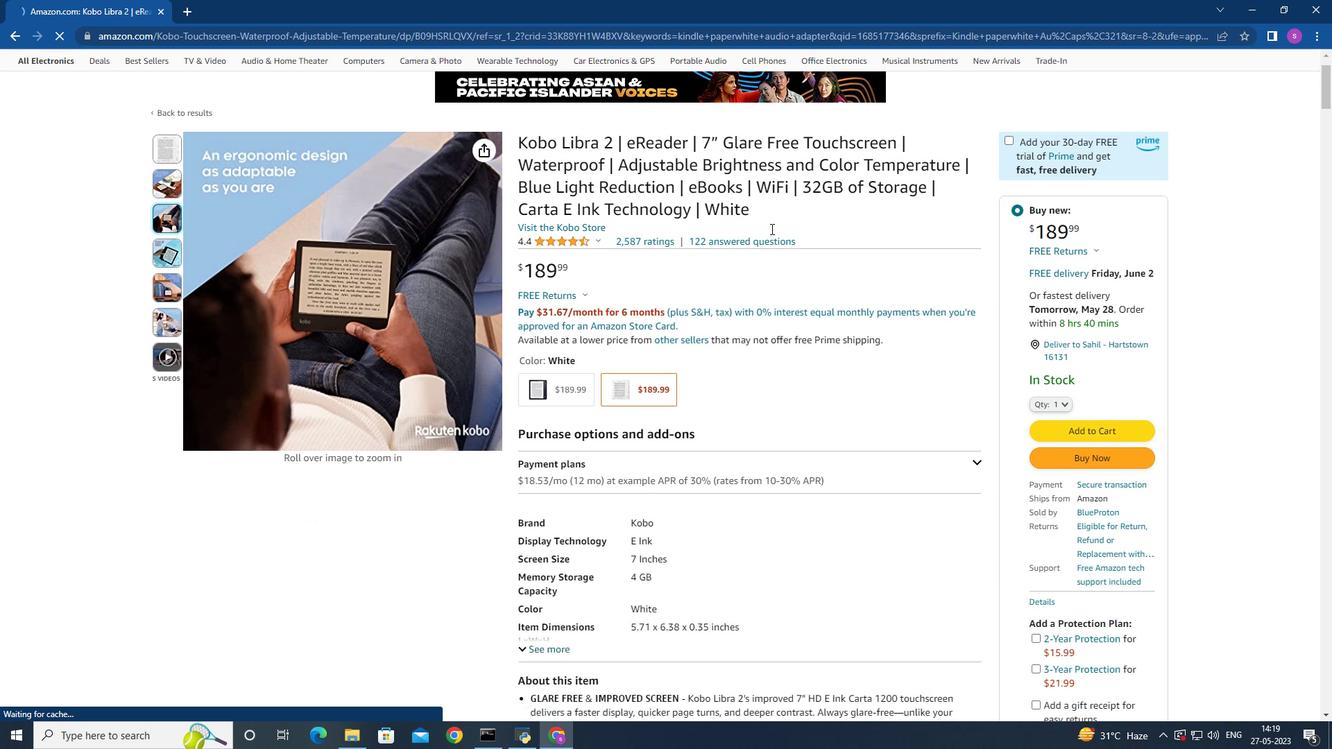 
Action: Mouse moved to (747, 290)
Screenshot: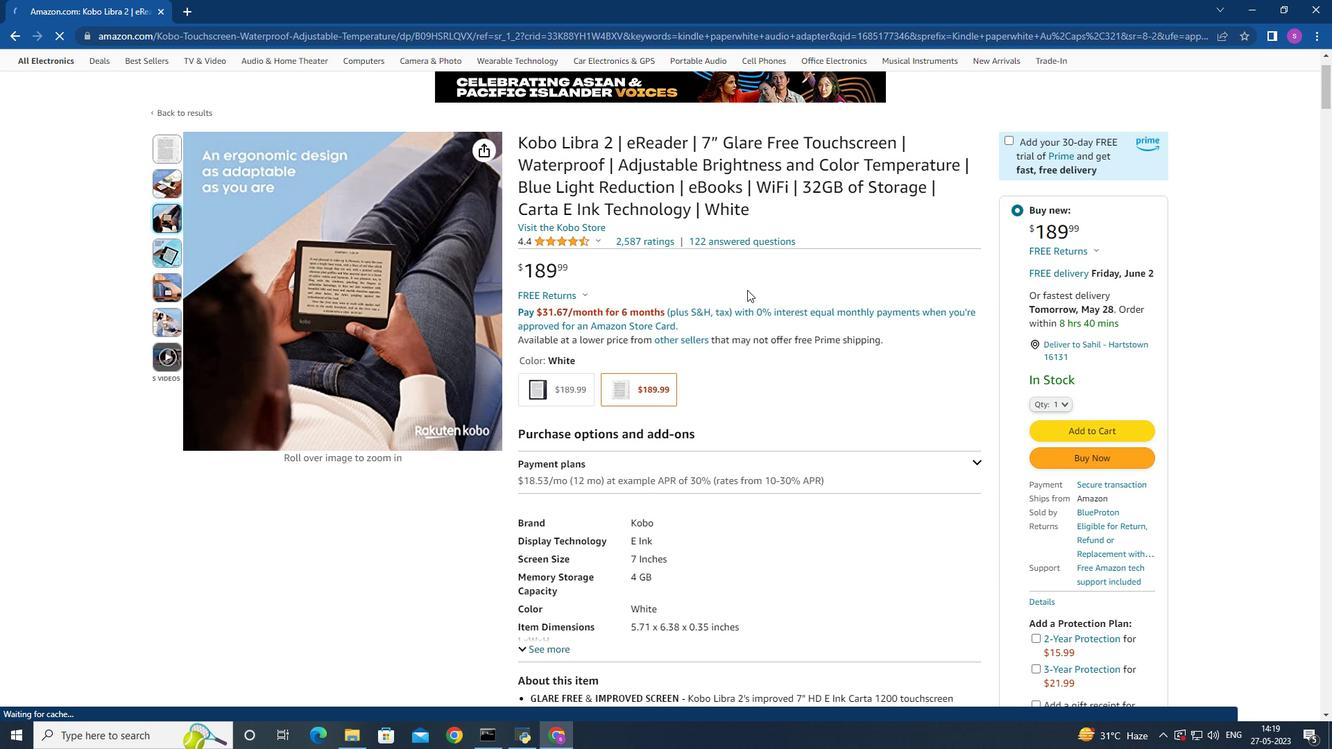 
Action: Mouse scrolled (747, 289) with delta (0, 0)
Screenshot: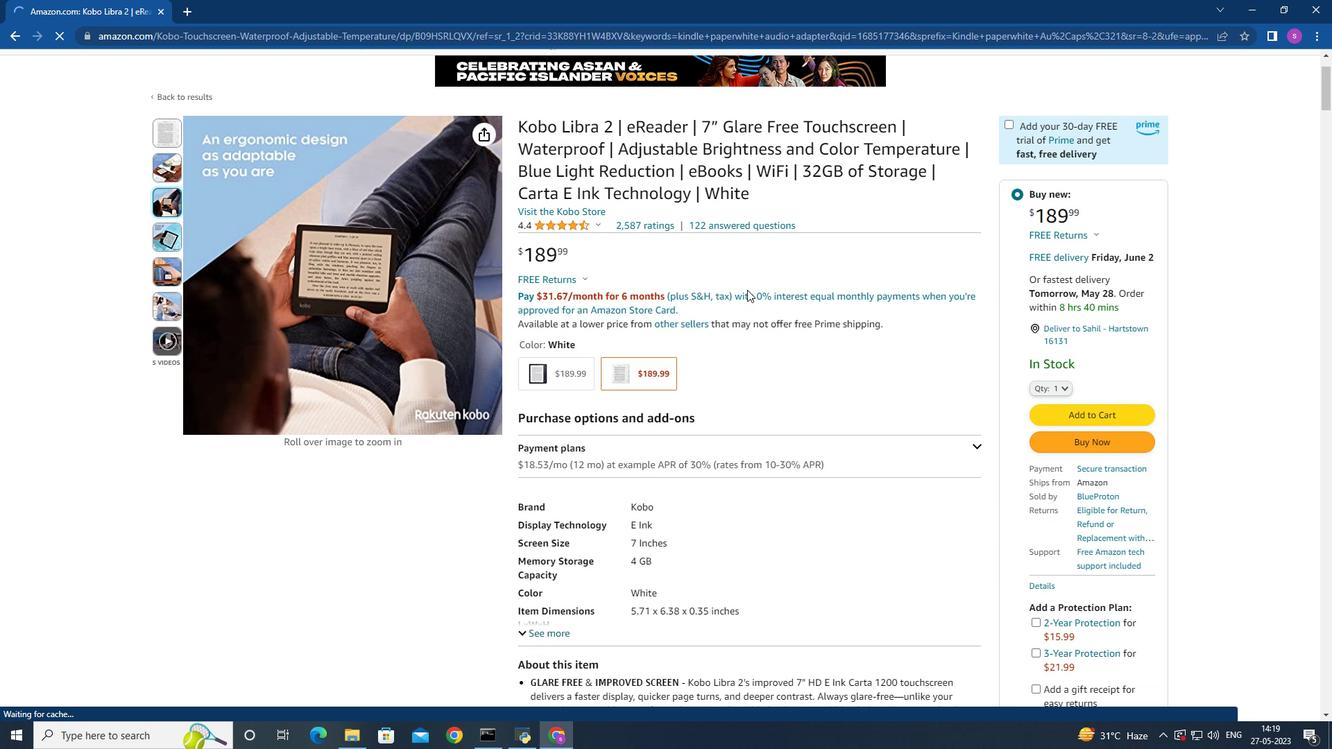 
Action: Mouse scrolled (747, 289) with delta (0, 0)
Screenshot: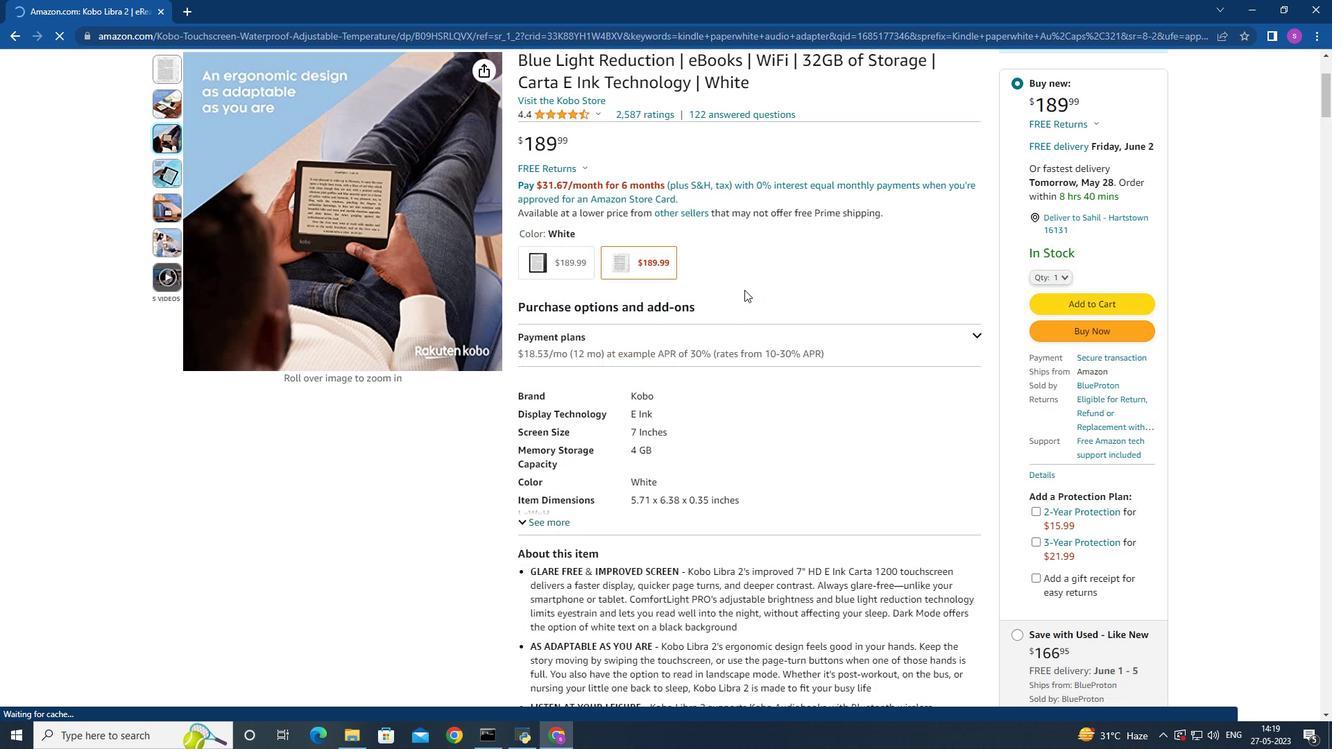 
Action: Mouse moved to (744, 290)
Screenshot: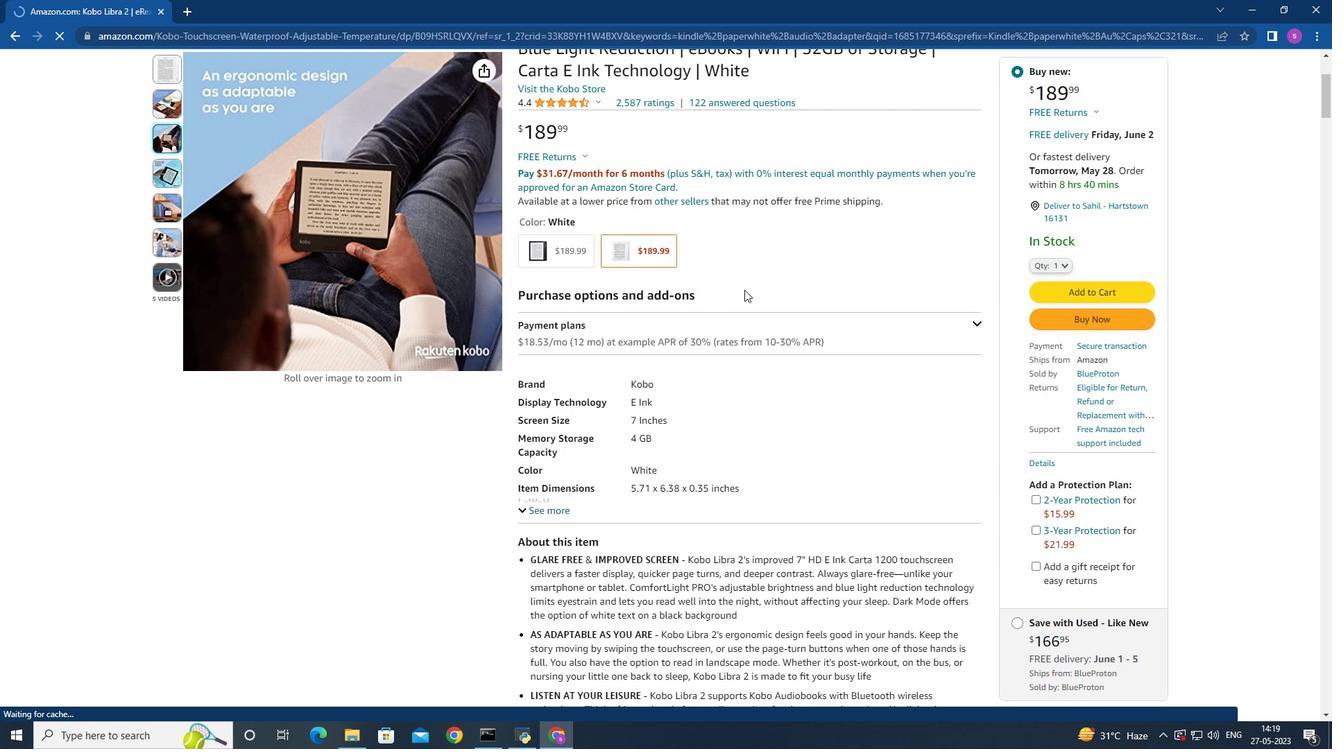 
Action: Mouse scrolled (744, 289) with delta (0, 0)
Screenshot: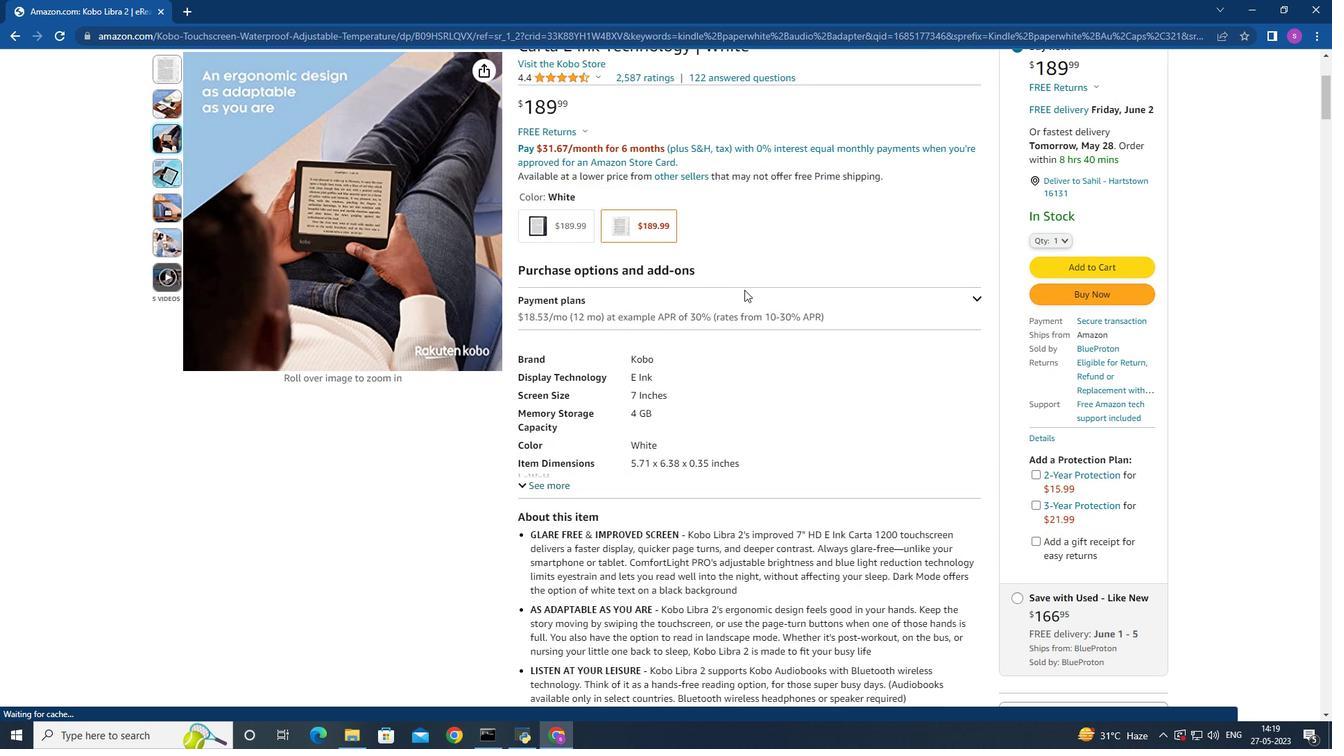 
Action: Mouse scrolled (744, 289) with delta (0, 0)
Screenshot: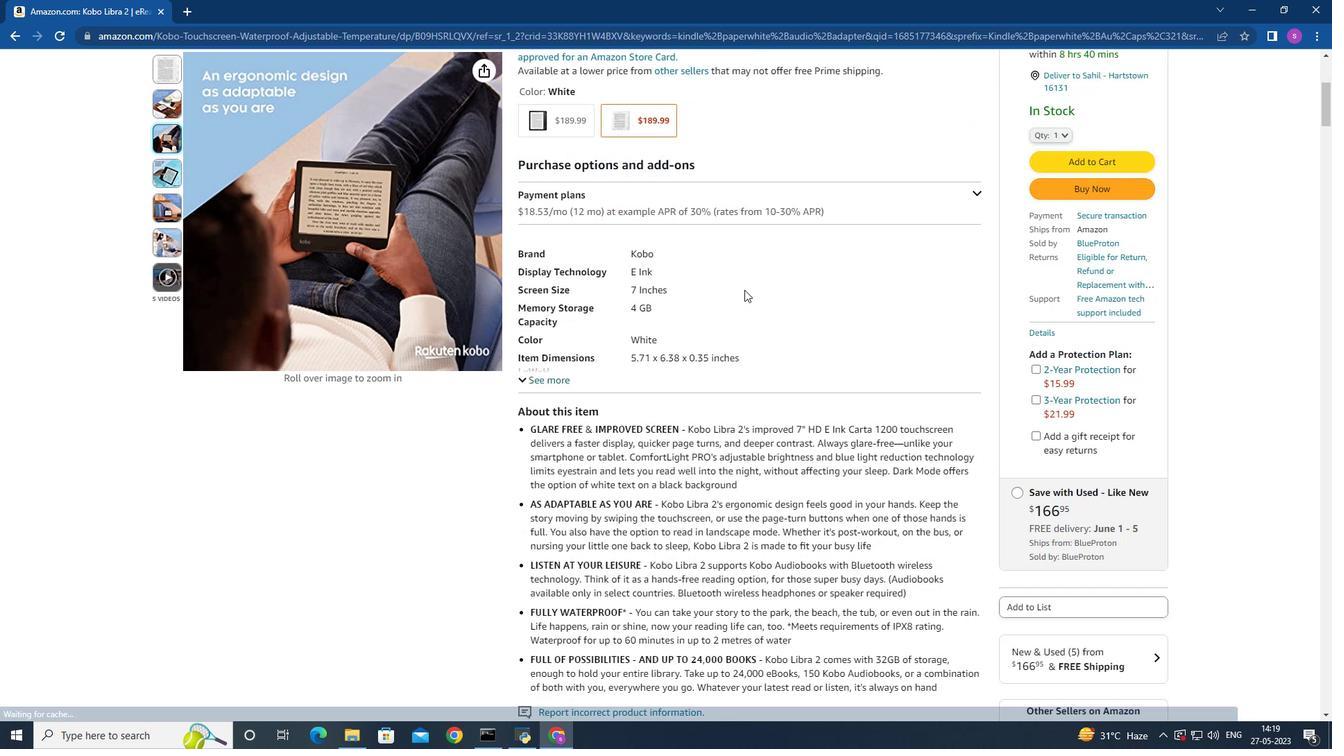 
Action: Mouse scrolled (744, 289) with delta (0, 0)
Screenshot: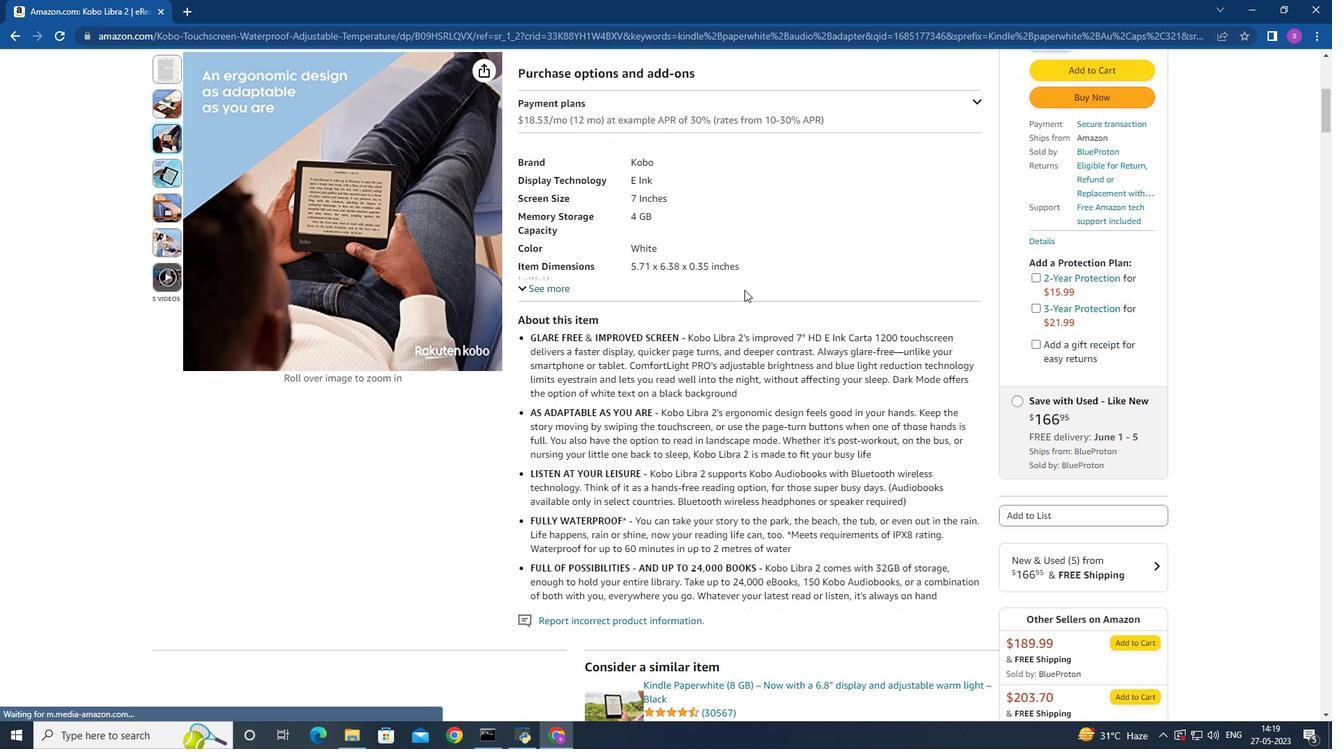 
Action: Mouse scrolled (744, 289) with delta (0, 0)
Screenshot: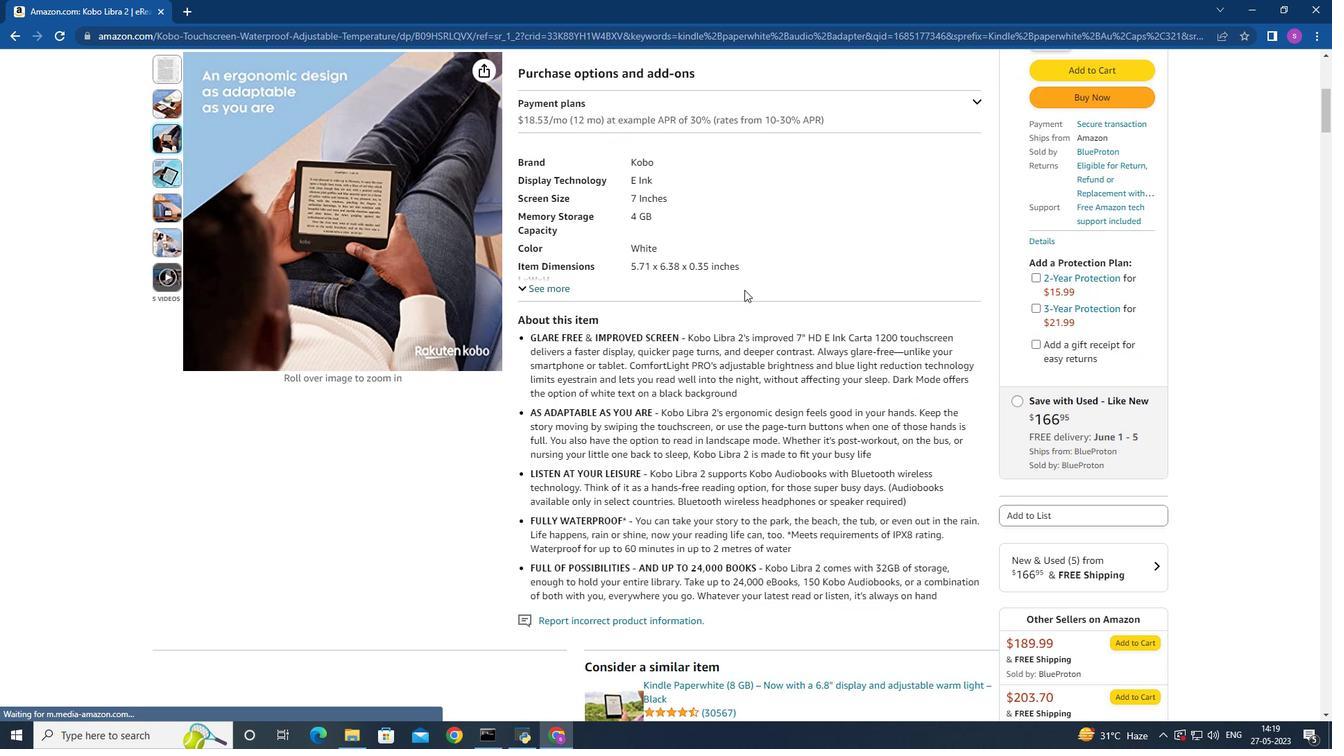 
Action: Mouse scrolled (744, 289) with delta (0, 0)
Screenshot: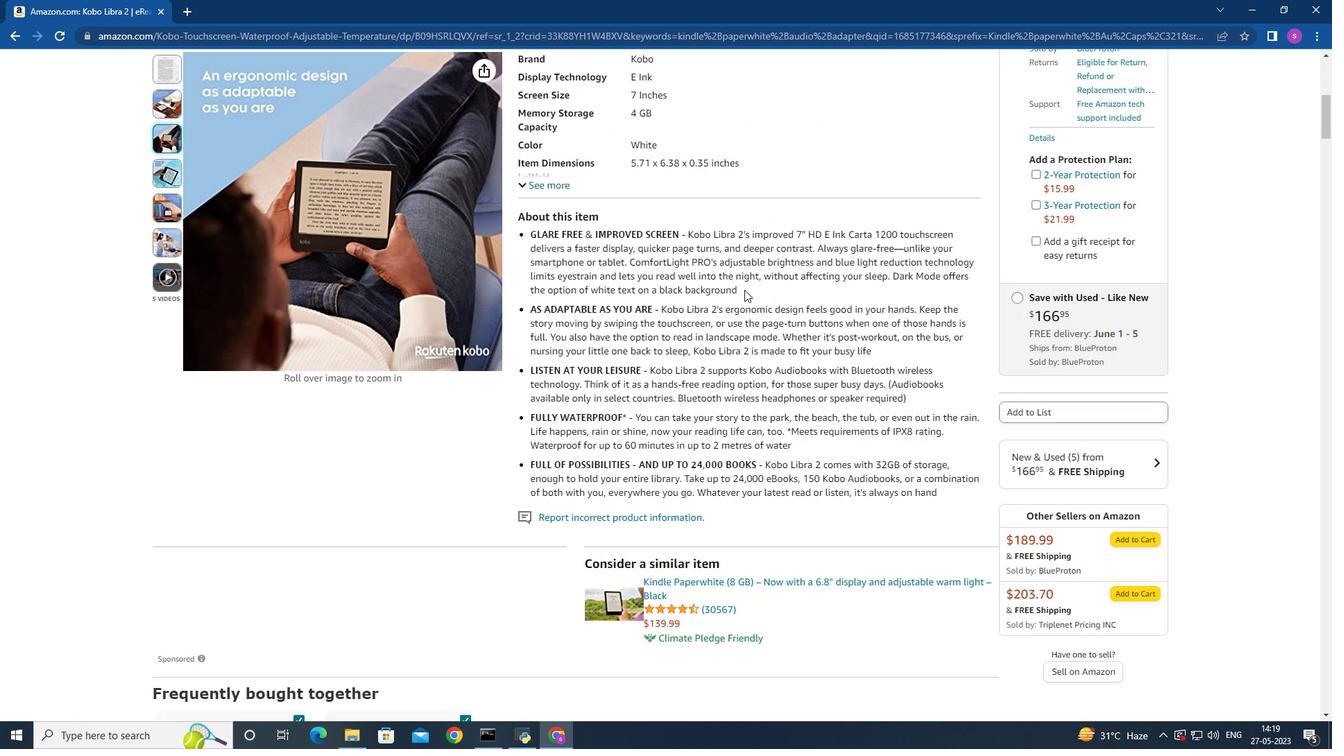 
Action: Mouse moved to (671, 308)
Screenshot: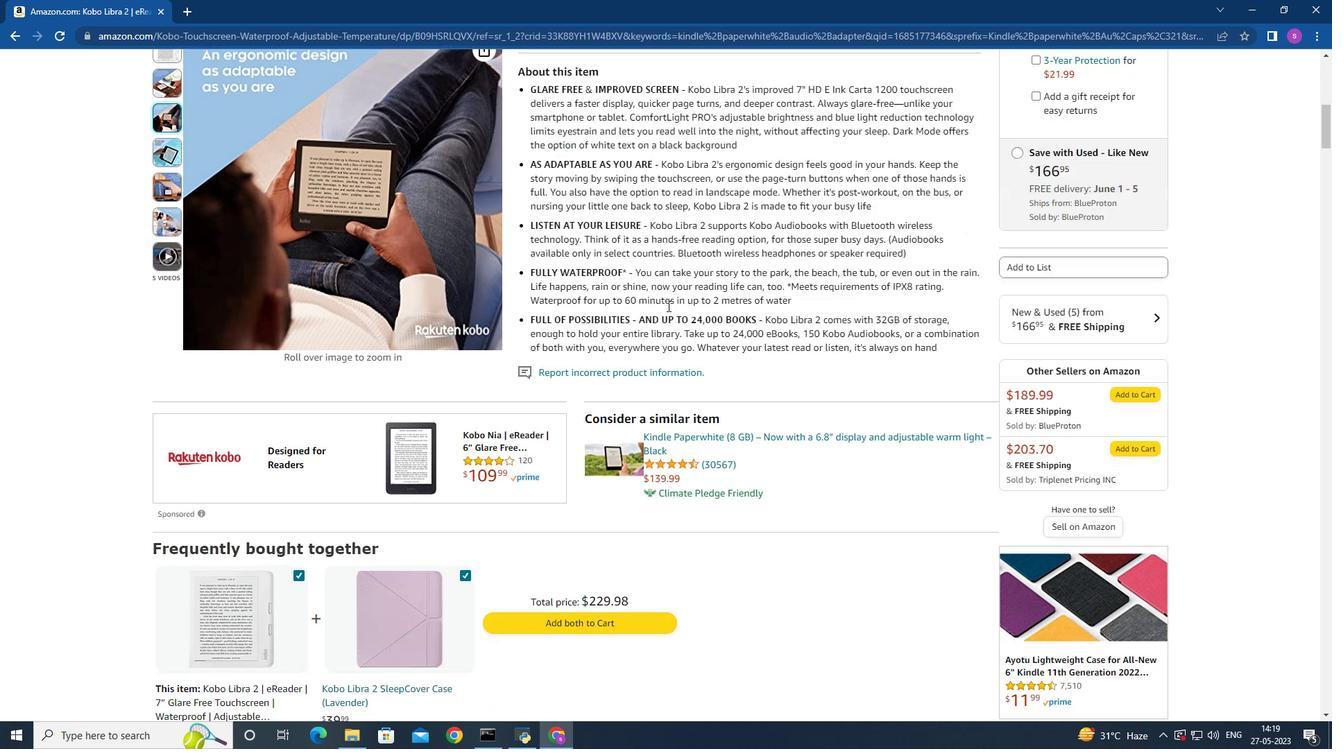 
Action: Mouse scrolled (671, 308) with delta (0, 0)
Screenshot: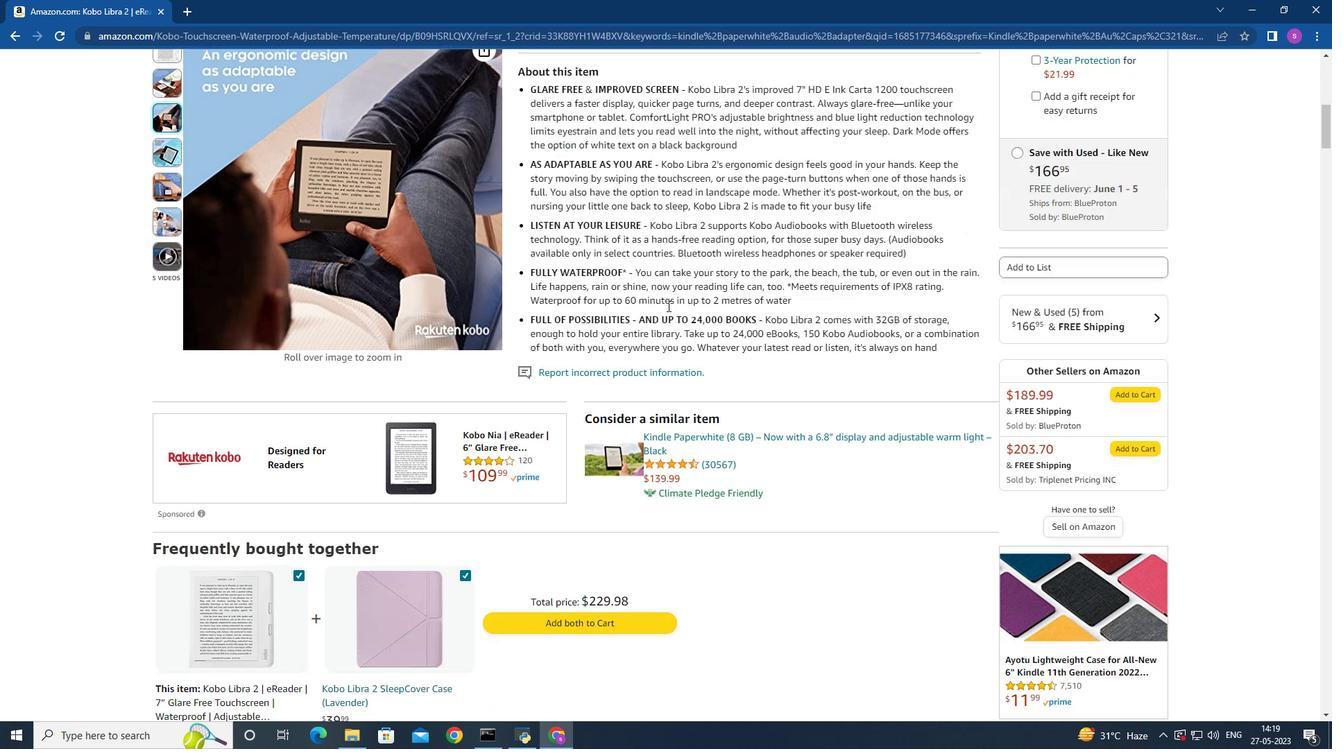 
Action: Mouse moved to (671, 308)
Screenshot: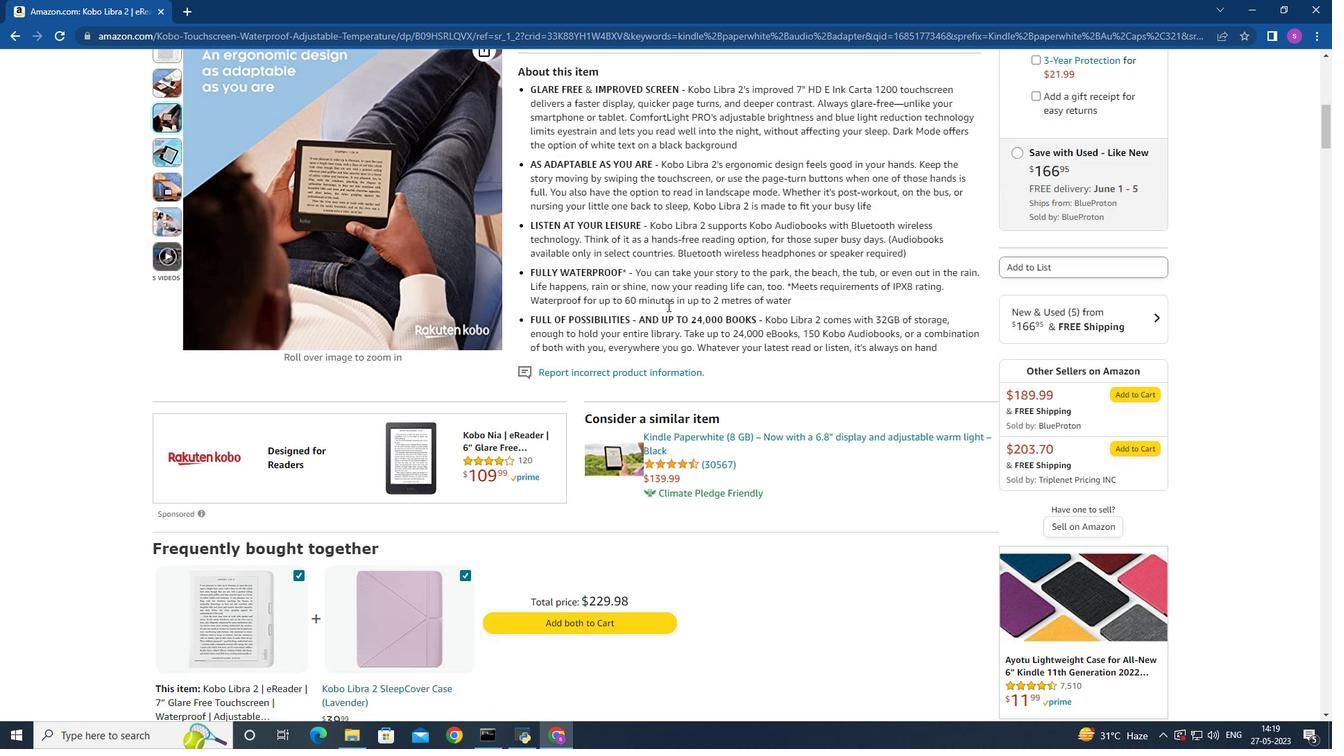 
Action: Mouse scrolled (671, 307) with delta (0, 0)
Screenshot: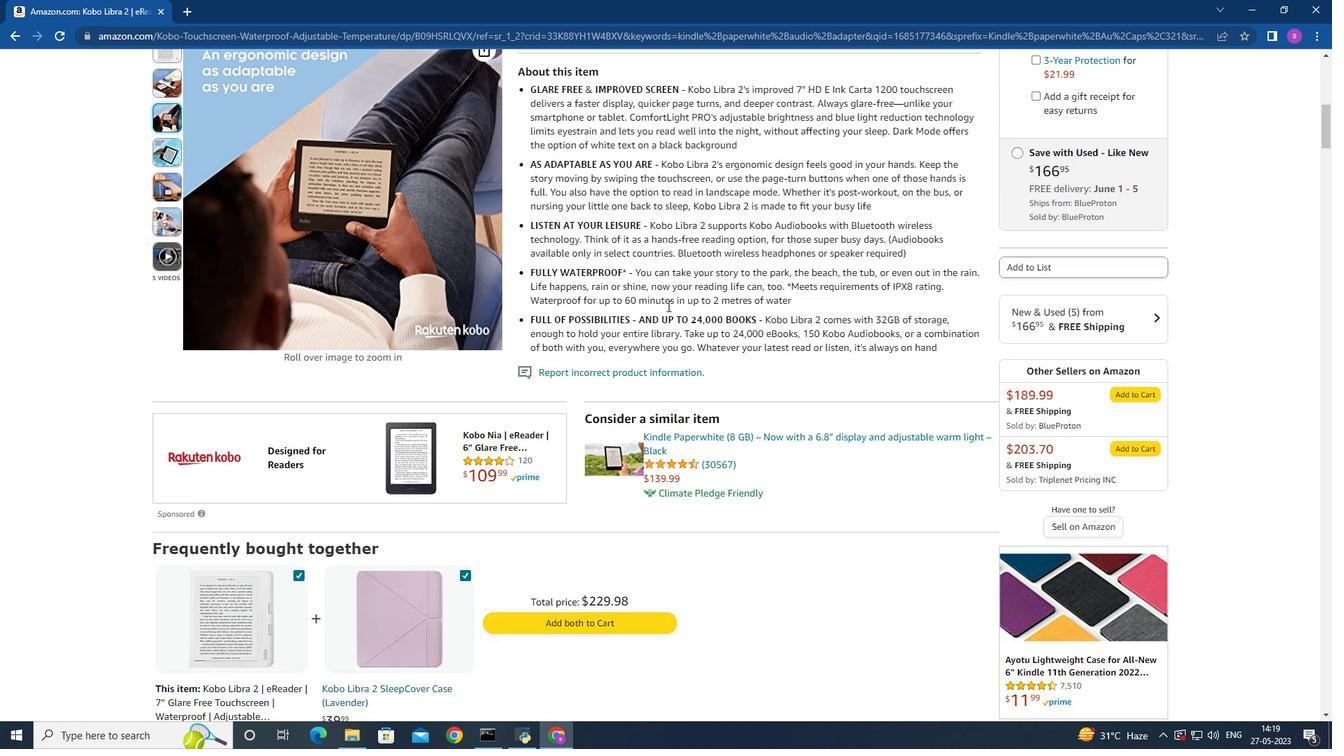 
Action: Mouse moved to (669, 306)
Screenshot: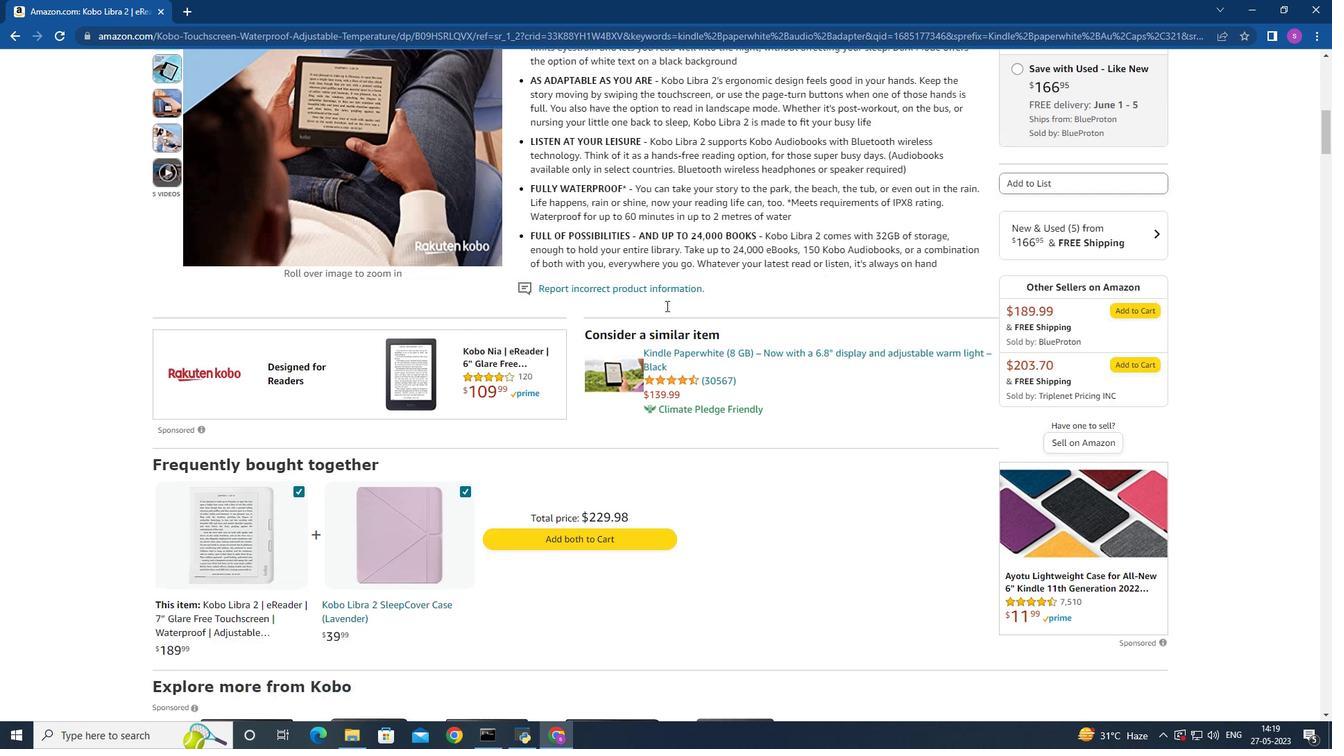 
Action: Mouse scrolled (669, 306) with delta (0, 0)
Screenshot: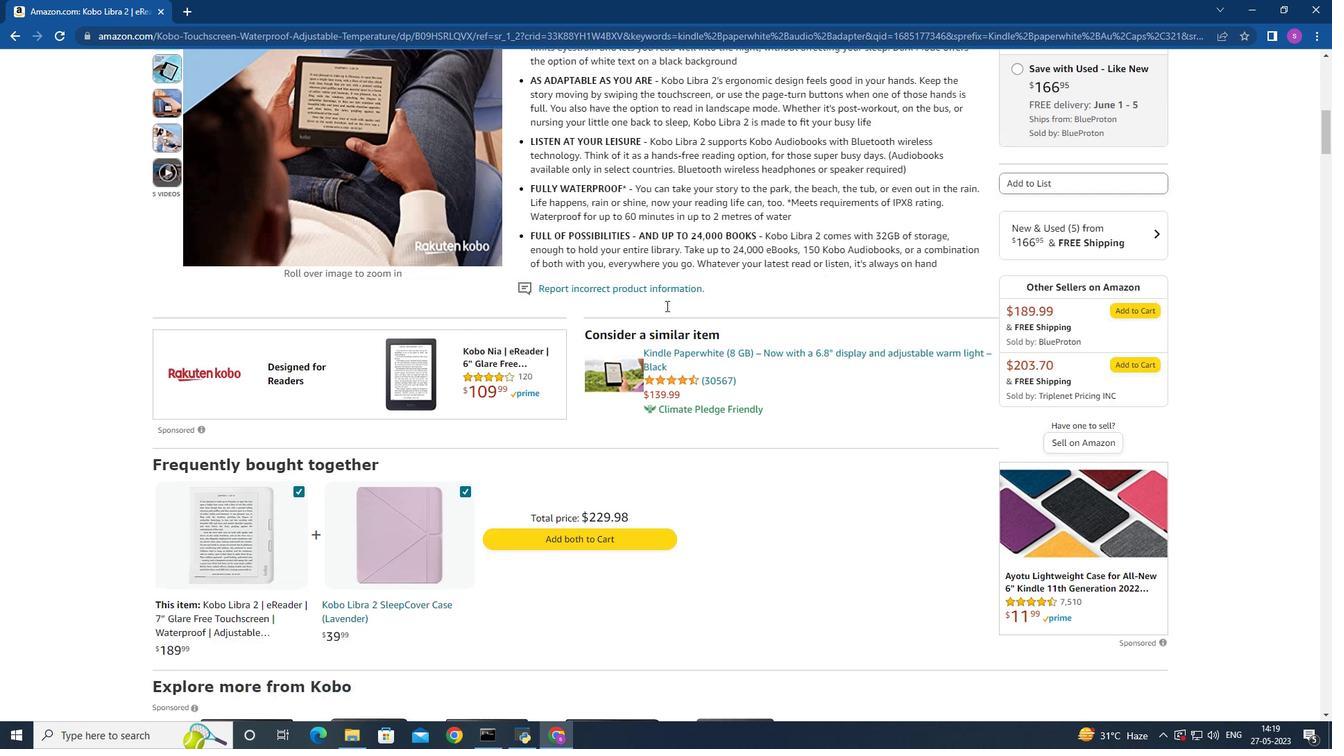 
Action: Mouse moved to (666, 306)
Screenshot: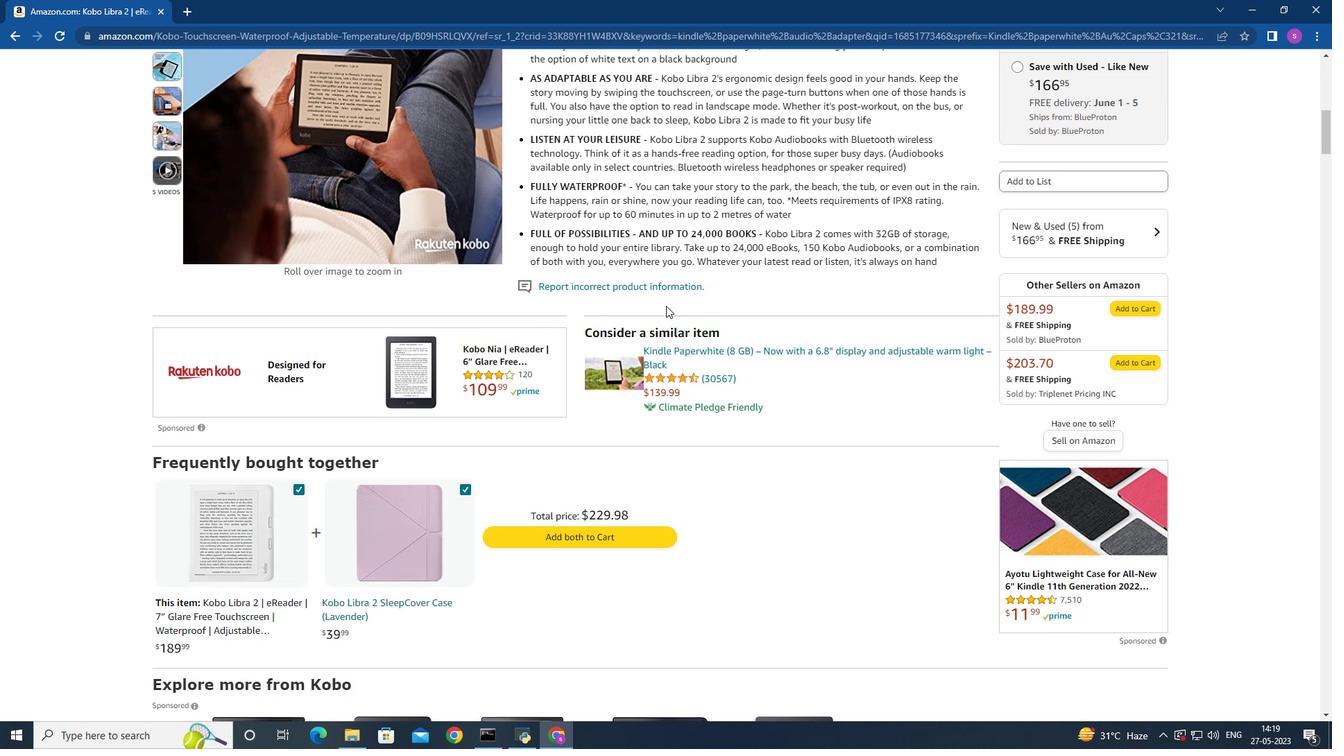 
Action: Mouse scrolled (666, 305) with delta (0, 0)
Screenshot: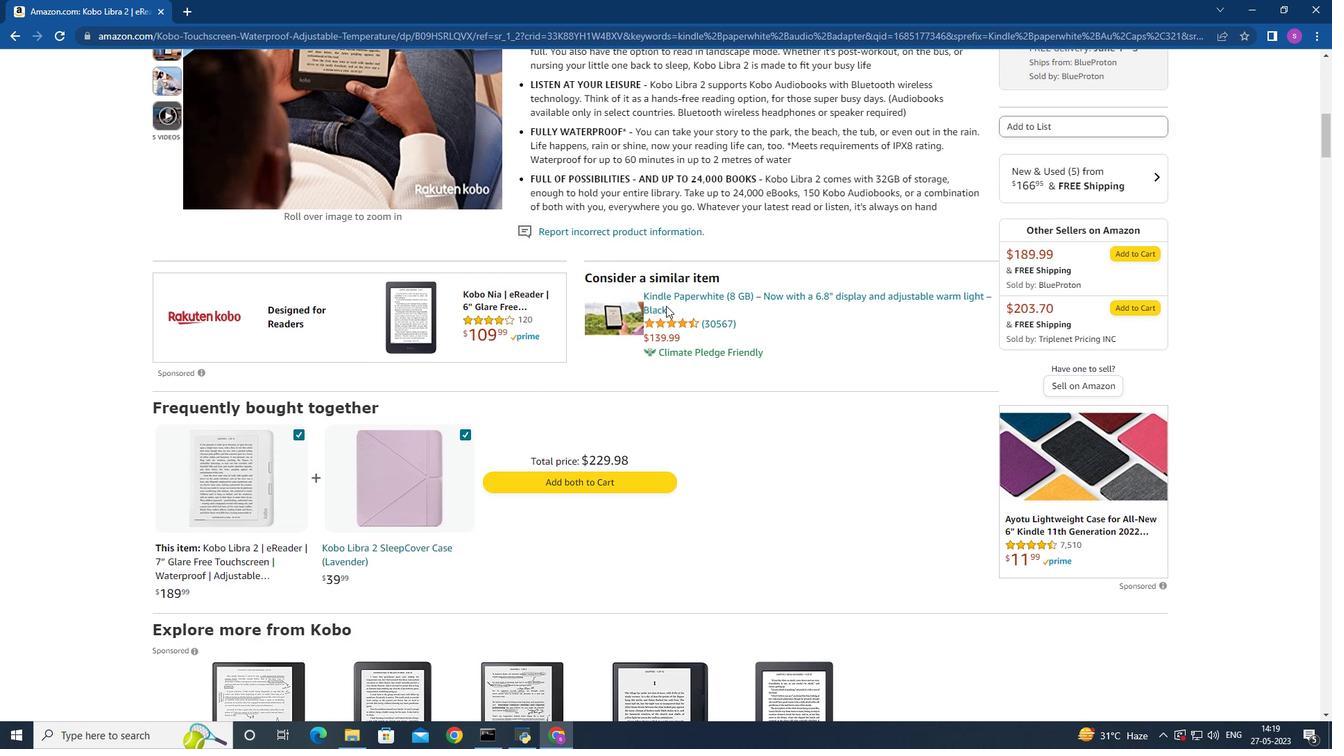 
Action: Mouse scrolled (666, 305) with delta (0, 0)
Screenshot: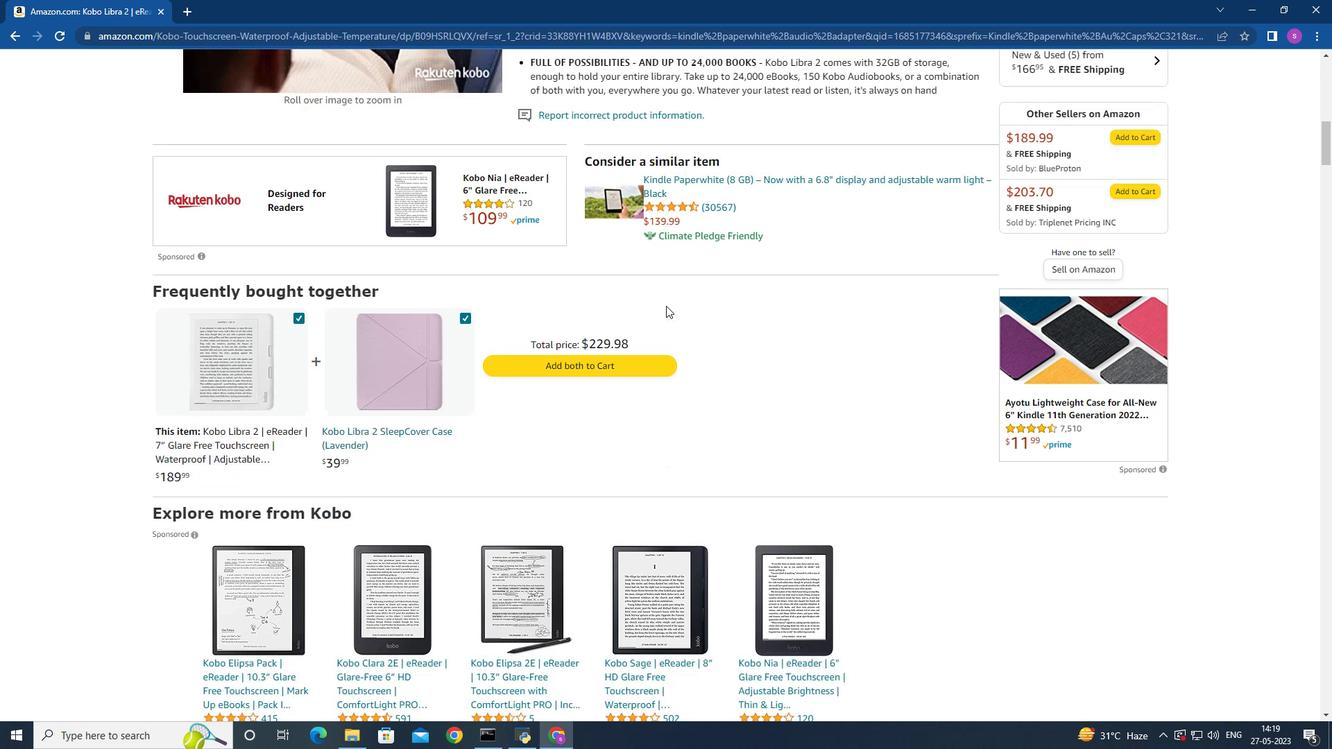 
Action: Mouse scrolled (666, 305) with delta (0, 0)
Screenshot: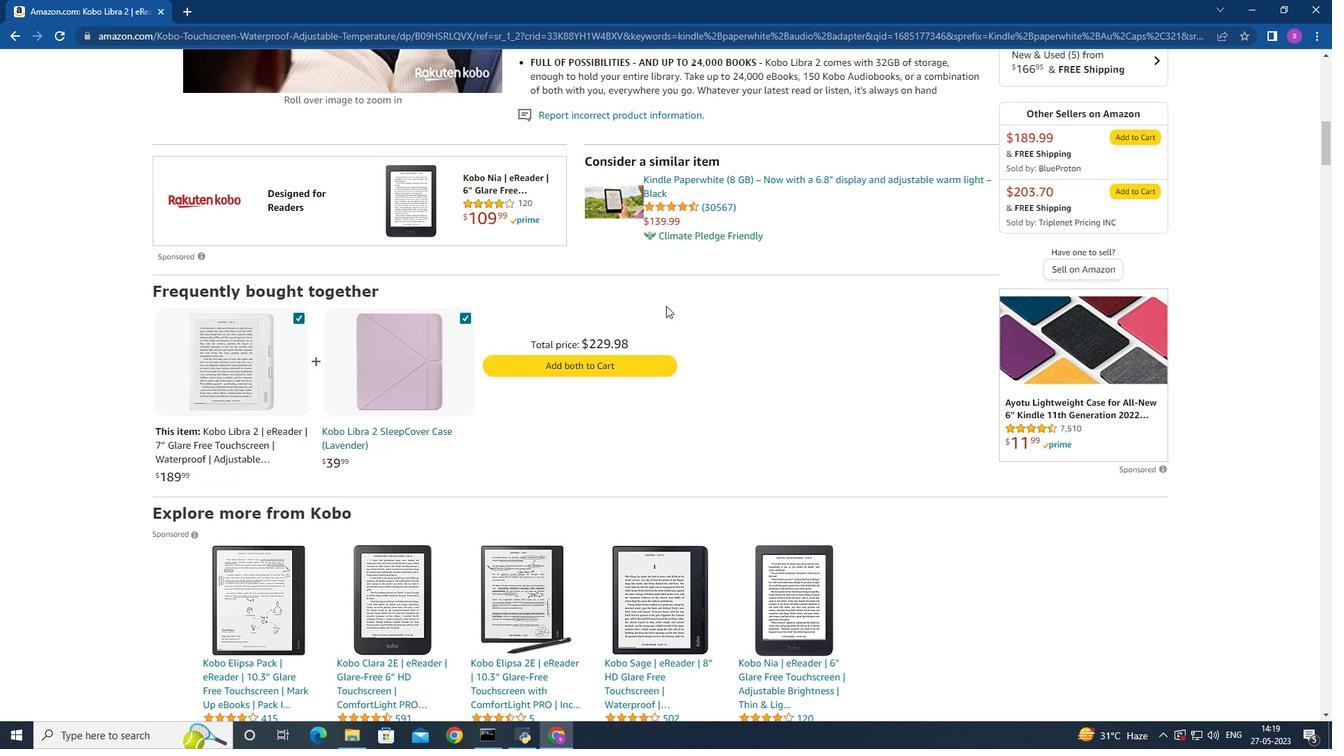
Action: Mouse scrolled (666, 305) with delta (0, 0)
Screenshot: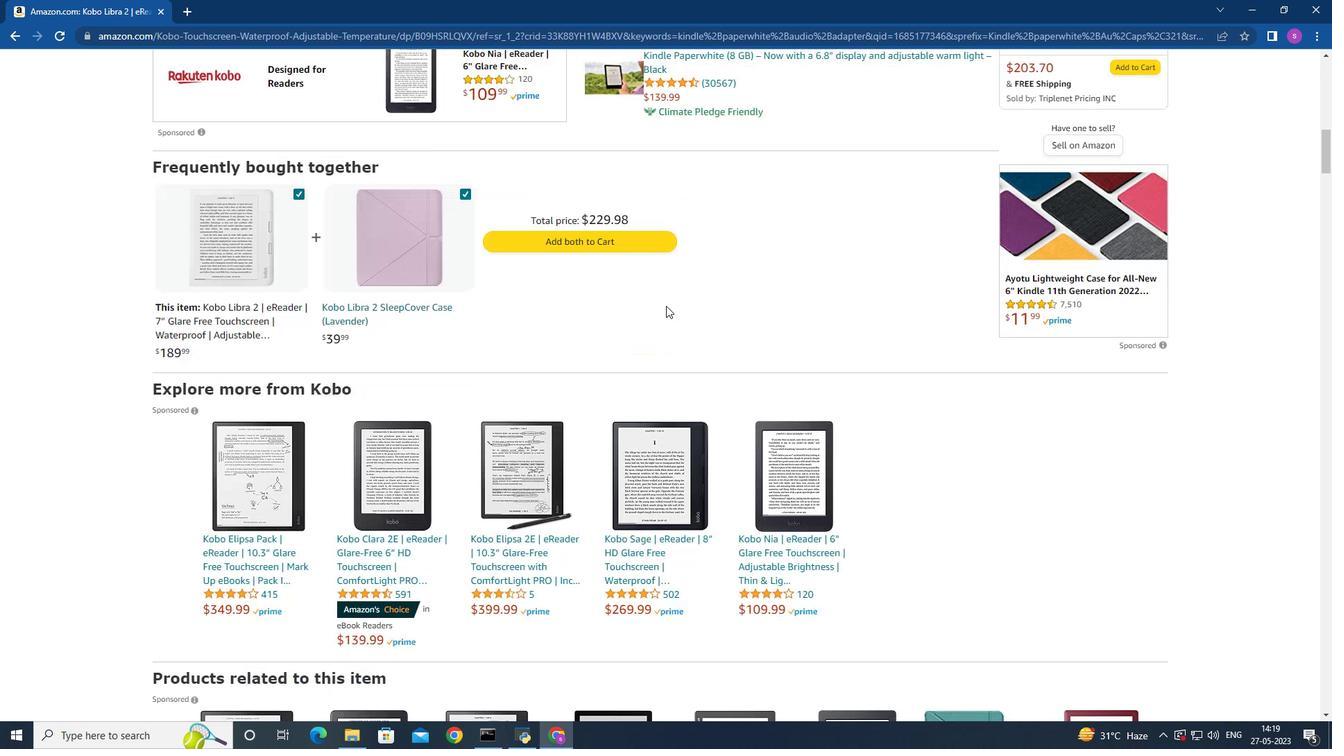 
Action: Mouse scrolled (666, 305) with delta (0, 0)
Screenshot: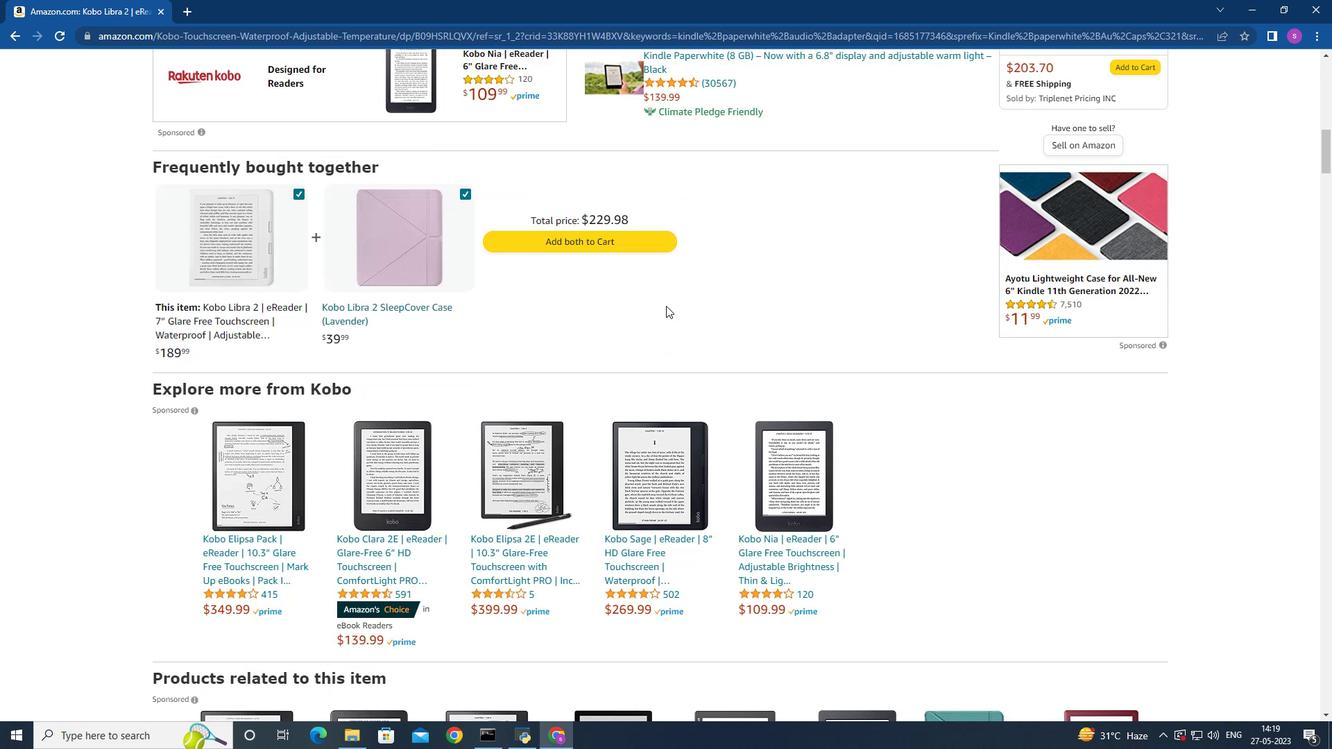
Action: Mouse moved to (170, 428)
Screenshot: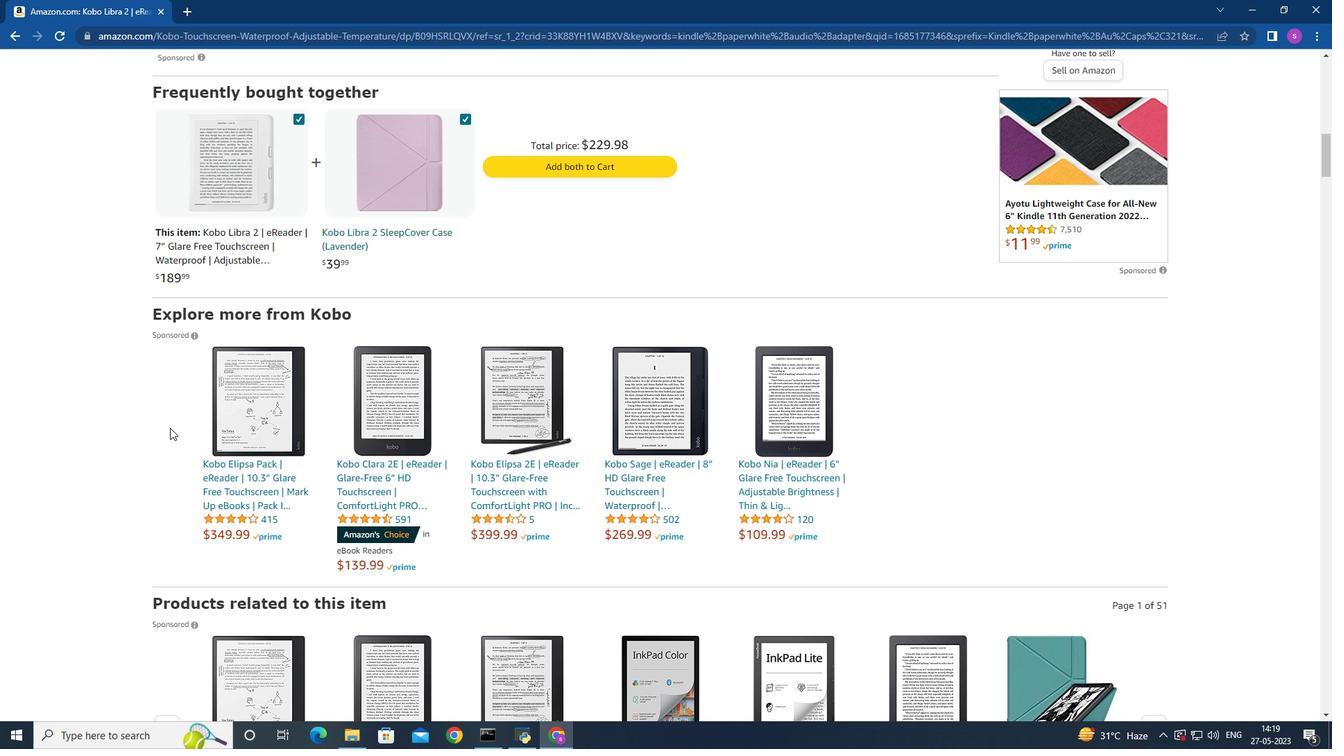
Action: Mouse scrolled (170, 427) with delta (0, 0)
Screenshot: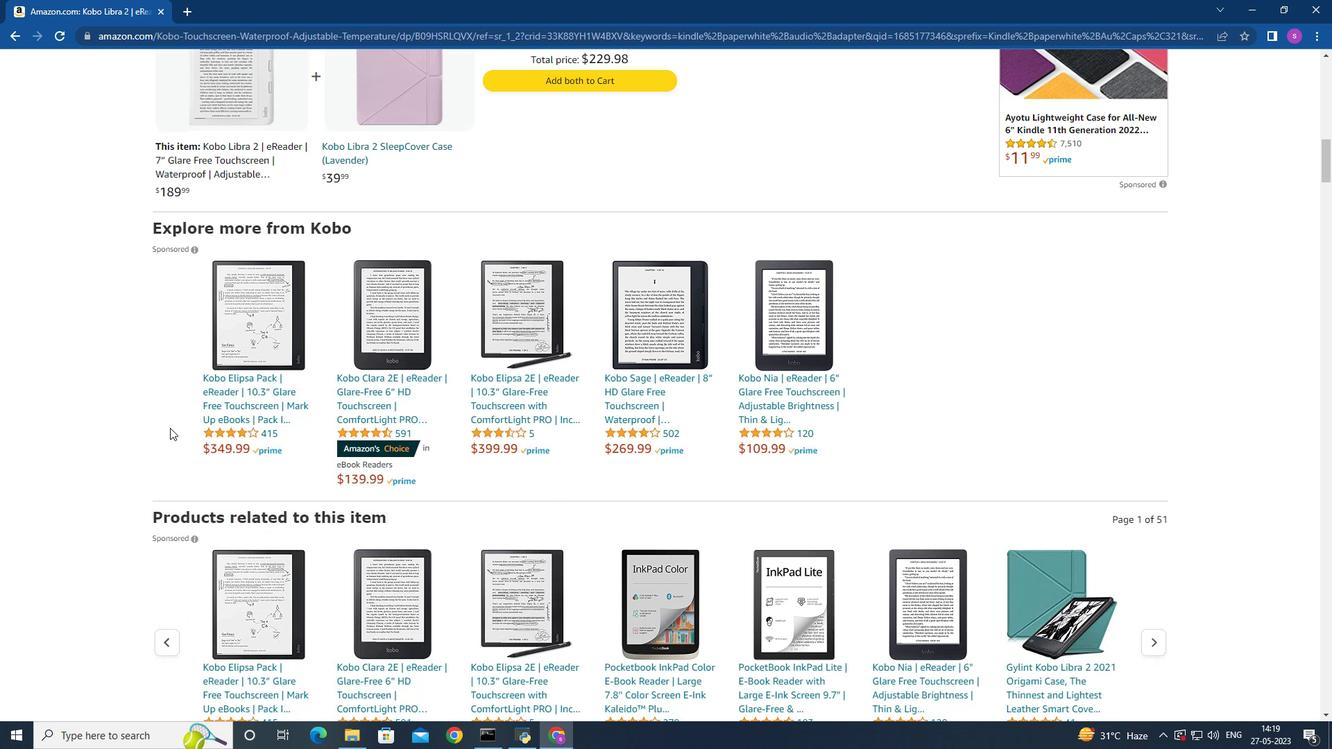 
Action: Mouse moved to (170, 428)
Screenshot: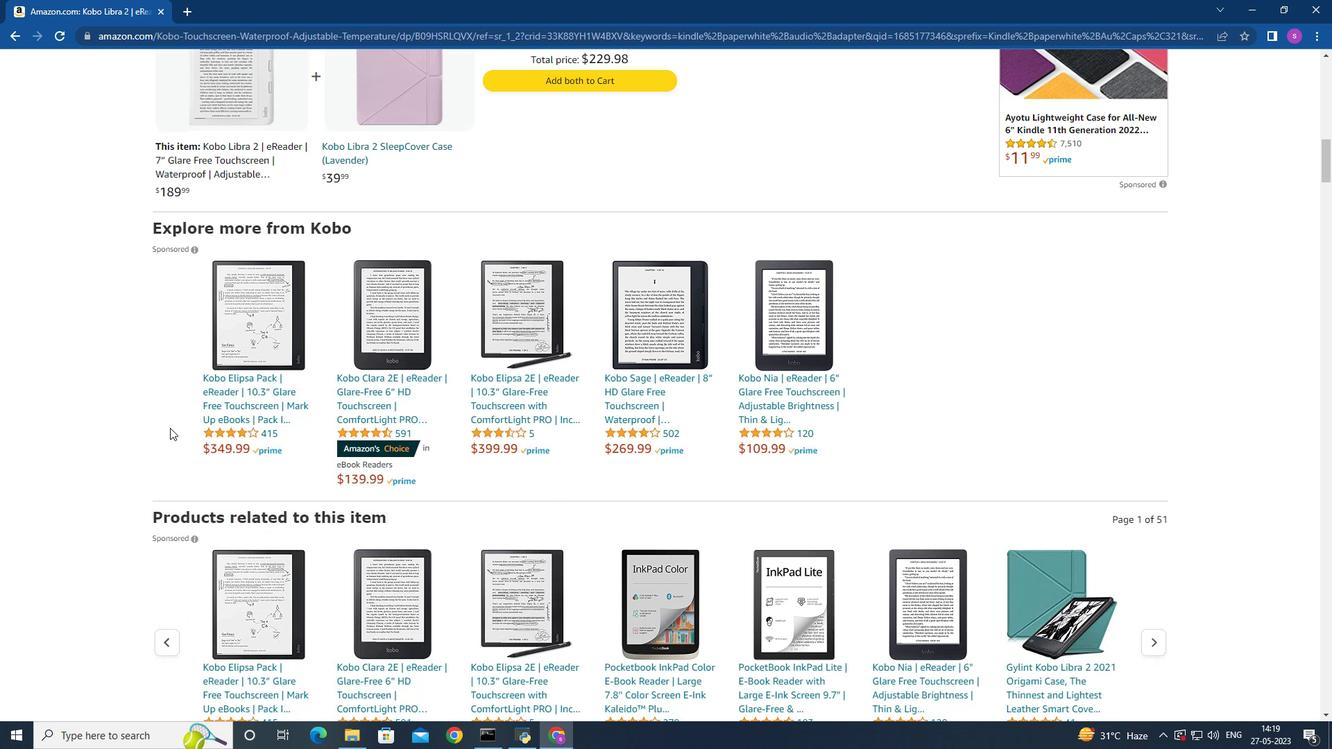 
Action: Mouse scrolled (170, 427) with delta (0, 0)
Screenshot: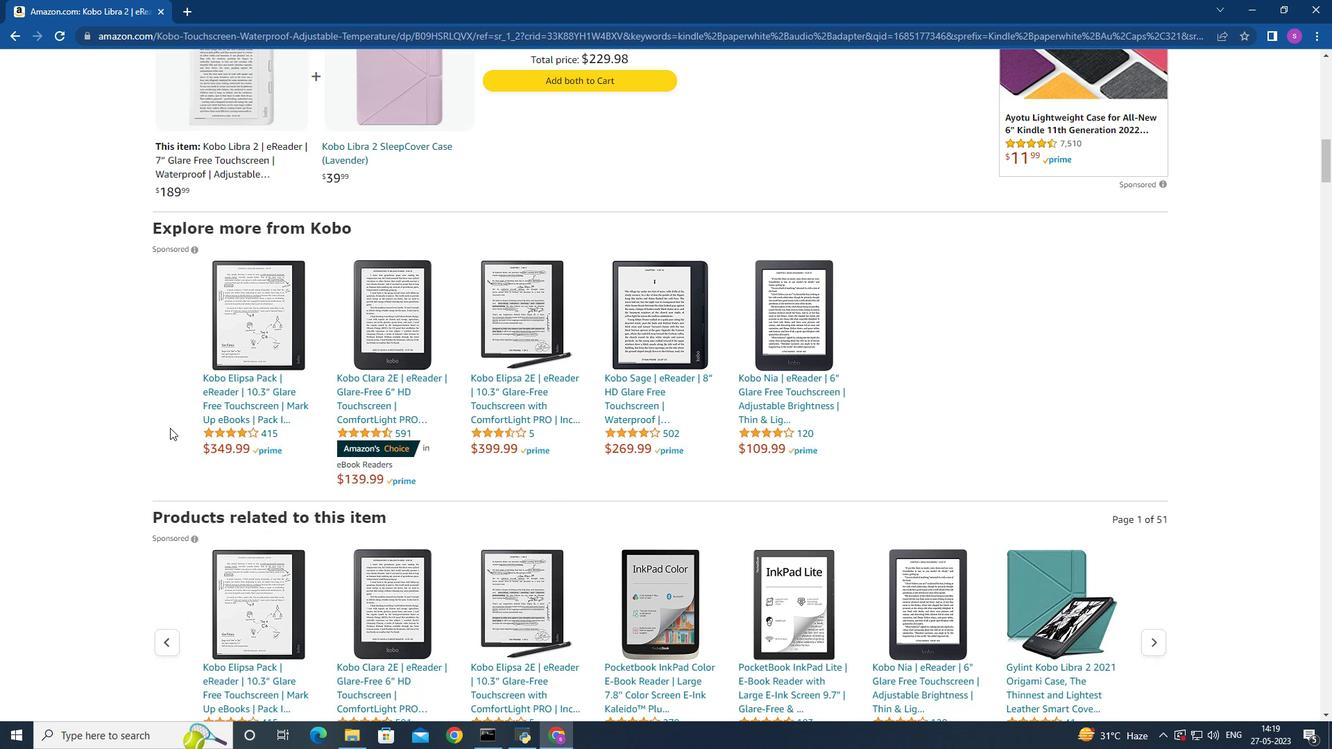 
Action: Mouse moved to (170, 428)
Screenshot: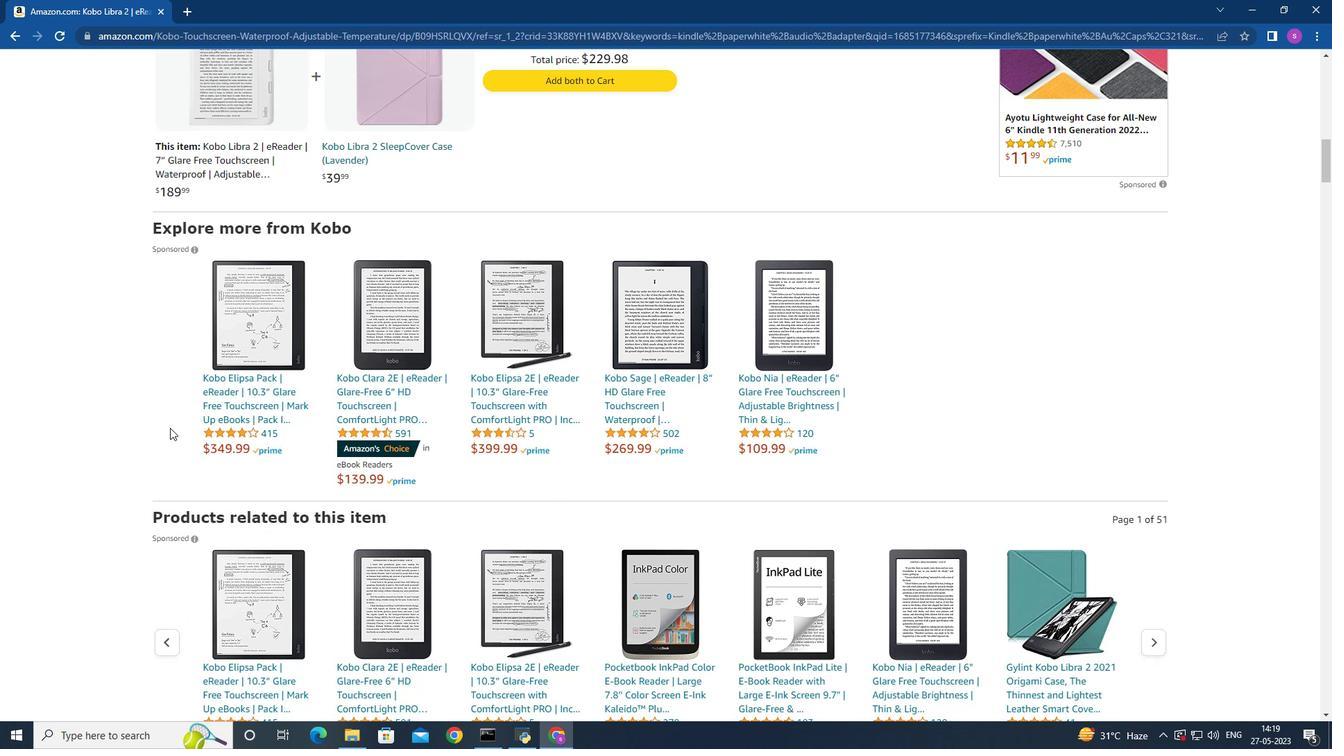 
Action: Mouse scrolled (170, 427) with delta (0, 0)
Screenshot: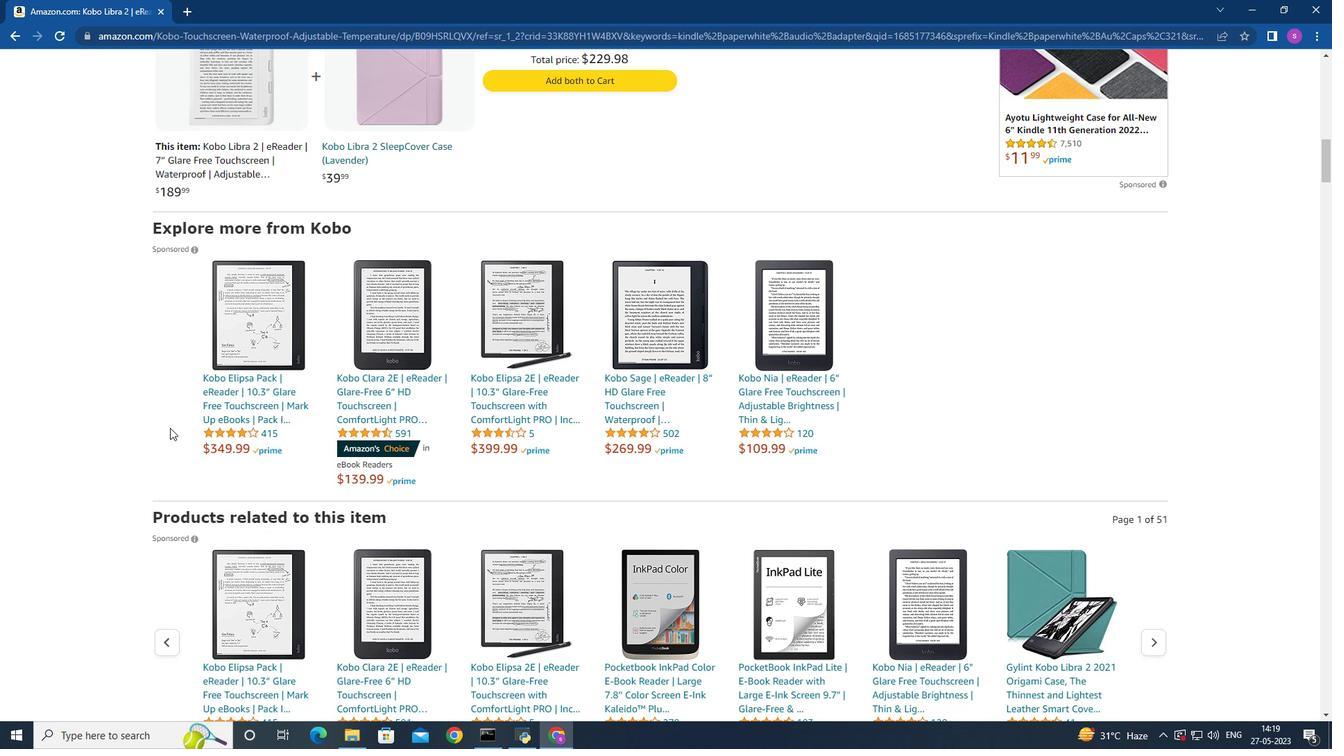 
Action: Mouse scrolled (170, 427) with delta (0, 0)
Screenshot: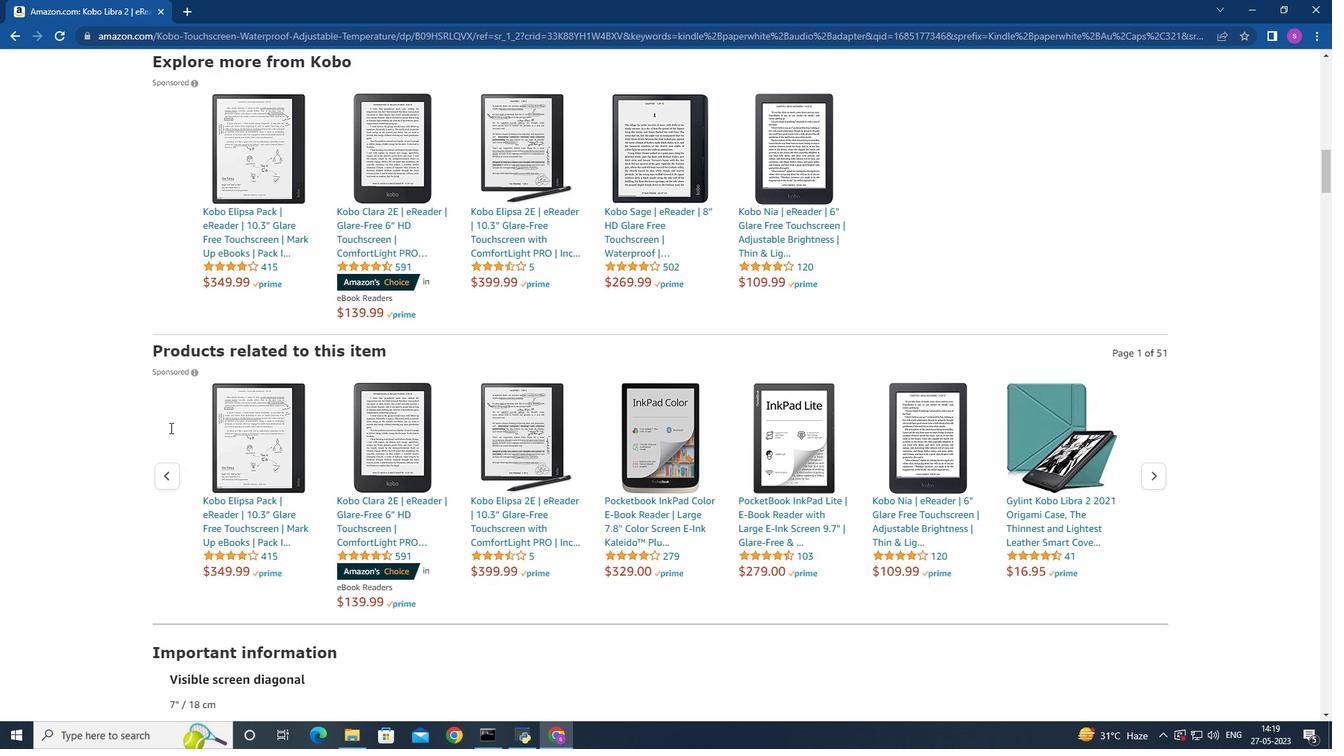 
Action: Mouse moved to (1155, 474)
Screenshot: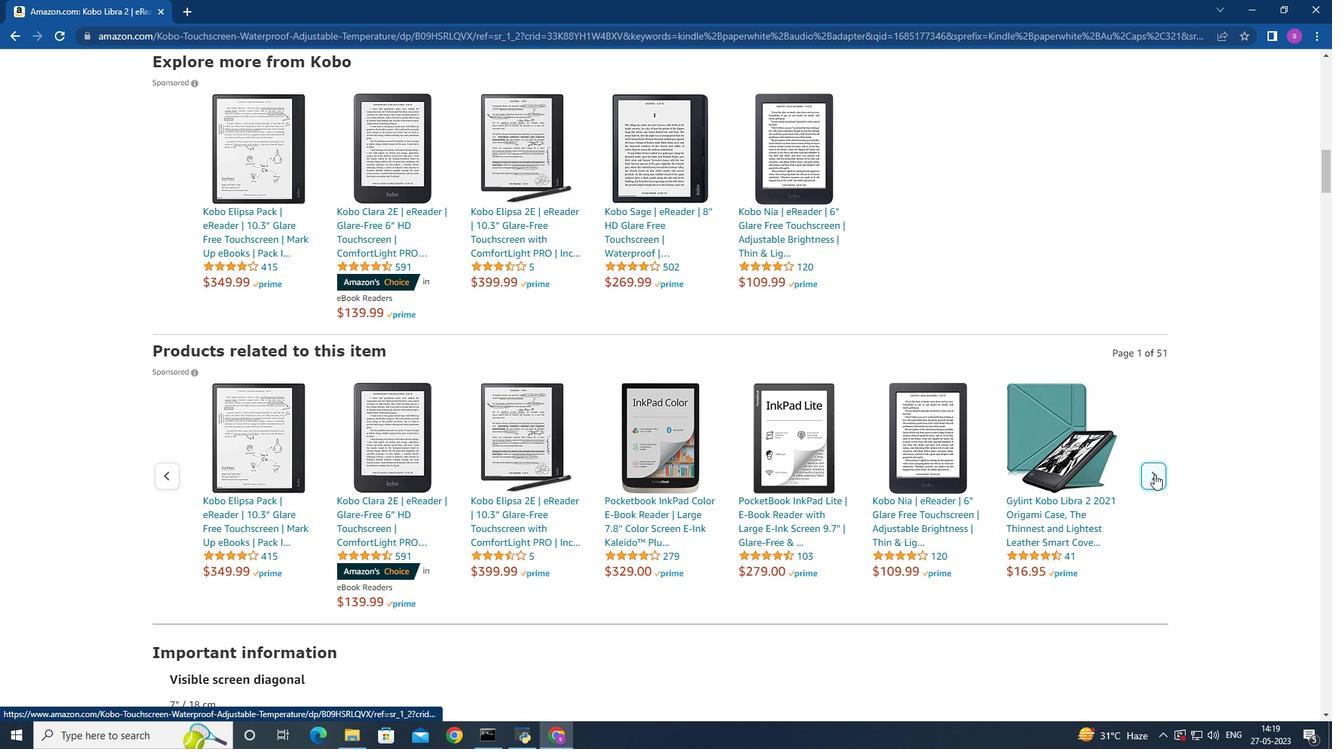 
Action: Mouse pressed left at (1155, 474)
Screenshot: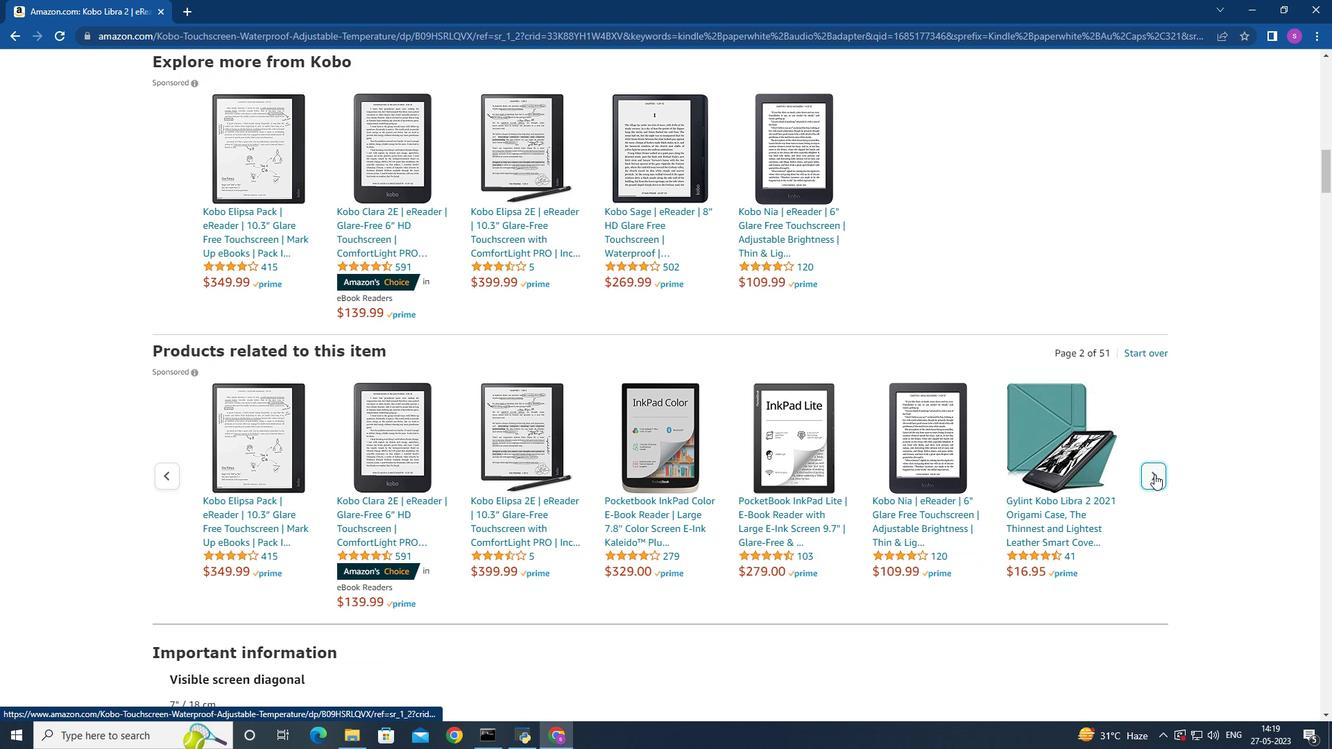 
Action: Mouse moved to (932, 424)
Screenshot: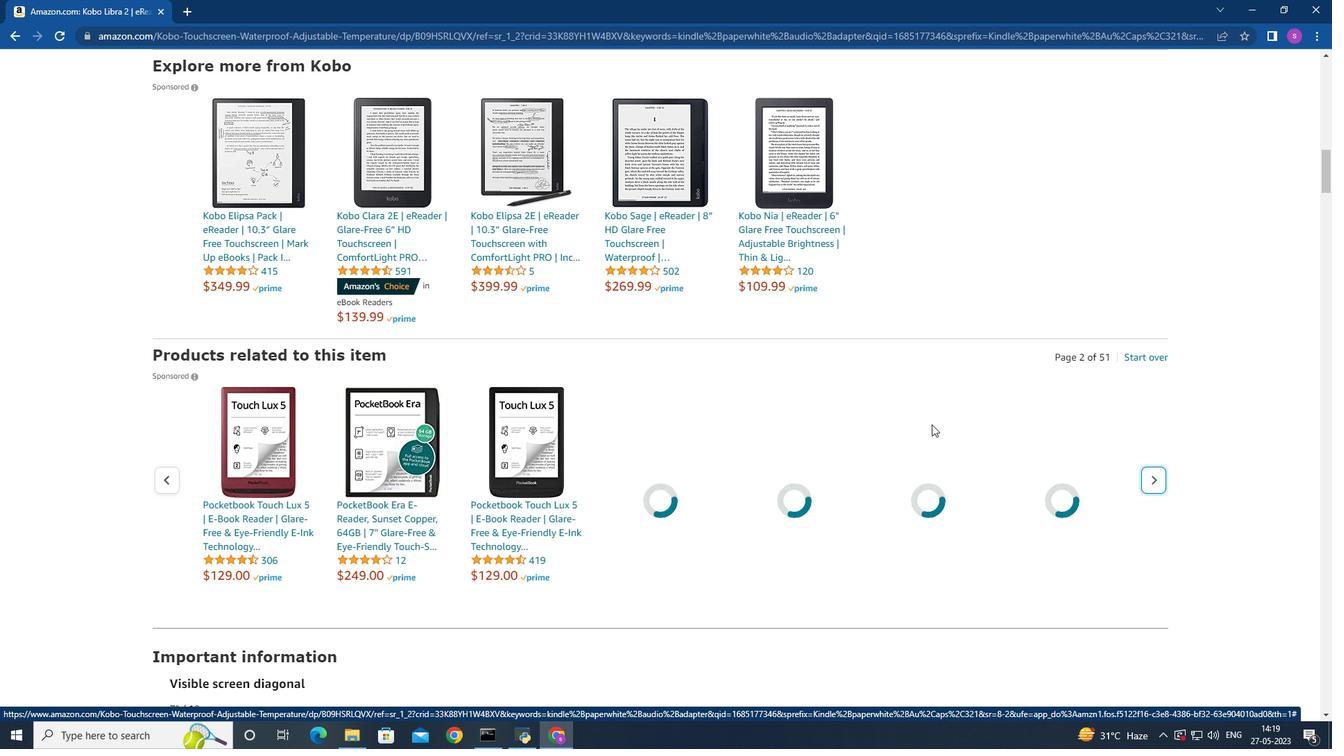 
Action: Mouse scrolled (932, 425) with delta (0, 0)
Screenshot: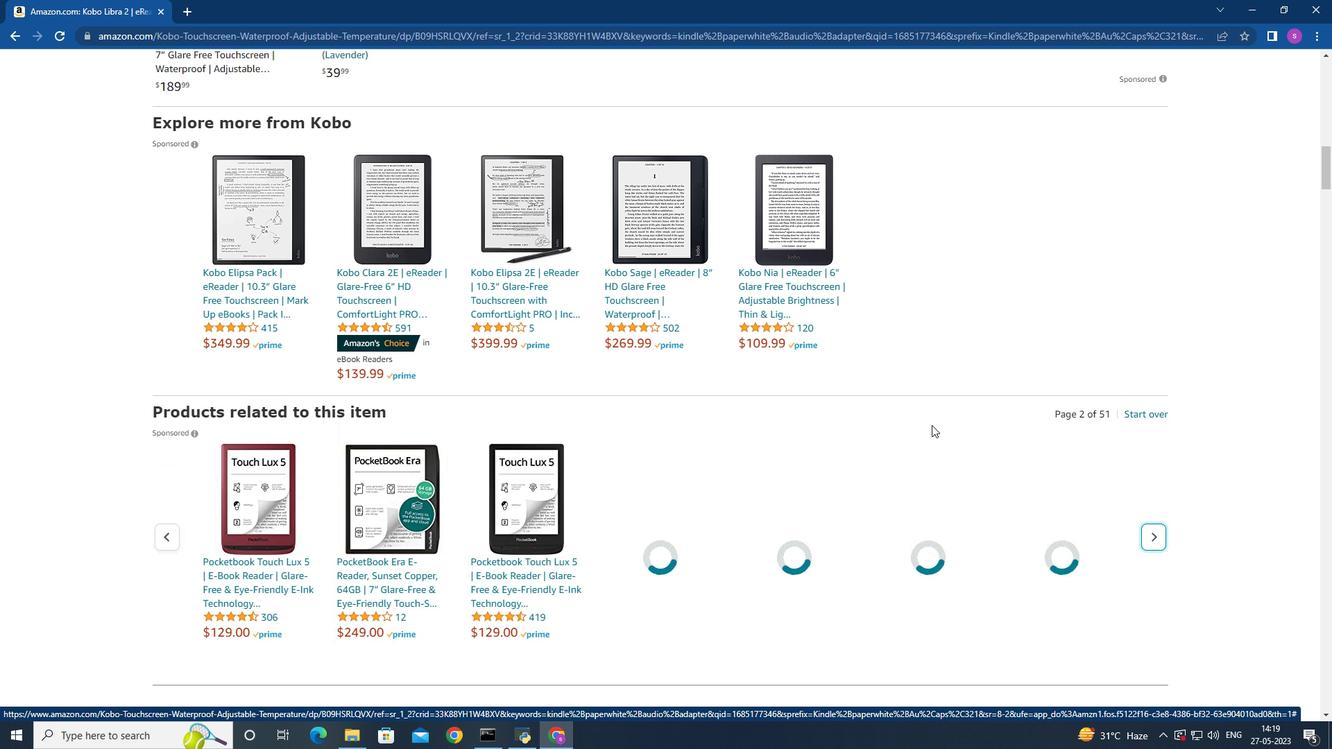 
Action: Mouse scrolled (932, 425) with delta (0, 0)
Screenshot: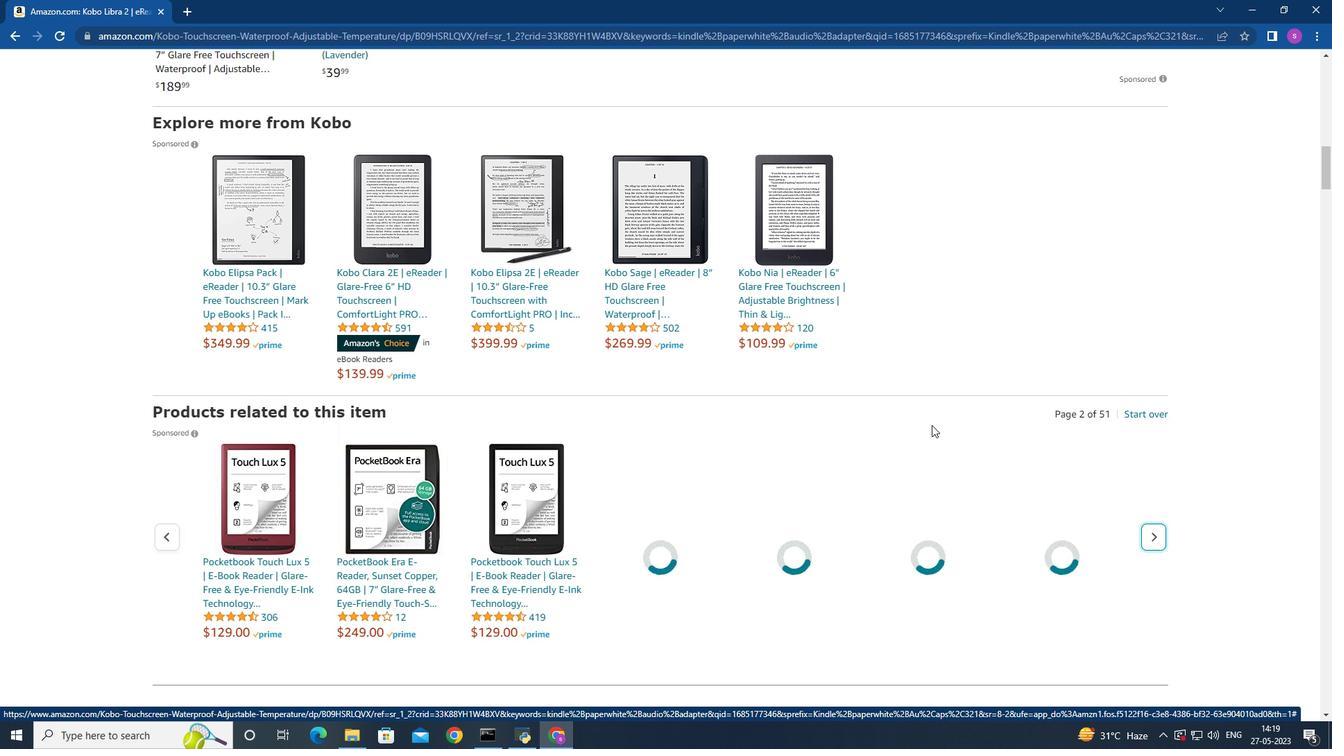 
Action: Mouse moved to (932, 424)
Screenshot: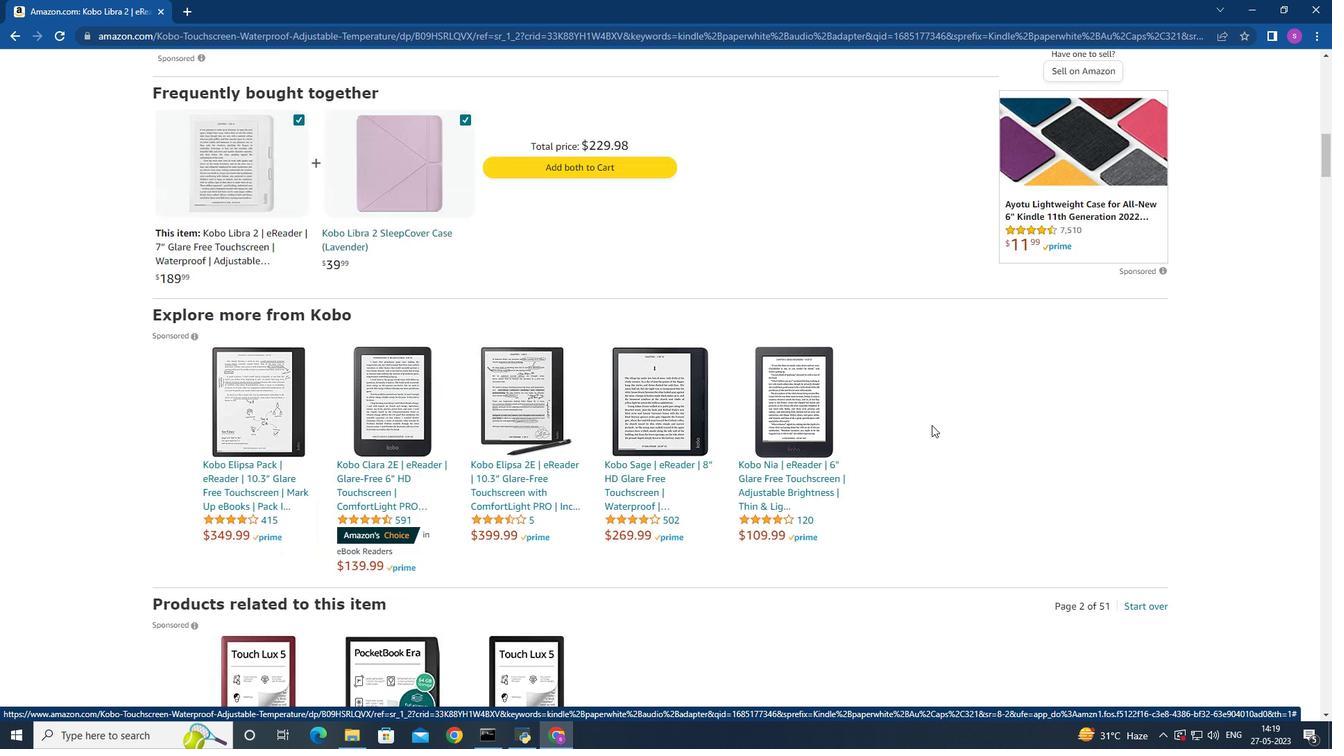 
Action: Mouse scrolled (932, 425) with delta (0, 0)
Screenshot: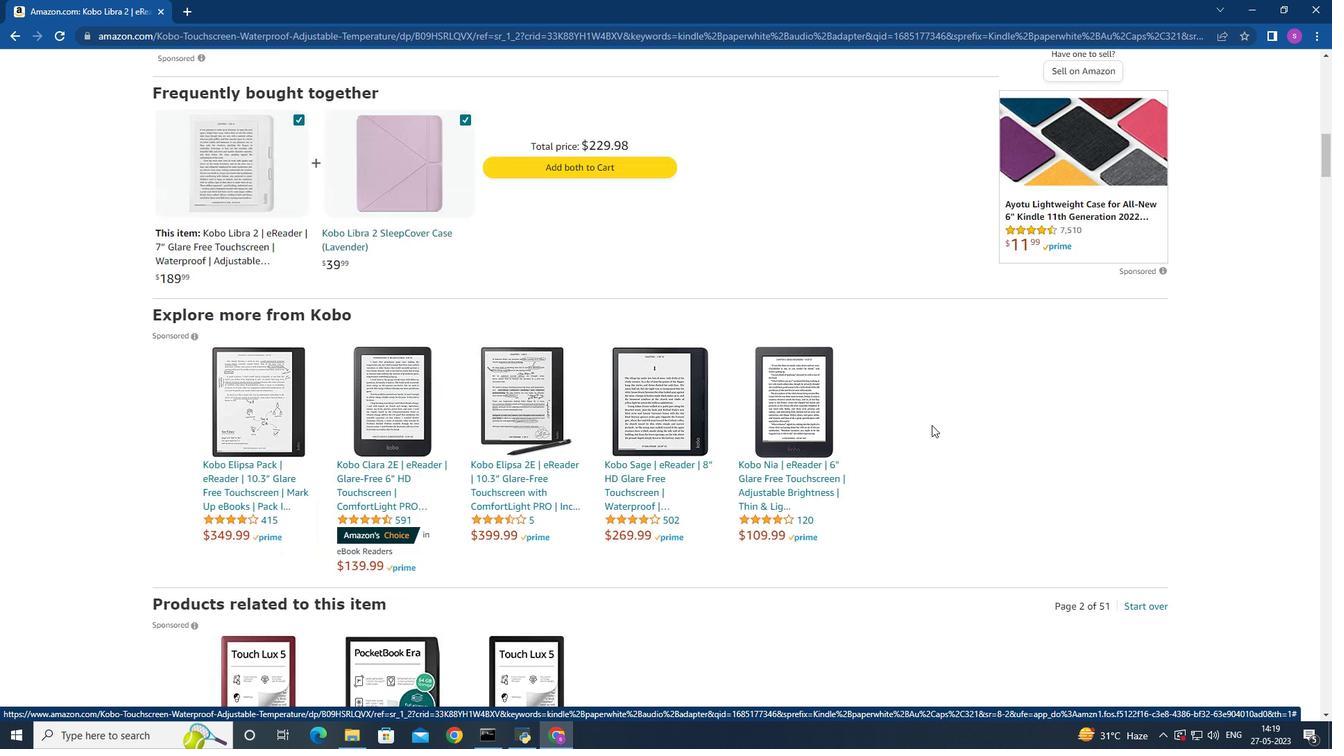 
Action: Mouse moved to (932, 425)
Screenshot: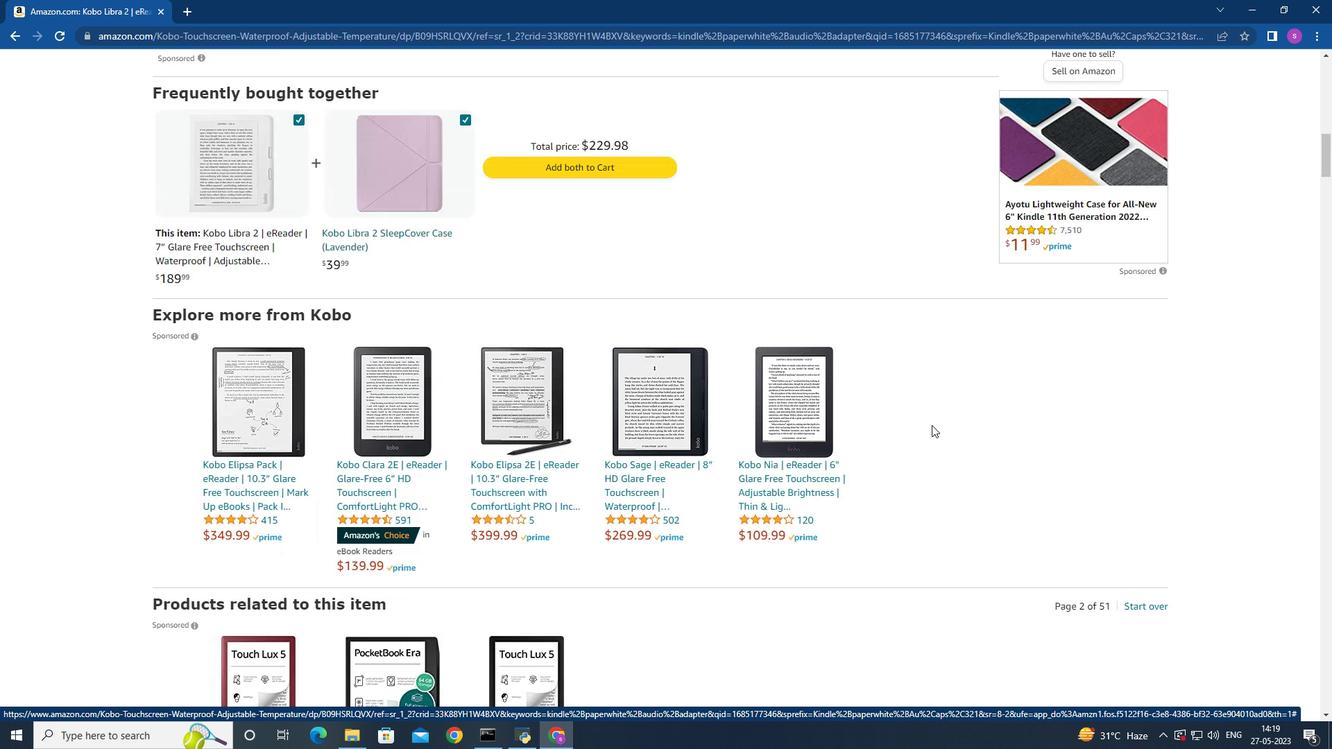 
Action: Mouse scrolled (932, 426) with delta (0, 0)
Screenshot: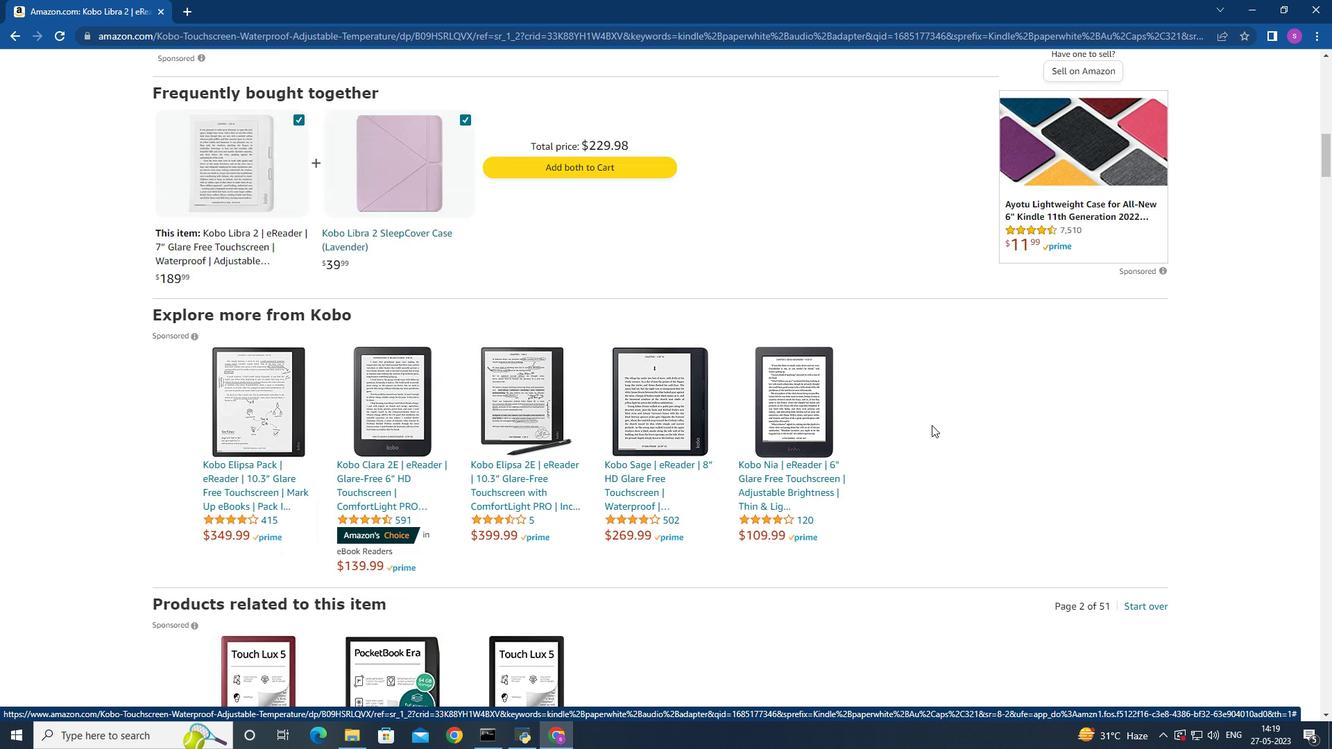 
Action: Mouse moved to (933, 426)
Screenshot: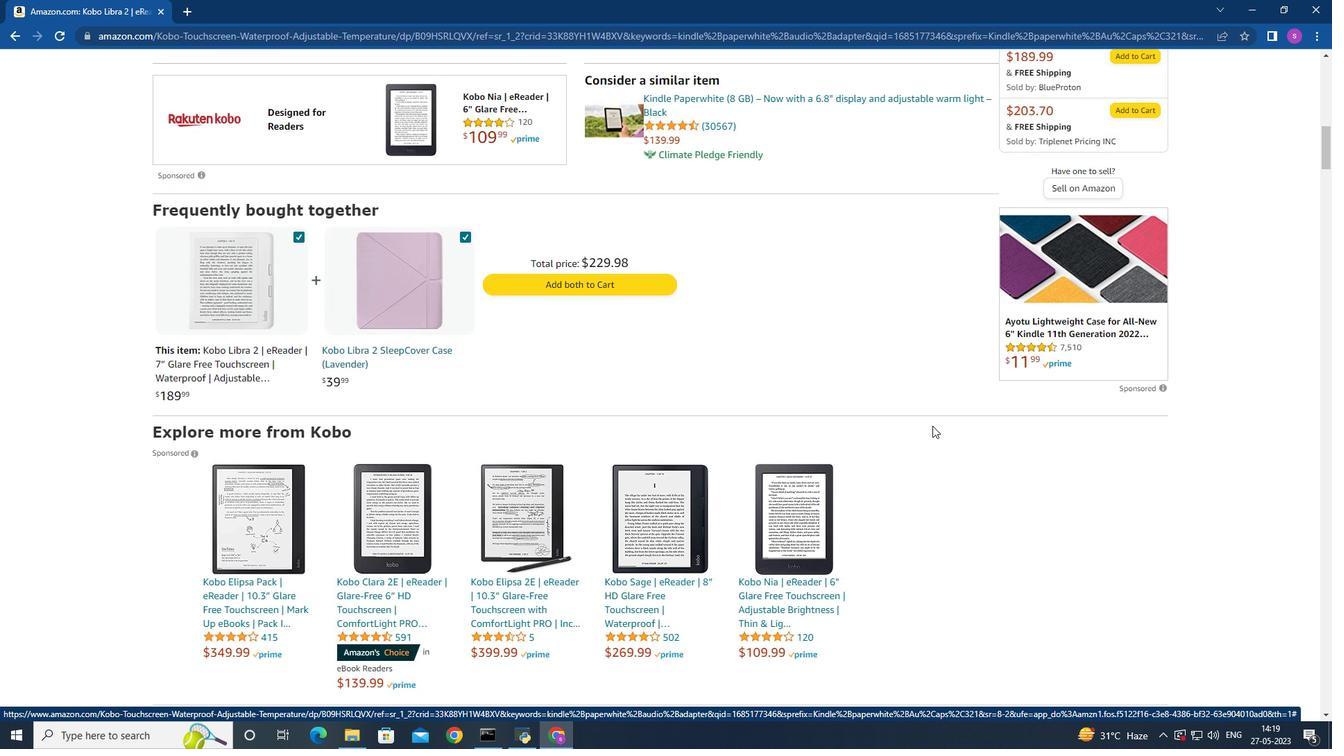 
Action: Mouse scrolled (933, 426) with delta (0, 0)
Screenshot: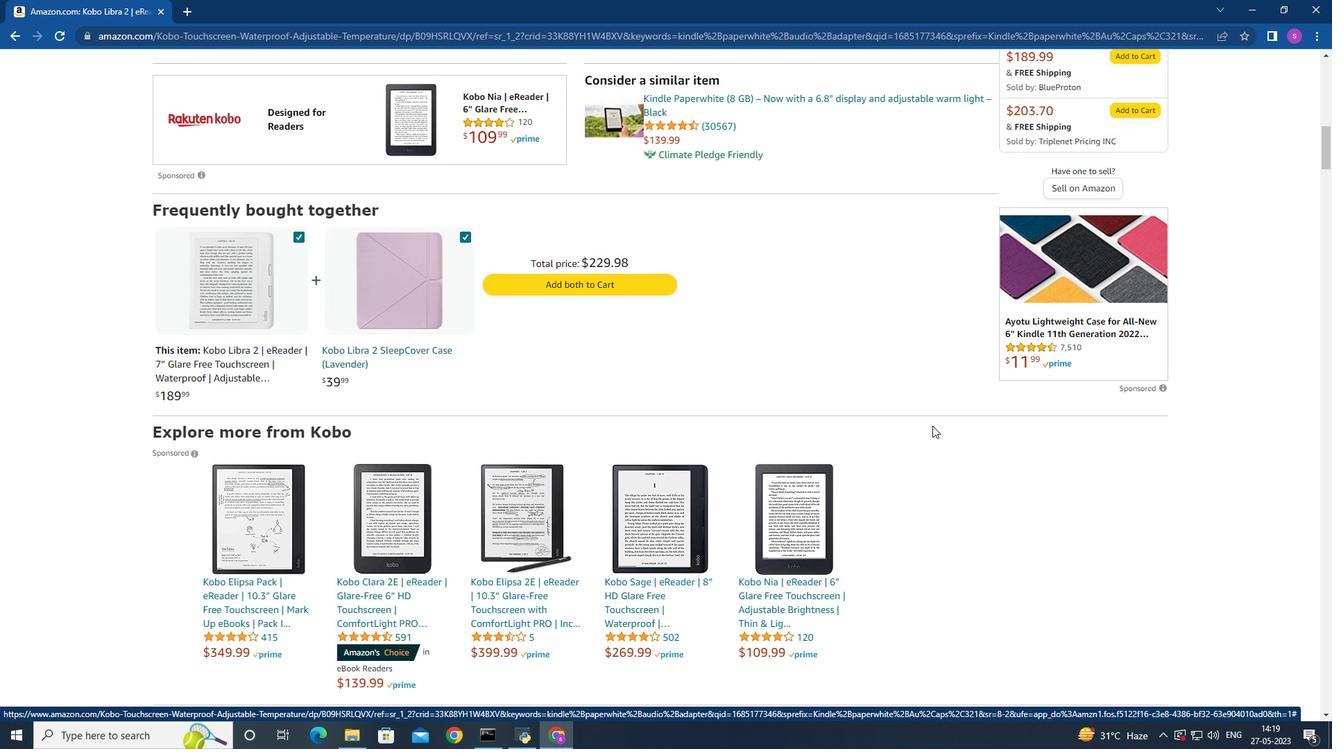 
Action: Mouse scrolled (933, 426) with delta (0, 0)
Screenshot: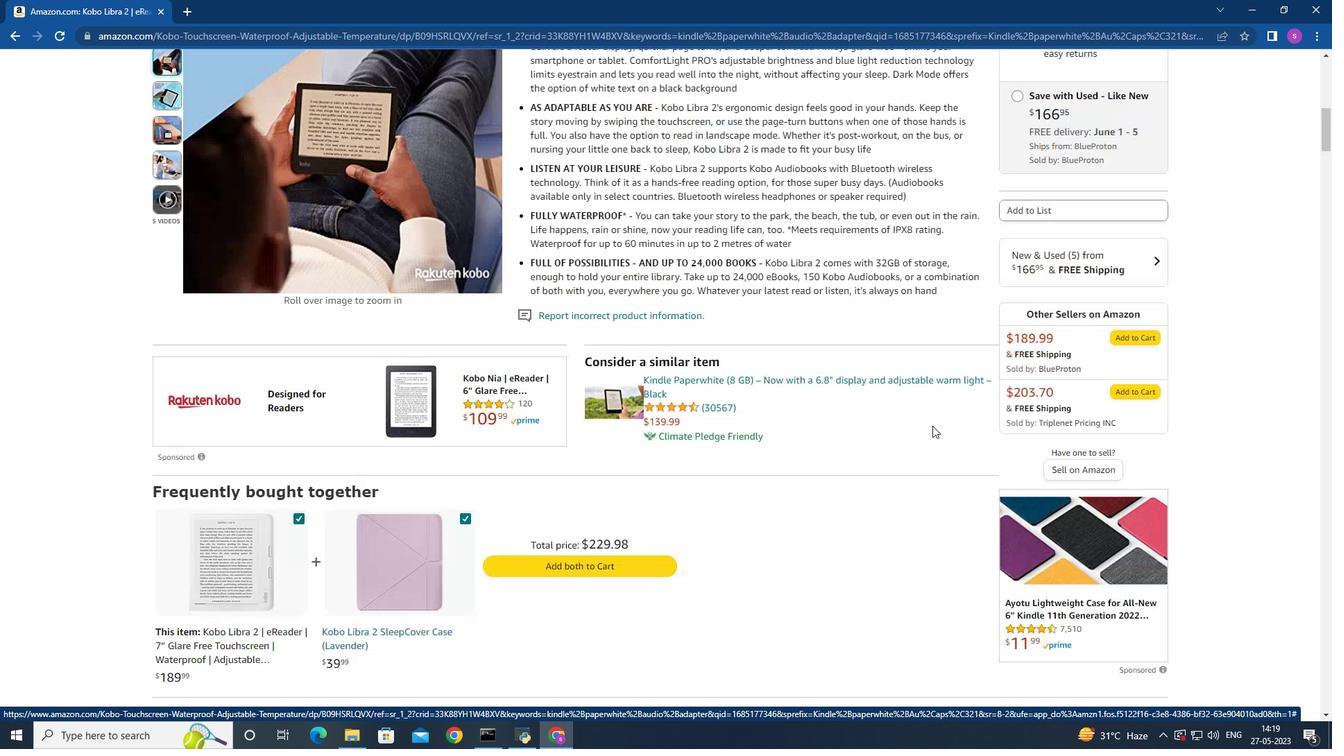 
Action: Mouse scrolled (933, 426) with delta (0, 0)
Screenshot: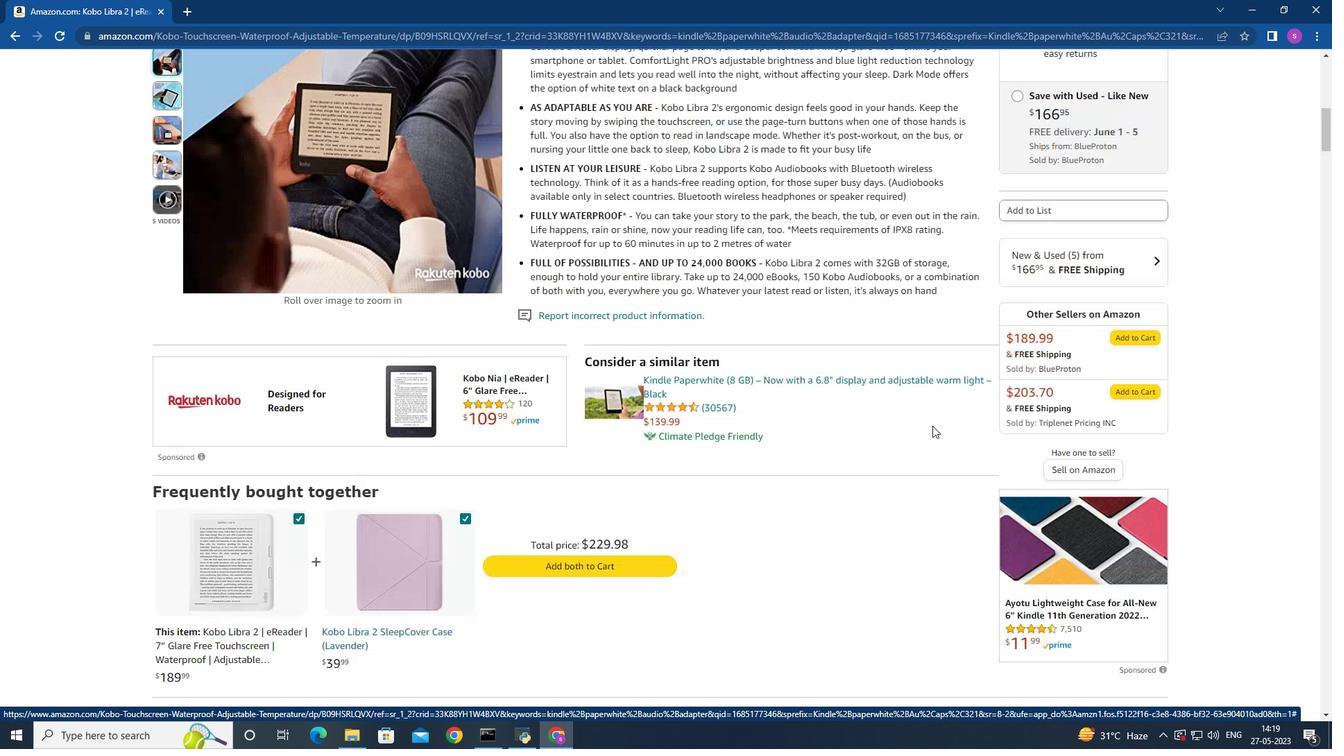 
Action: Mouse scrolled (933, 426) with delta (0, 0)
Screenshot: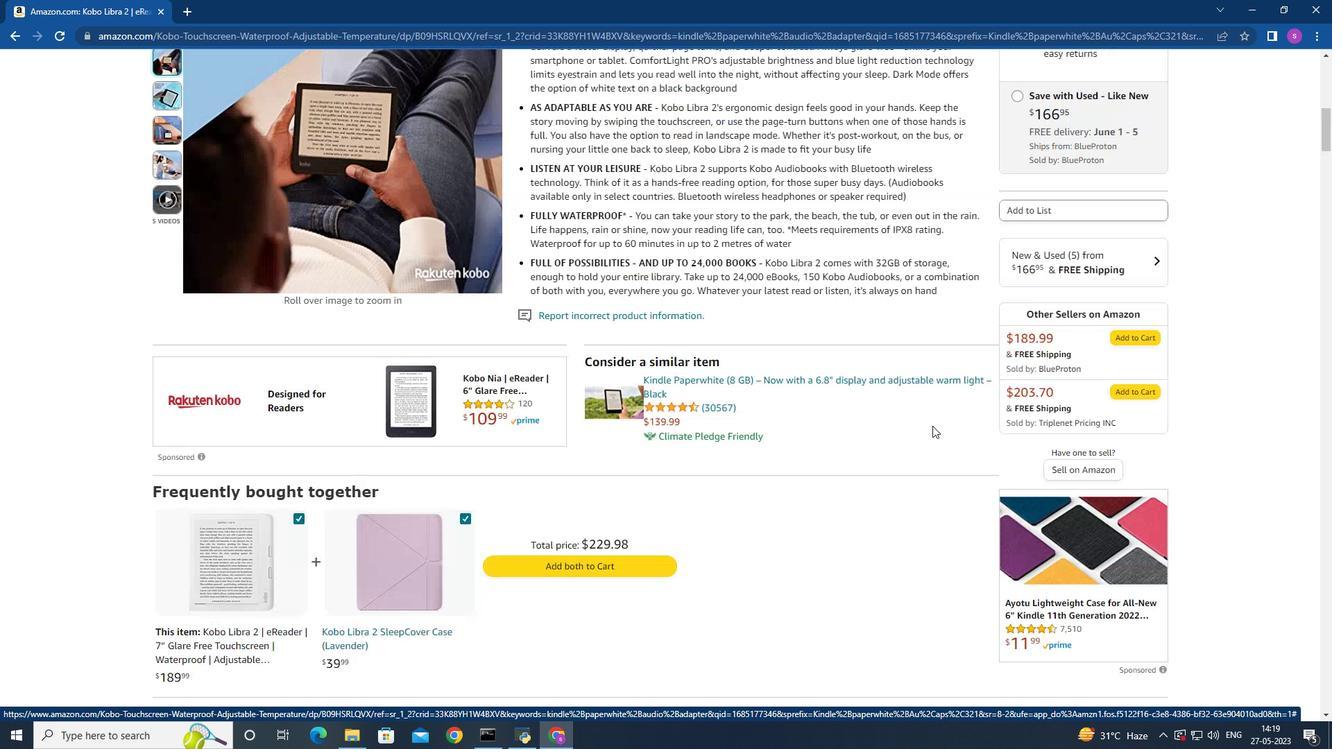 
Action: Mouse scrolled (933, 426) with delta (0, 0)
Screenshot: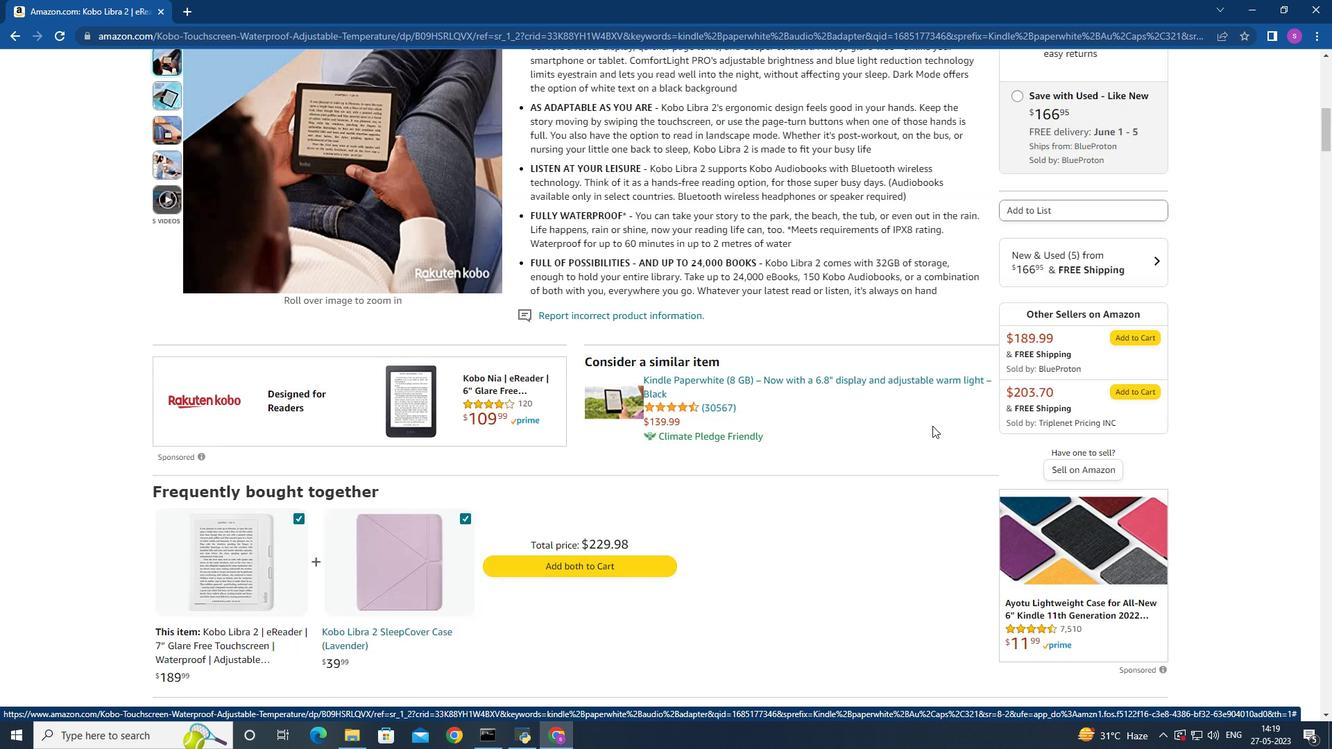 
Action: Mouse scrolled (933, 426) with delta (0, 0)
Screenshot: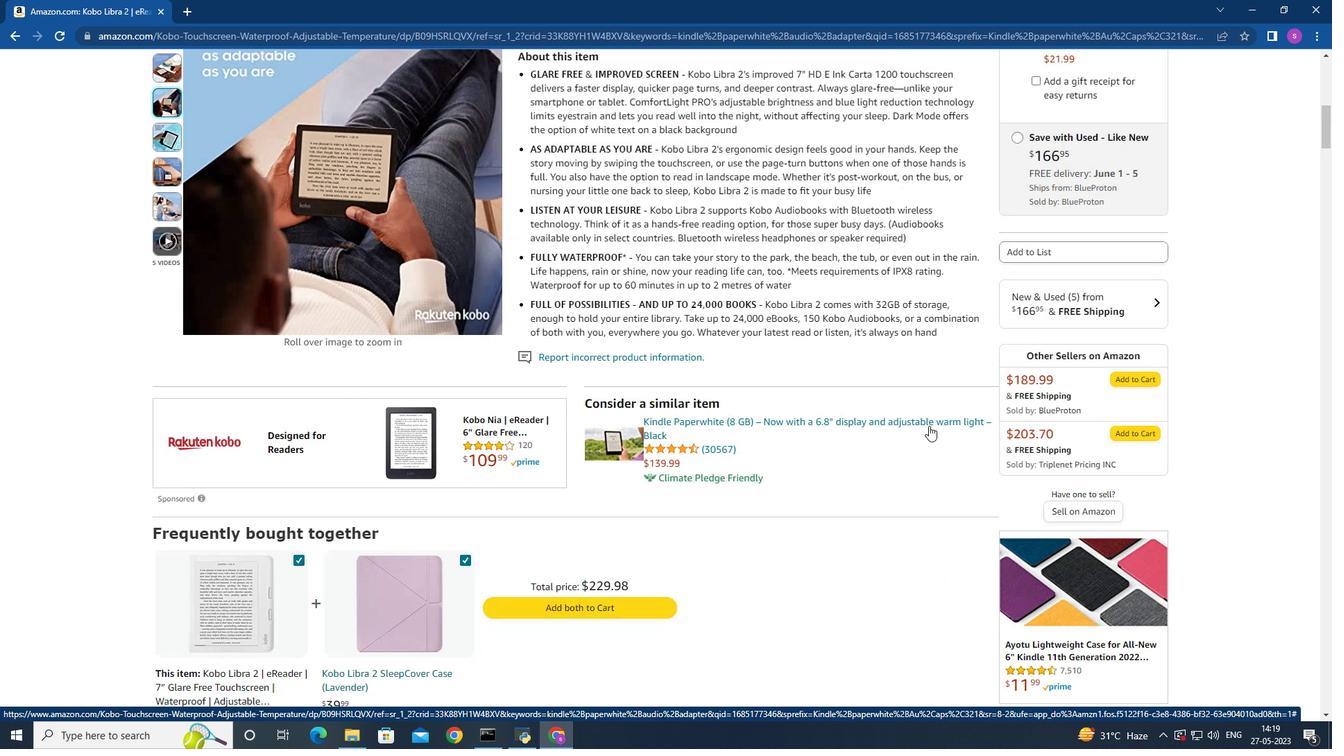 
Action: Mouse moved to (921, 426)
Screenshot: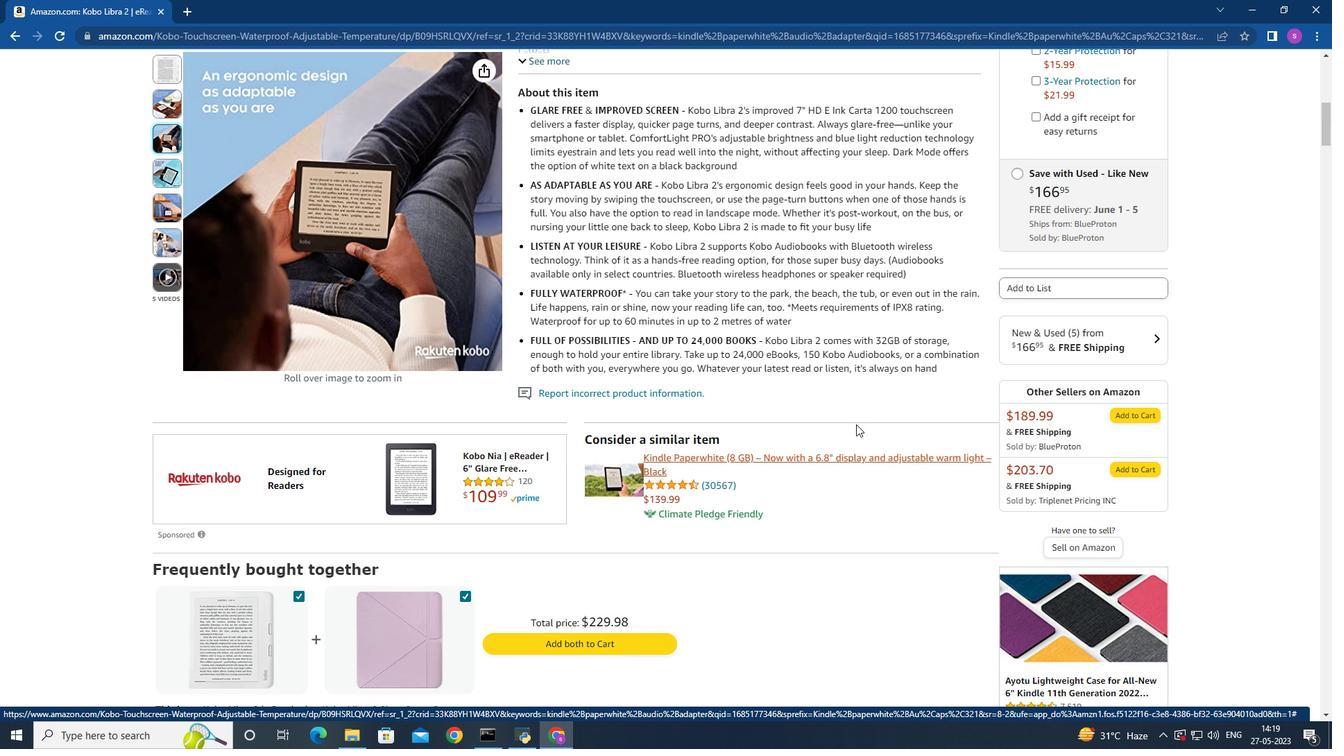 
Action: Mouse scrolled (922, 426) with delta (0, 0)
Screenshot: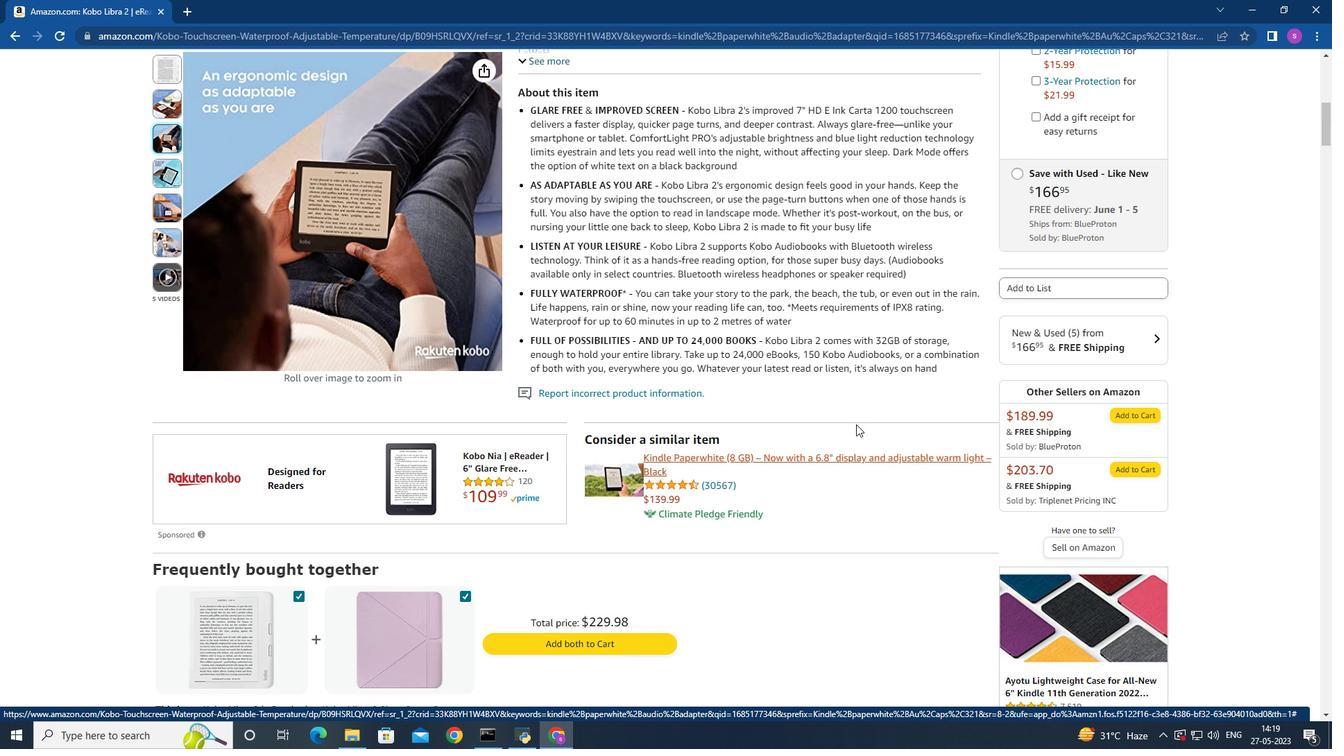 
Action: Mouse moved to (920, 426)
Screenshot: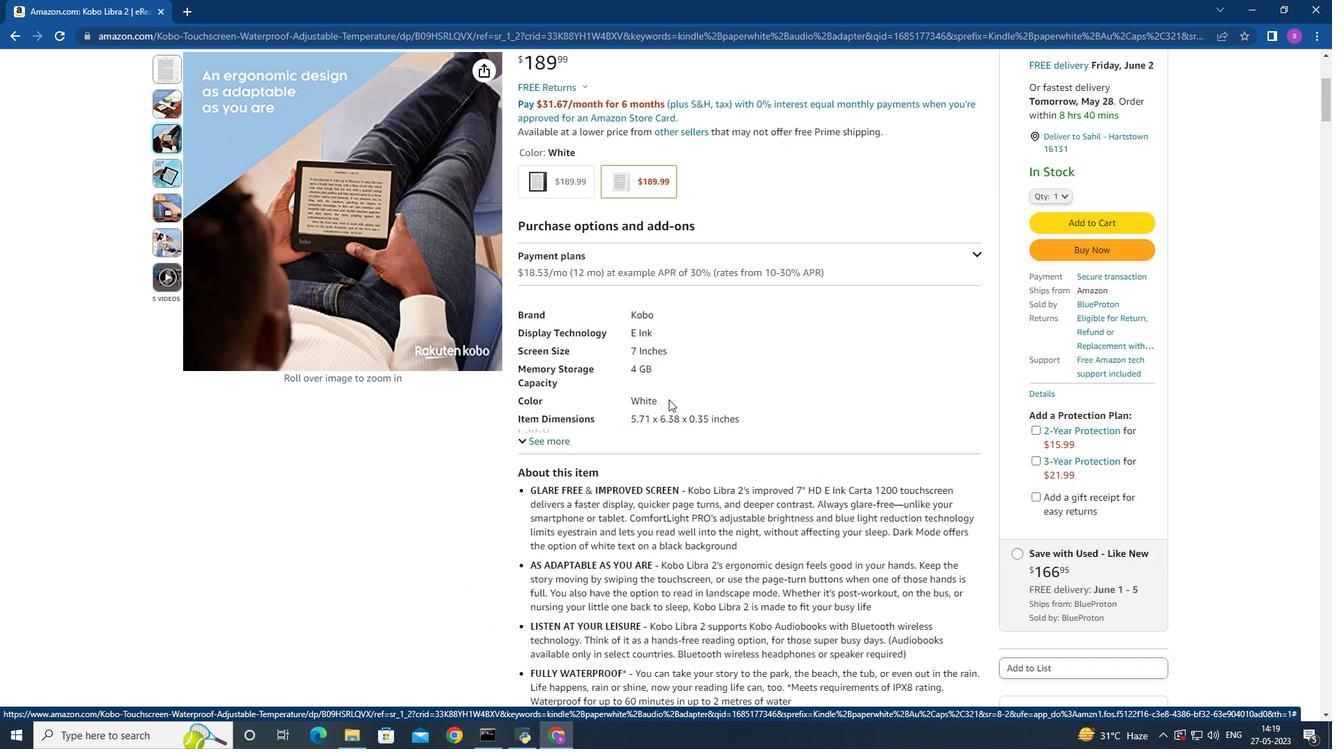 
Action: Mouse scrolled (921, 426) with delta (0, 0)
Screenshot: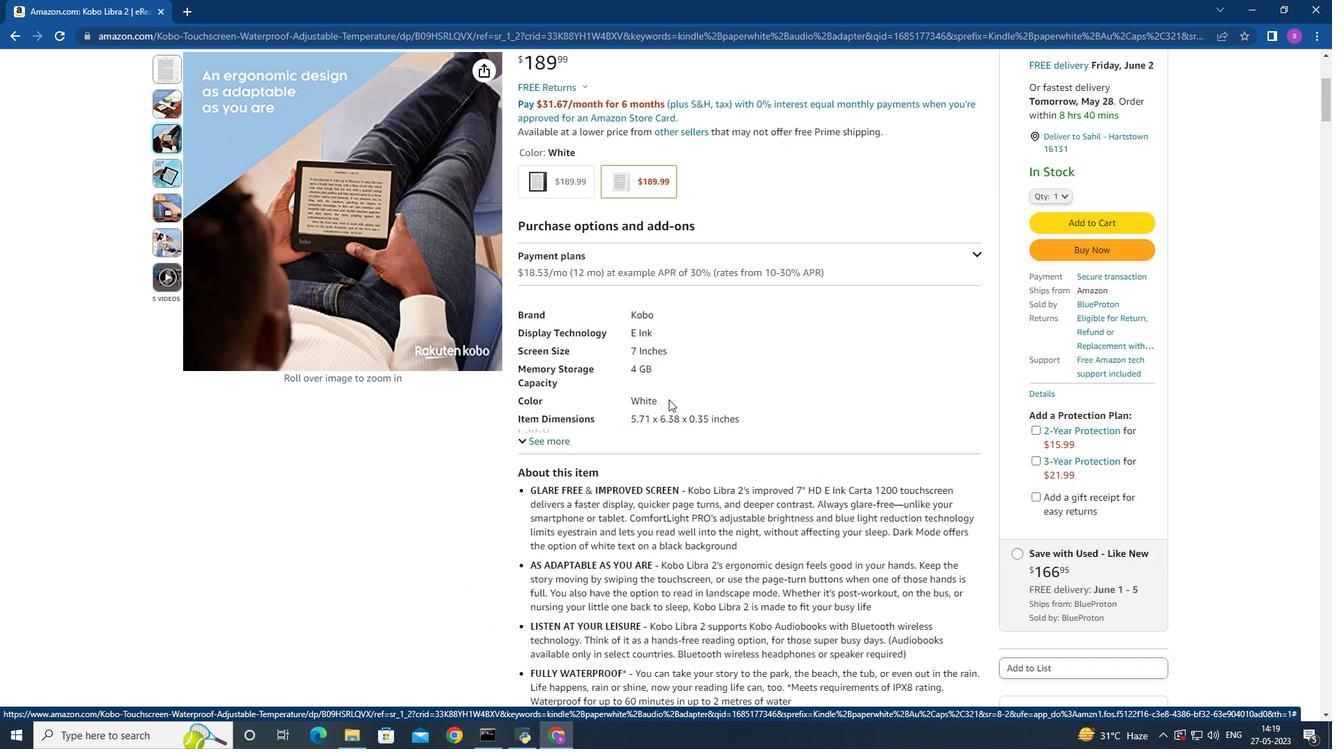 
Action: Mouse moved to (918, 426)
Screenshot: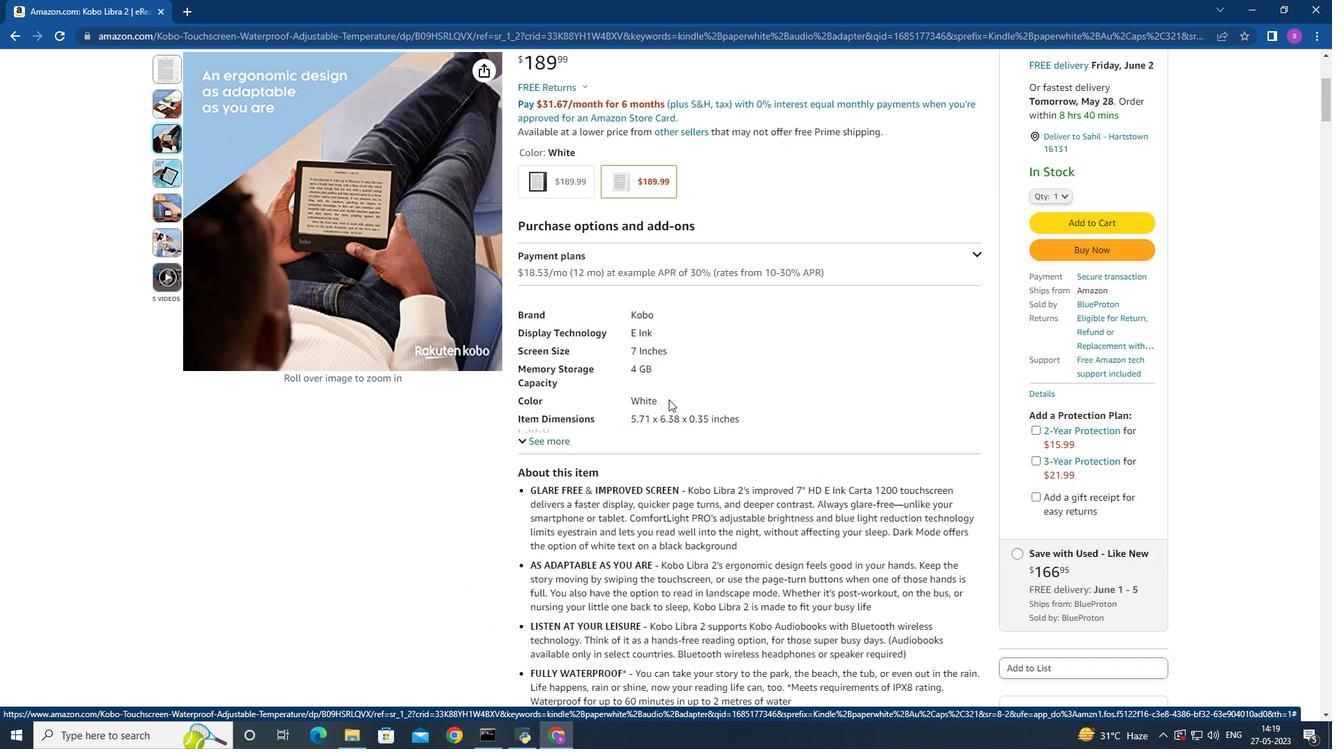 
Action: Mouse scrolled (921, 426) with delta (0, 0)
Screenshot: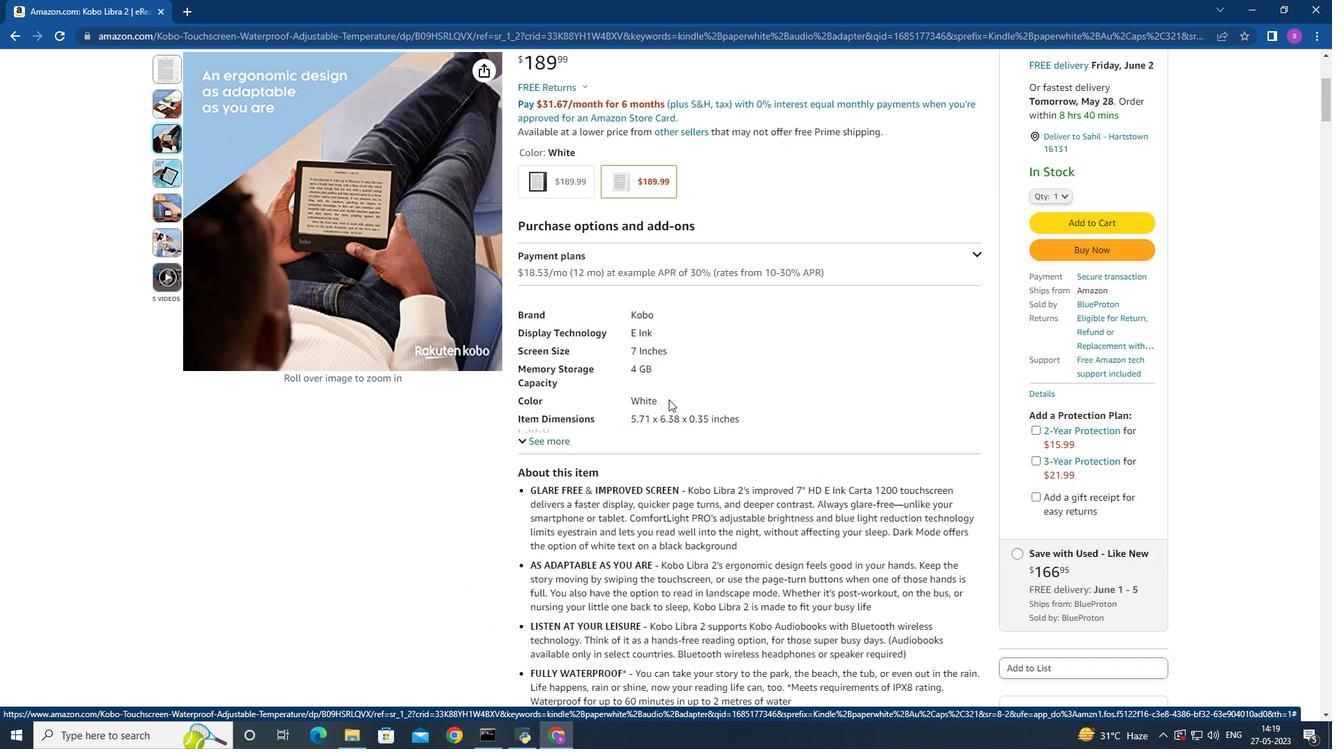 
Action: Mouse moved to (915, 426)
Screenshot: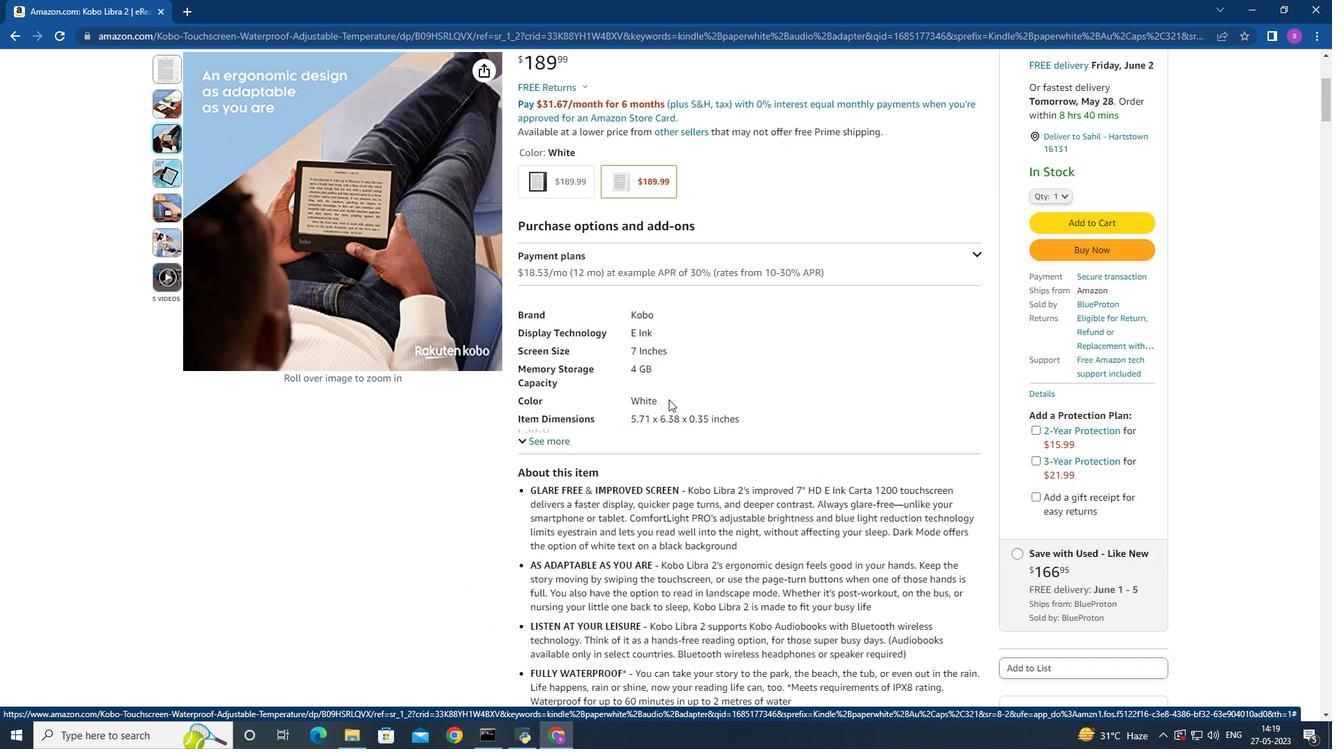 
Action: Mouse scrolled (918, 426) with delta (0, 0)
Screenshot: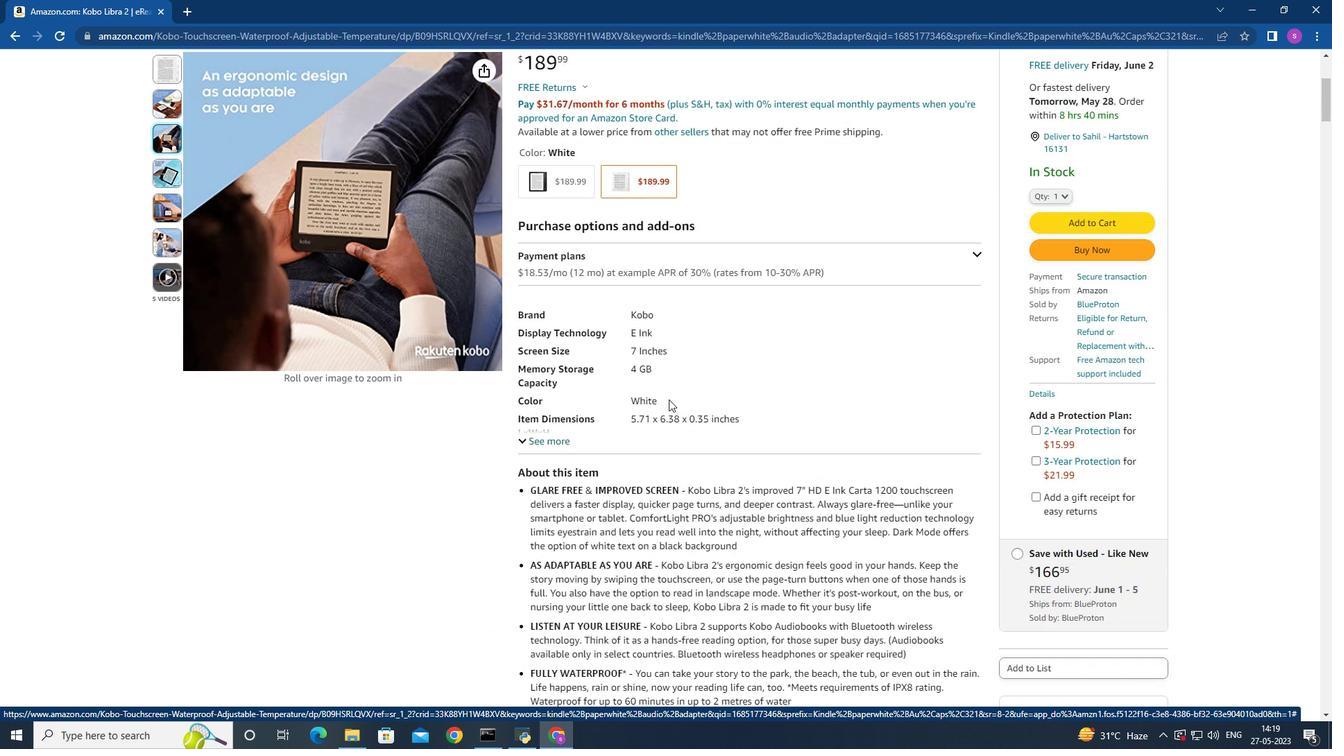 
Action: Mouse moved to (905, 426)
Screenshot: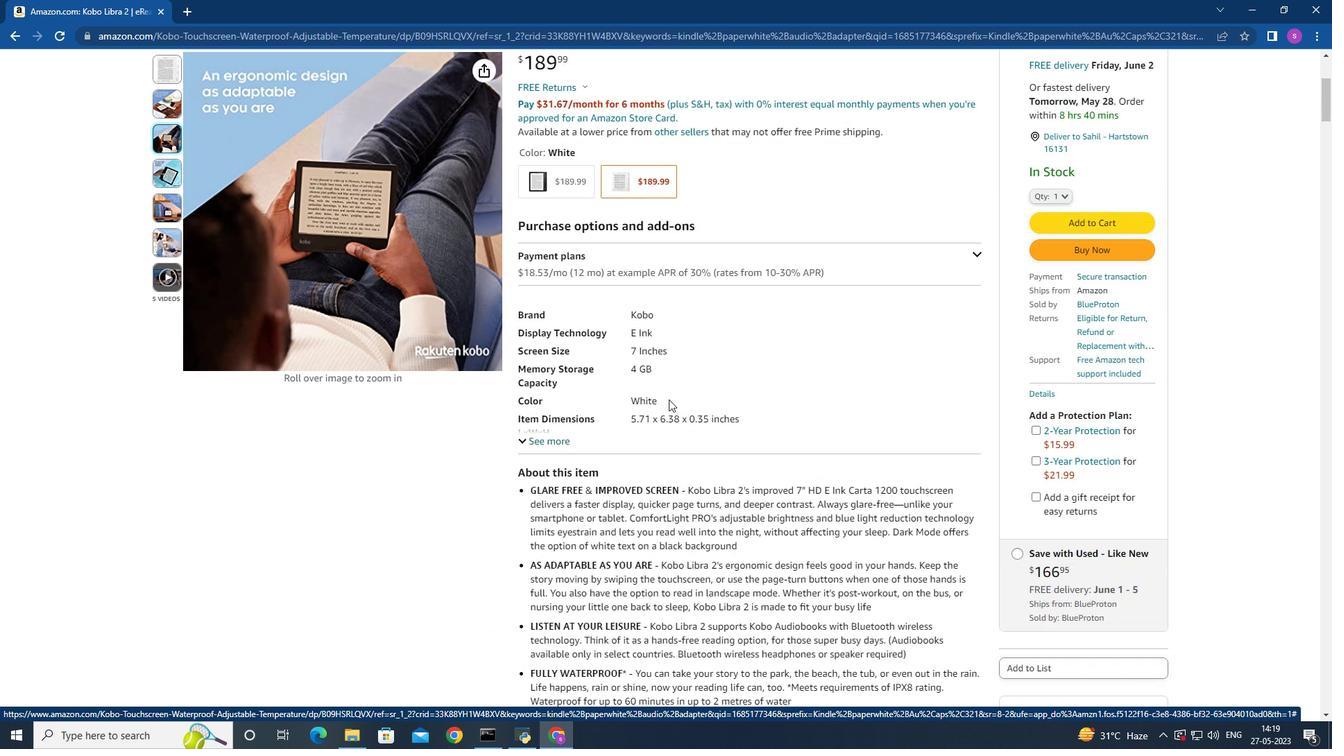 
Action: Mouse scrolled (914, 426) with delta (0, 0)
Screenshot: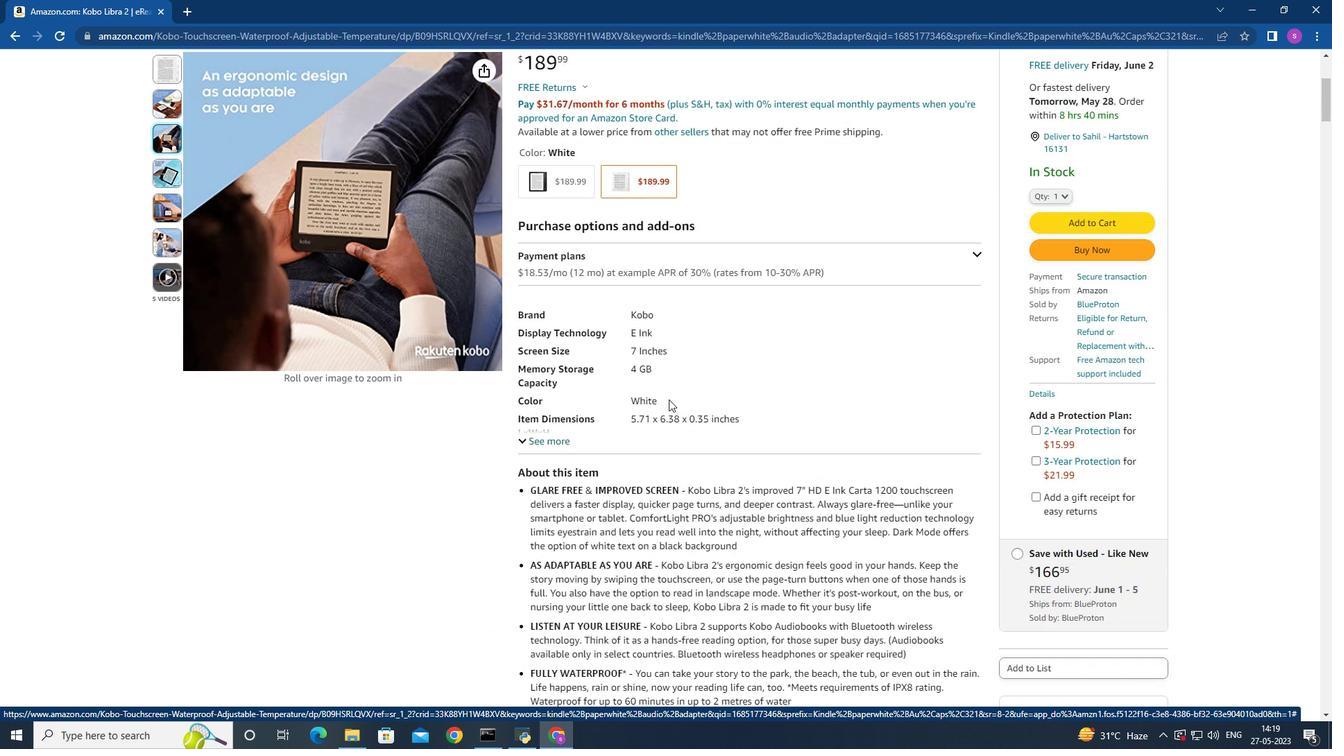 
Action: Mouse moved to (903, 426)
Screenshot: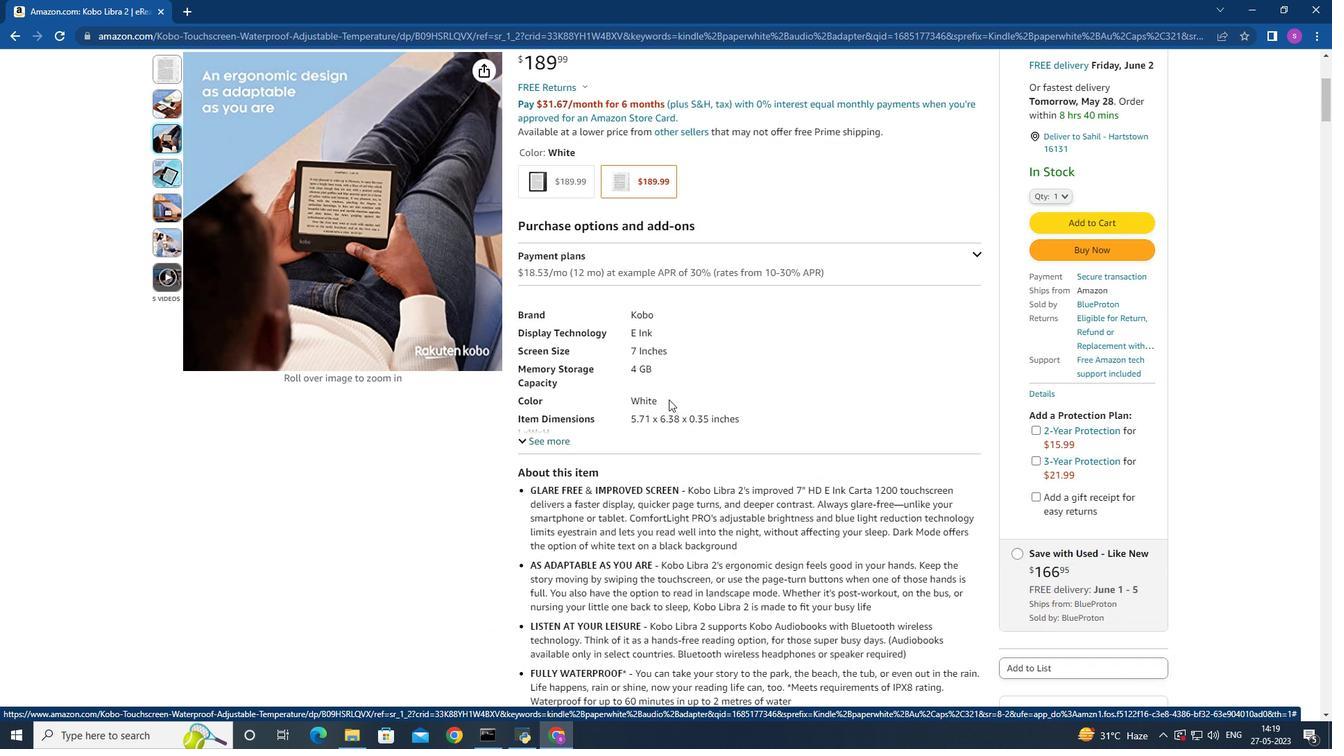 
Action: Mouse scrolled (910, 426) with delta (0, 0)
Screenshot: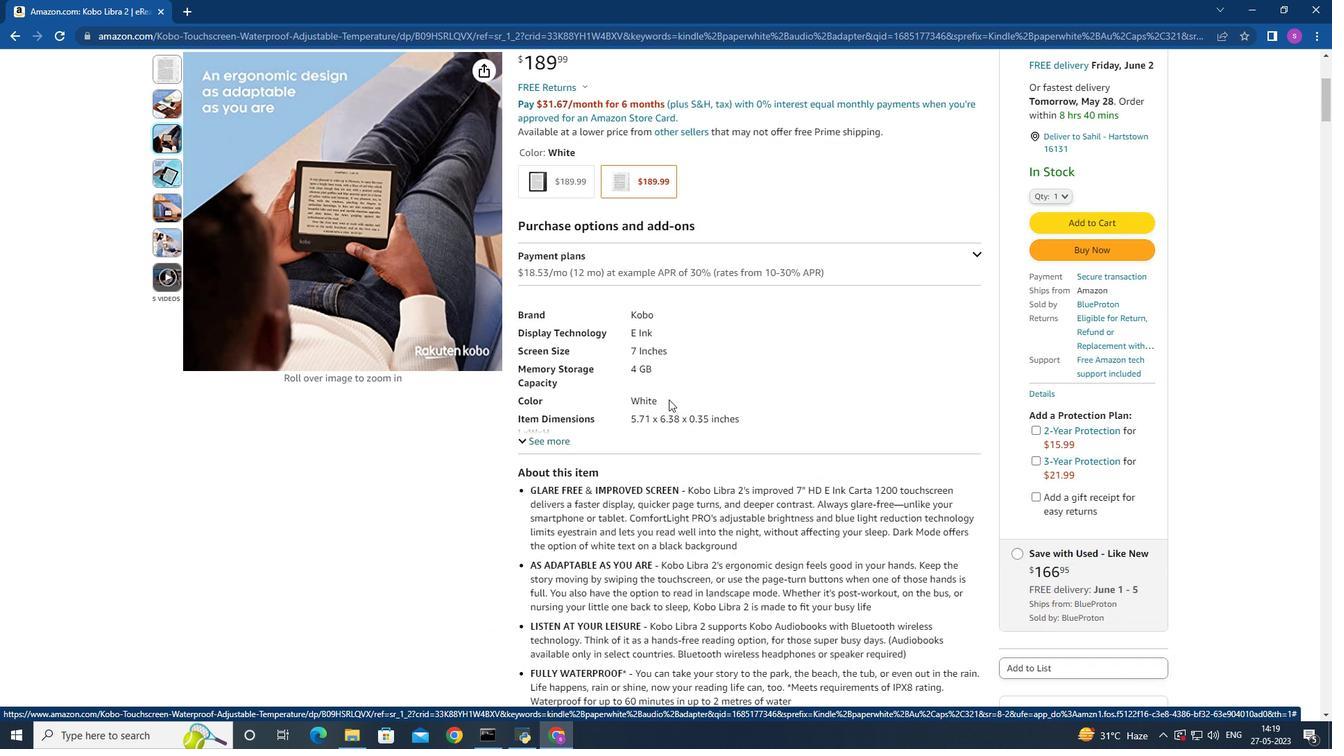
Action: Mouse moved to (15, 34)
Screenshot: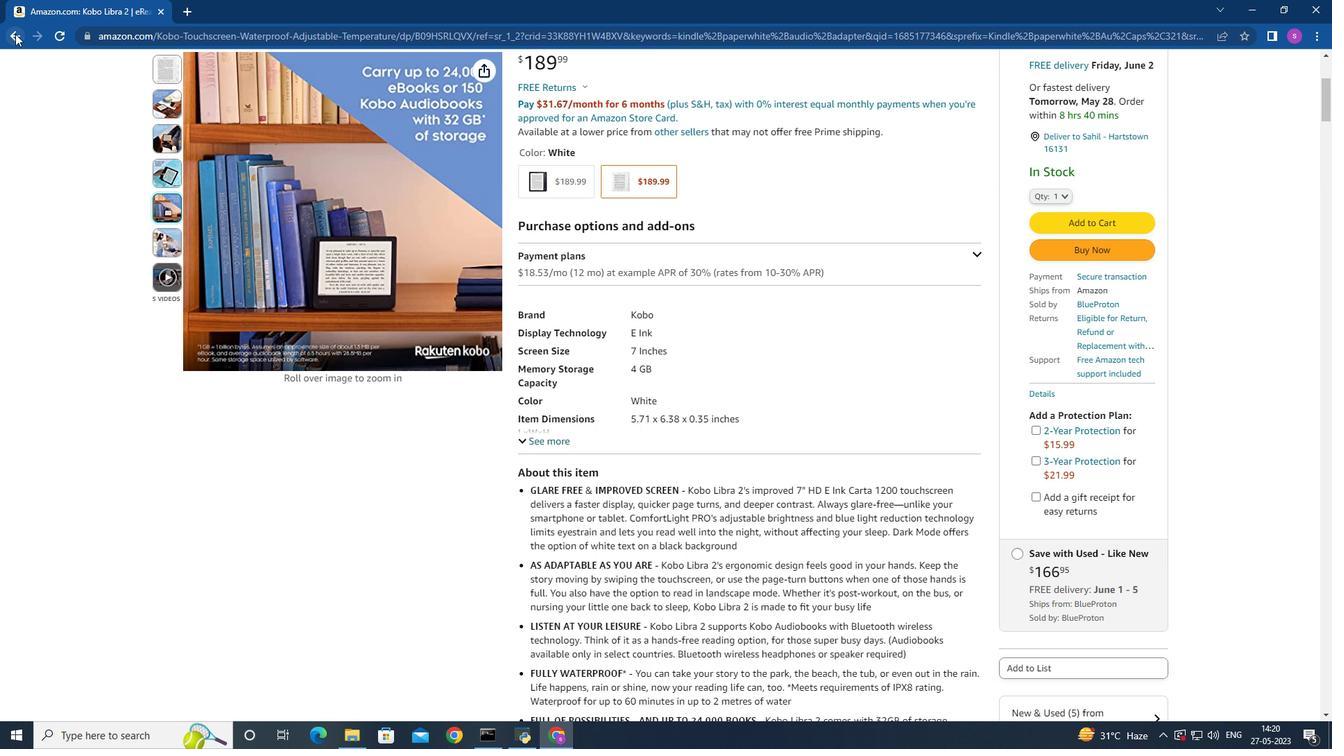
Action: Mouse pressed left at (15, 34)
Screenshot: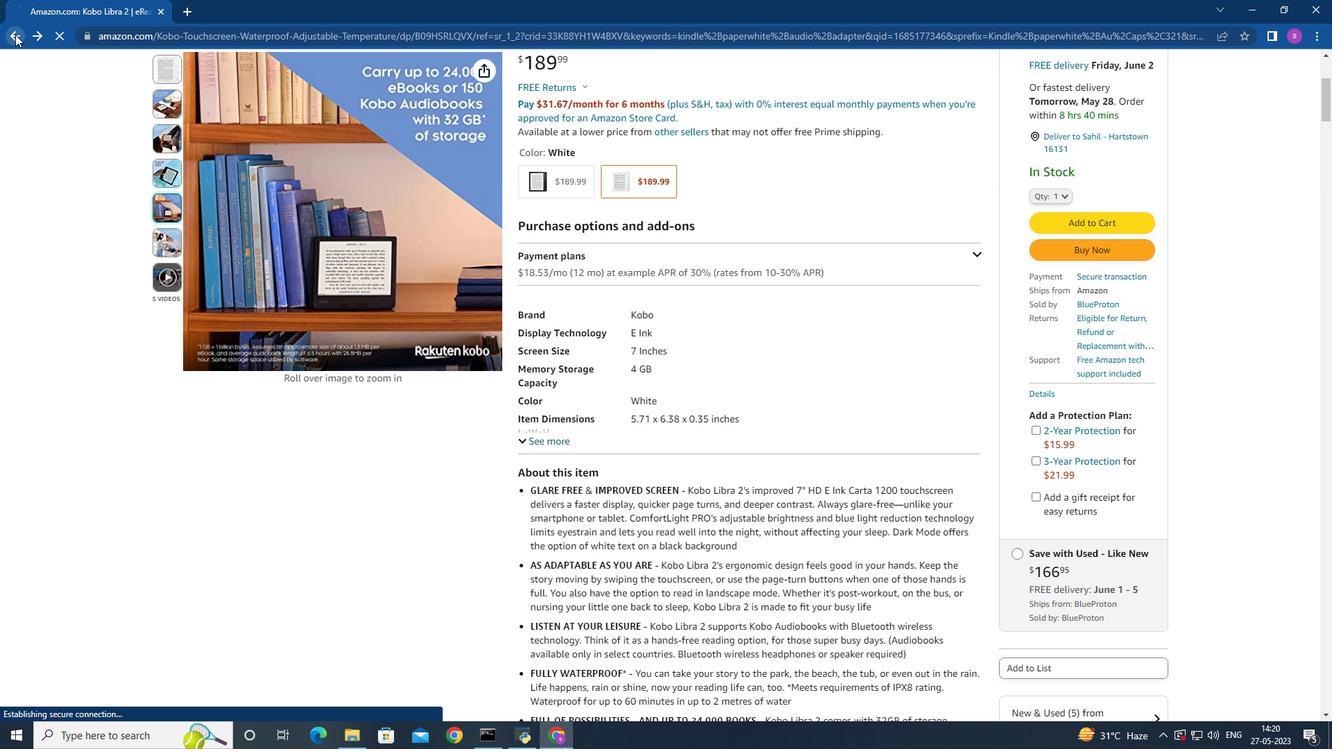 
Action: Mouse moved to (374, 311)
Screenshot: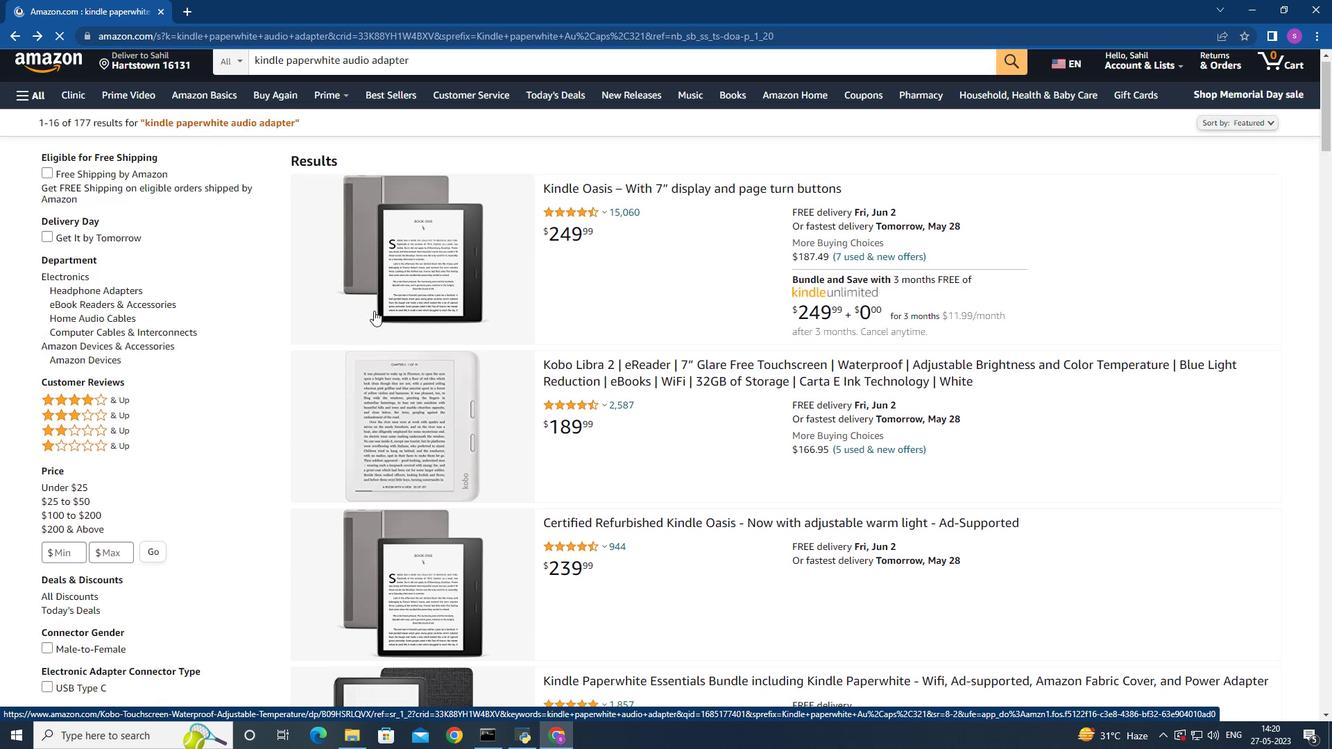 
Action: Mouse scrolled (374, 311) with delta (0, 0)
Screenshot: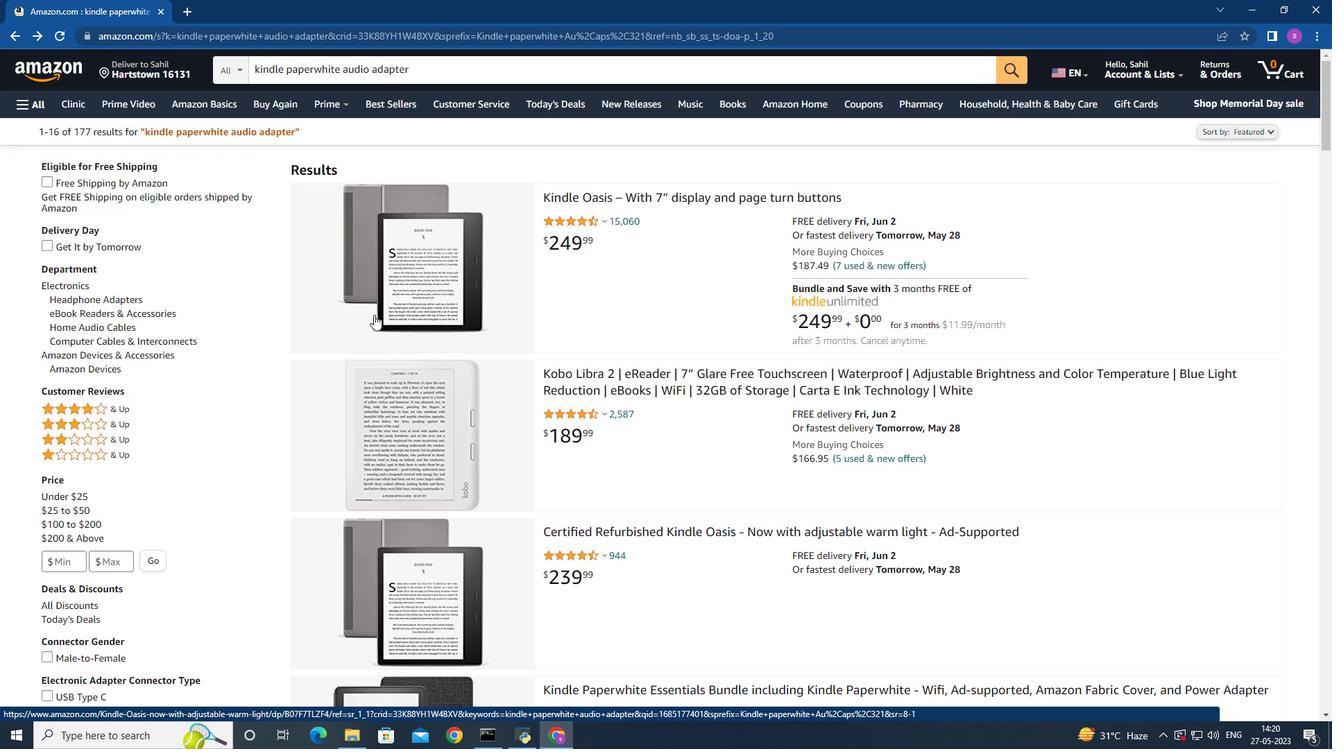 
Action: Mouse scrolled (374, 311) with delta (0, 0)
Screenshot: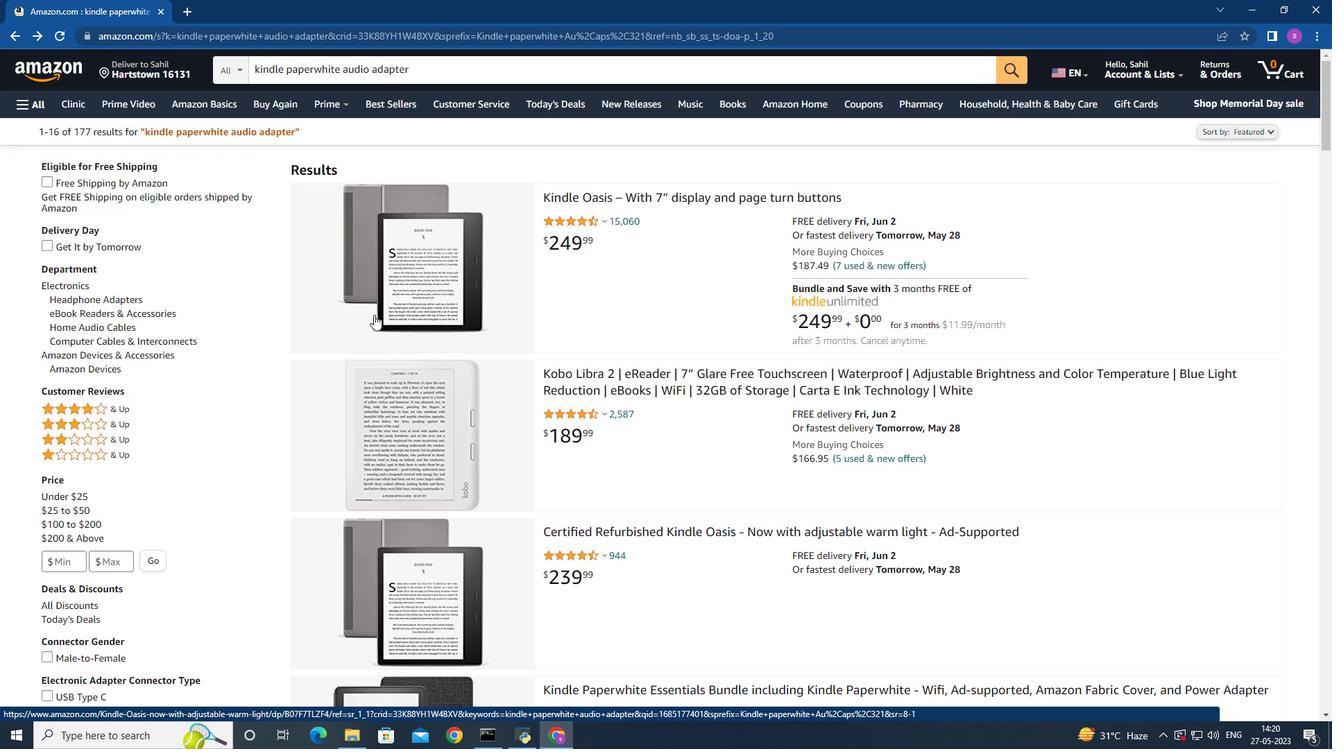 
Action: Mouse scrolled (374, 311) with delta (0, 0)
Screenshot: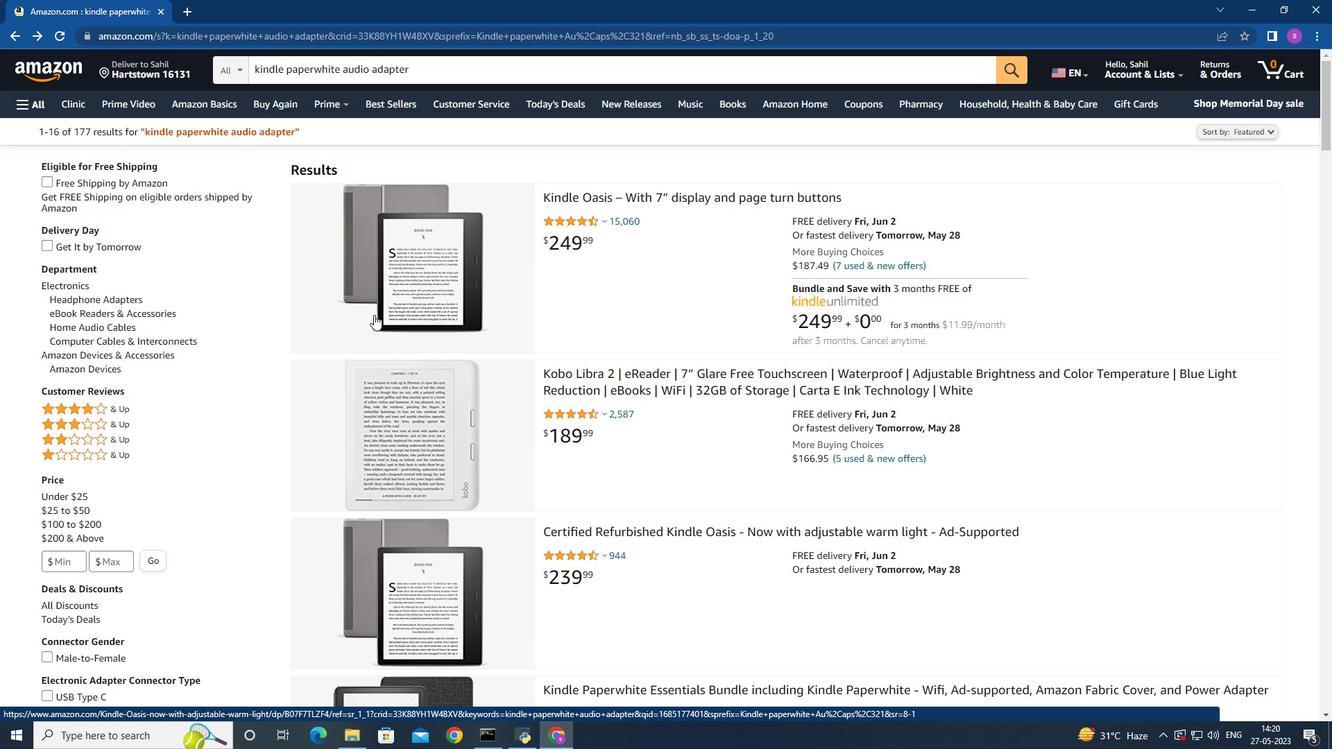 
Action: Mouse scrolled (374, 311) with delta (0, 0)
Screenshot: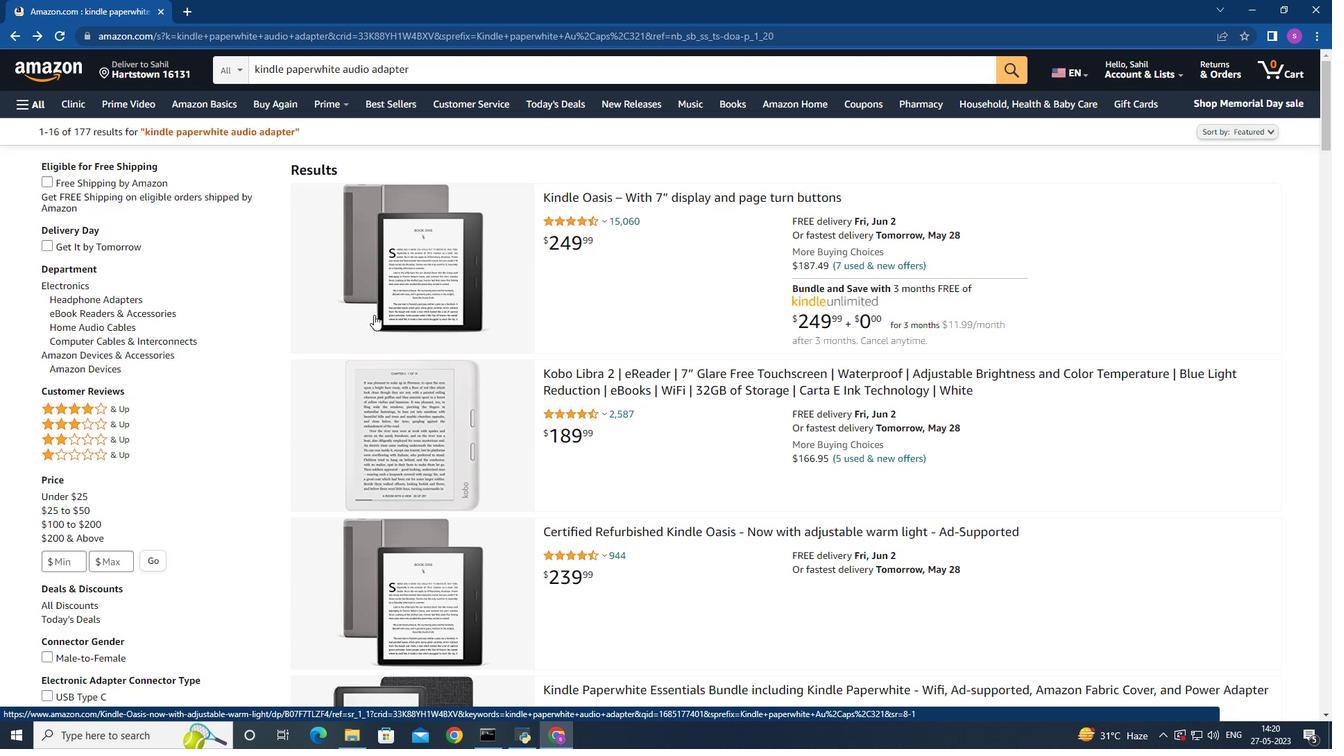 
Action: Mouse scrolled (374, 311) with delta (0, 0)
Screenshot: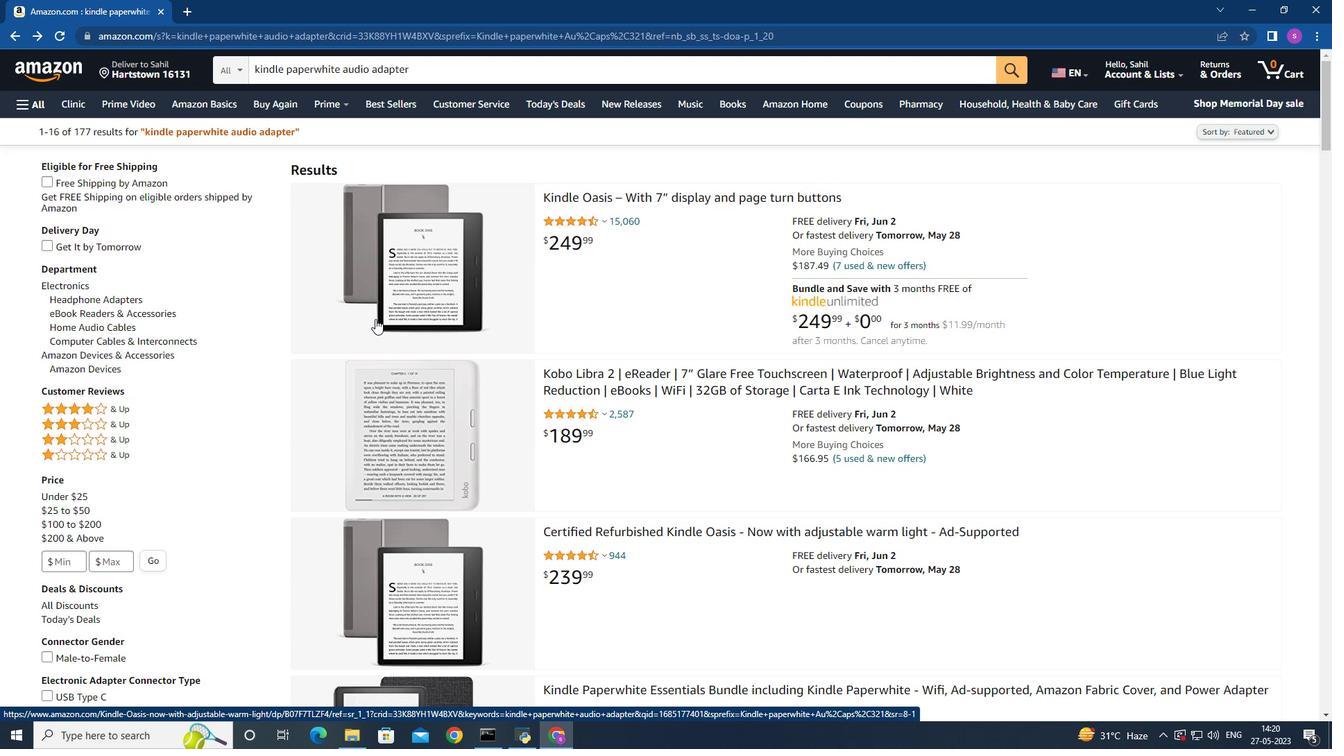 
Action: Mouse scrolled (374, 311) with delta (0, 0)
Screenshot: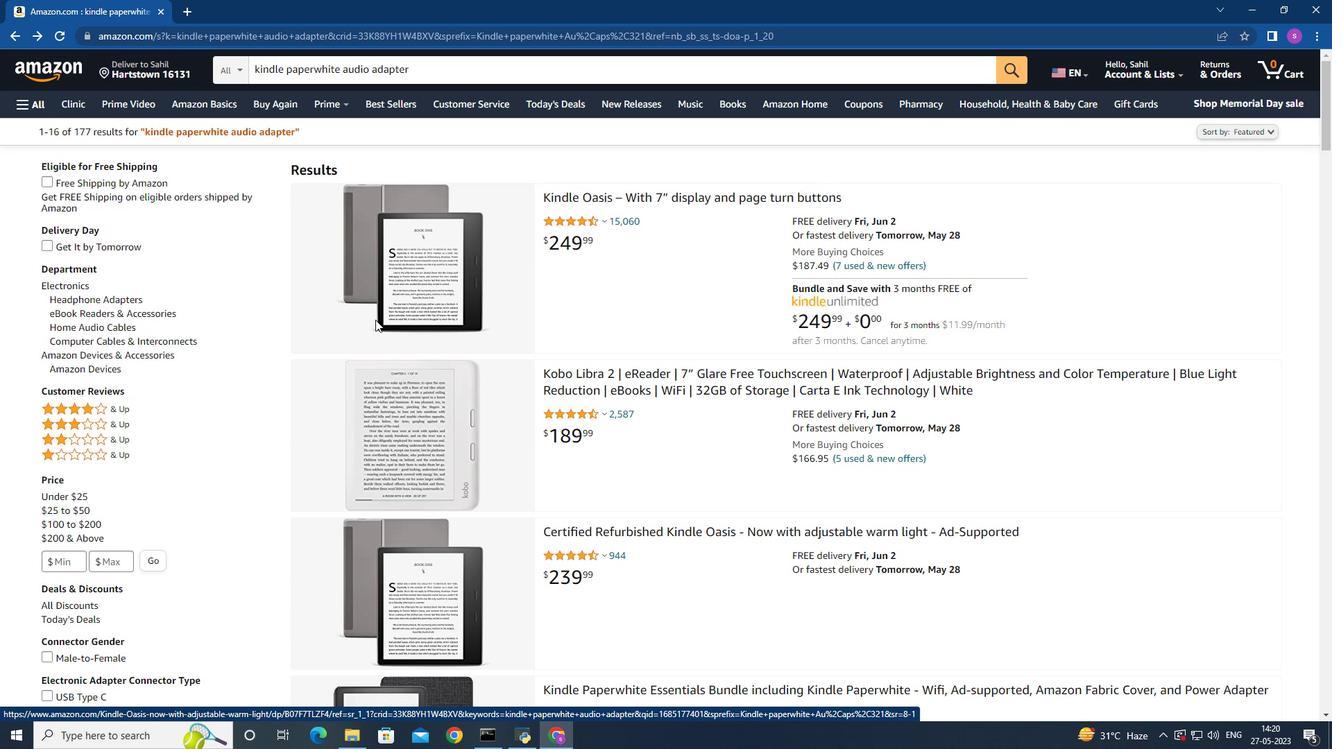
Action: Mouse moved to (375, 320)
Screenshot: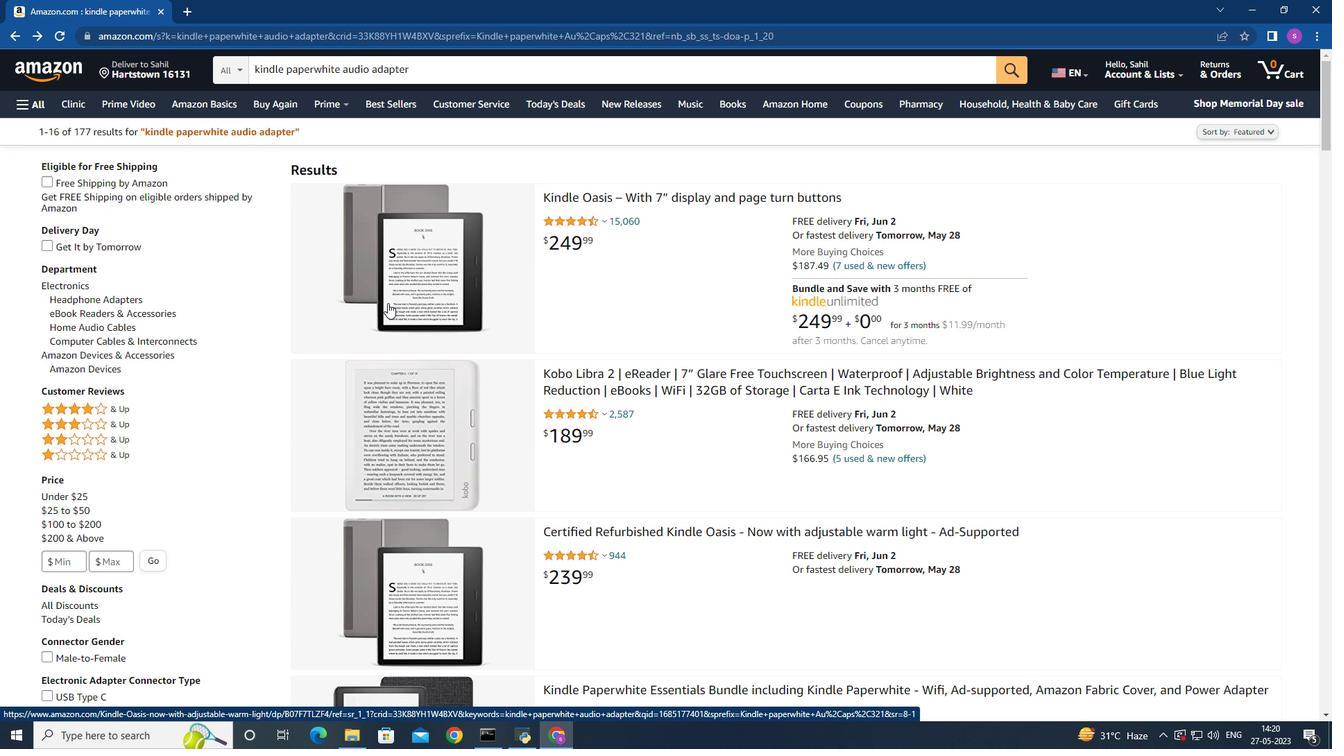 
Action: Mouse scrolled (375, 320) with delta (0, 0)
Screenshot: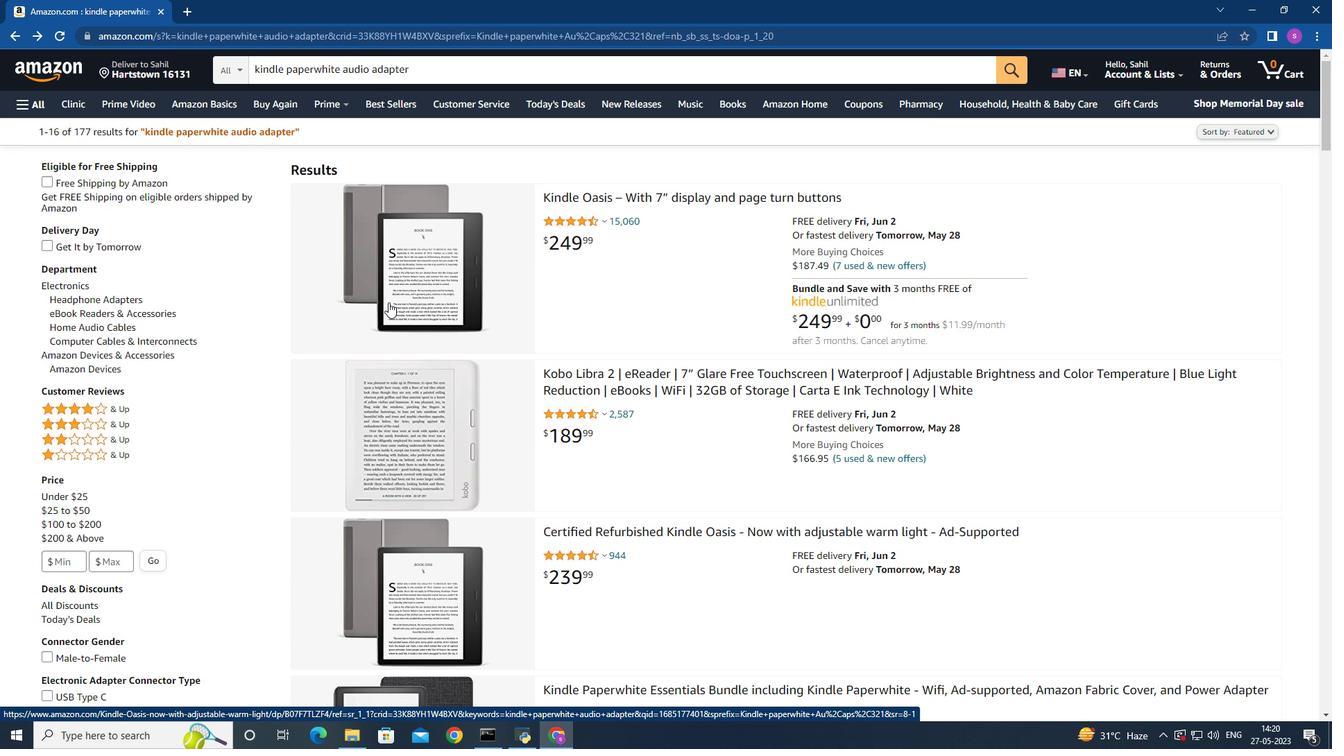 
Action: Mouse moved to (375, 320)
Screenshot: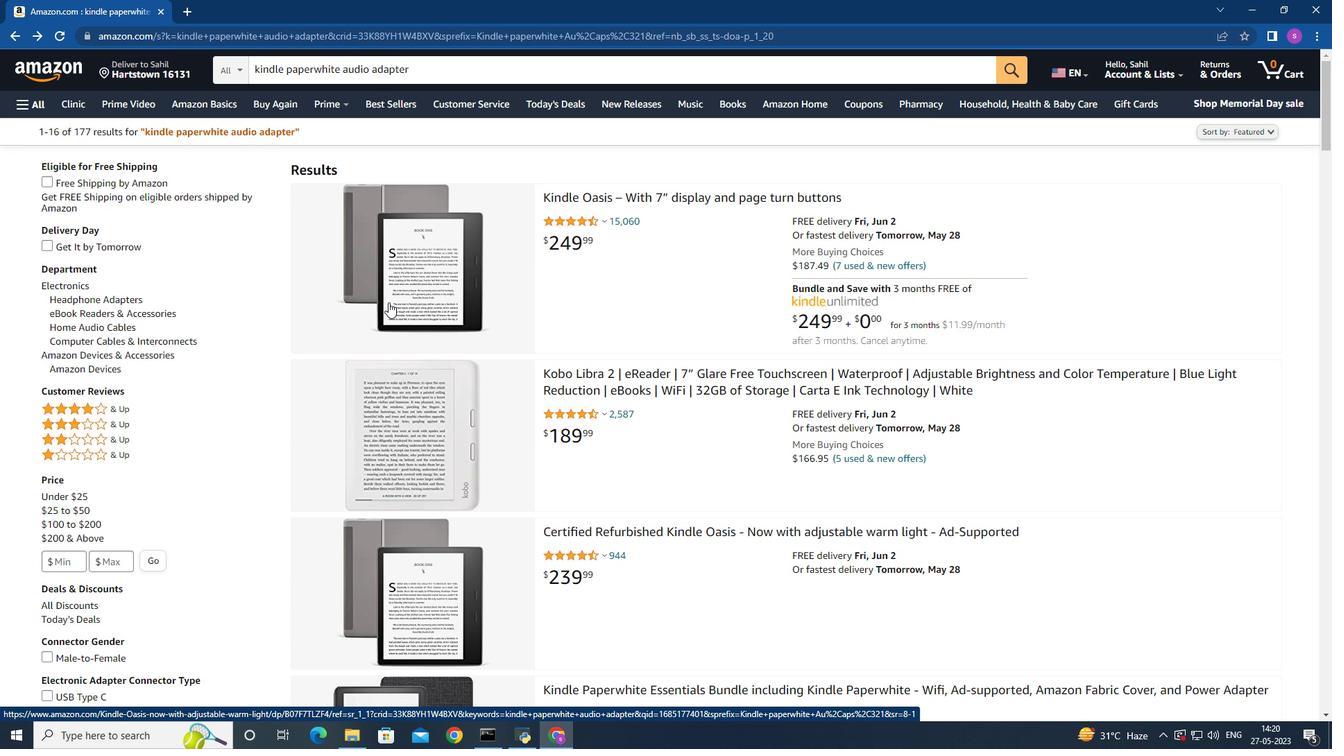 
Action: Mouse scrolled (375, 320) with delta (0, 0)
Screenshot: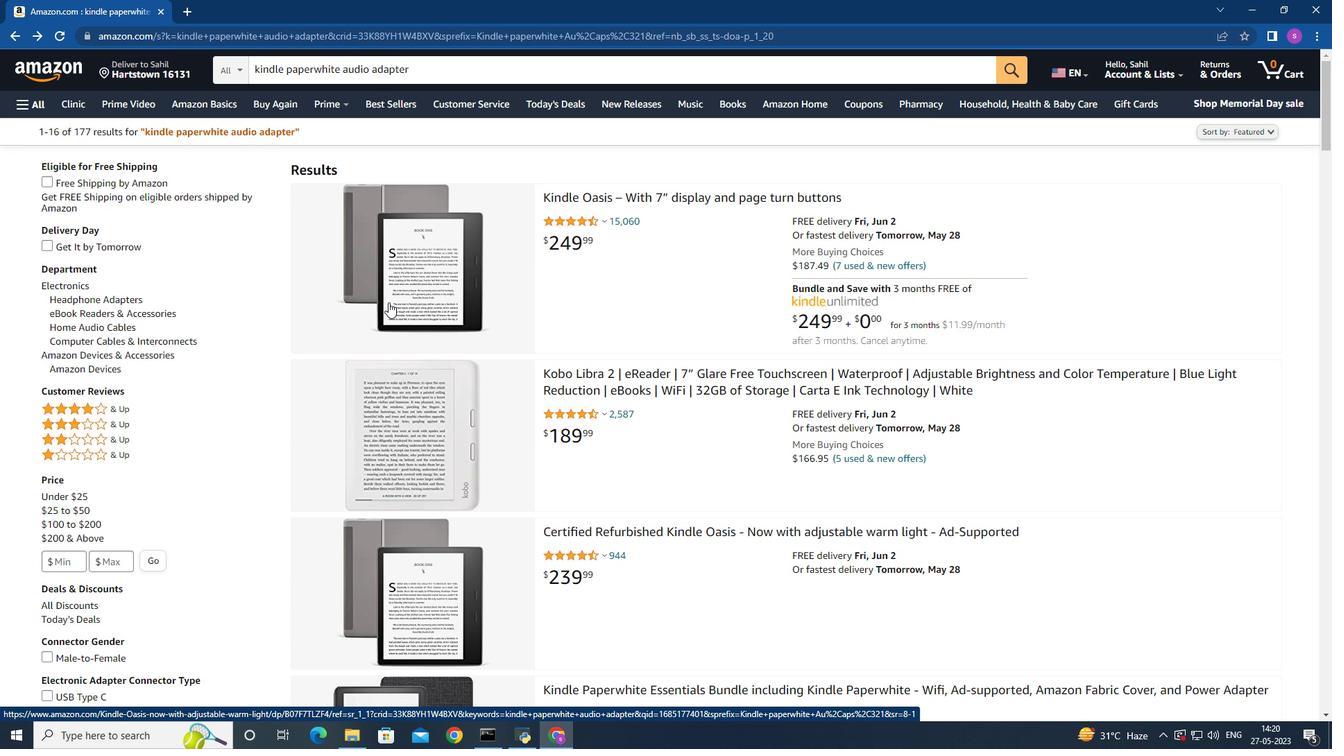 
Action: Mouse moved to (390, 394)
Screenshot: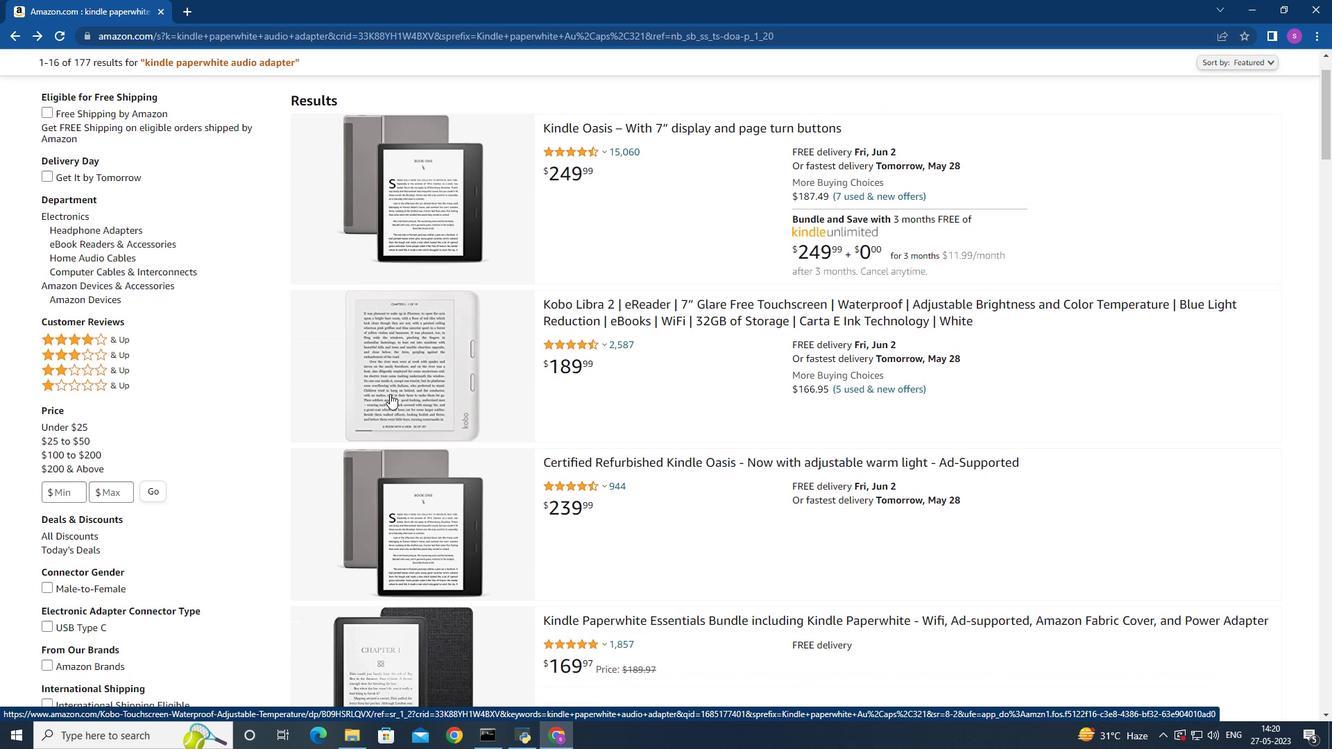 
Action: Mouse scrolled (390, 393) with delta (0, 0)
Screenshot: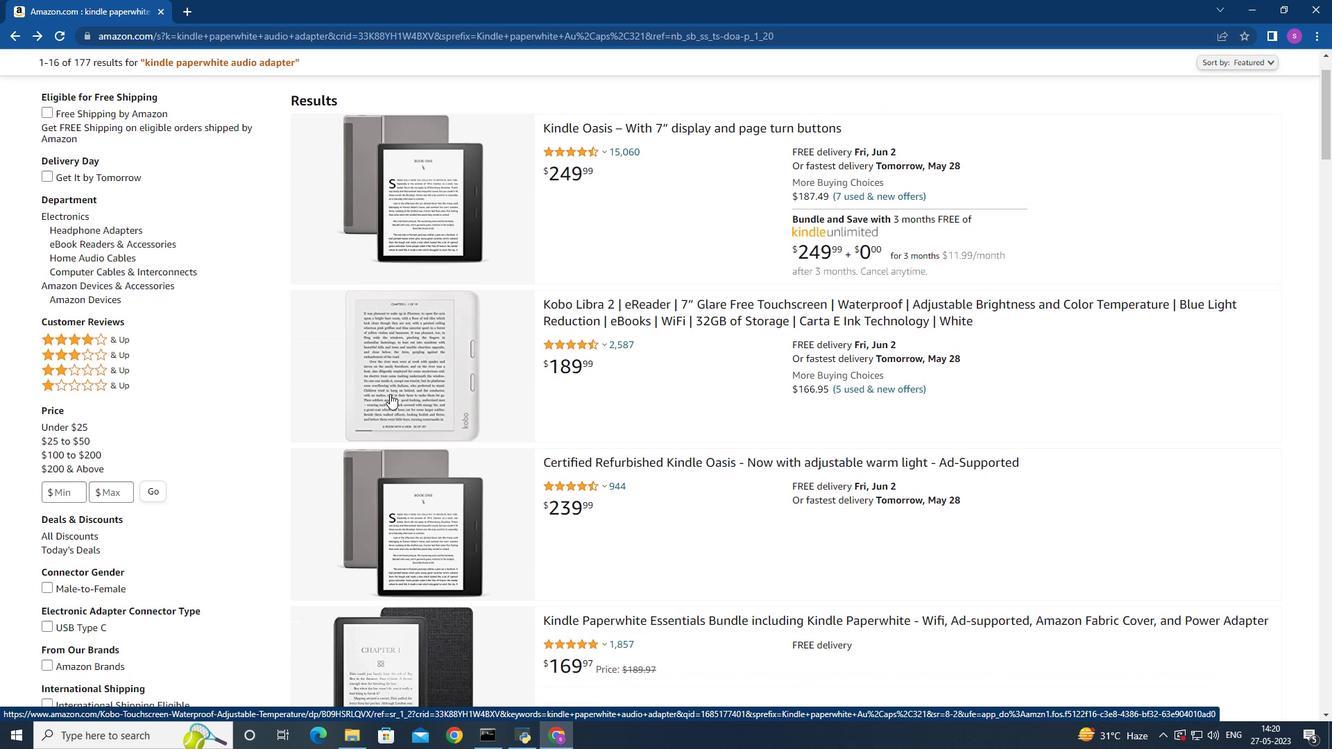 
Action: Mouse moved to (480, 348)
Screenshot: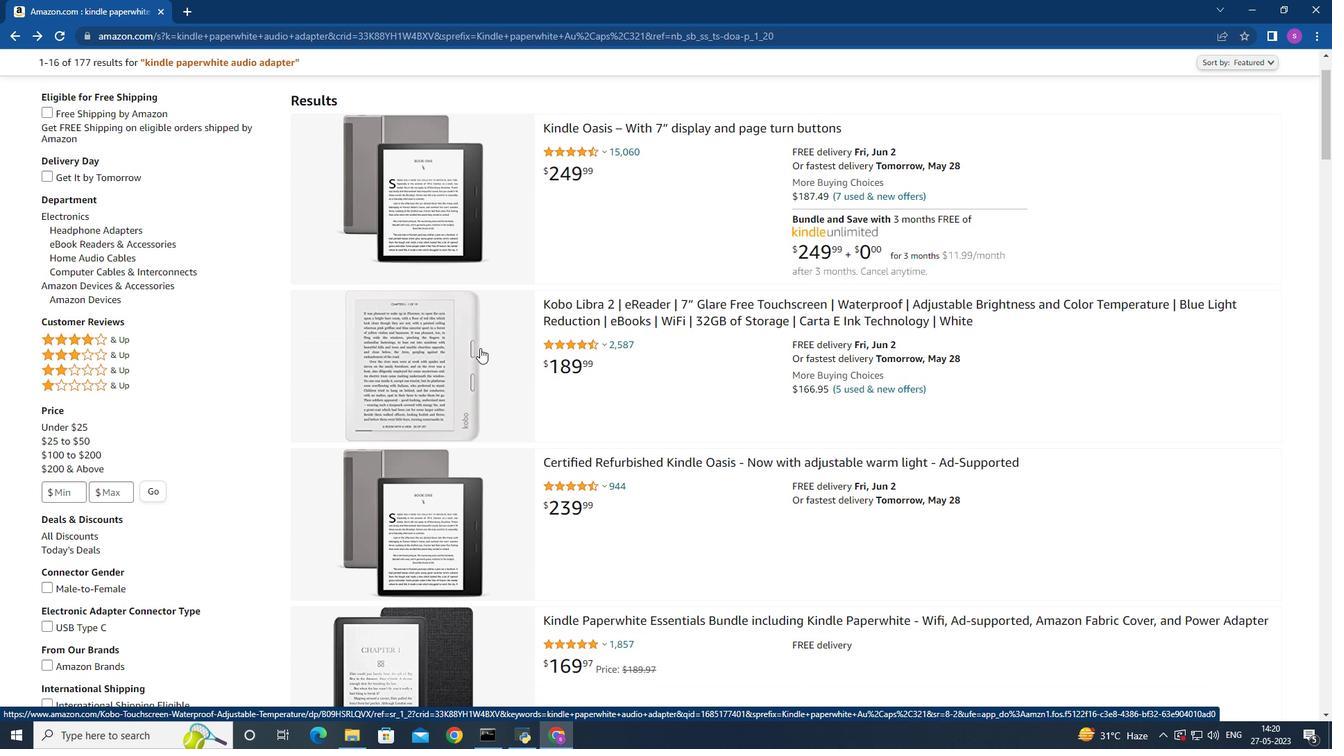 
Action: Mouse scrolled (480, 347) with delta (0, 0)
Screenshot: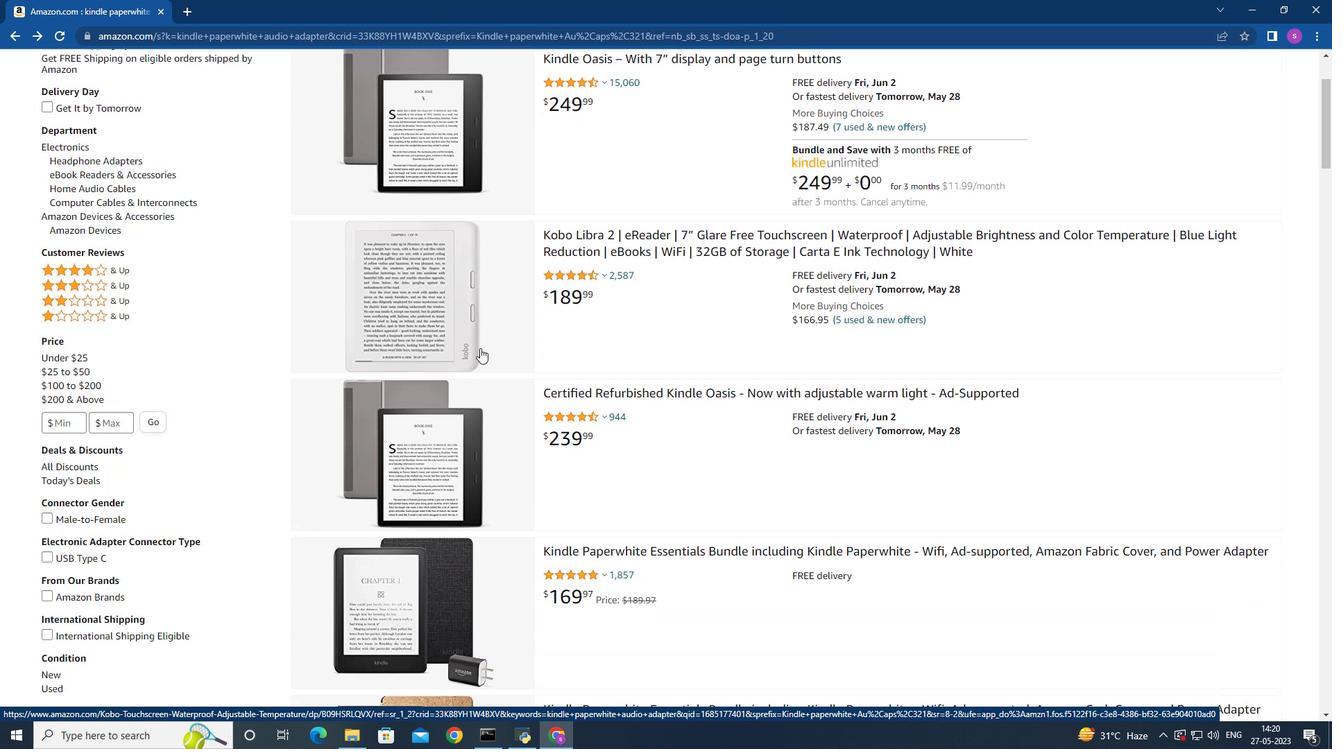 
Action: Mouse moved to (484, 395)
Screenshot: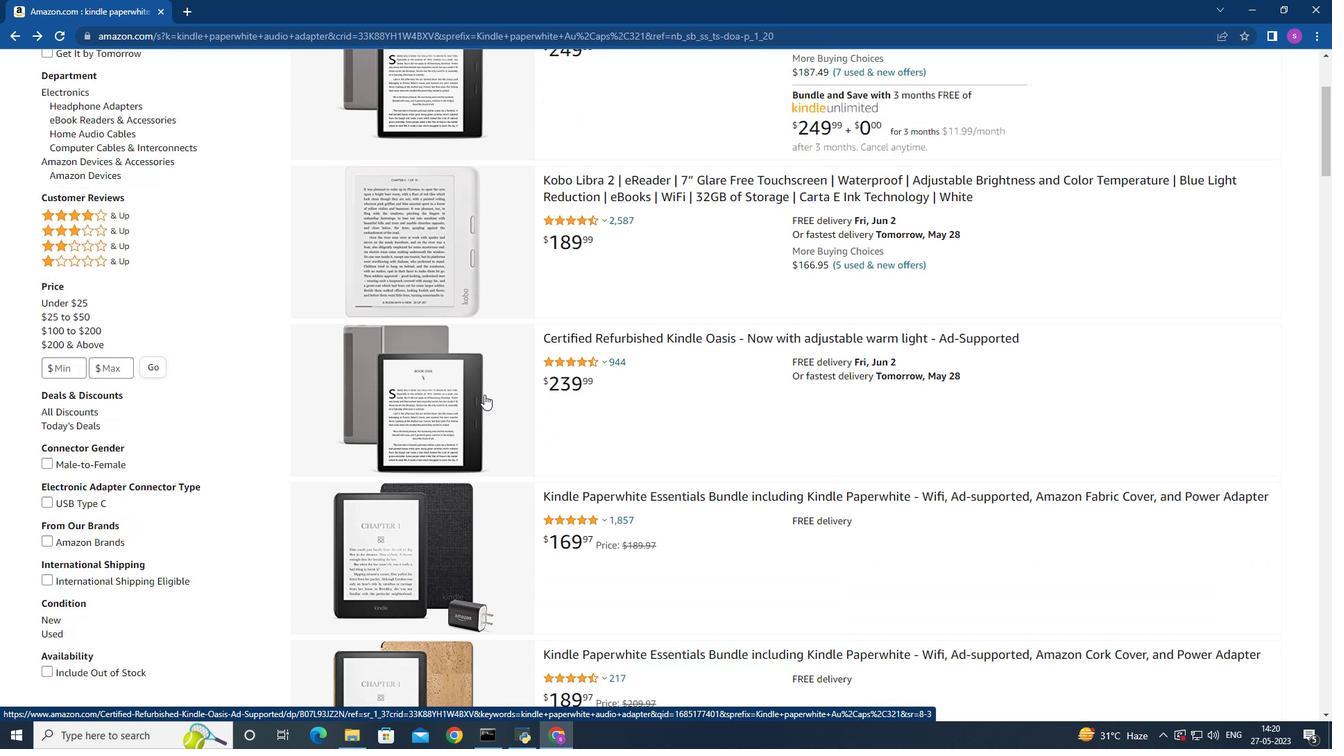 
Action: Mouse scrolled (484, 395) with delta (0, 0)
Screenshot: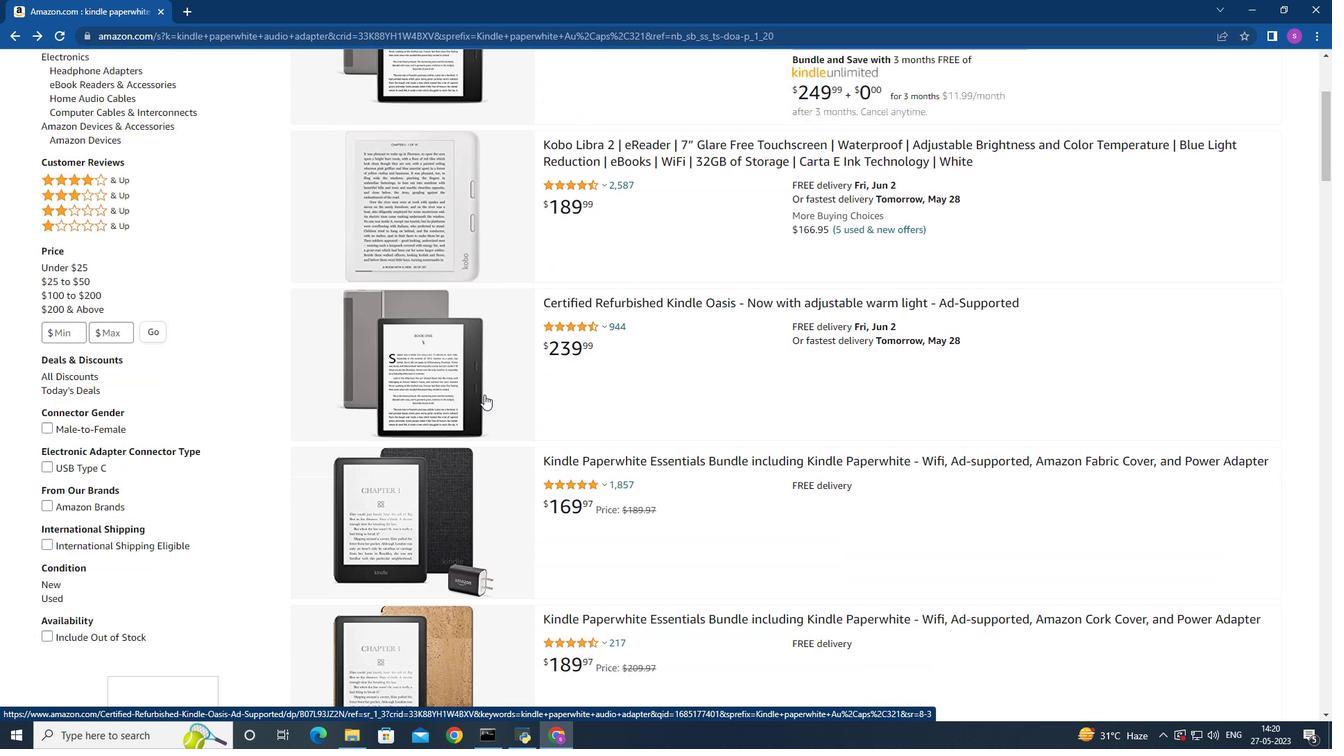 
Action: Mouse moved to (484, 395)
Screenshot: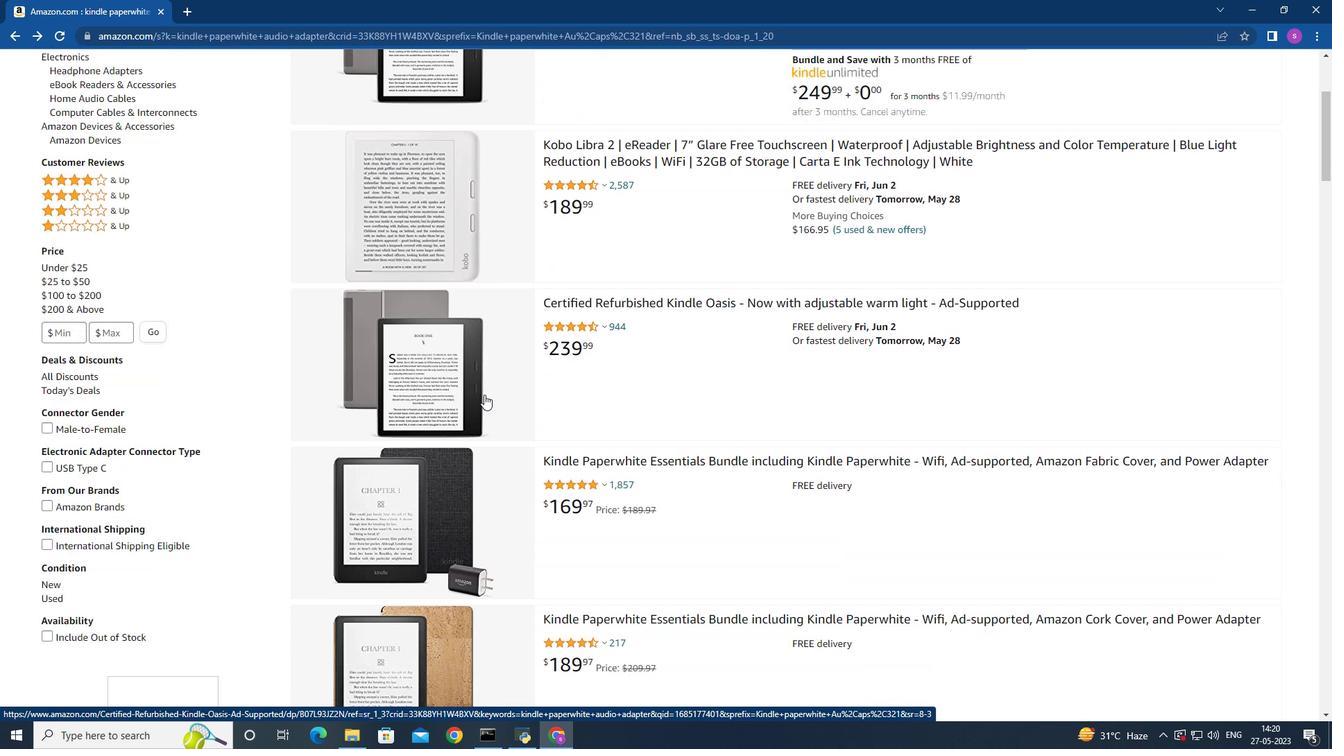 
Action: Mouse scrolled (484, 394) with delta (0, 0)
Screenshot: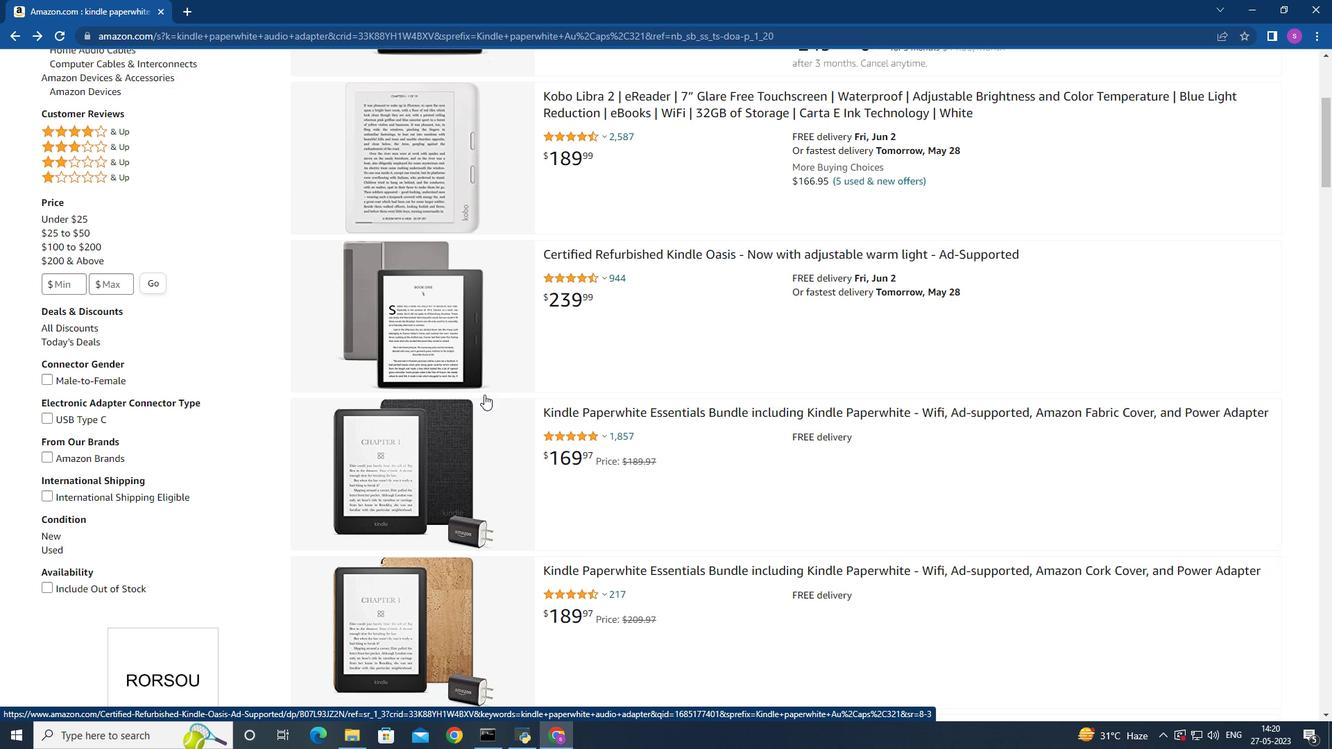 
Action: Mouse moved to (483, 394)
Screenshot: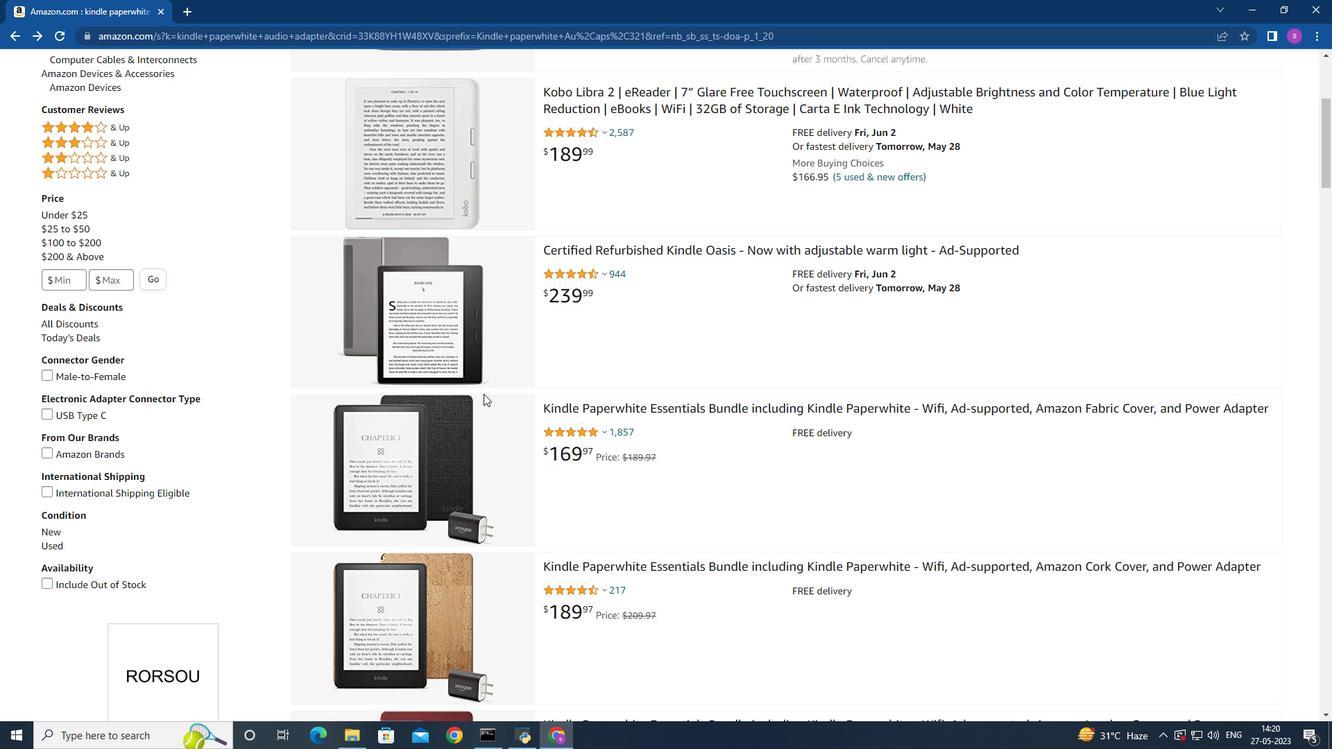 
Action: Mouse scrolled (483, 393) with delta (0, 0)
Screenshot: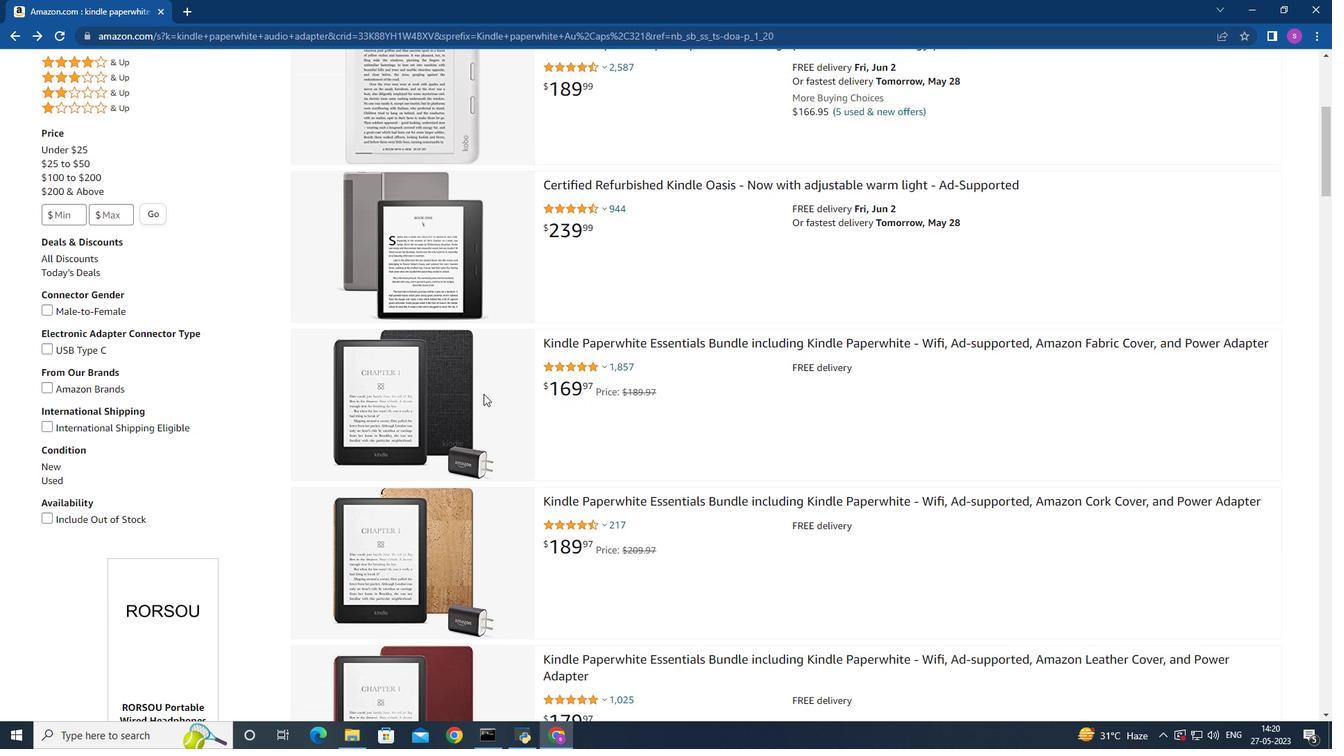 
Action: Mouse scrolled (483, 393) with delta (0, 0)
Screenshot: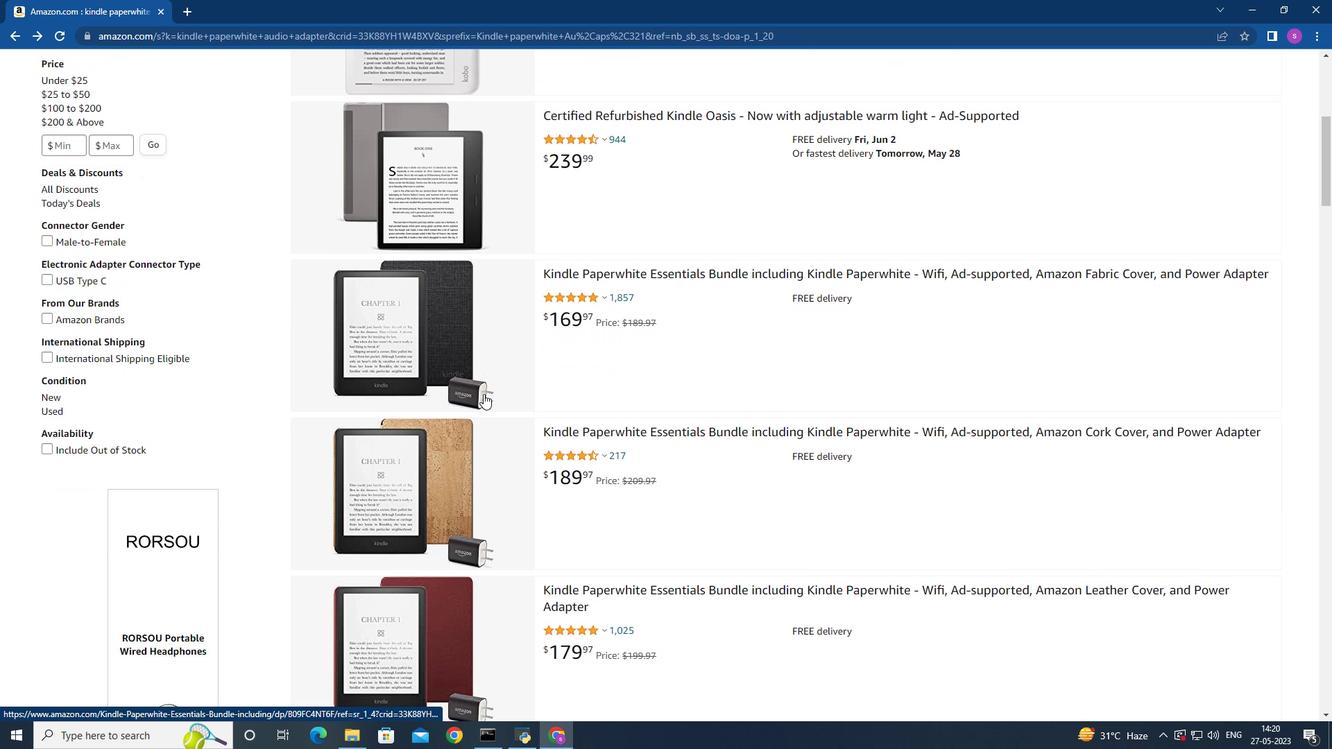
Action: Mouse scrolled (483, 393) with delta (0, 0)
Screenshot: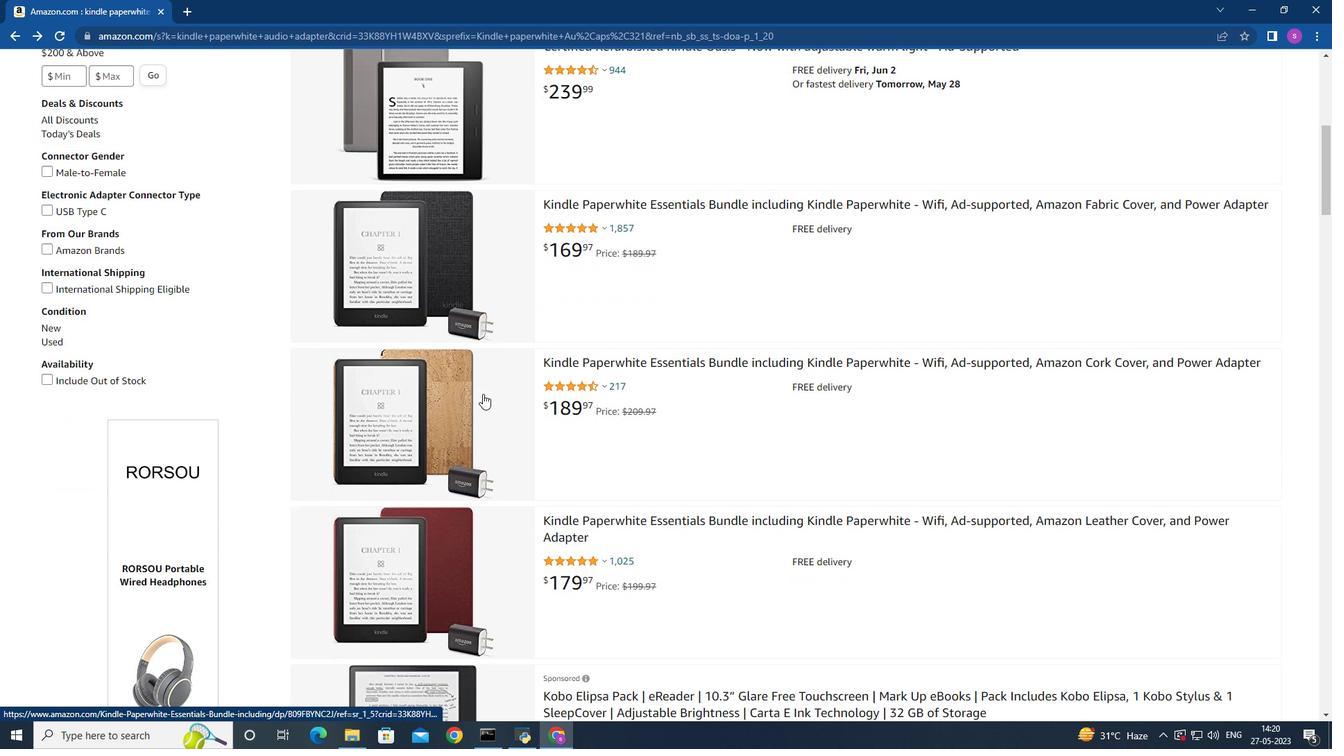 
Action: Mouse moved to (483, 394)
Screenshot: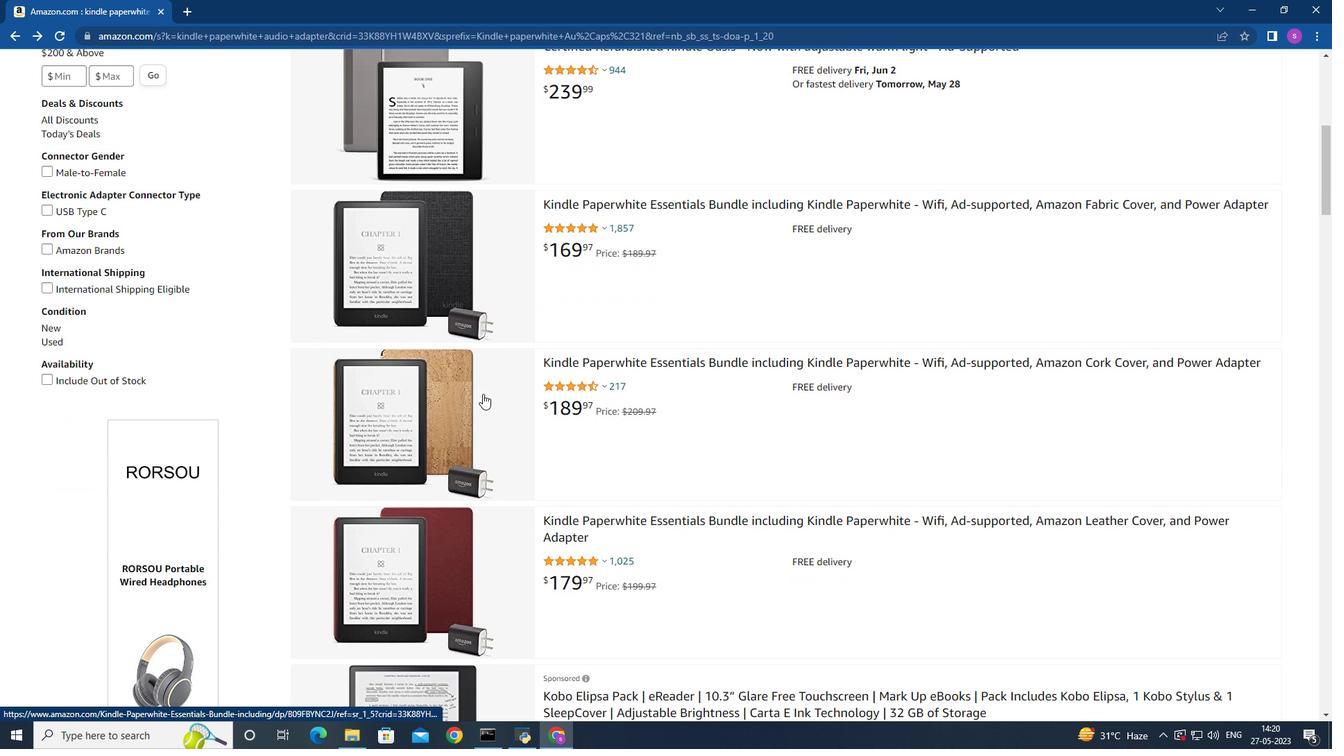
Action: Mouse scrolled (483, 393) with delta (0, 0)
Screenshot: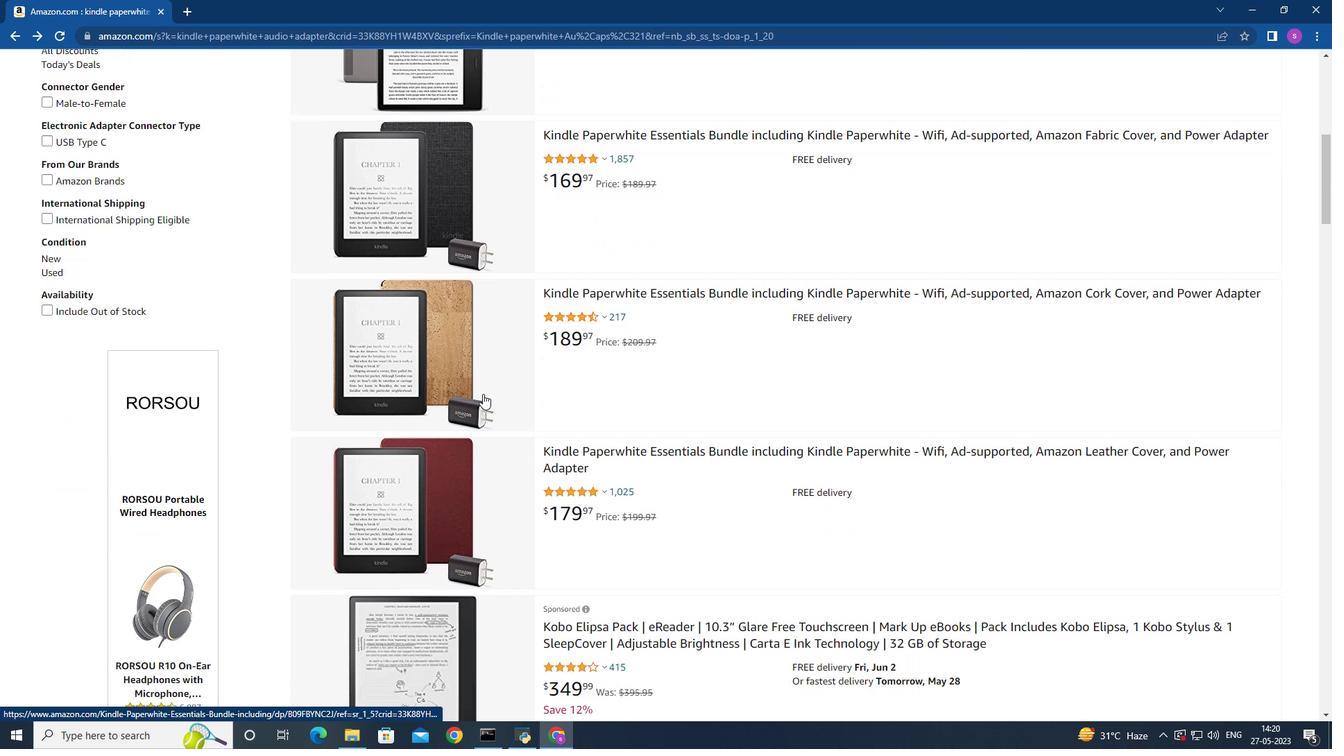 
Action: Mouse scrolled (483, 393) with delta (0, 0)
Screenshot: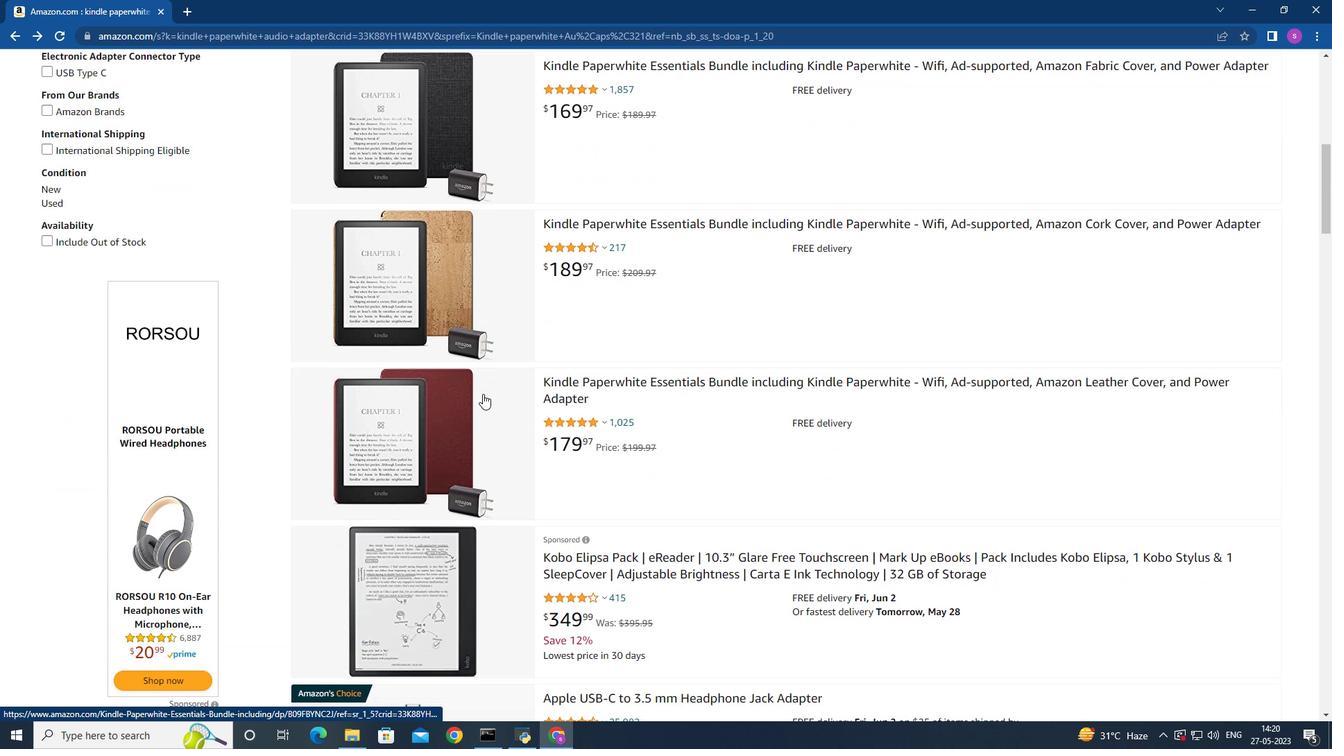 
Action: Mouse moved to (483, 413)
Screenshot: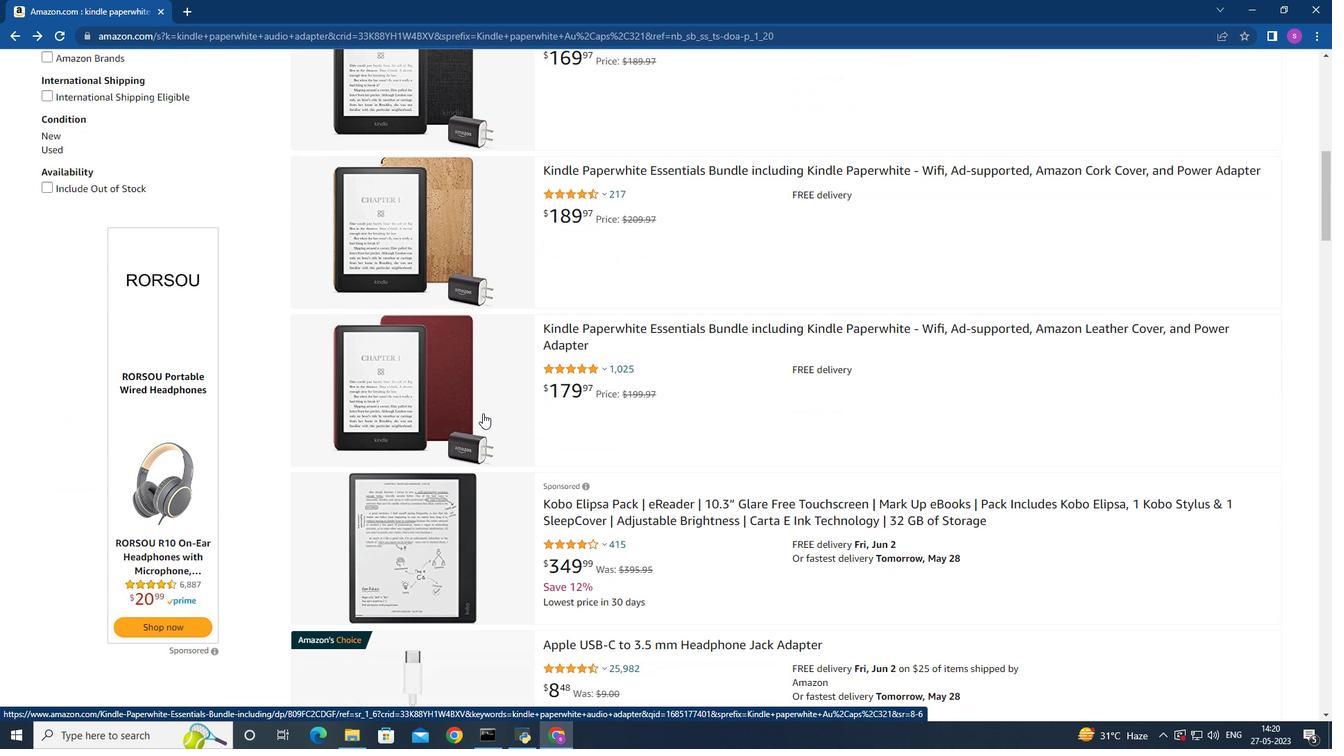 
Action: Mouse scrolled (483, 413) with delta (0, 0)
Screenshot: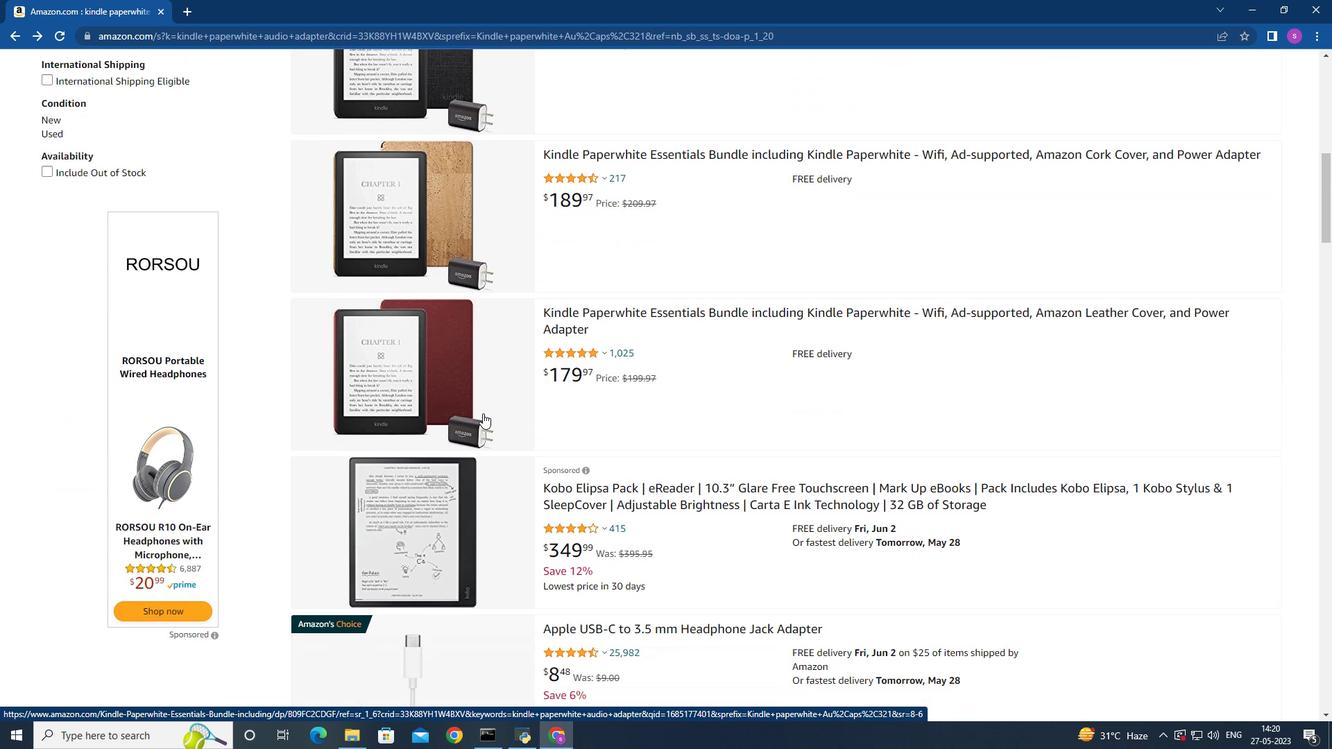 
Action: Mouse scrolled (483, 413) with delta (0, 0)
Screenshot: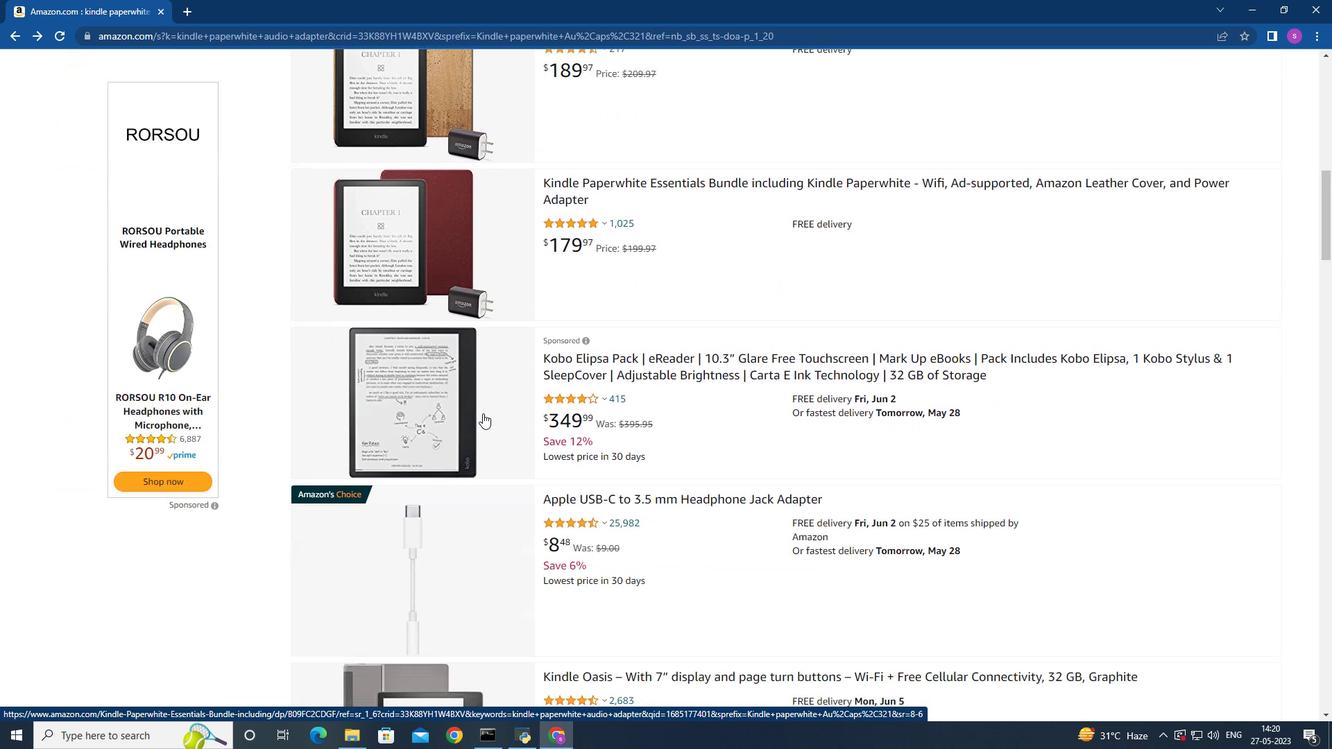 
Action: Mouse scrolled (483, 413) with delta (0, 0)
Screenshot: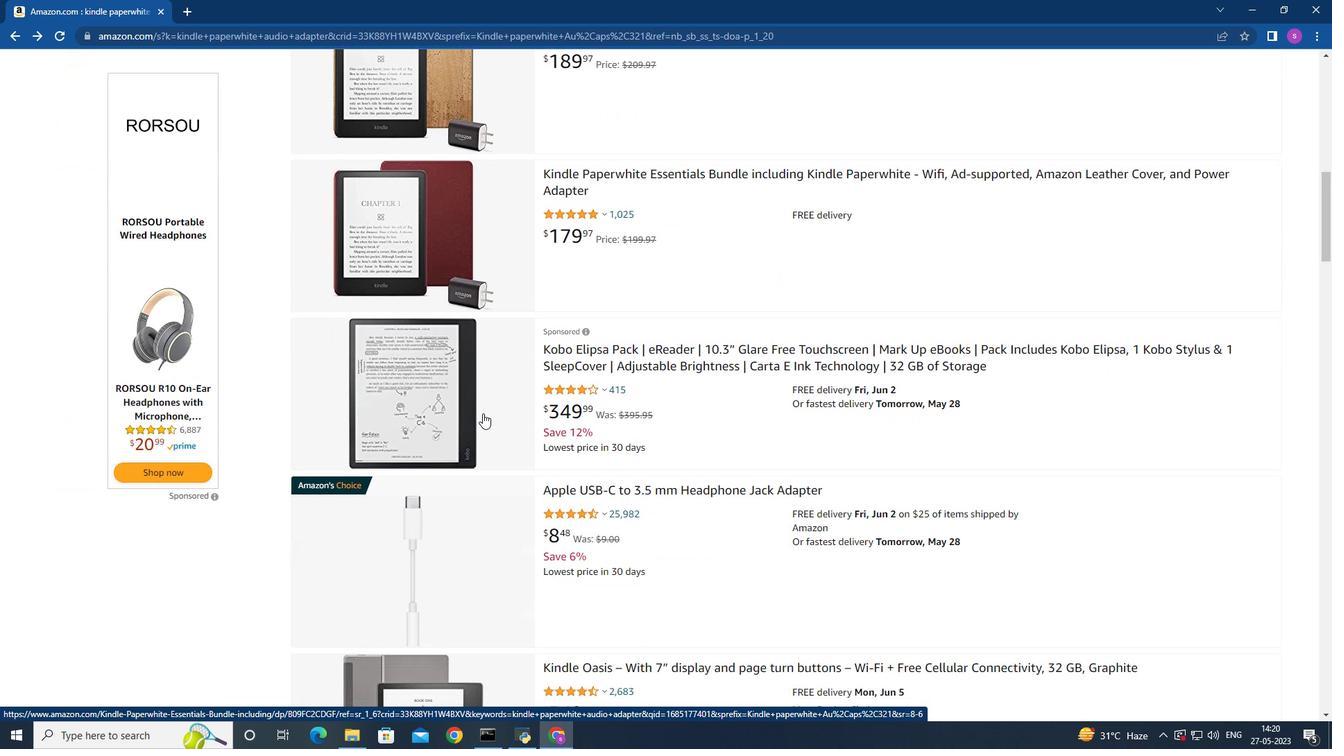 
Action: Mouse scrolled (483, 413) with delta (0, 0)
Screenshot: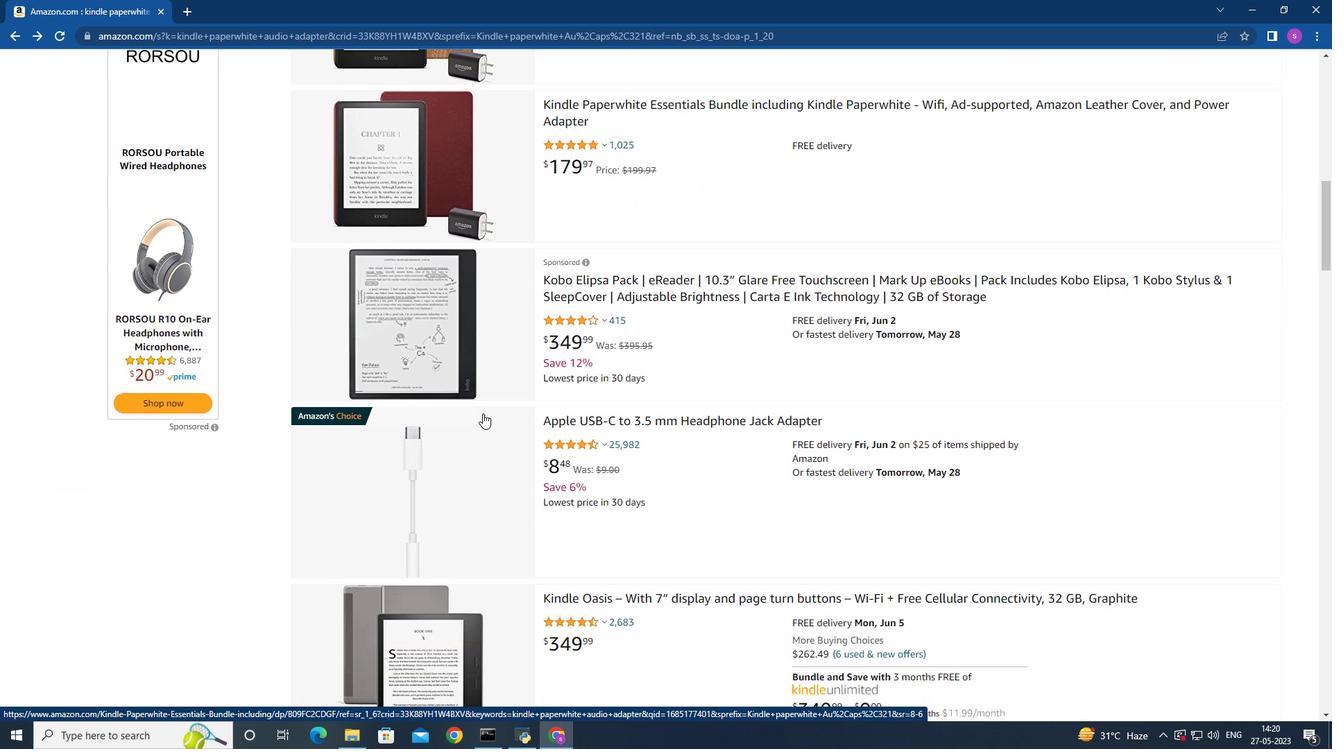 
Action: Mouse scrolled (483, 413) with delta (0, 0)
Screenshot: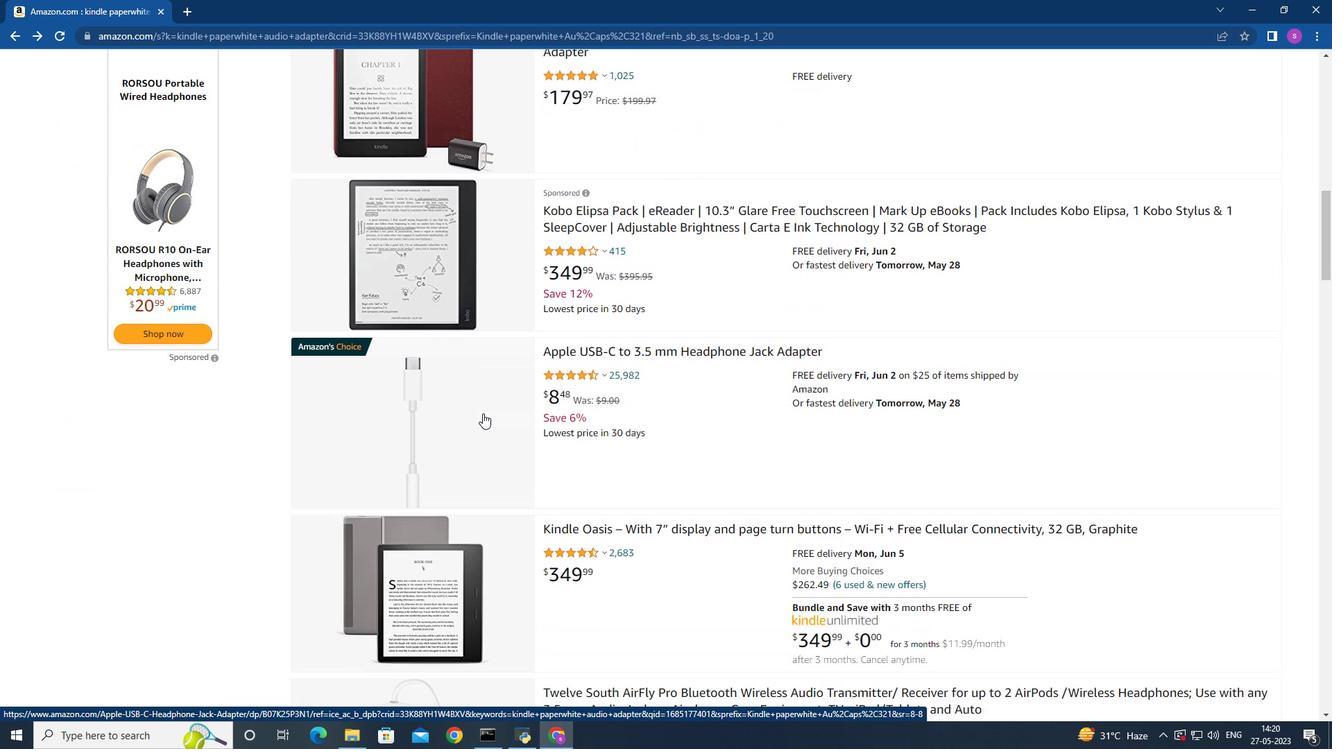 
Action: Mouse moved to (481, 418)
Screenshot: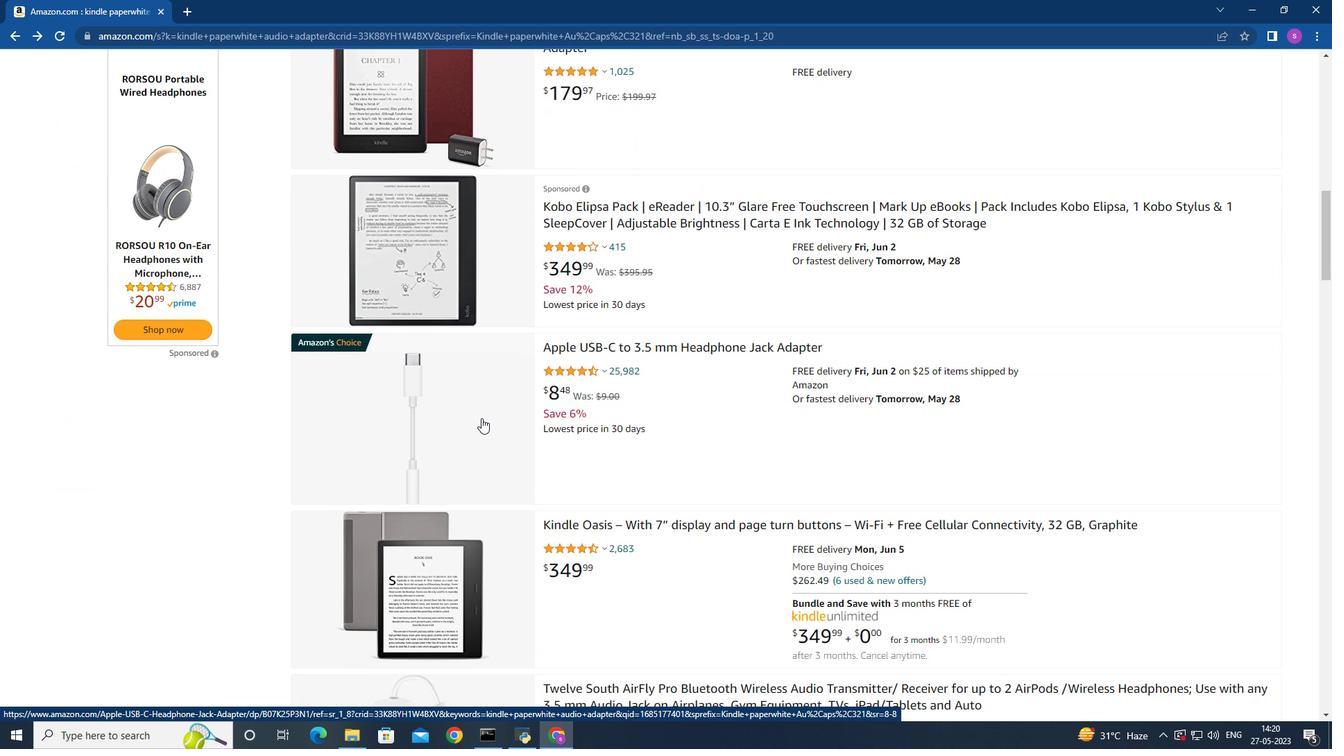 
Action: Mouse scrolled (481, 417) with delta (0, 0)
Screenshot: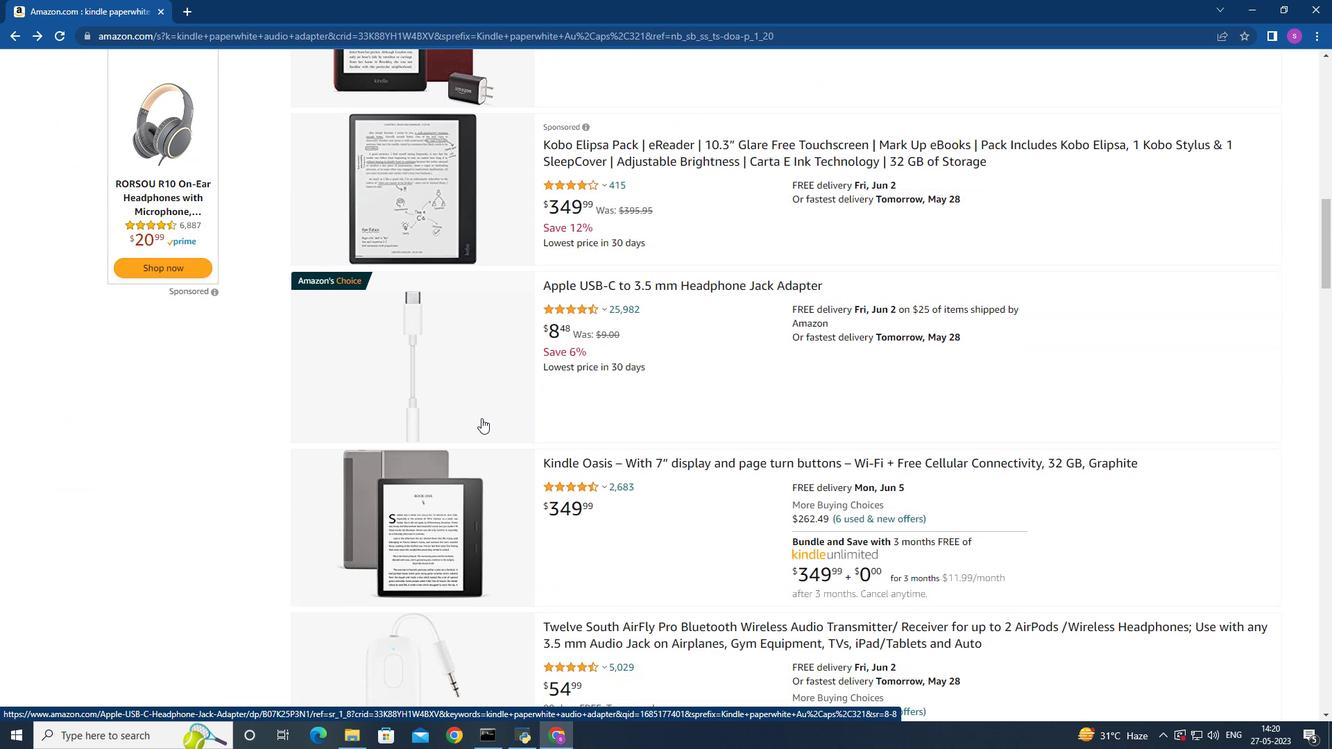 
Action: Mouse moved to (481, 418)
Screenshot: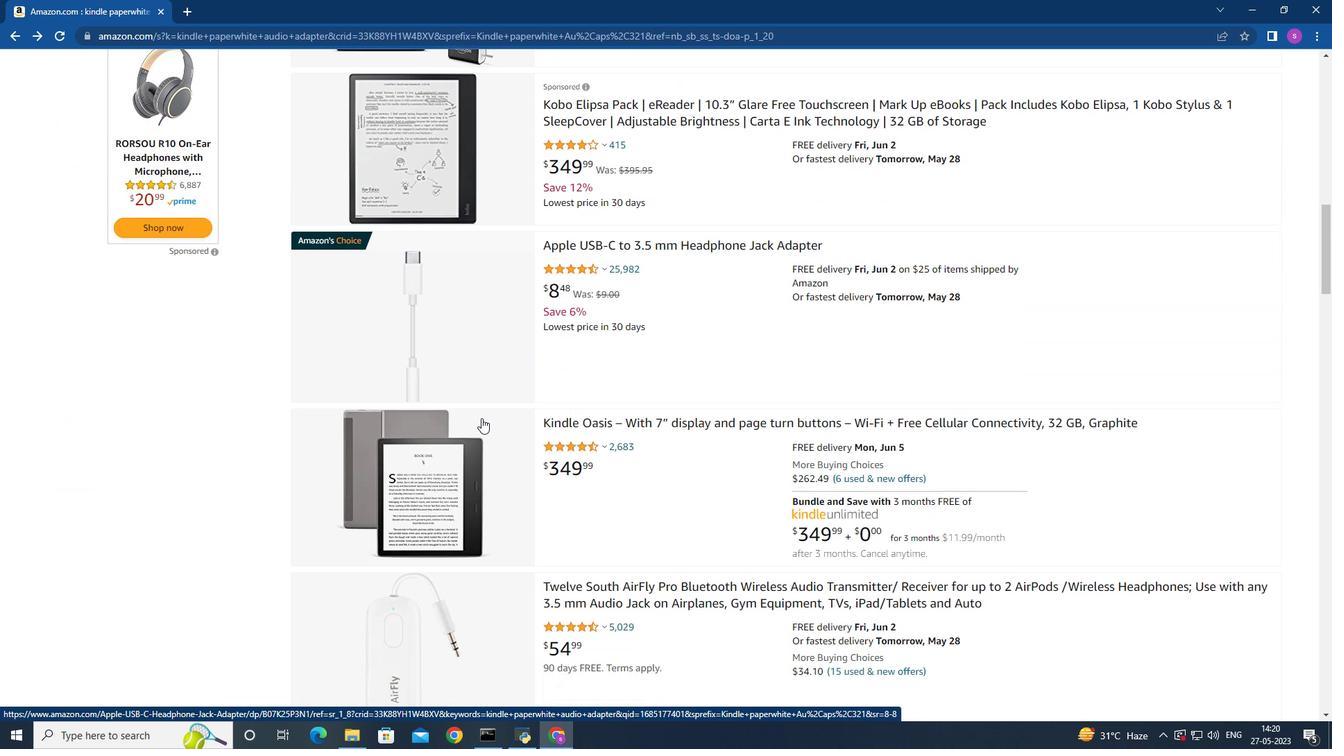 
Action: Mouse scrolled (481, 417) with delta (0, 0)
Screenshot: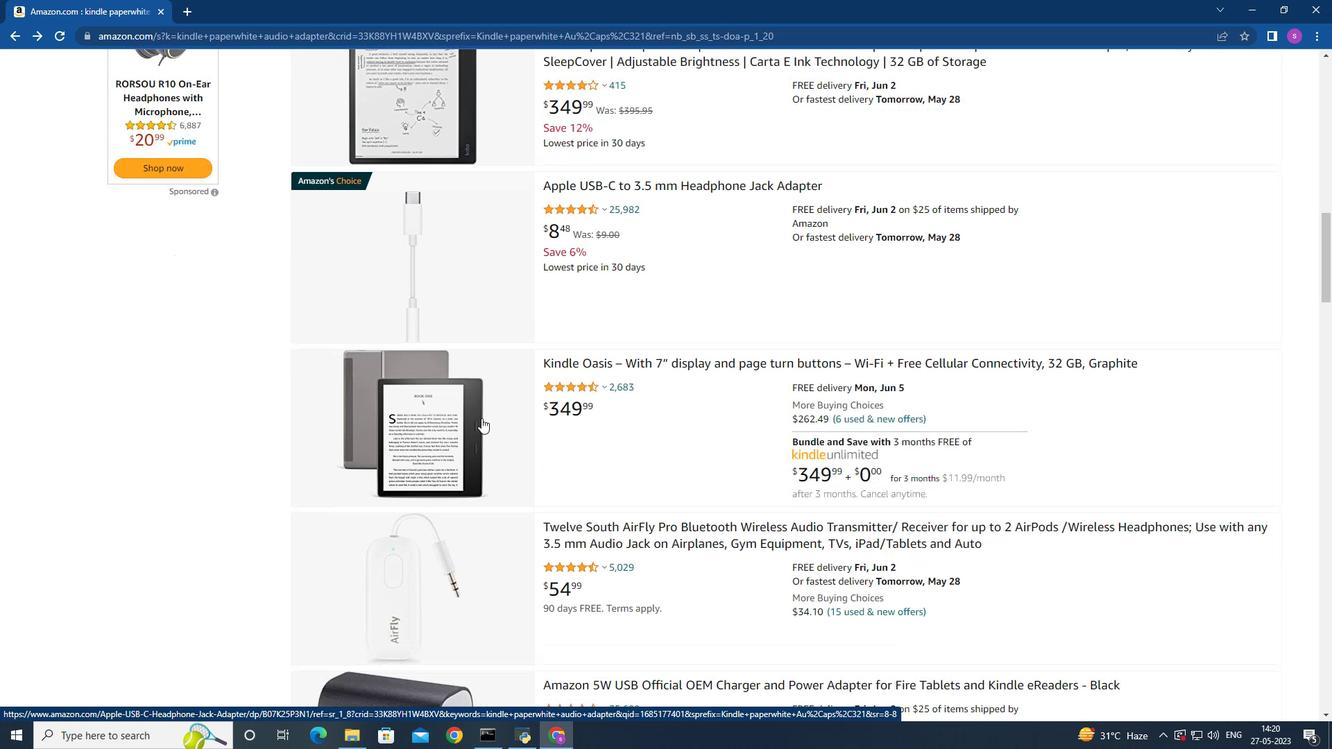 
Action: Mouse scrolled (481, 417) with delta (0, 0)
Screenshot: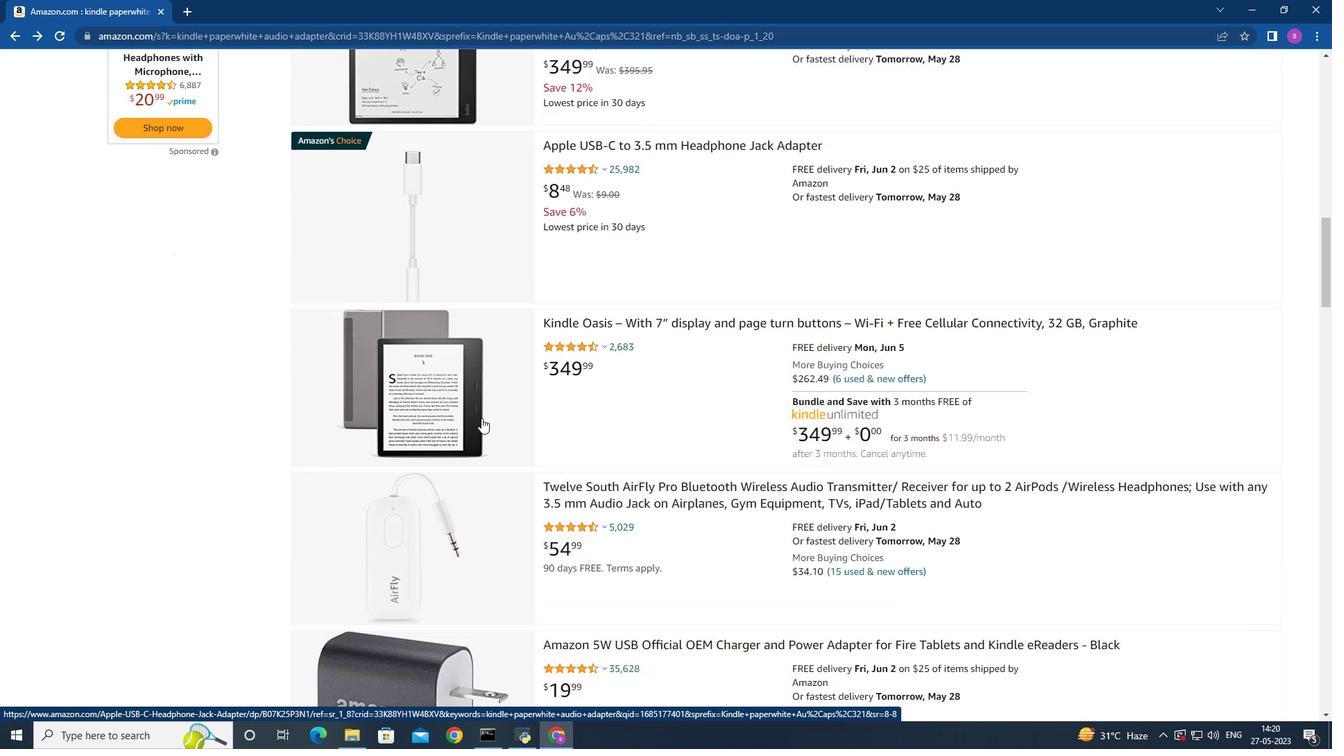 
Action: Mouse moved to (481, 418)
Screenshot: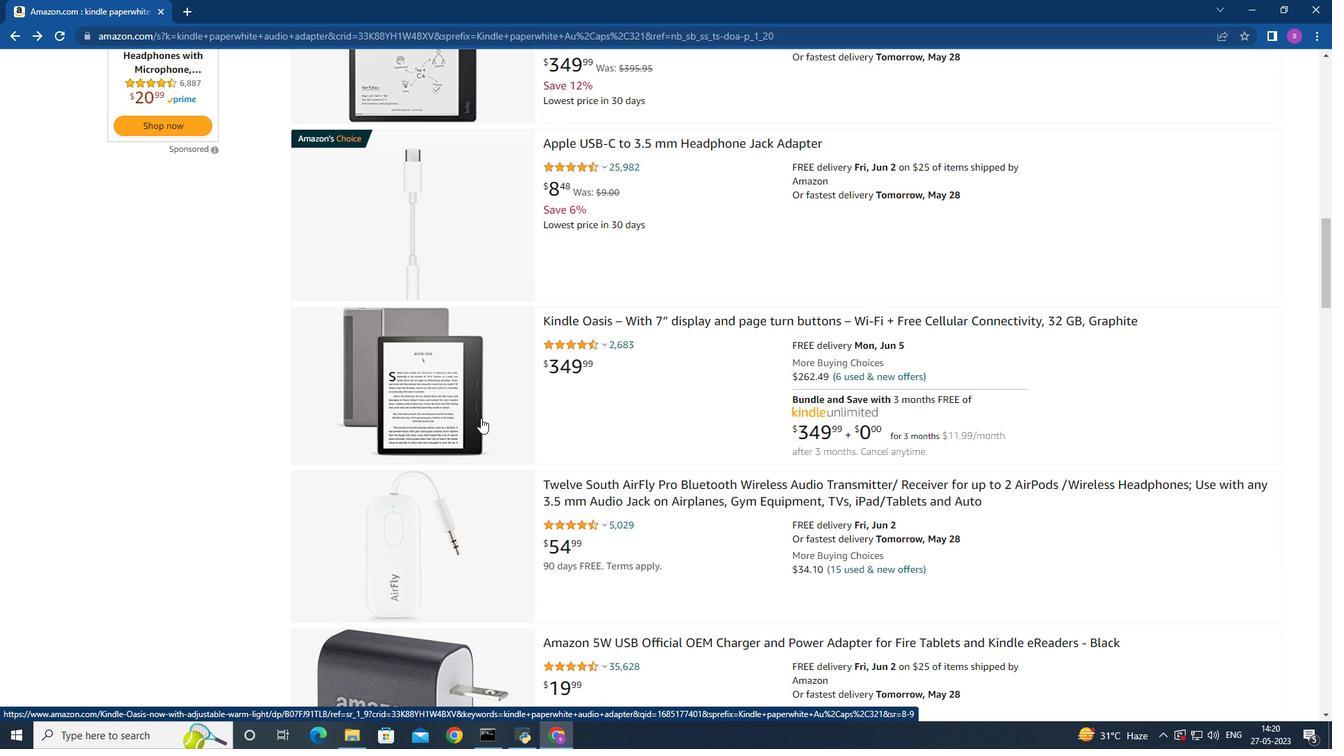 
Action: Mouse scrolled (481, 417) with delta (0, 0)
Screenshot: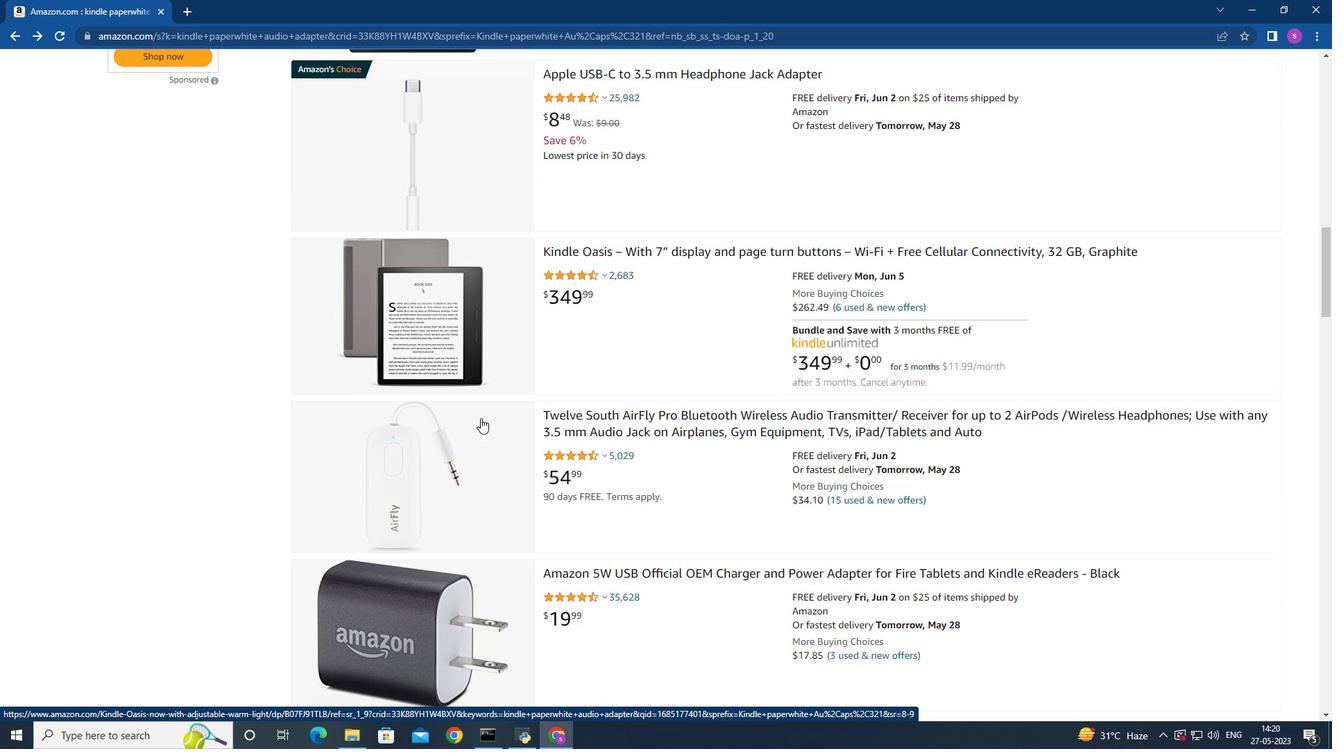 
Action: Mouse moved to (479, 404)
Screenshot: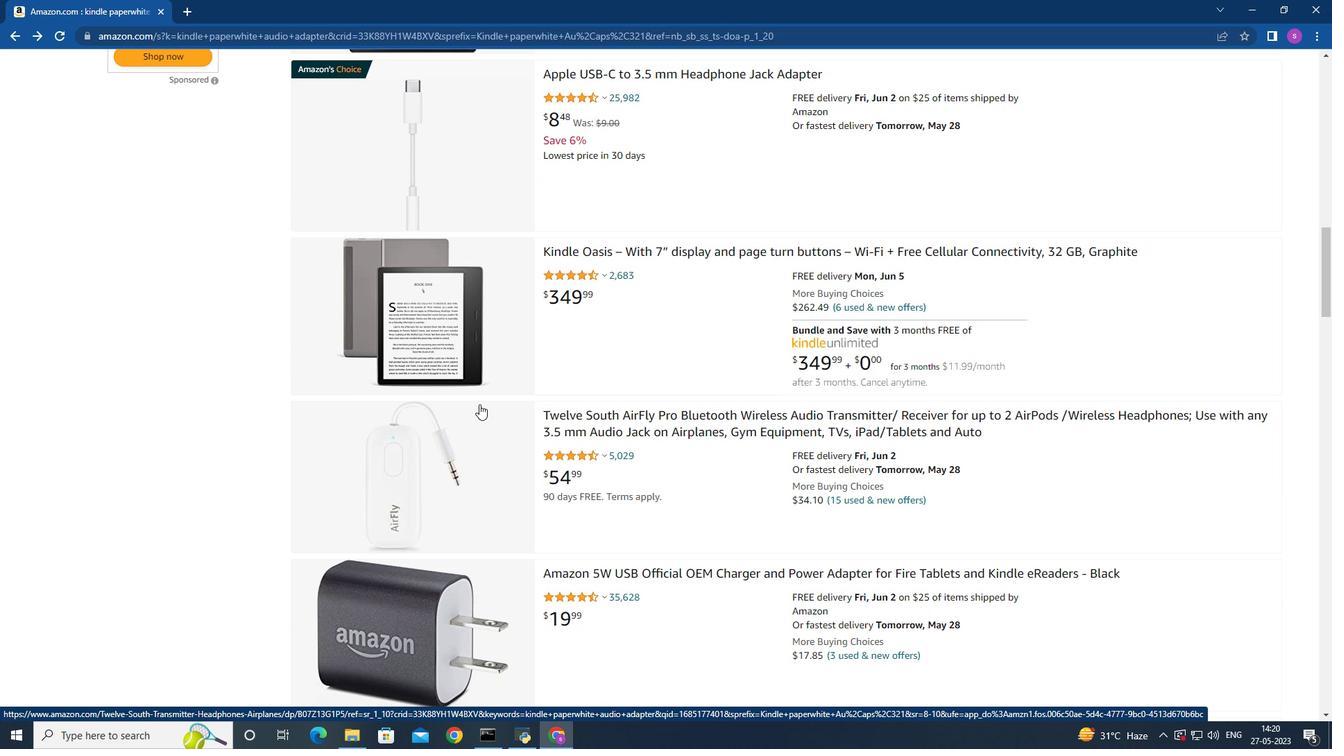 
Action: Mouse scrolled (479, 404) with delta (0, 0)
Screenshot: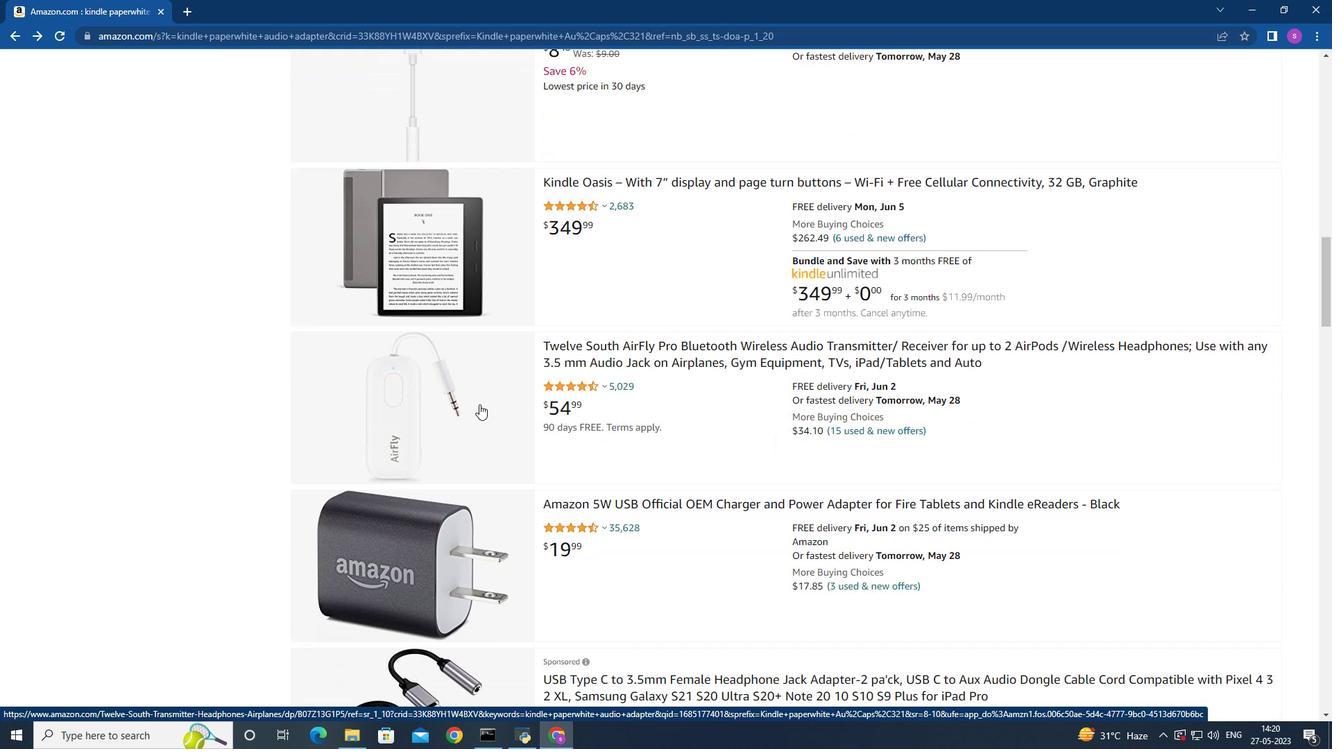 
Action: Mouse moved to (477, 416)
Screenshot: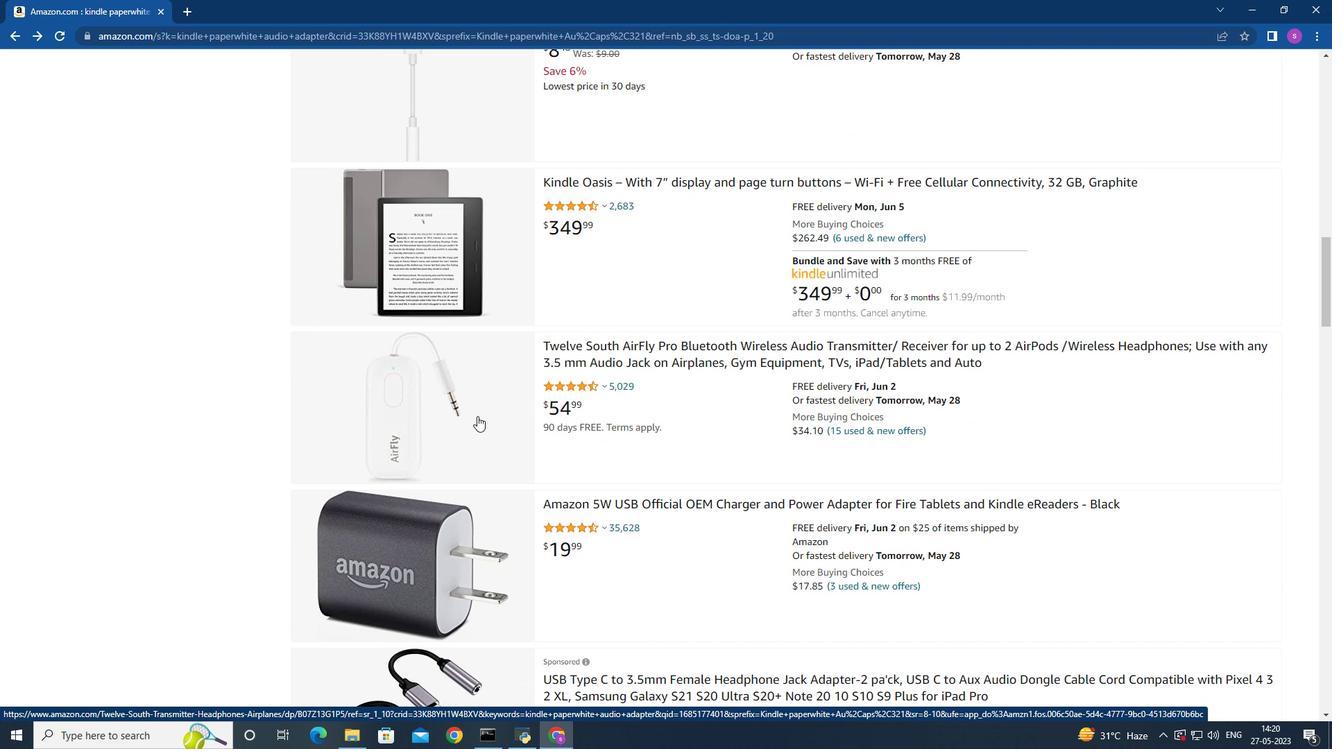 
Action: Mouse scrolled (477, 415) with delta (0, 0)
Screenshot: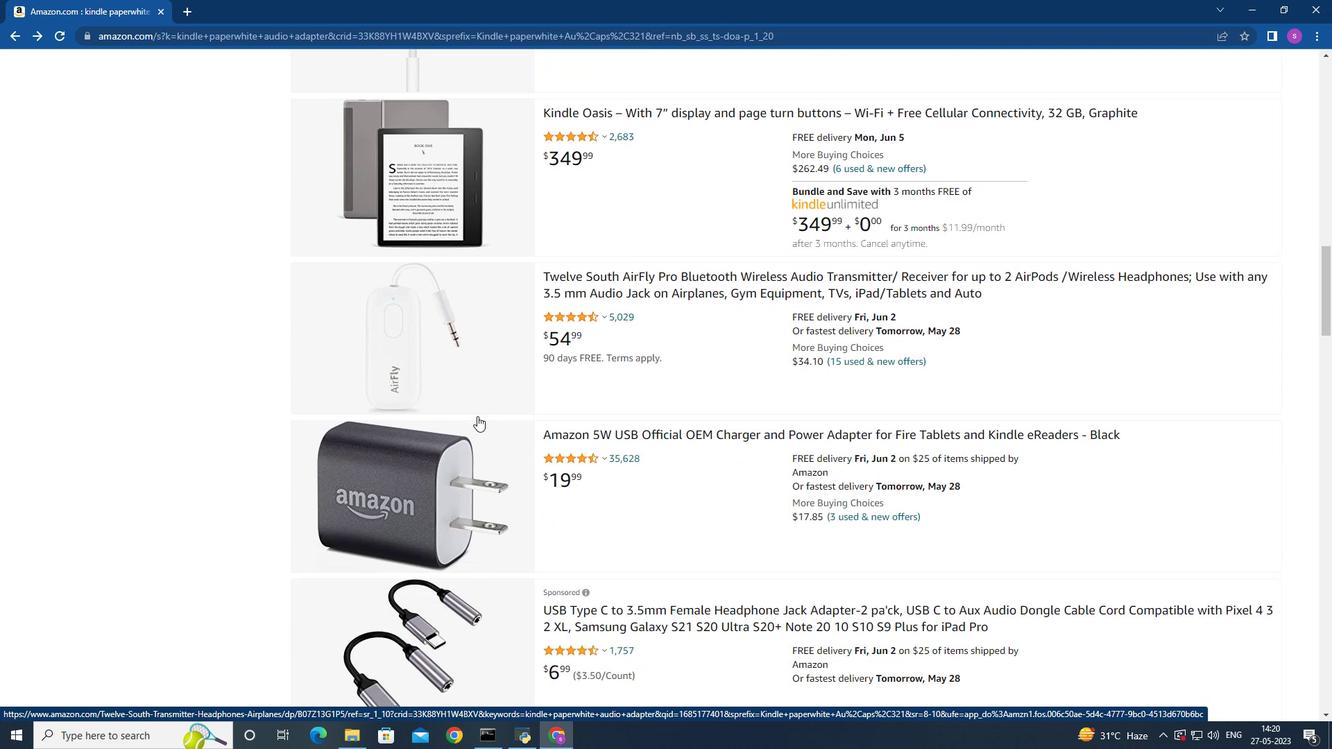 
Action: Mouse moved to (477, 416)
Screenshot: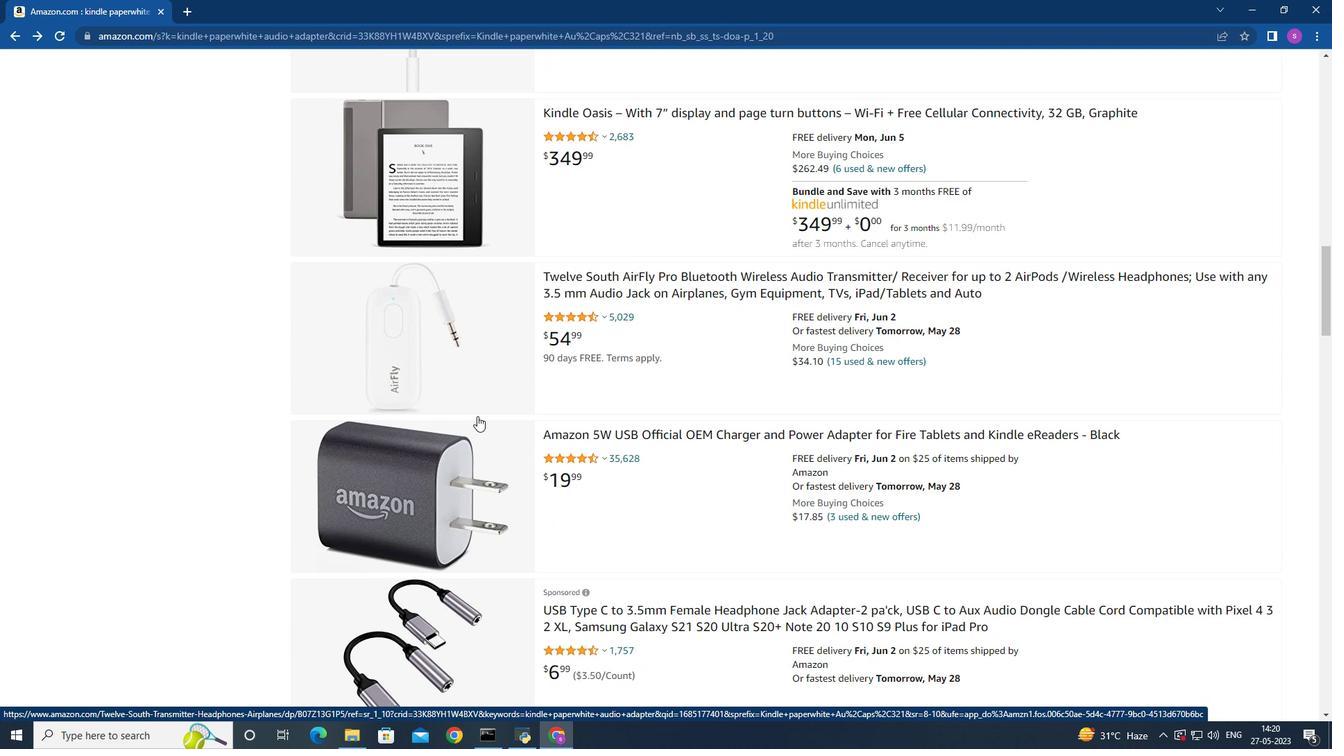 
Action: Mouse scrolled (477, 415) with delta (0, 0)
Screenshot: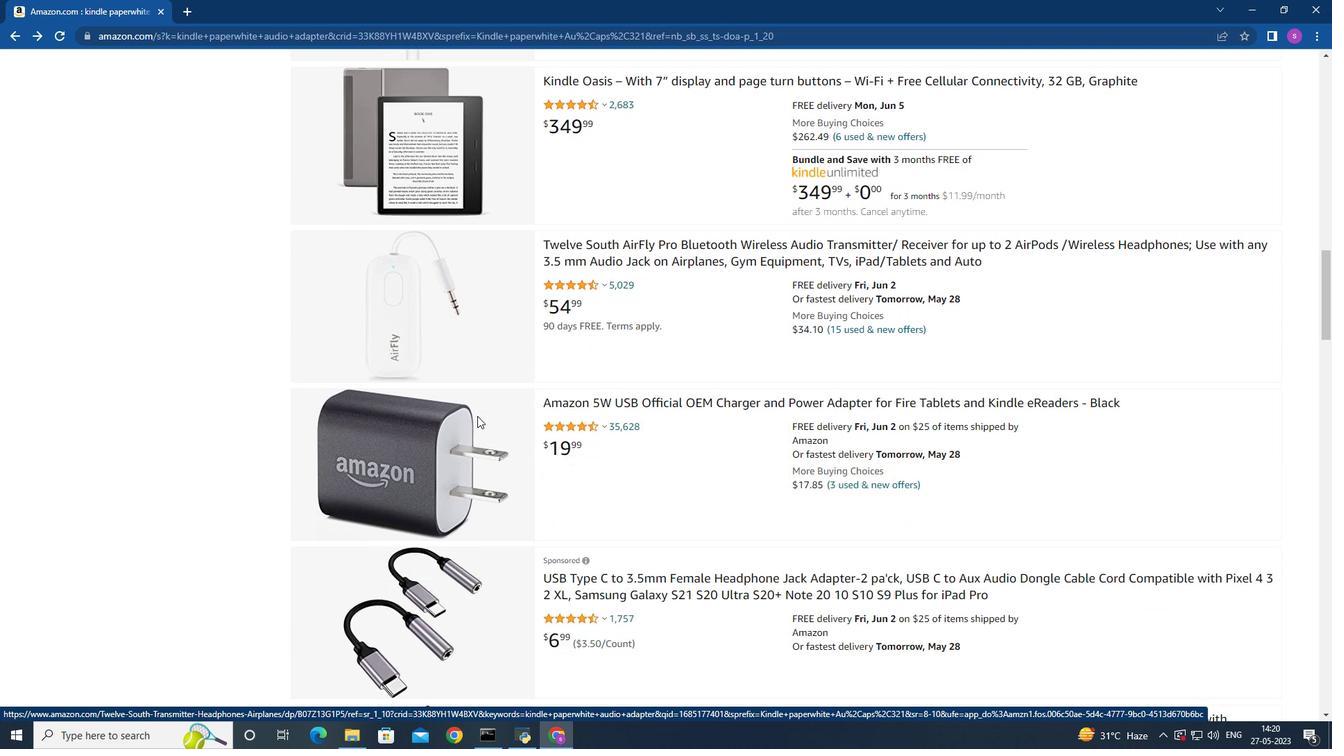 
Action: Mouse scrolled (477, 415) with delta (0, 0)
Screenshot: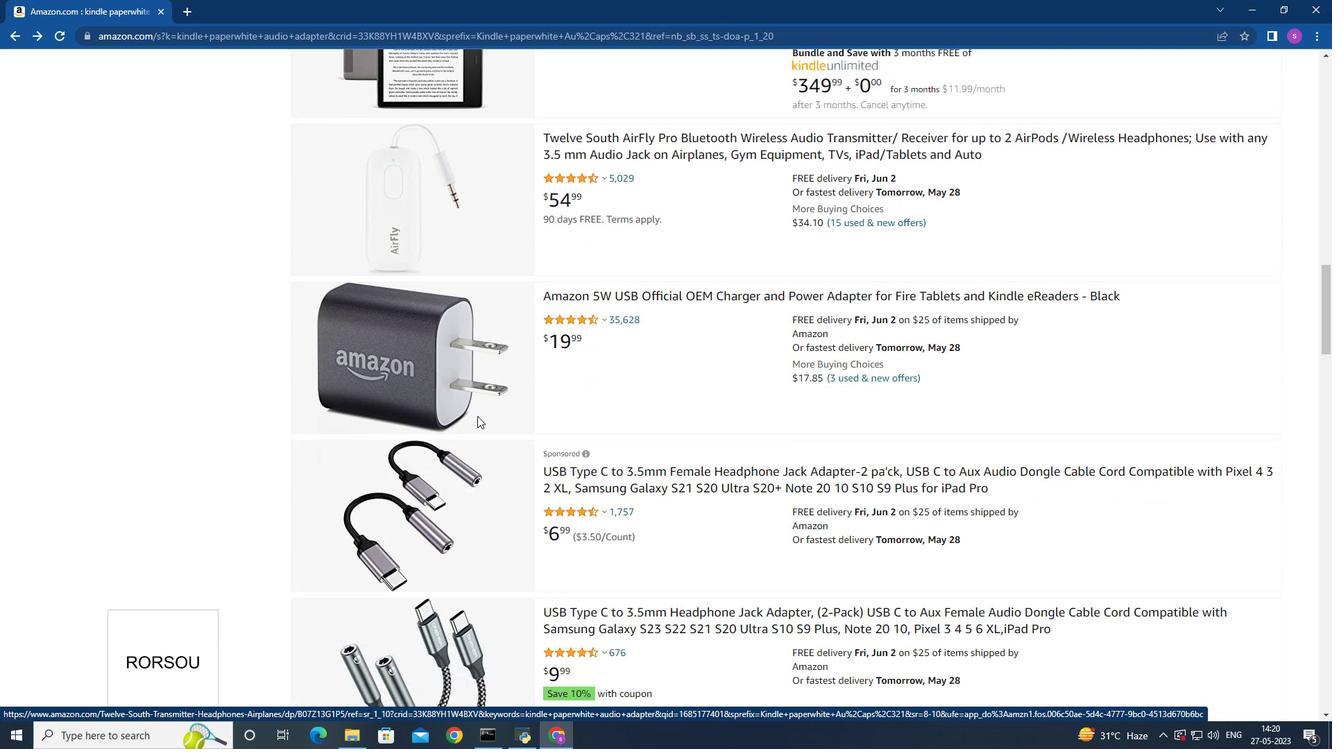 
Action: Mouse scrolled (477, 415) with delta (0, 0)
Screenshot: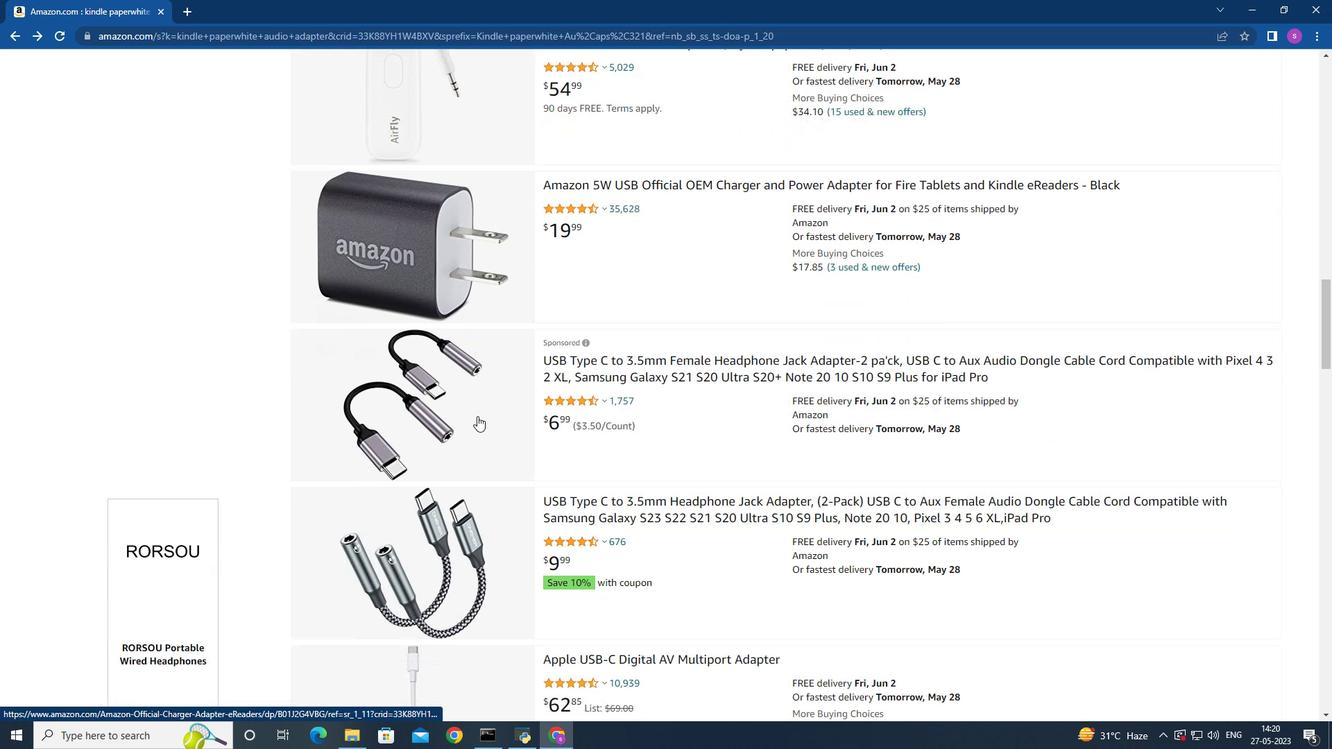 
Action: Mouse scrolled (477, 415) with delta (0, 0)
Screenshot: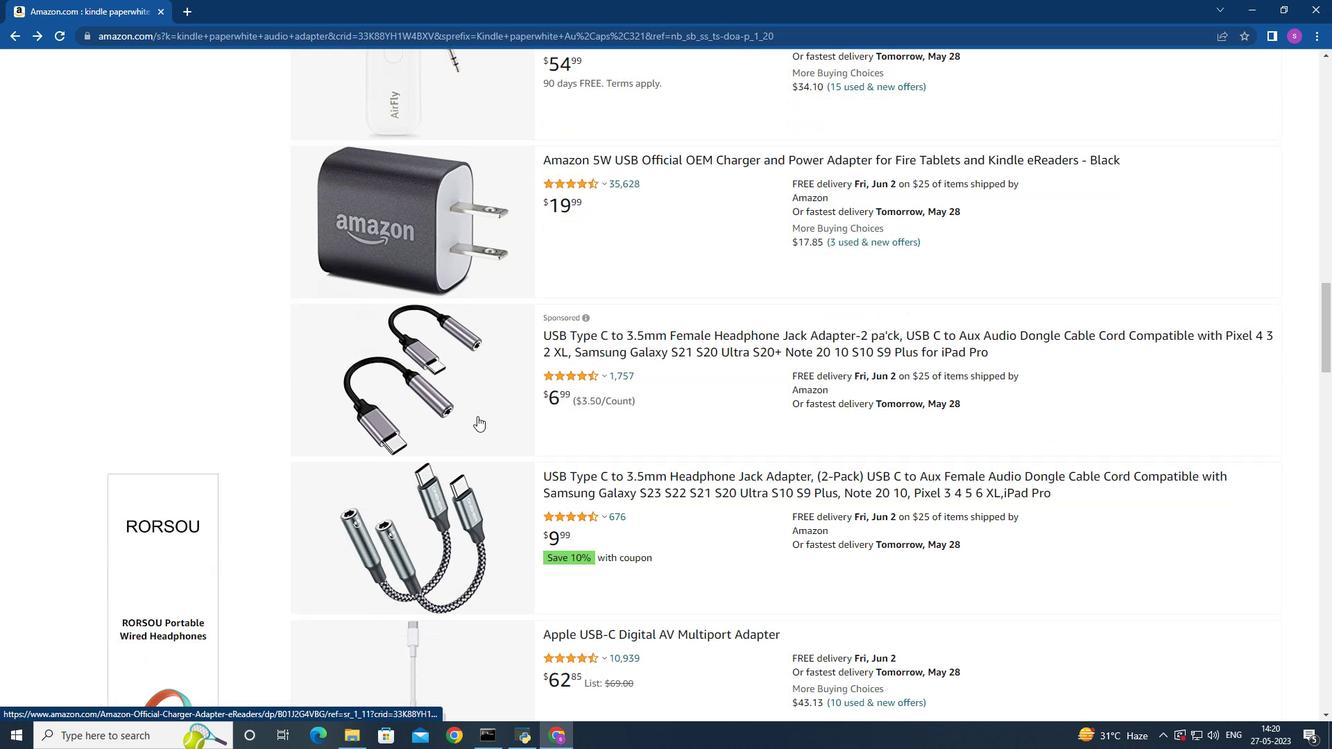 
Action: Mouse scrolled (477, 415) with delta (0, 0)
Screenshot: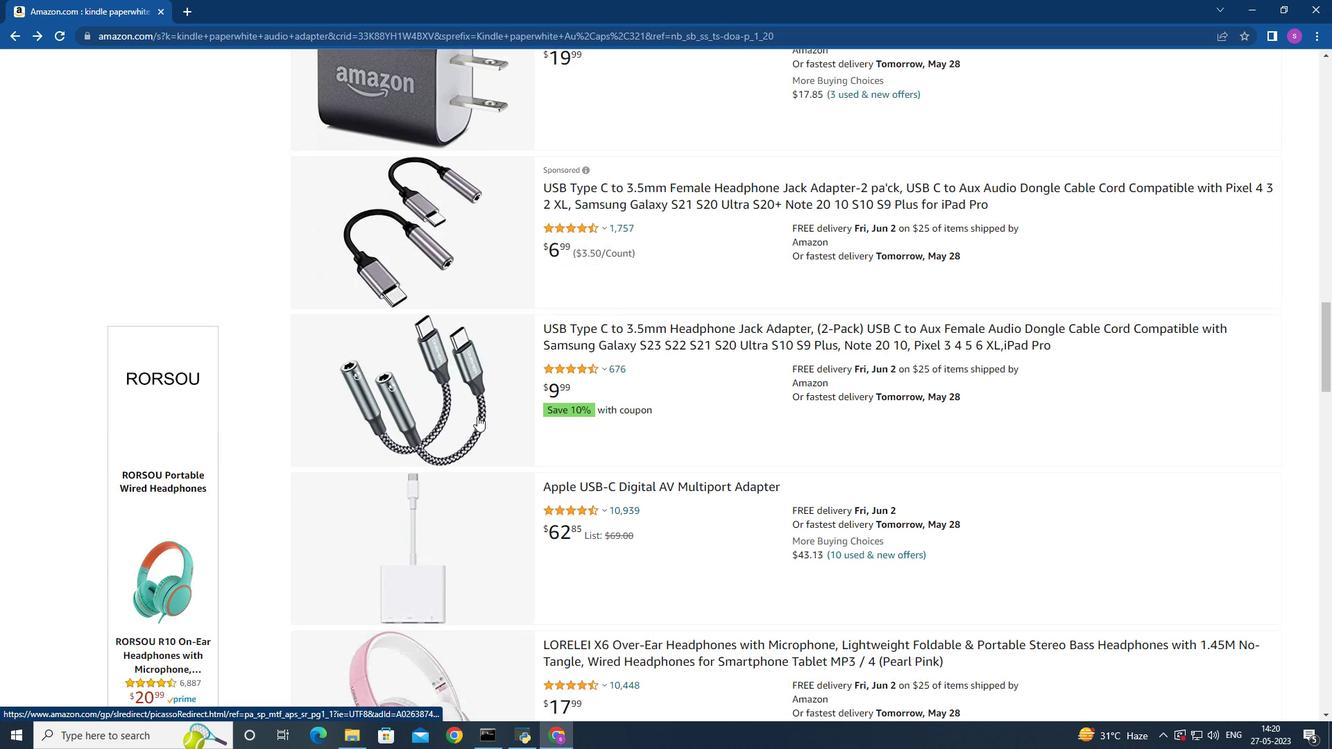 
Action: Mouse scrolled (477, 415) with delta (0, 0)
Screenshot: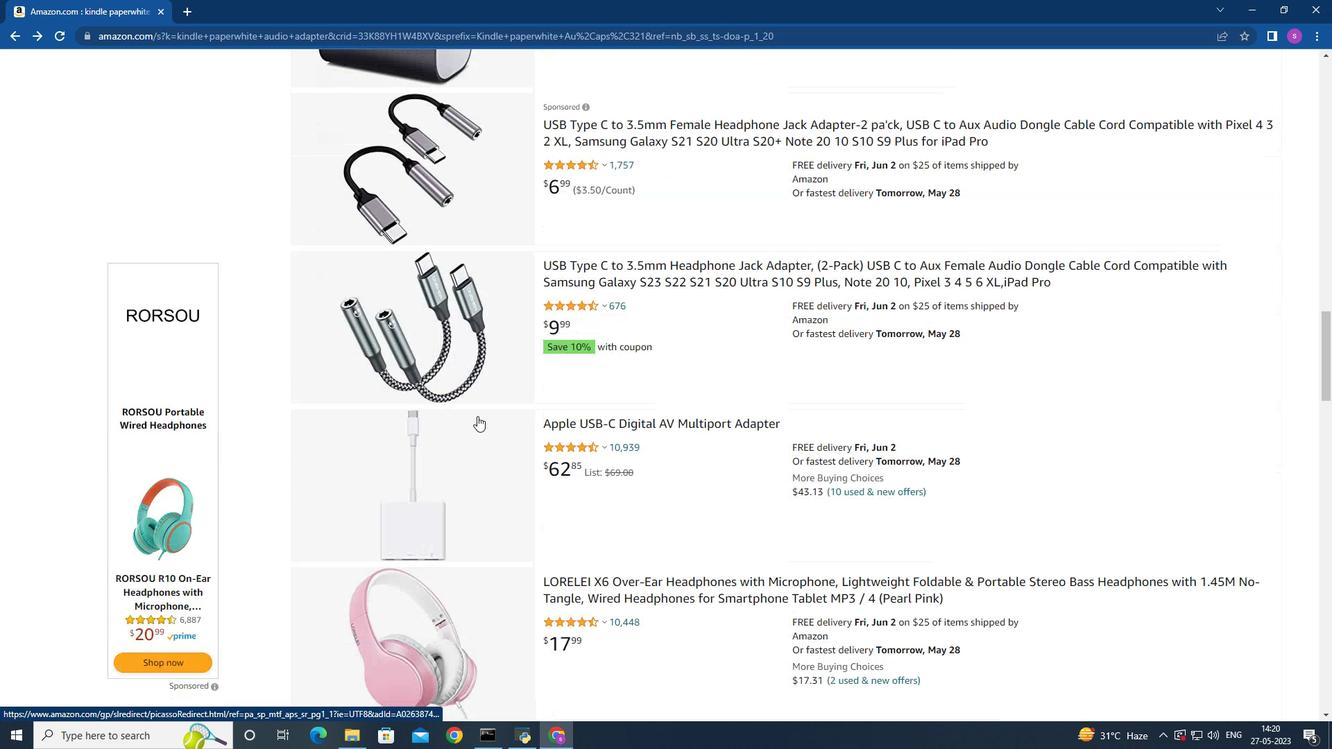 
Action: Mouse scrolled (477, 415) with delta (0, 0)
Screenshot: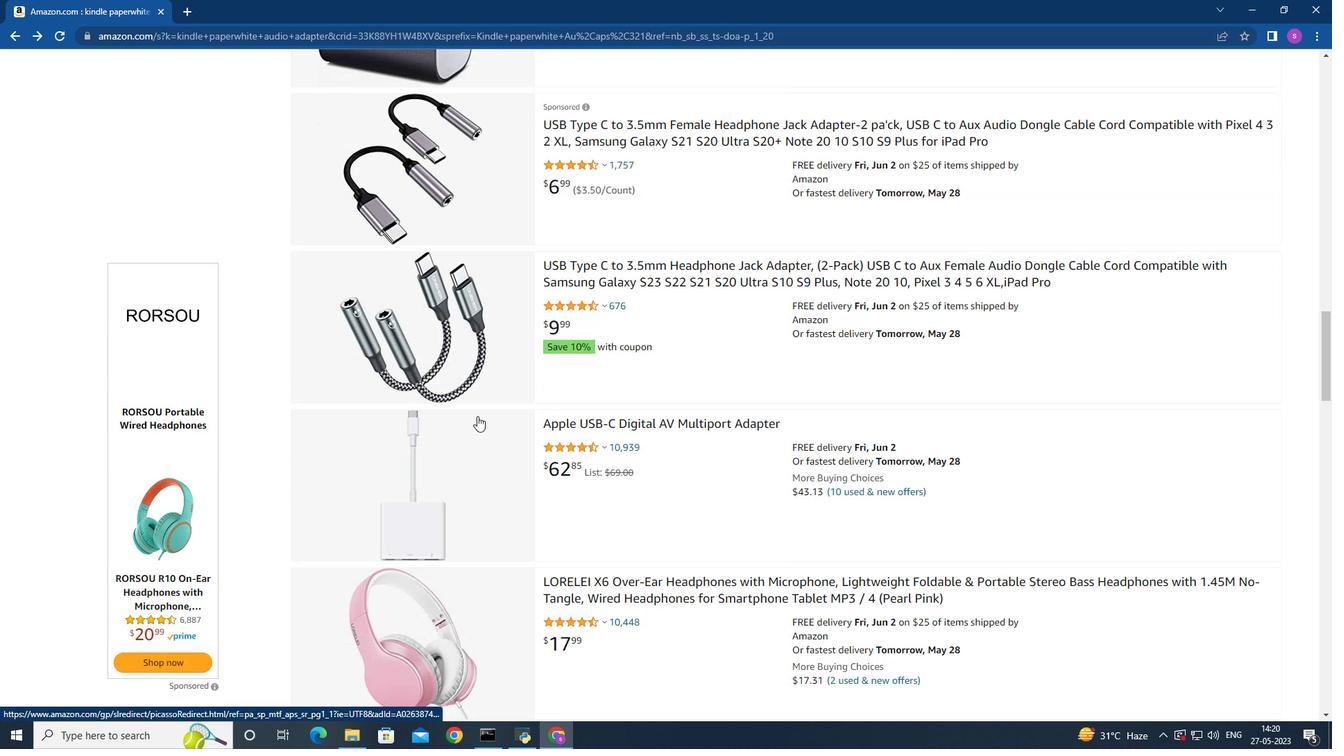 
Action: Mouse scrolled (477, 415) with delta (0, 0)
Screenshot: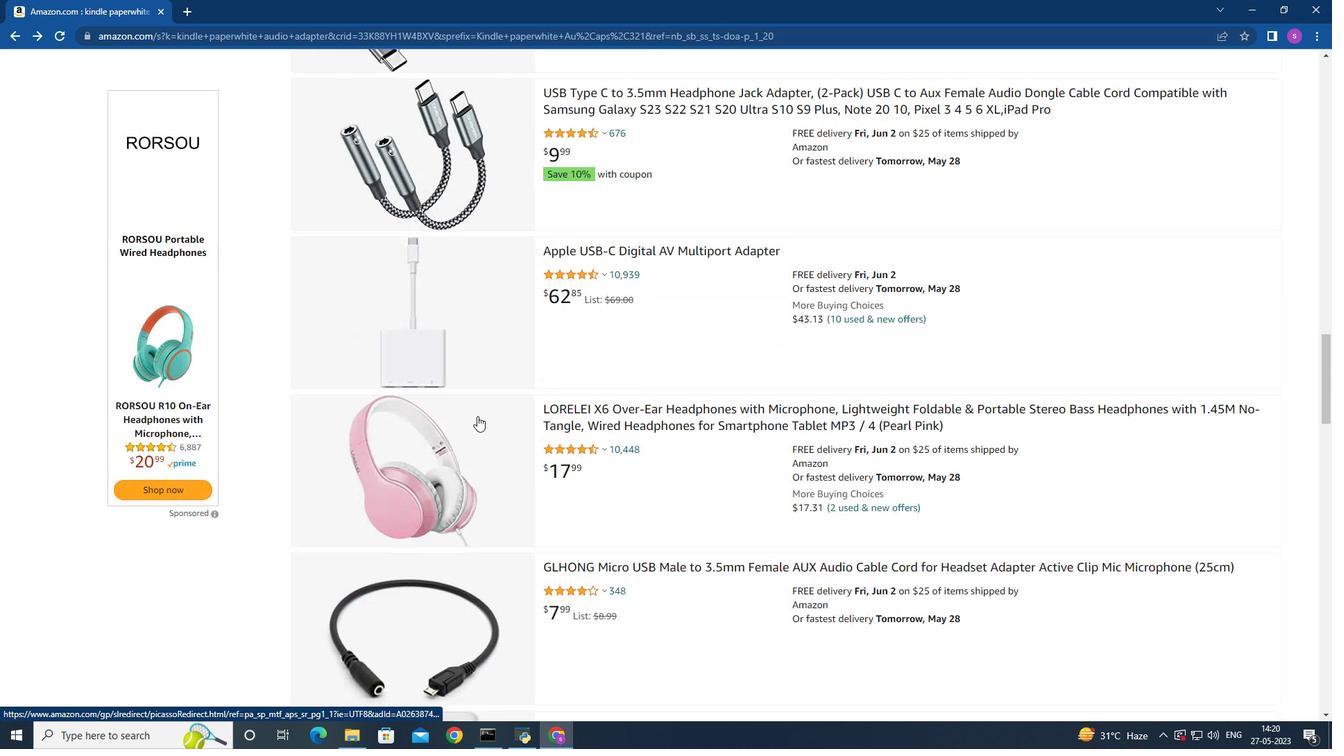 
Action: Mouse scrolled (477, 415) with delta (0, 0)
Screenshot: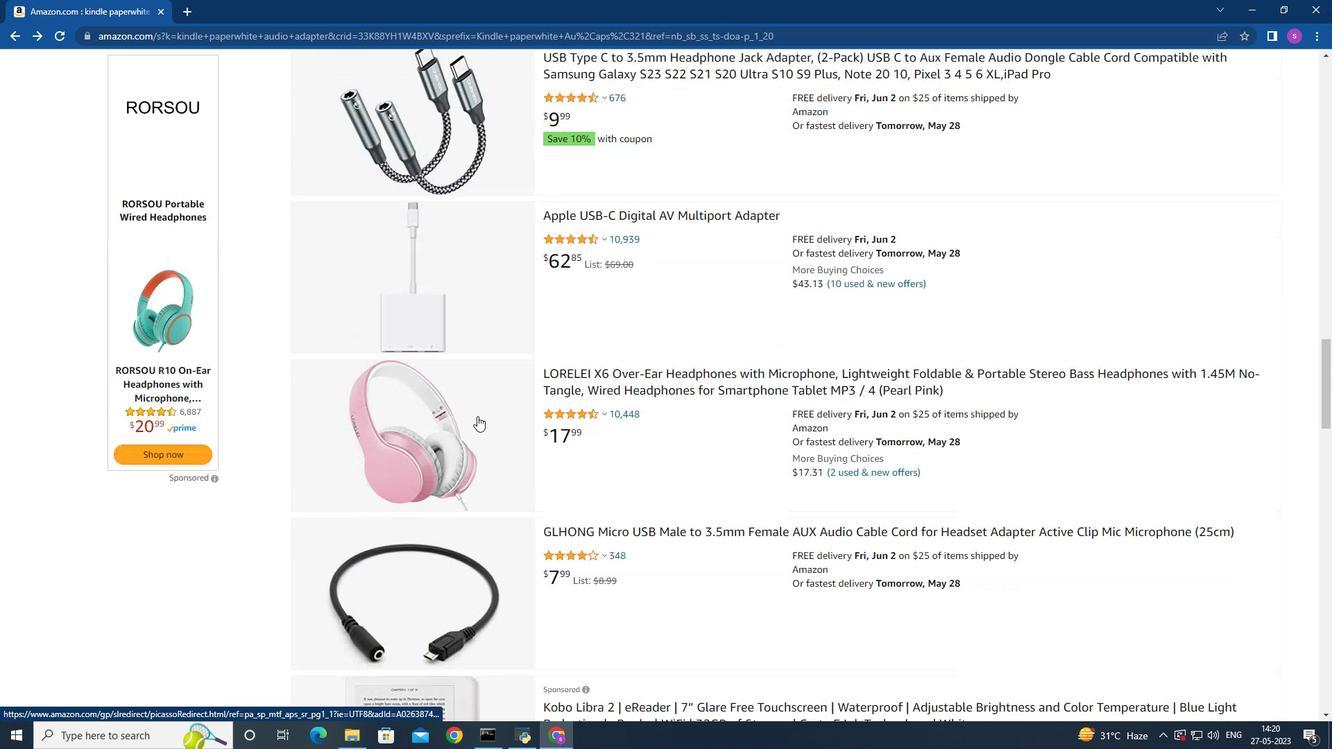 
Action: Mouse scrolled (477, 415) with delta (0, 0)
Screenshot: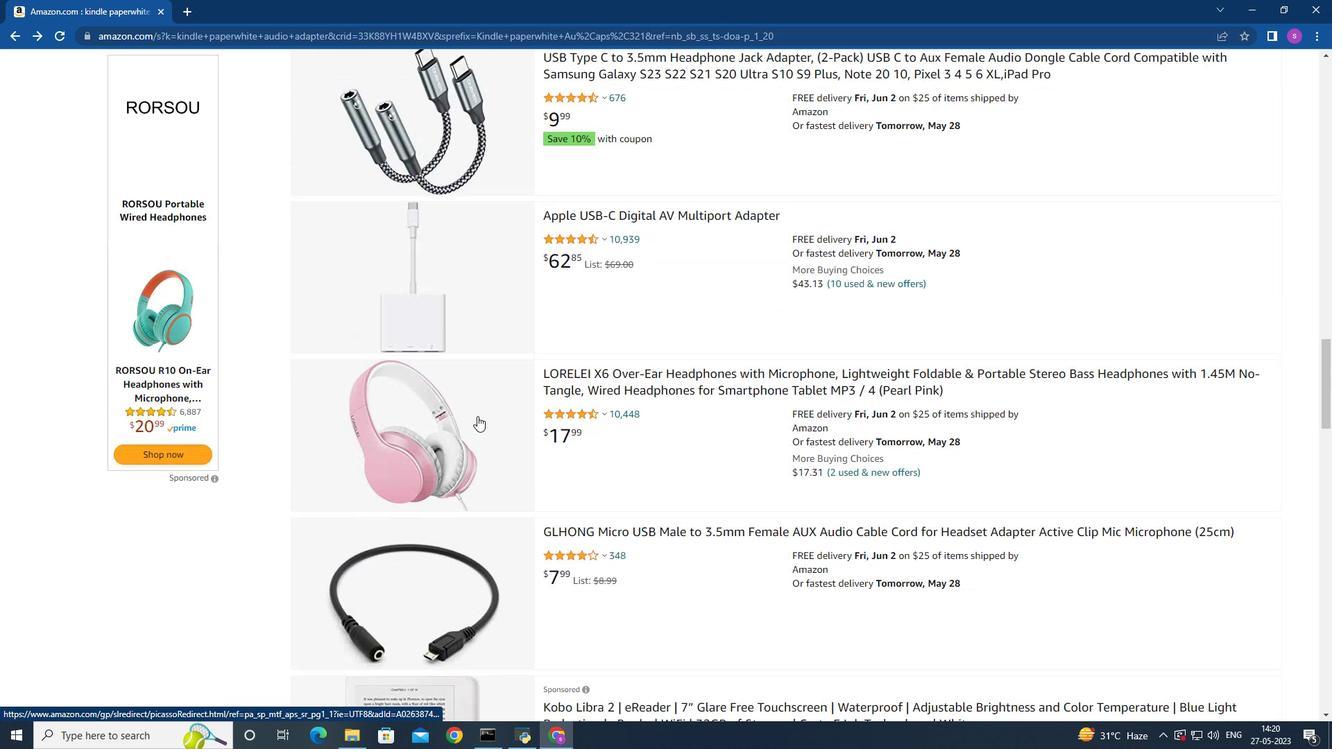 
Action: Mouse scrolled (477, 415) with delta (0, 0)
Screenshot: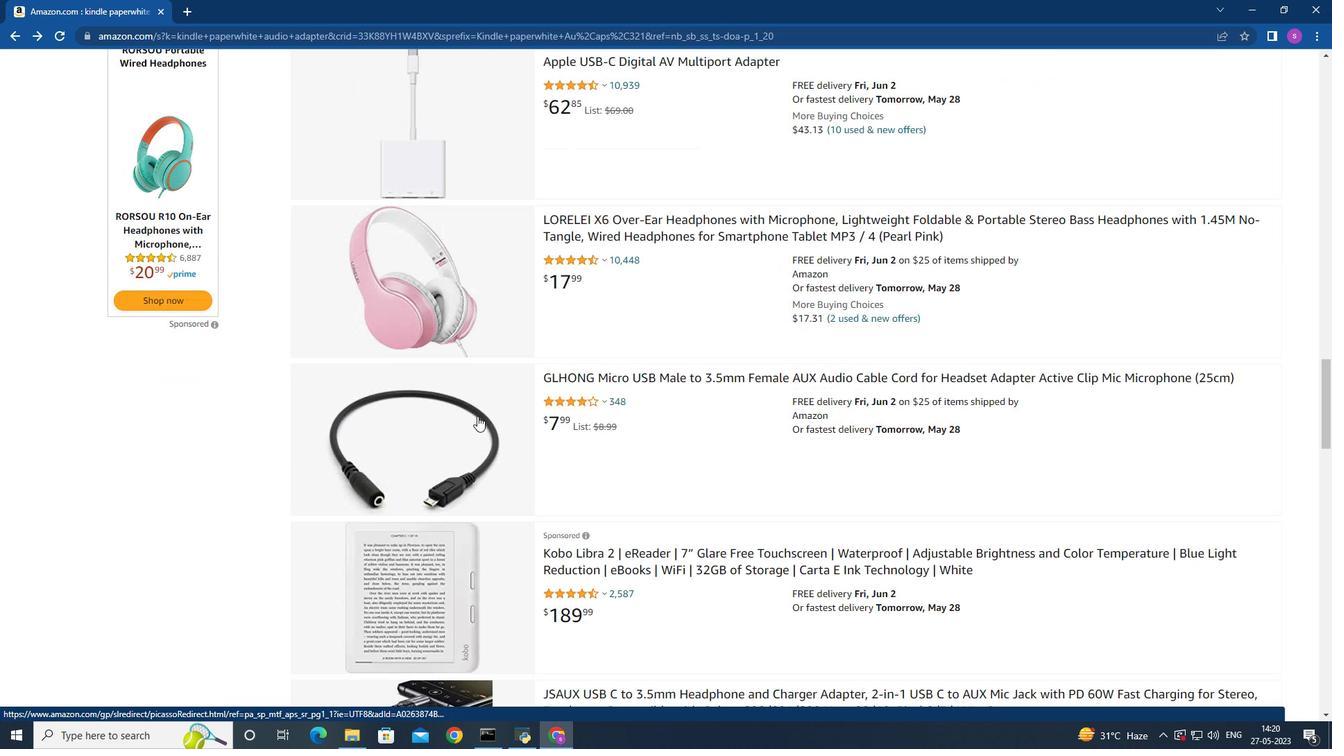 
Action: Mouse scrolled (477, 415) with delta (0, 0)
Screenshot: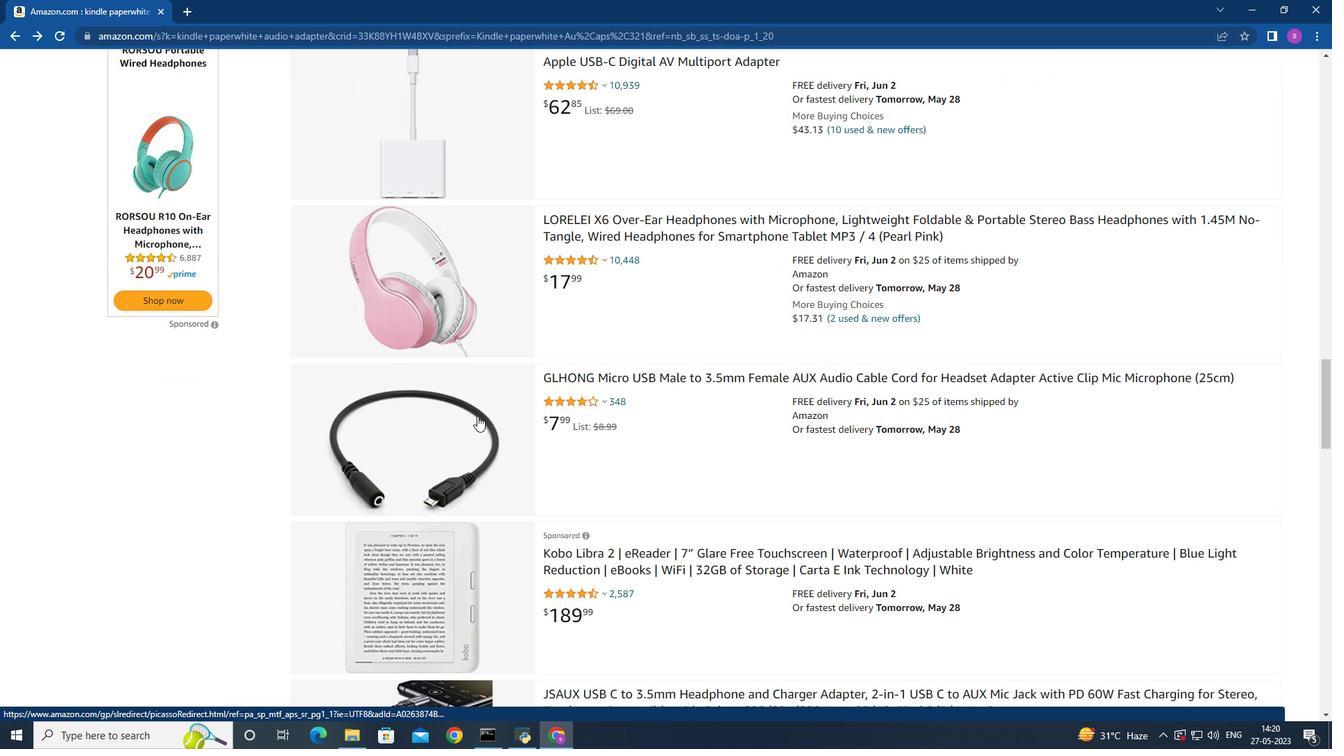 
Action: Mouse scrolled (477, 415) with delta (0, 0)
Screenshot: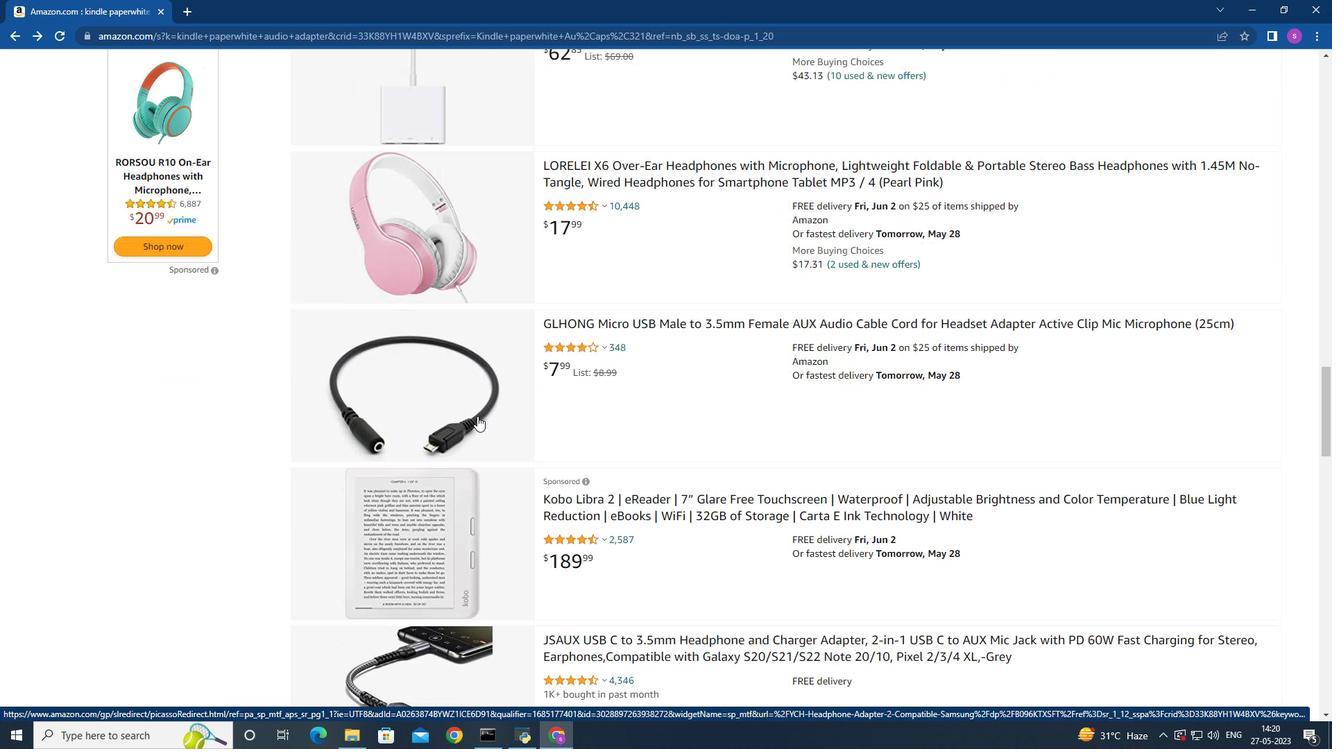 
Action: Mouse scrolled (477, 415) with delta (0, 0)
